 Task: Look for space in Kürten, Germany from 10th July, 2023 to 15th July, 2023 for 7 adults in price range Rs.10000 to Rs.15000. Place can be entire place or shared room with 4 bedrooms having 7 beds and 4 bathrooms. Property type can be house, flat, guest house. Amenities needed are: wifi, TV, free parkinig on premises, gym, breakfast. Booking option can be shelf check-in. Required host language is English.
Action: Mouse moved to (620, 127)
Screenshot: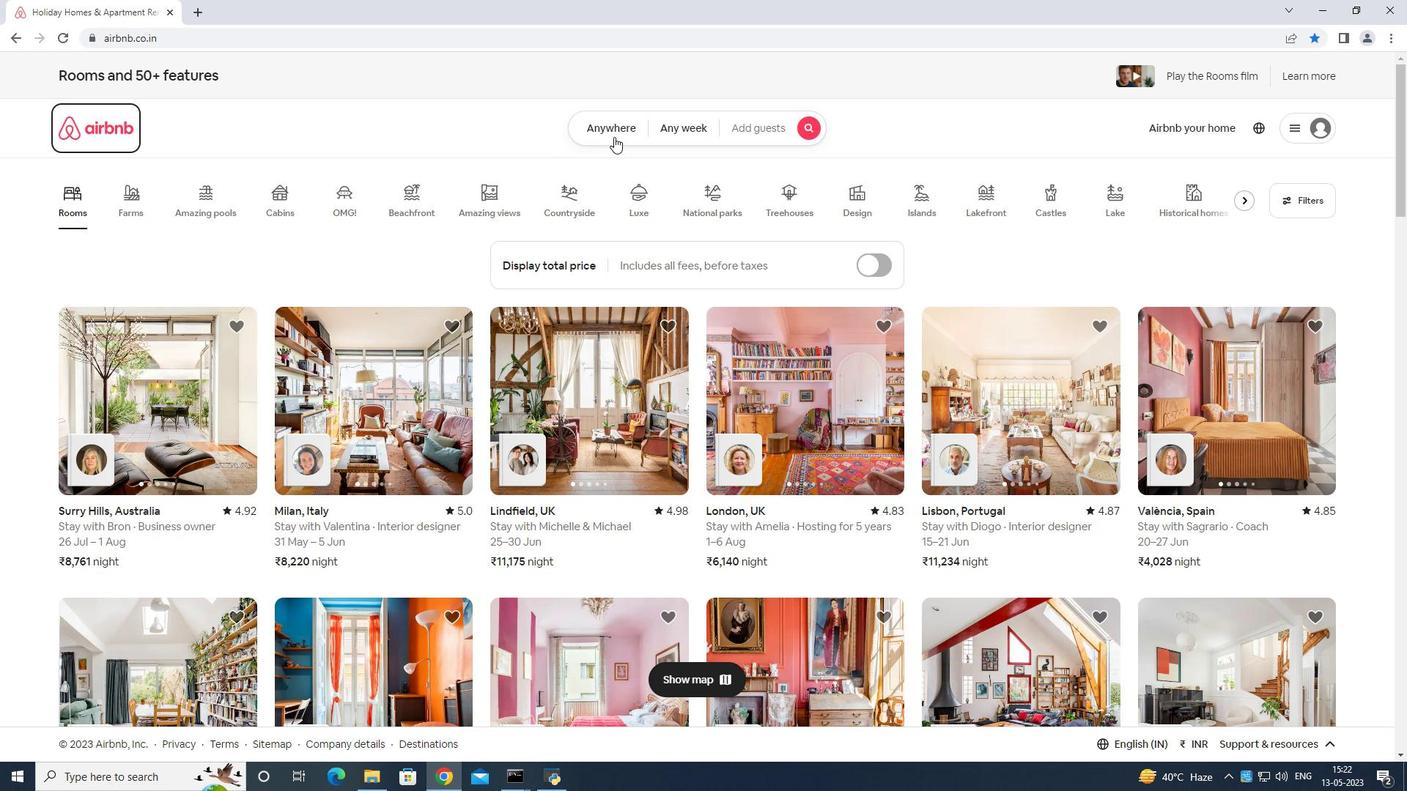 
Action: Mouse pressed left at (620, 127)
Screenshot: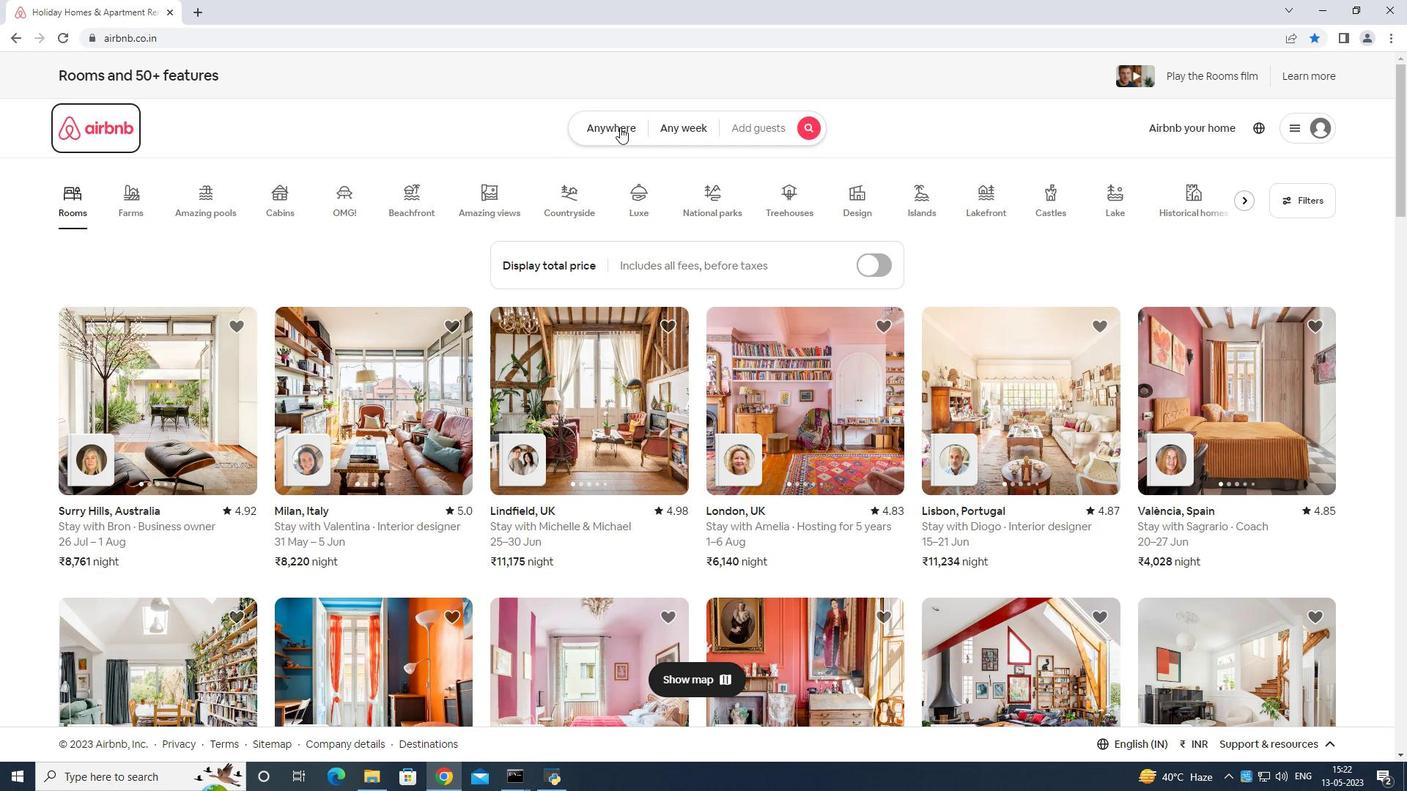 
Action: Mouse moved to (557, 168)
Screenshot: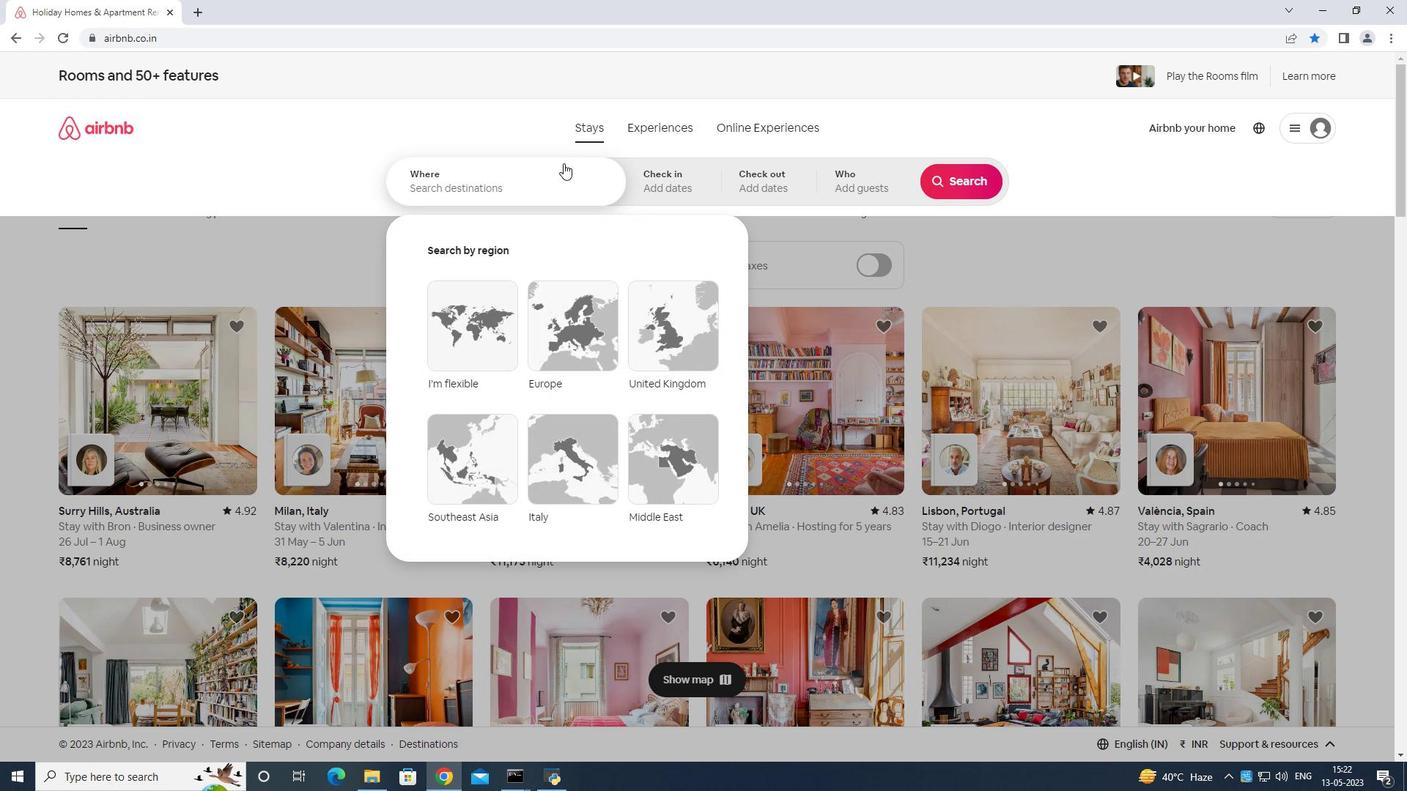 
Action: Mouse pressed left at (557, 168)
Screenshot: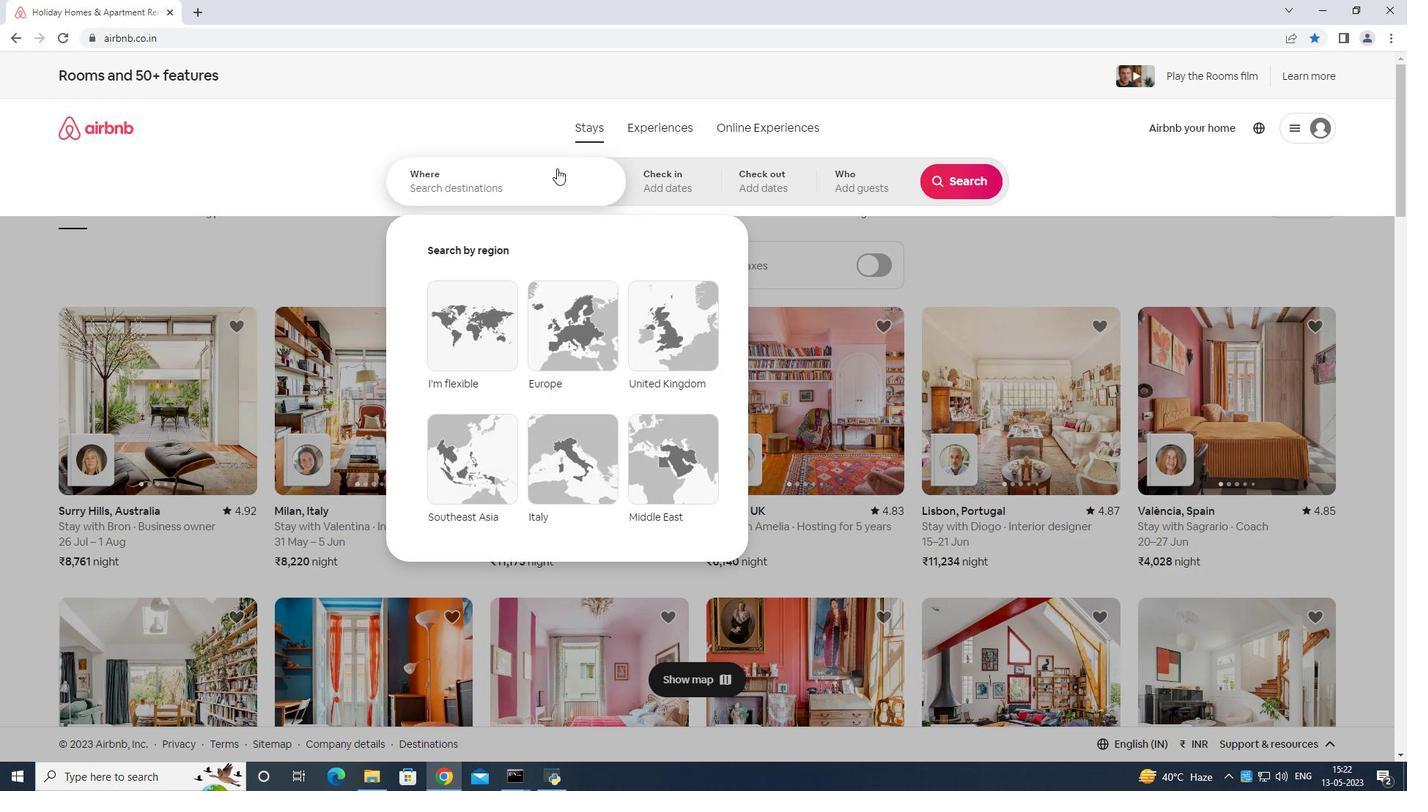 
Action: Mouse moved to (617, 216)
Screenshot: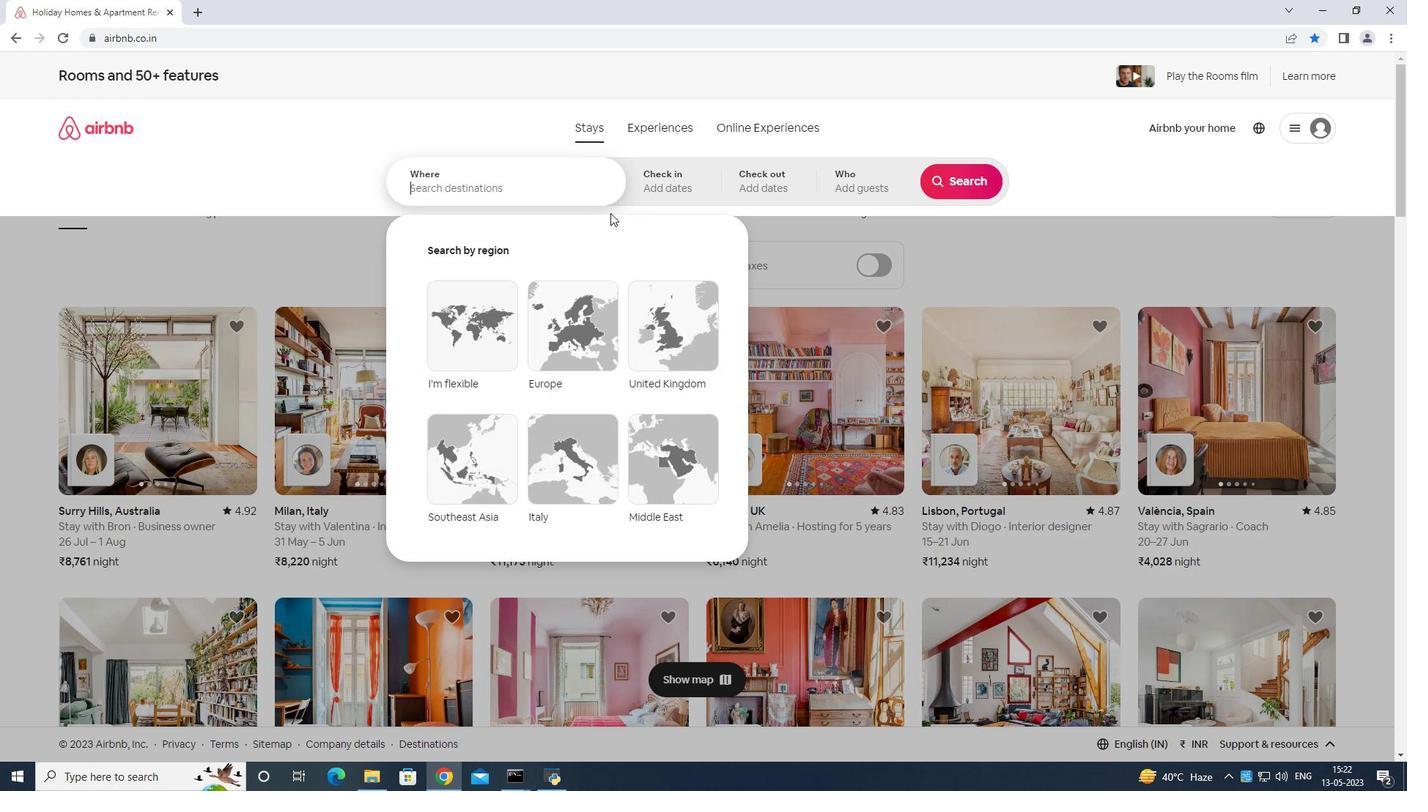 
Action: Key pressed <Key.shift>Kurten<Key.space>germany<Key.enter>
Screenshot: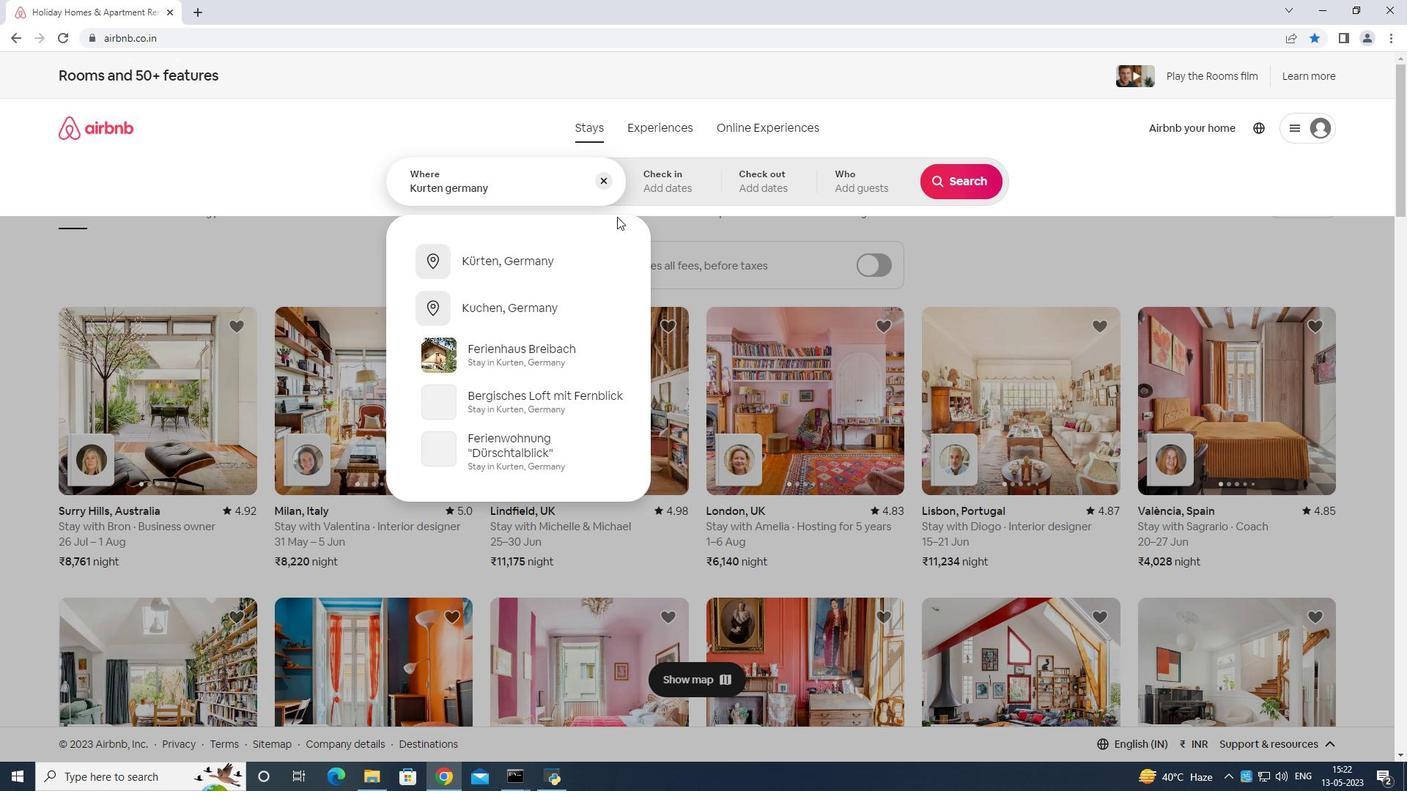 
Action: Mouse moved to (950, 307)
Screenshot: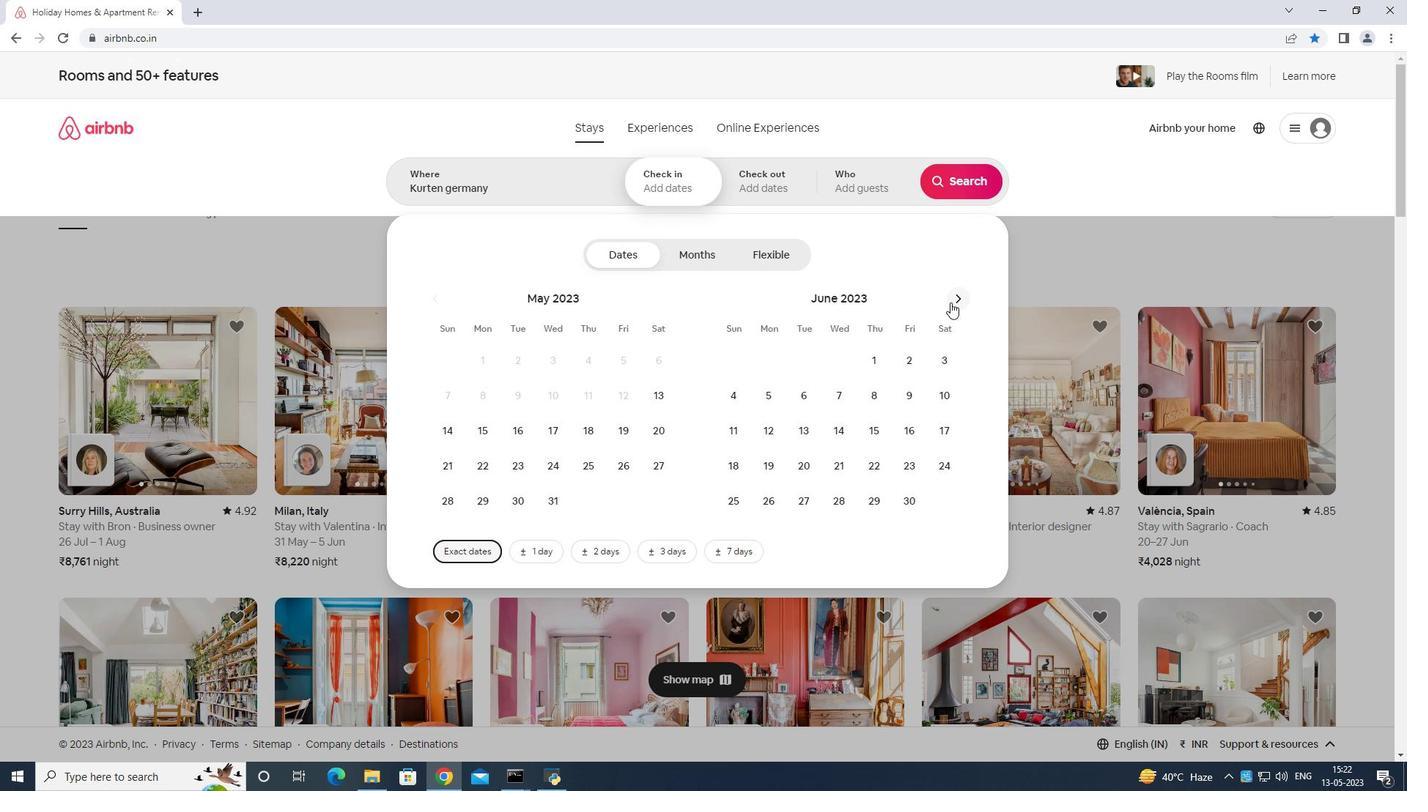 
Action: Mouse pressed left at (950, 307)
Screenshot: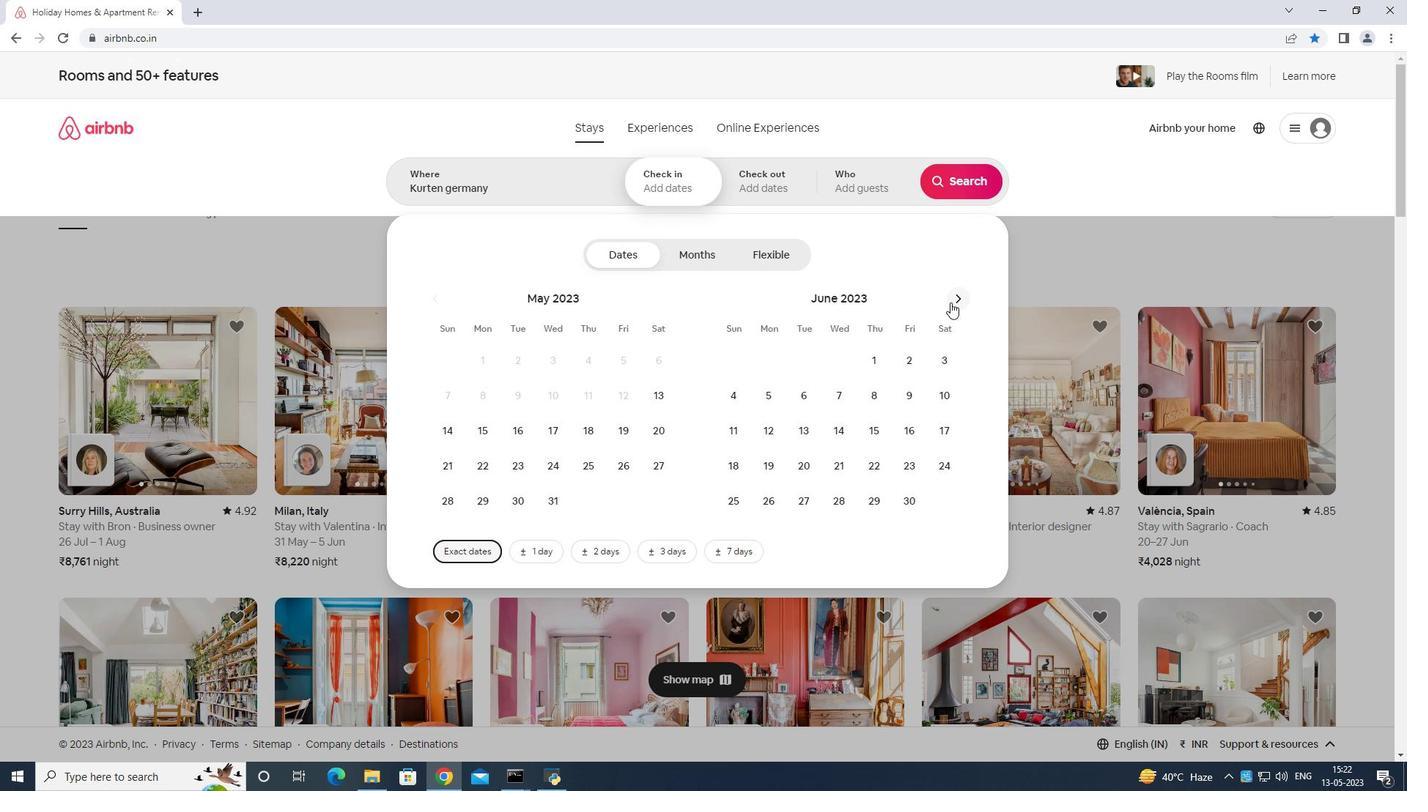 
Action: Mouse moved to (956, 301)
Screenshot: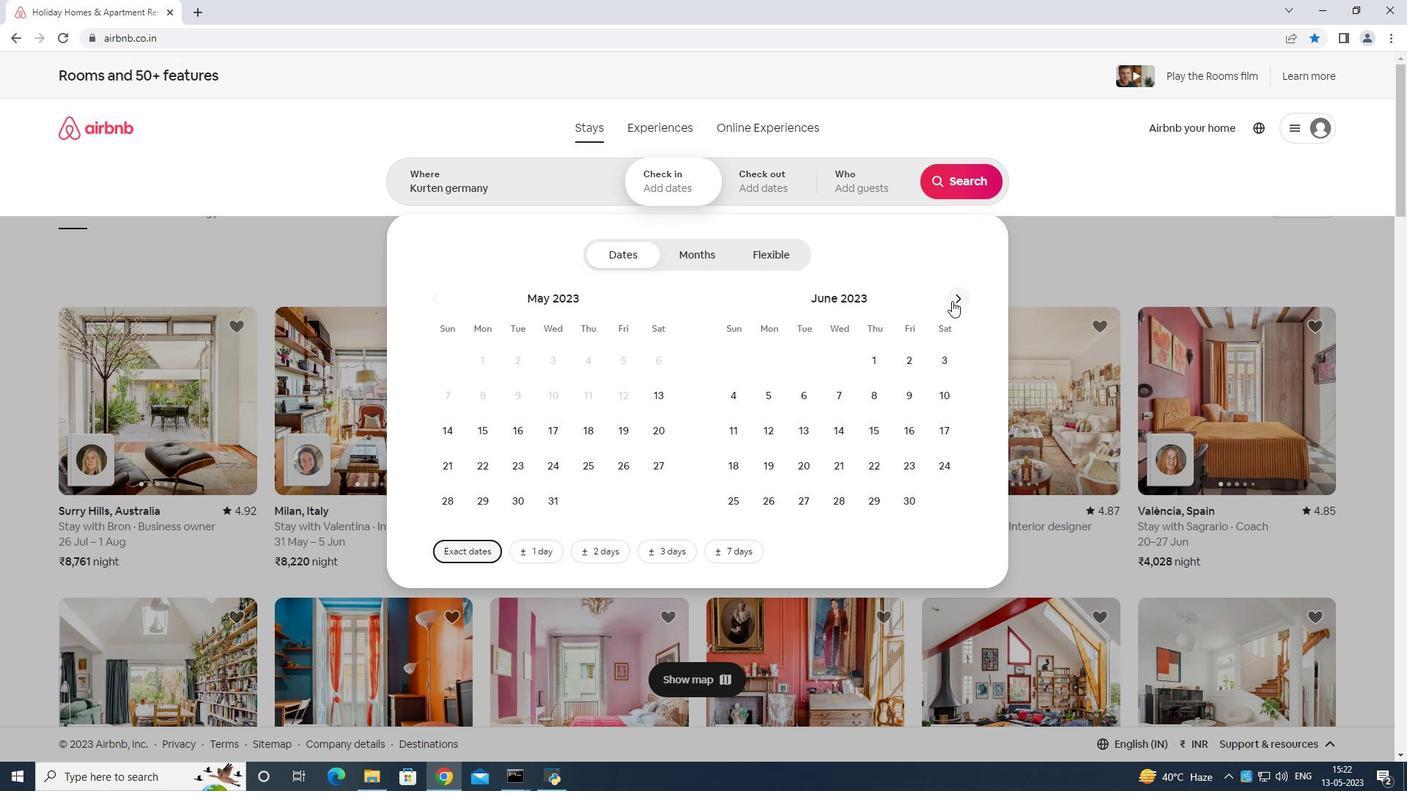 
Action: Mouse pressed left at (956, 301)
Screenshot: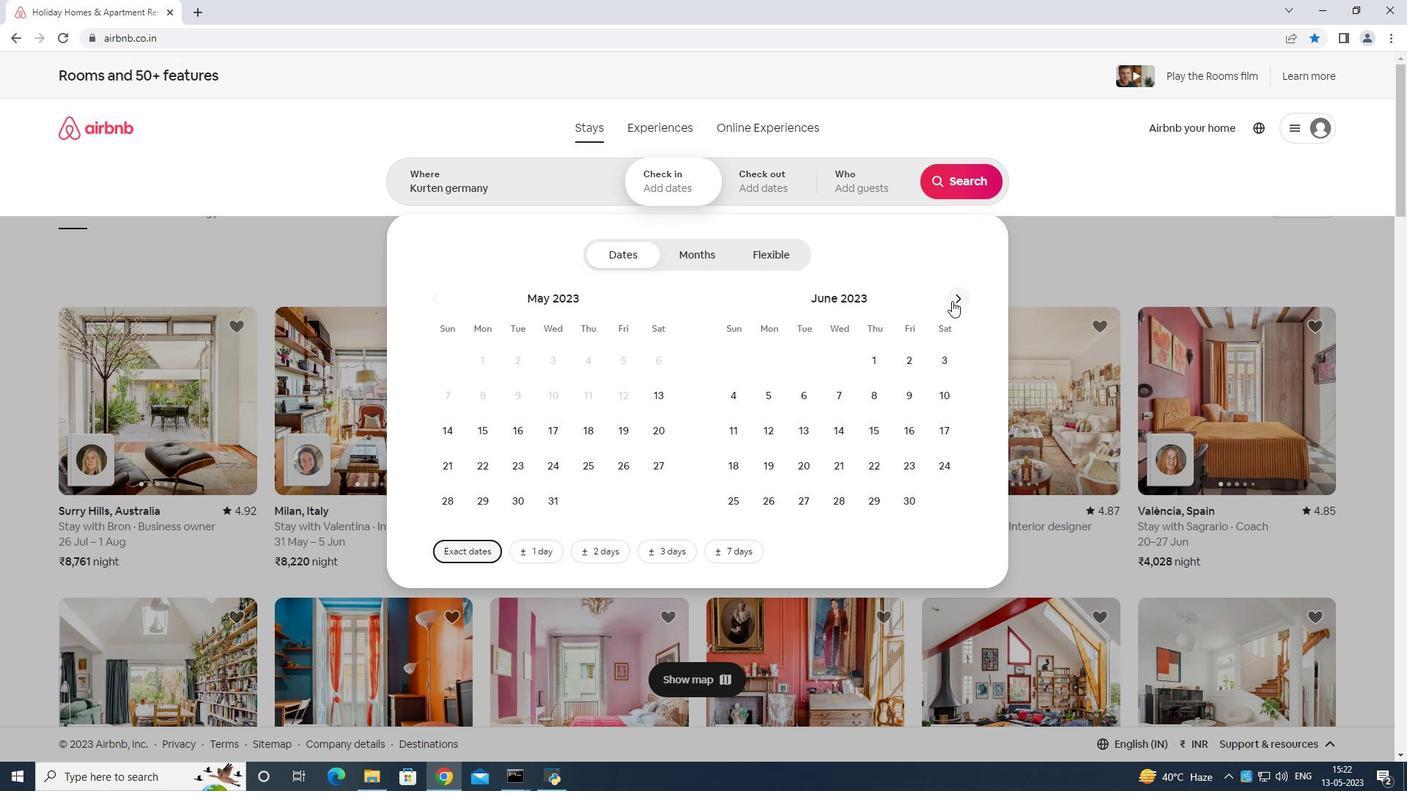 
Action: Mouse moved to (778, 428)
Screenshot: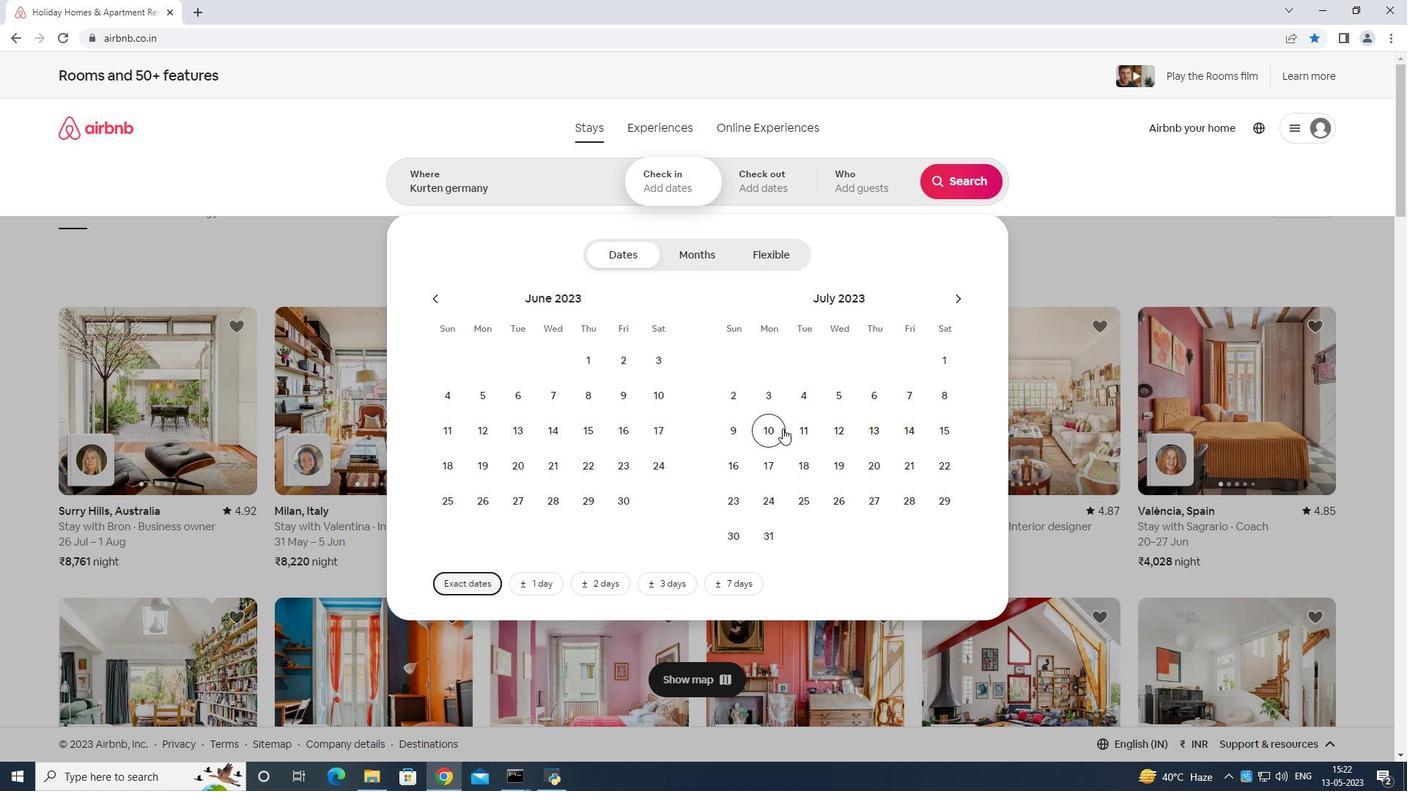 
Action: Mouse pressed left at (778, 428)
Screenshot: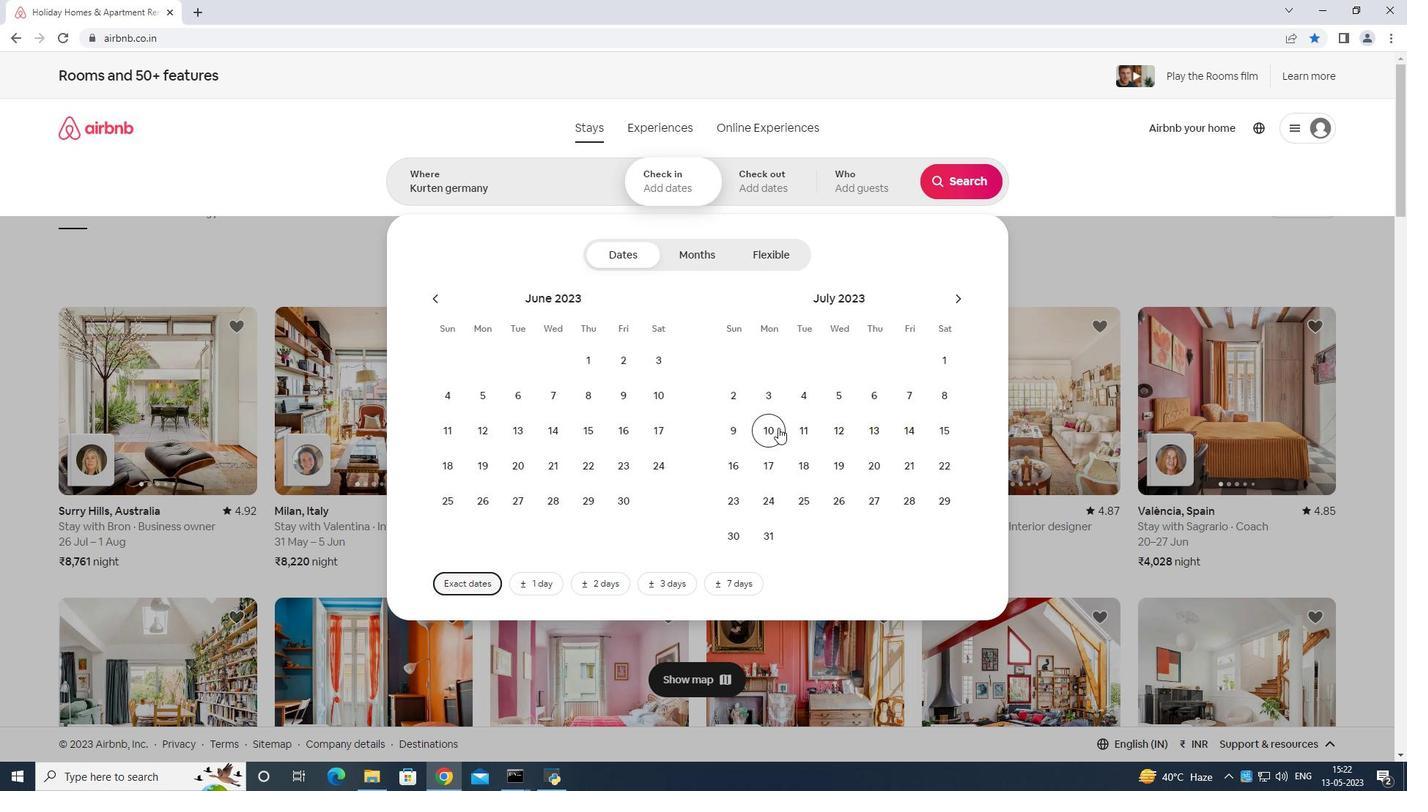 
Action: Mouse moved to (940, 434)
Screenshot: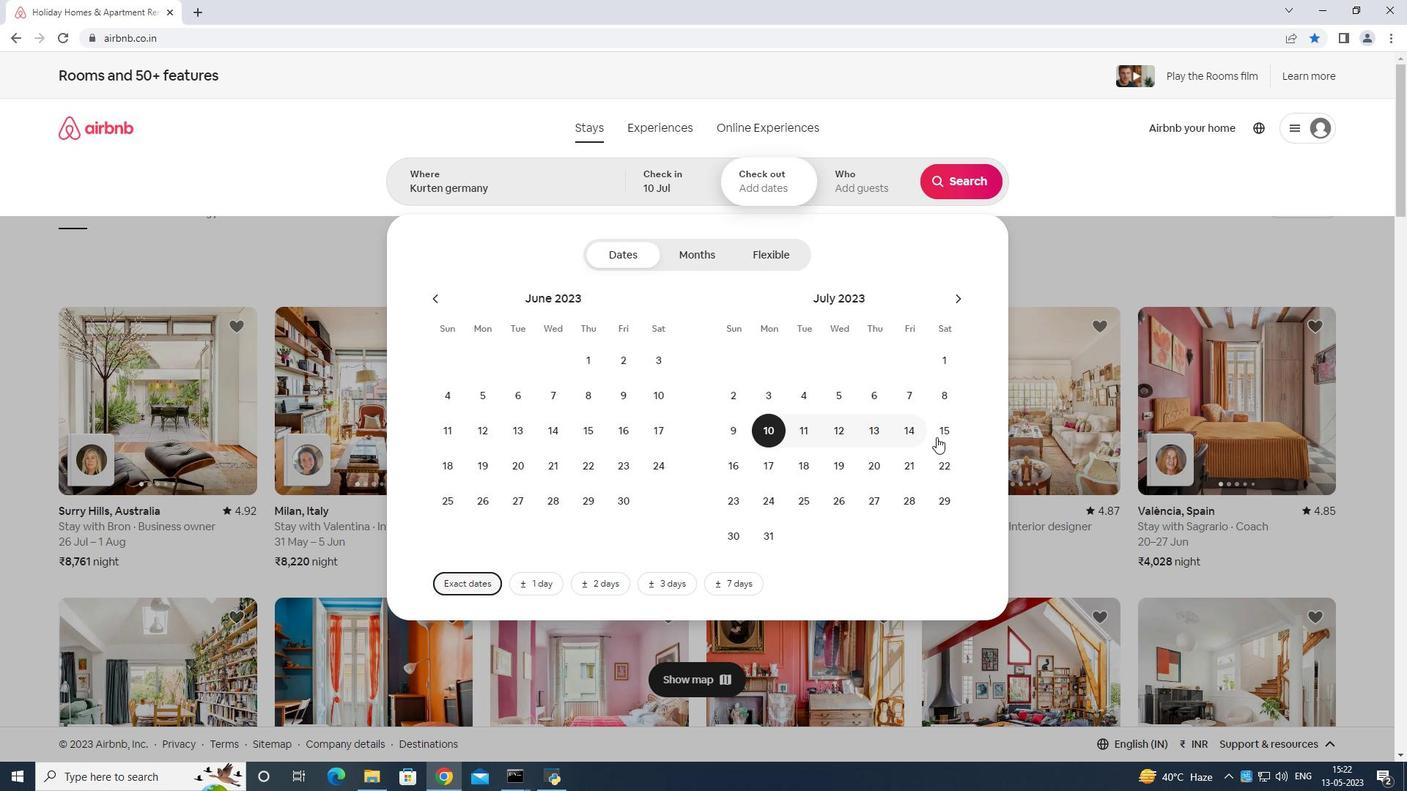 
Action: Mouse pressed left at (940, 434)
Screenshot: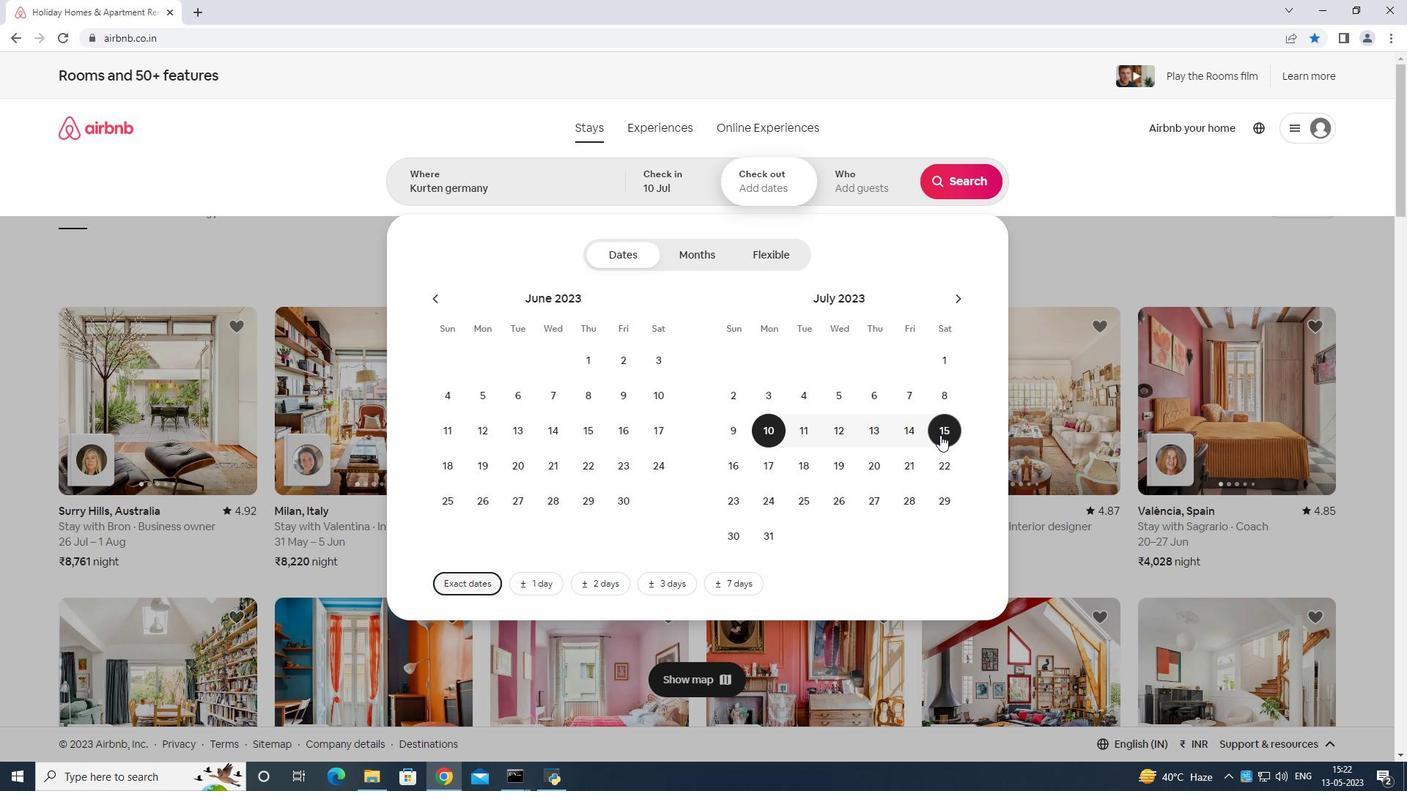 
Action: Mouse moved to (867, 180)
Screenshot: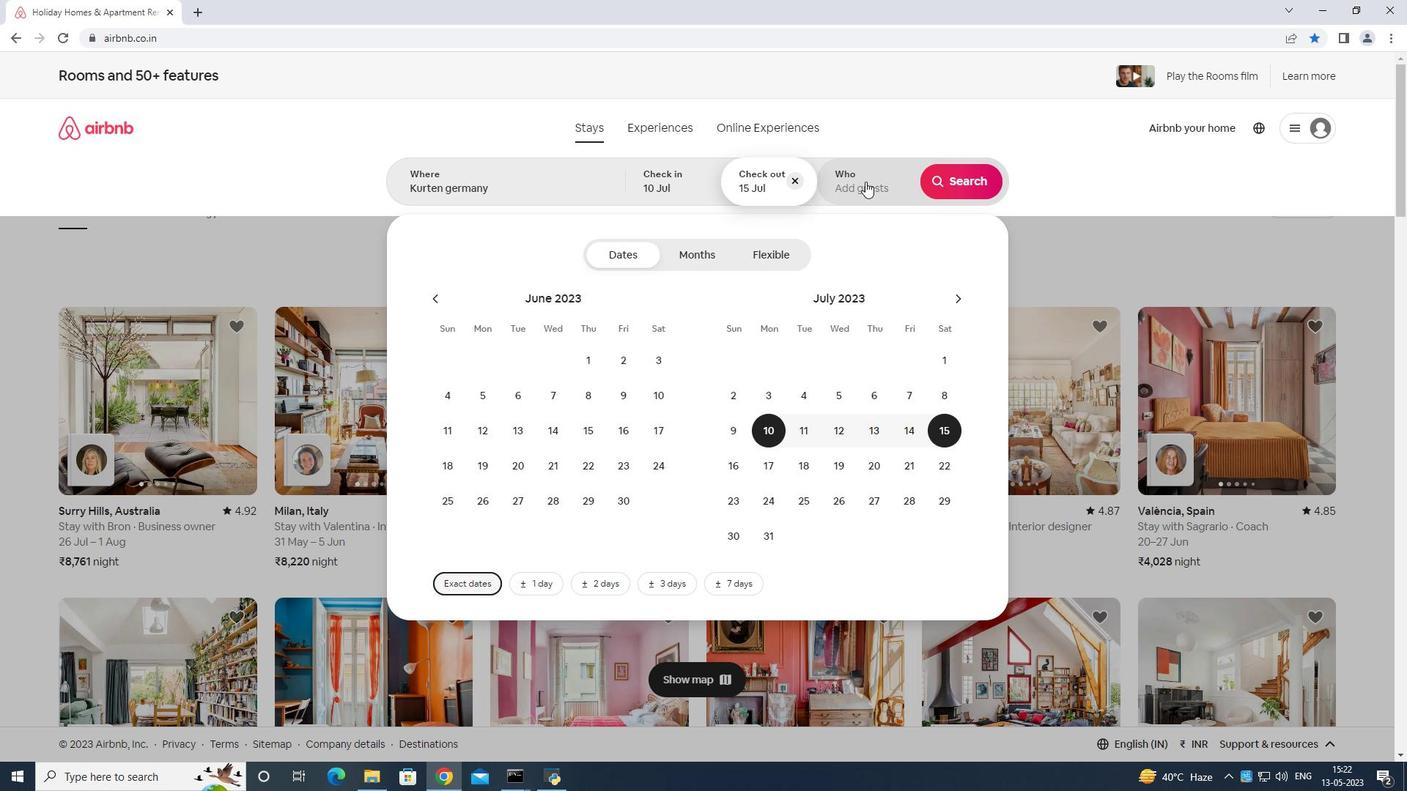 
Action: Mouse pressed left at (867, 180)
Screenshot: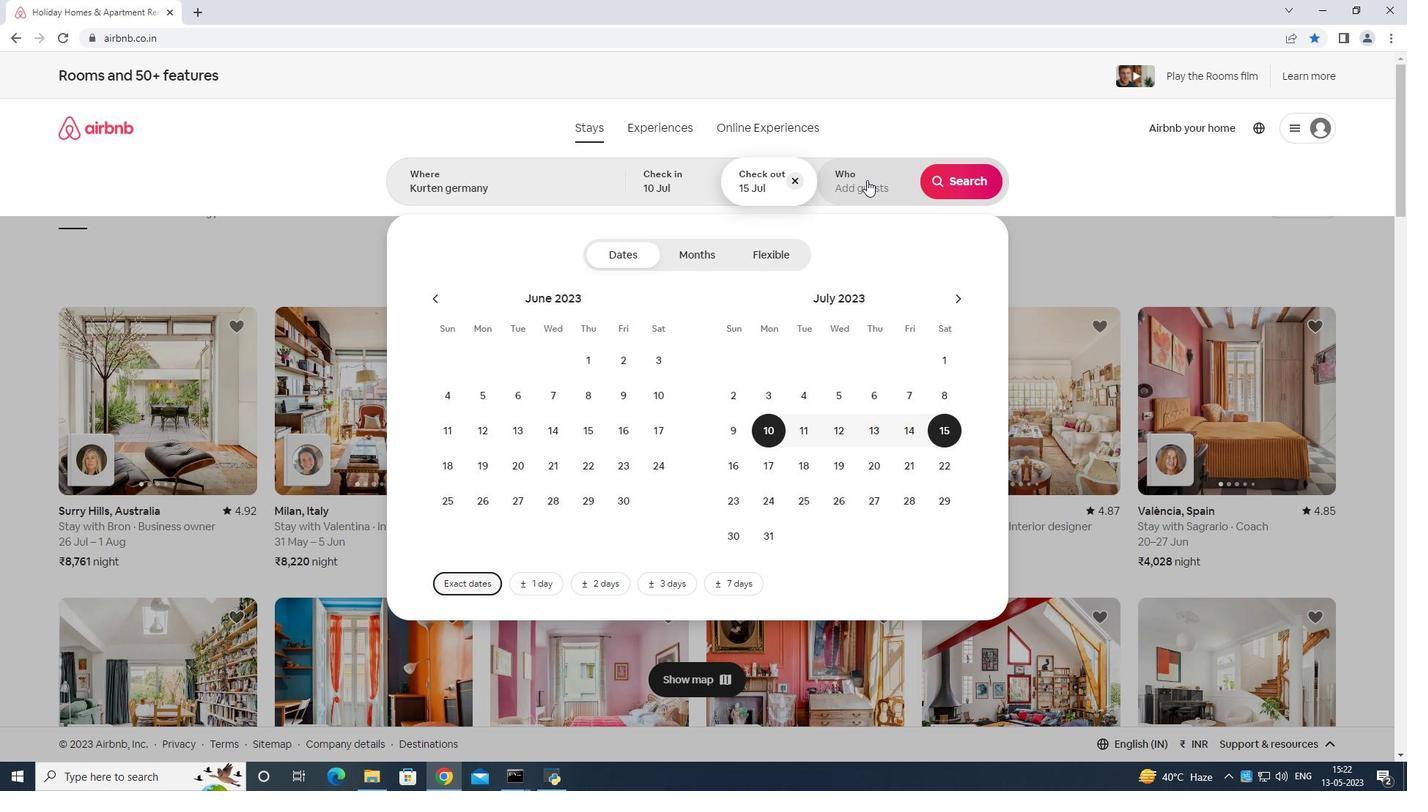 
Action: Mouse moved to (956, 269)
Screenshot: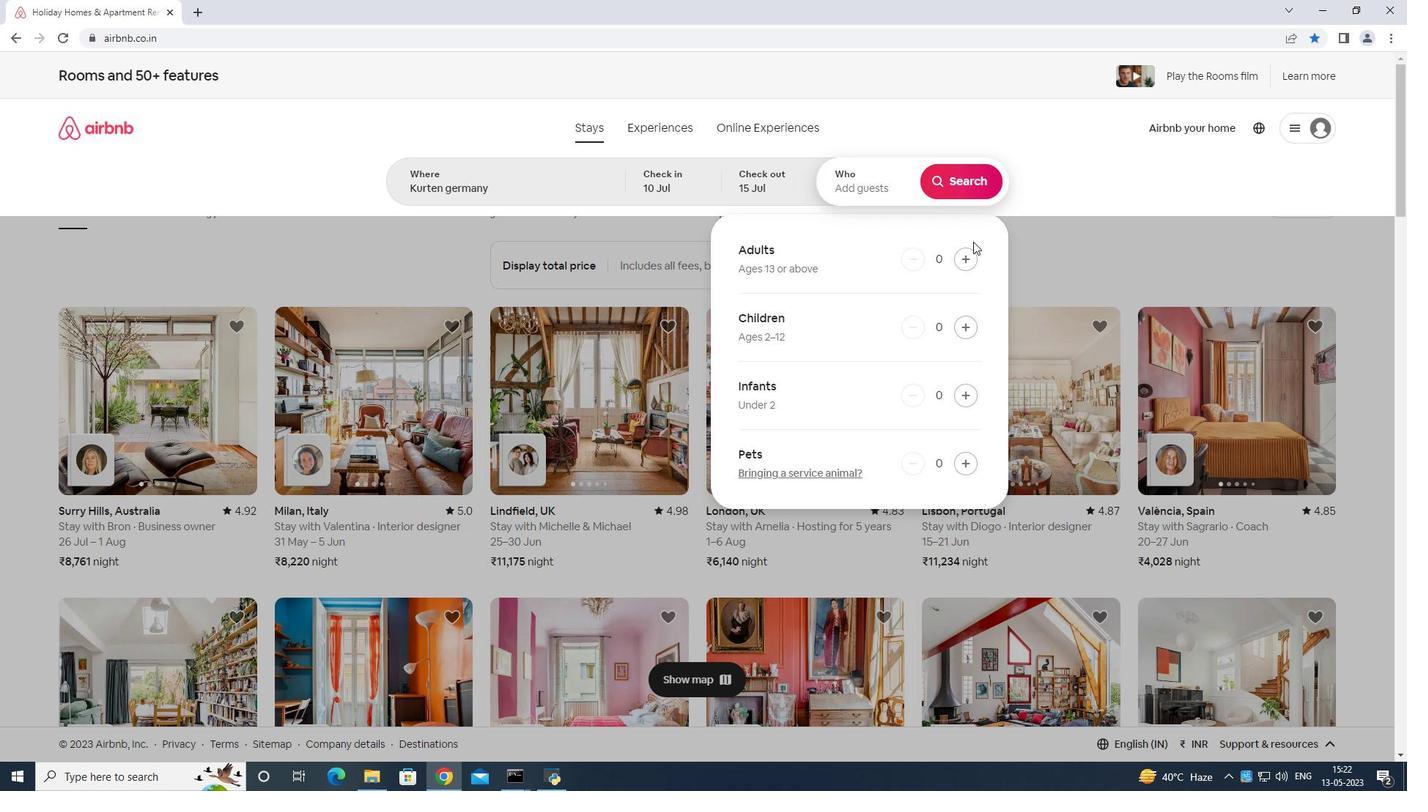 
Action: Mouse pressed left at (956, 269)
Screenshot: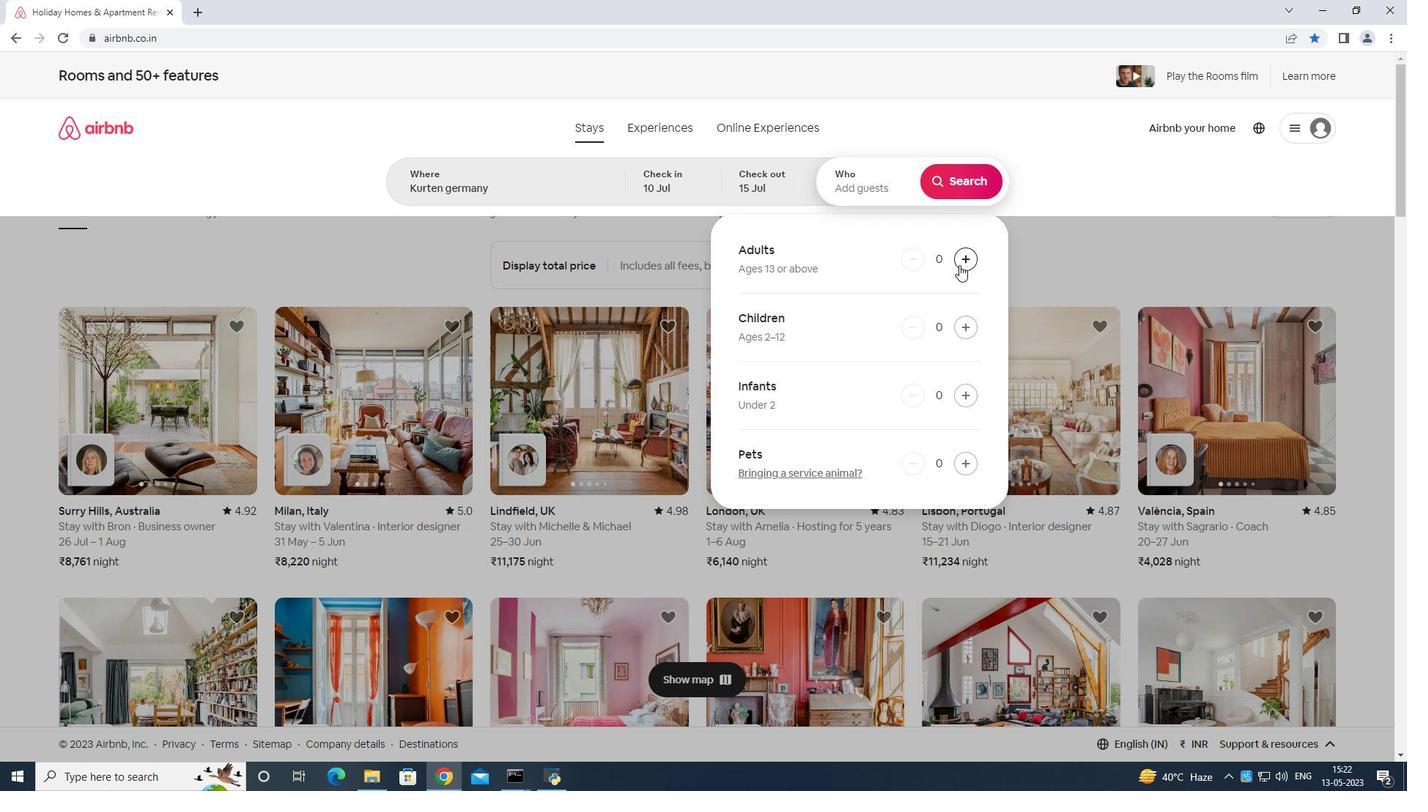 
Action: Mouse moved to (958, 257)
Screenshot: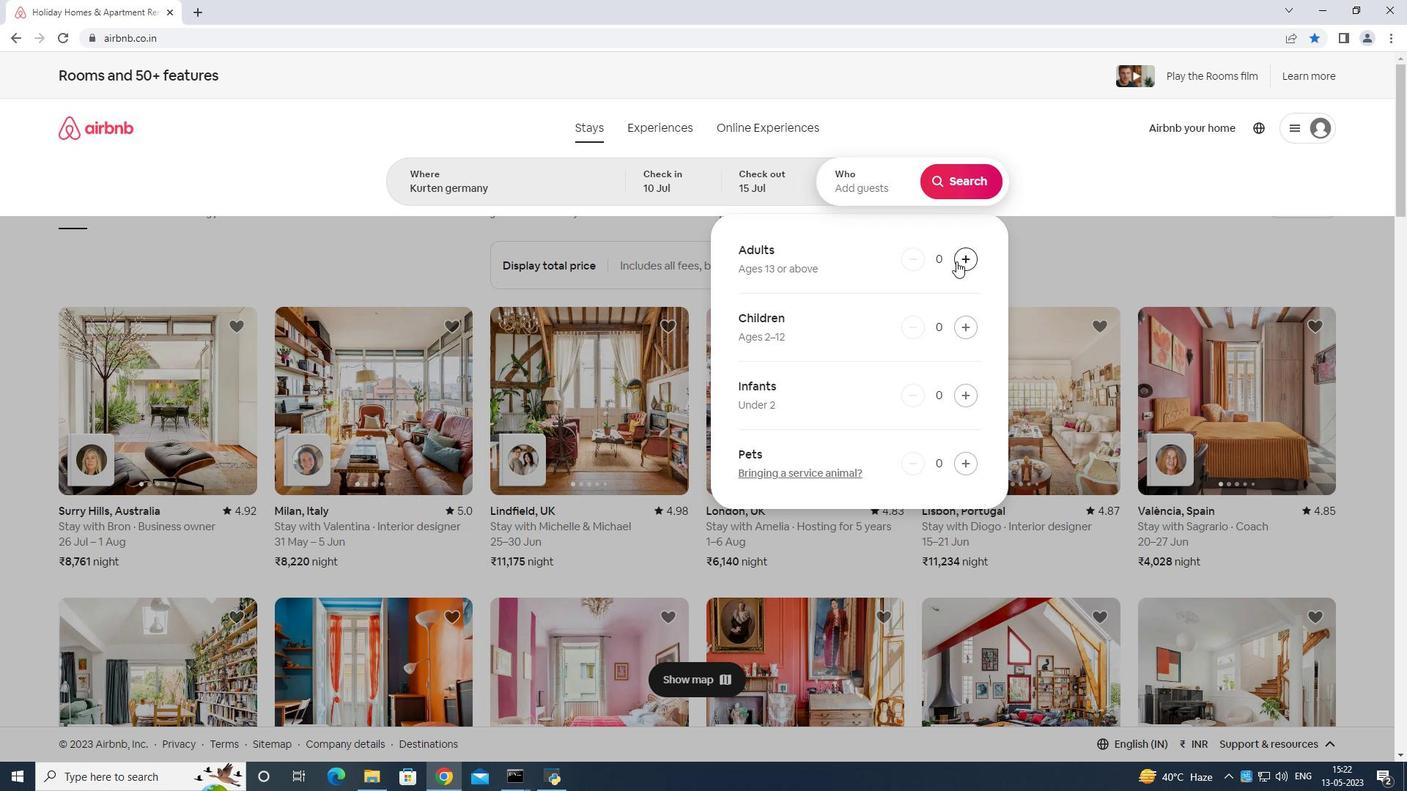 
Action: Mouse pressed left at (958, 257)
Screenshot: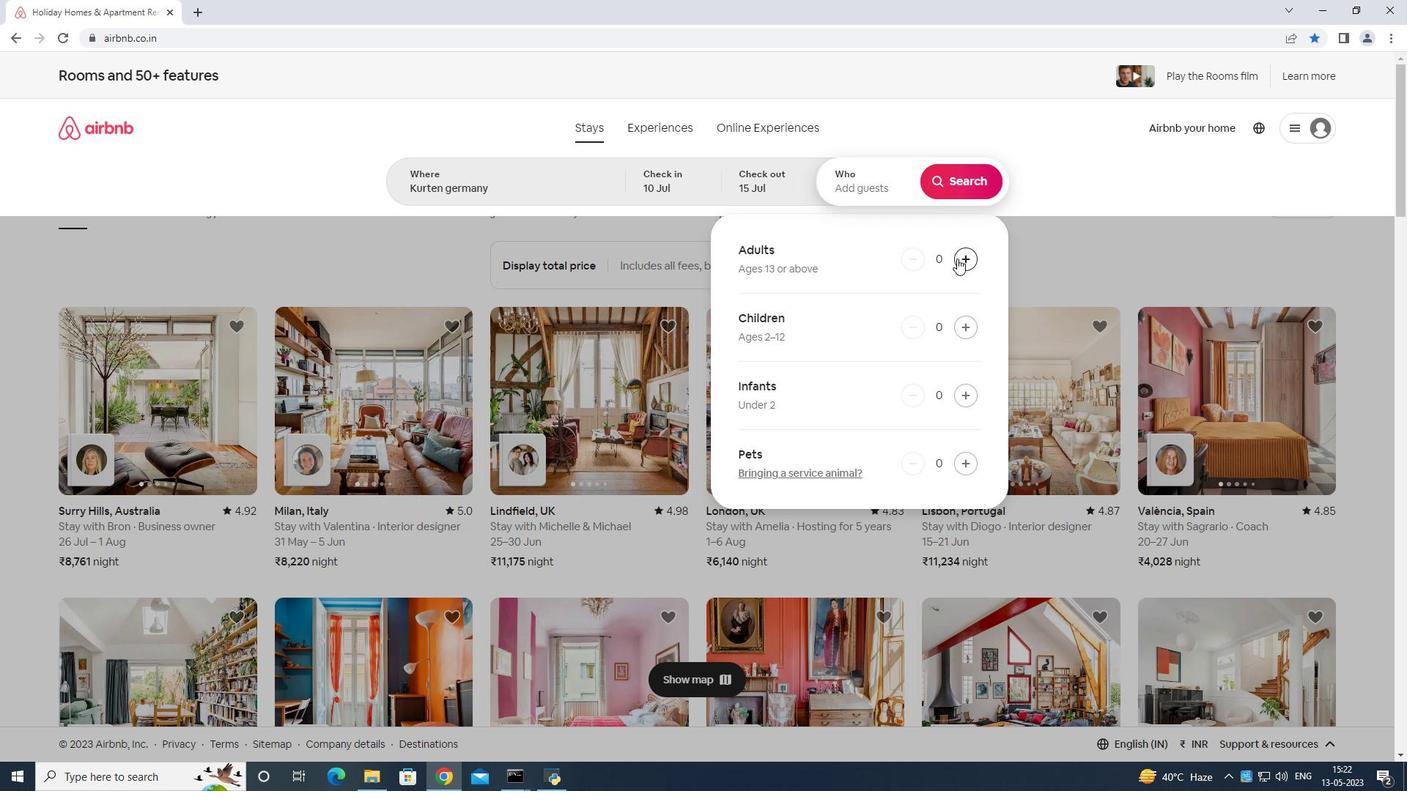 
Action: Mouse moved to (960, 257)
Screenshot: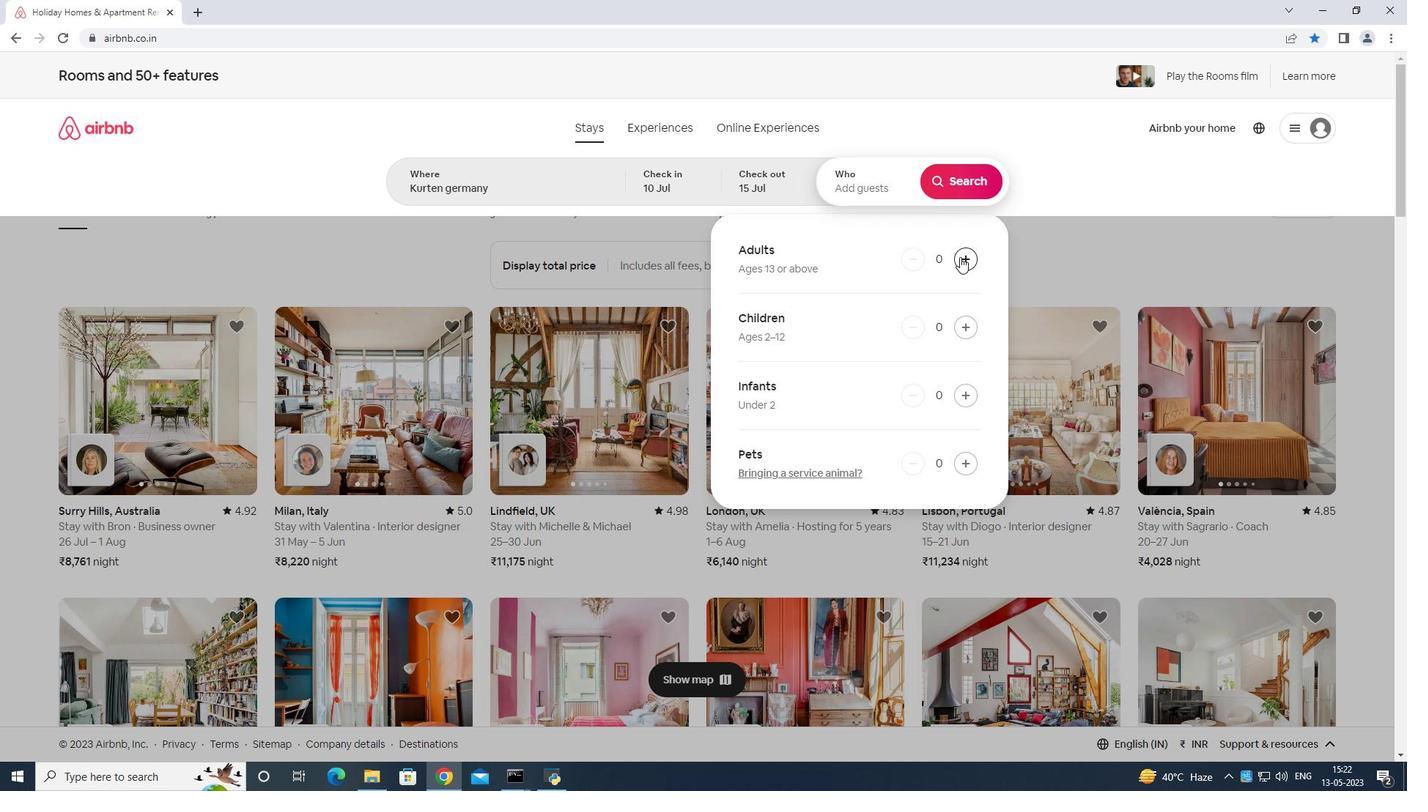 
Action: Mouse pressed left at (960, 257)
Screenshot: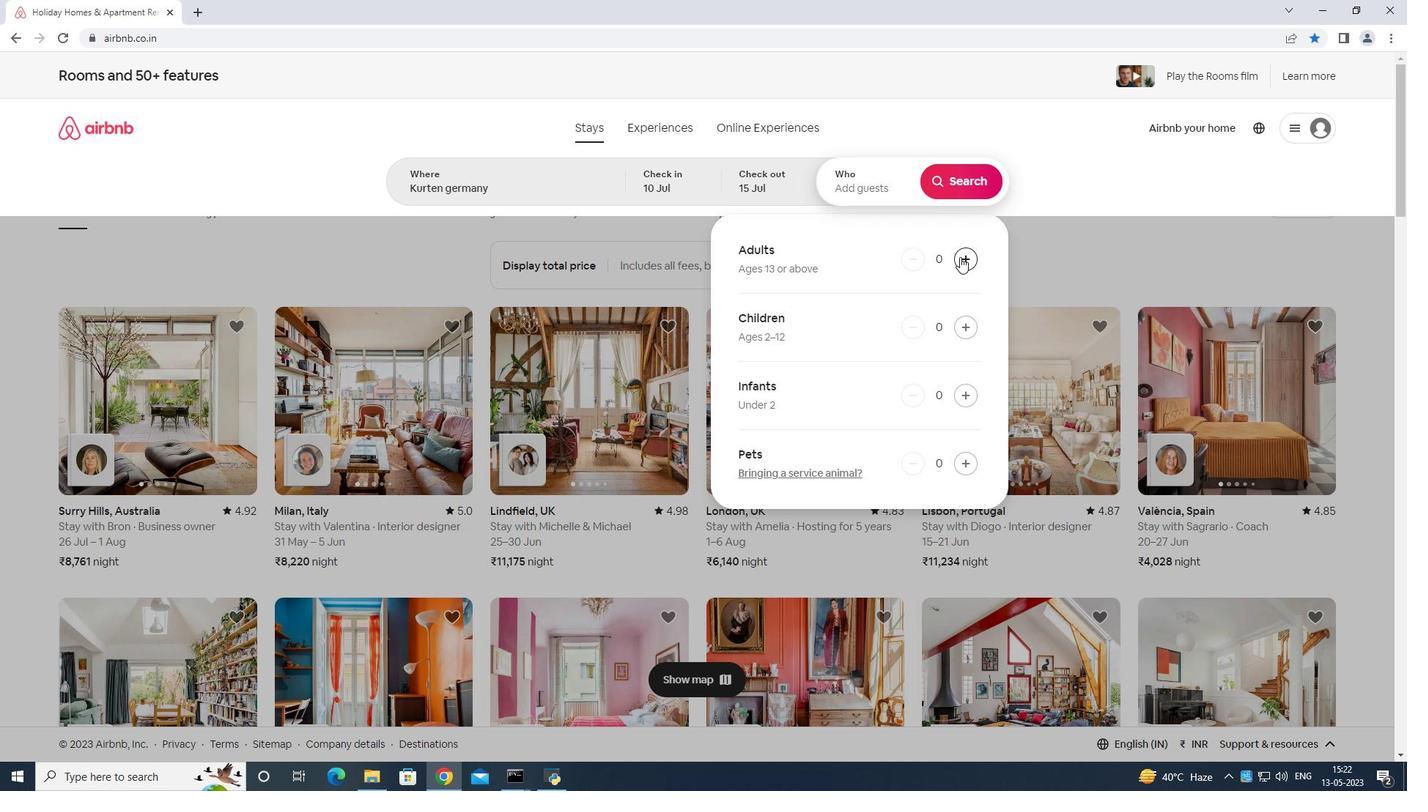 
Action: Mouse moved to (963, 257)
Screenshot: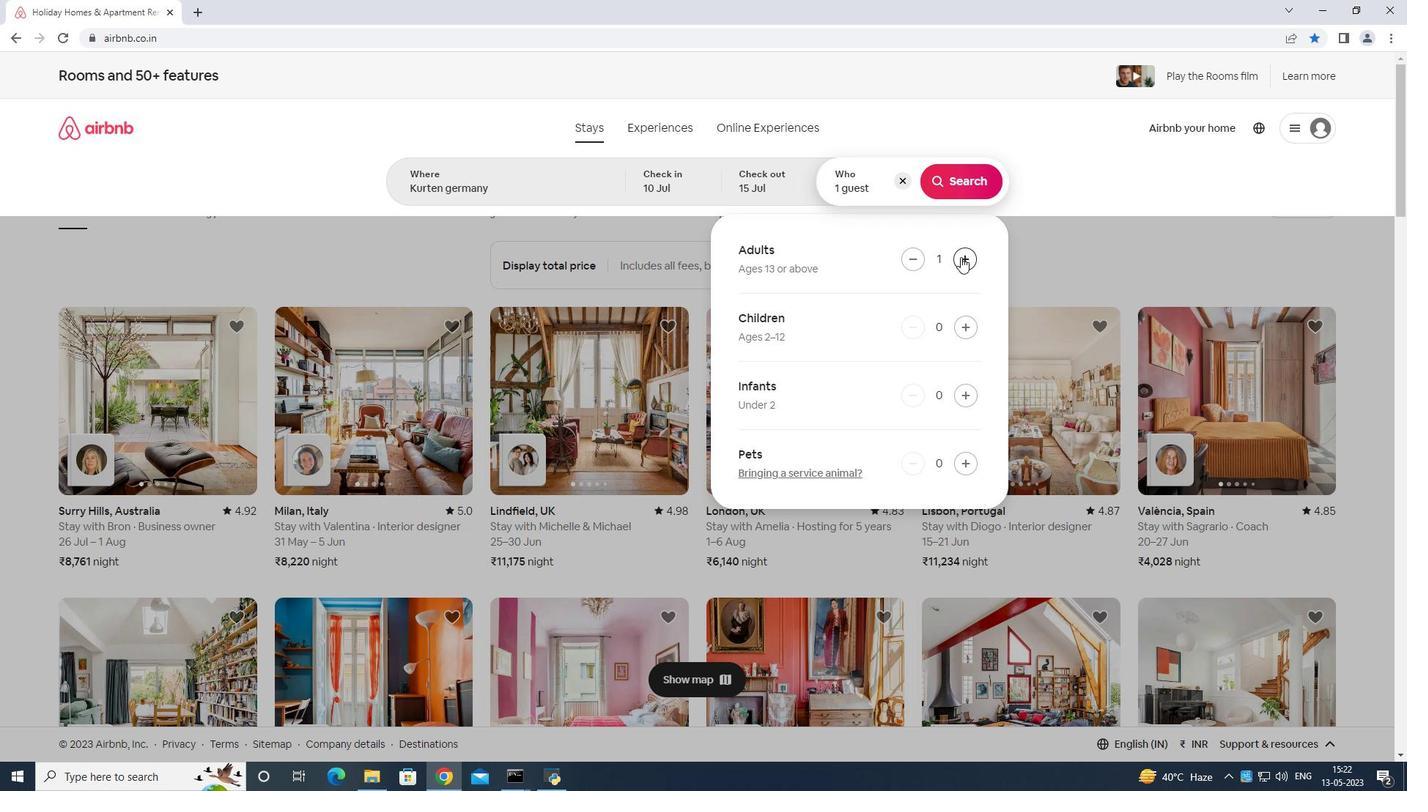 
Action: Mouse pressed left at (963, 257)
Screenshot: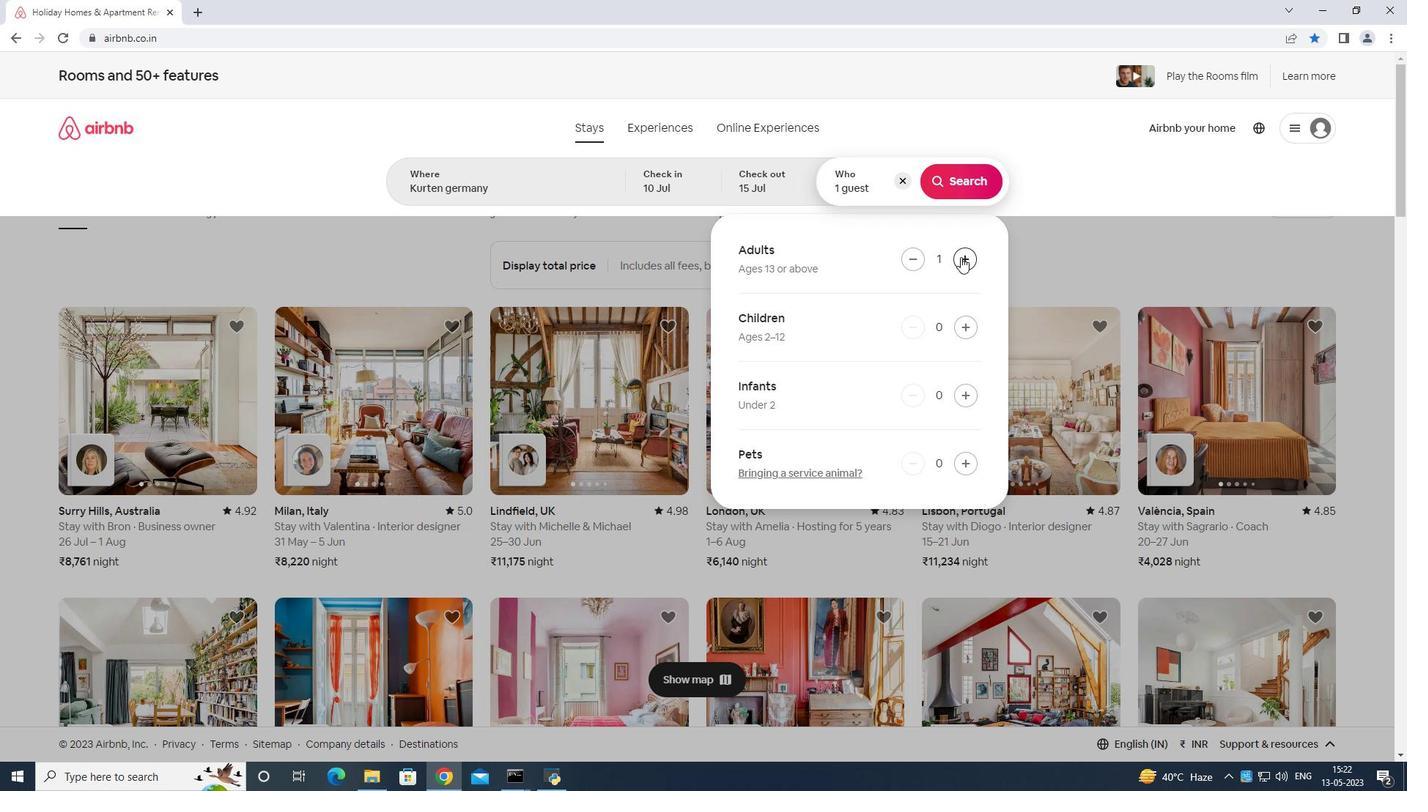 
Action: Mouse moved to (964, 257)
Screenshot: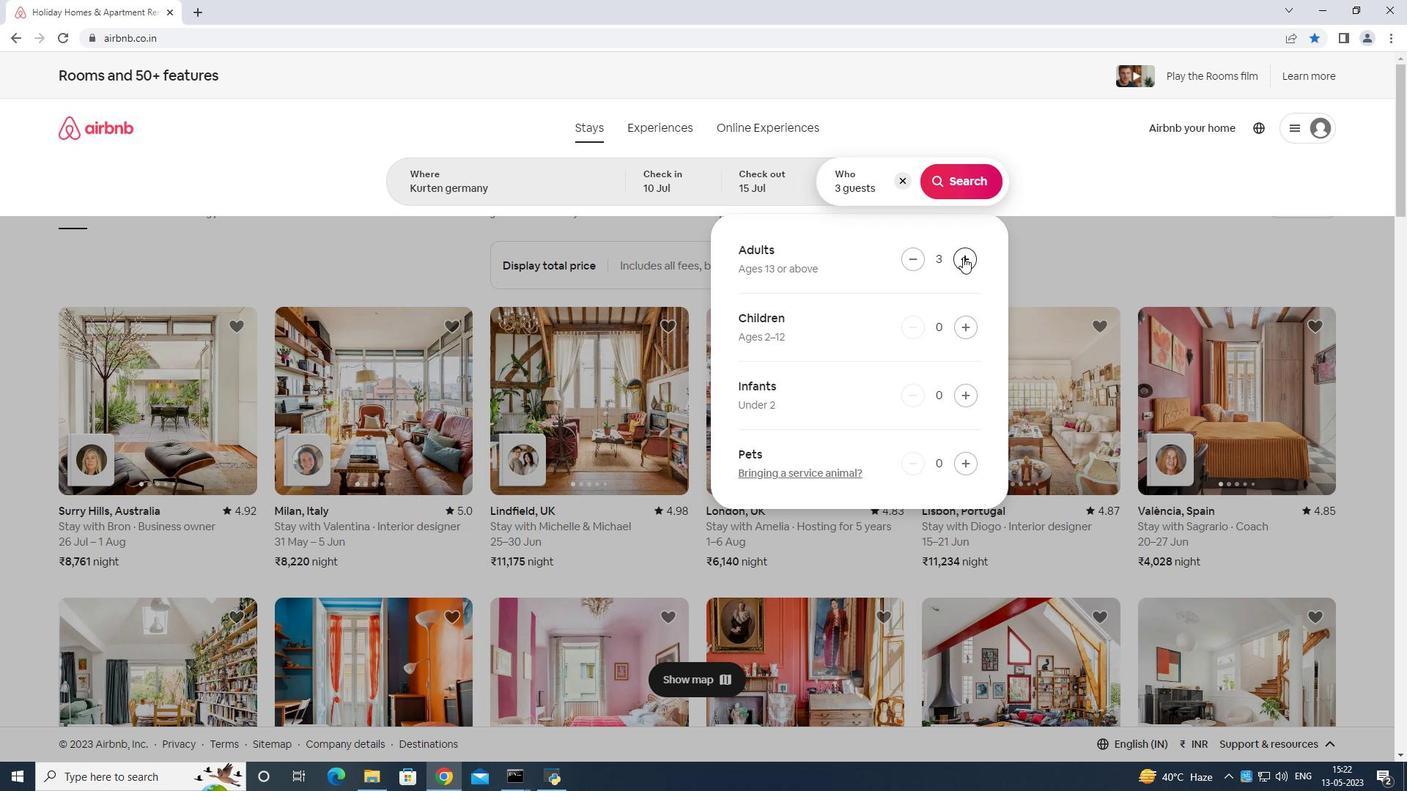 
Action: Mouse pressed left at (964, 257)
Screenshot: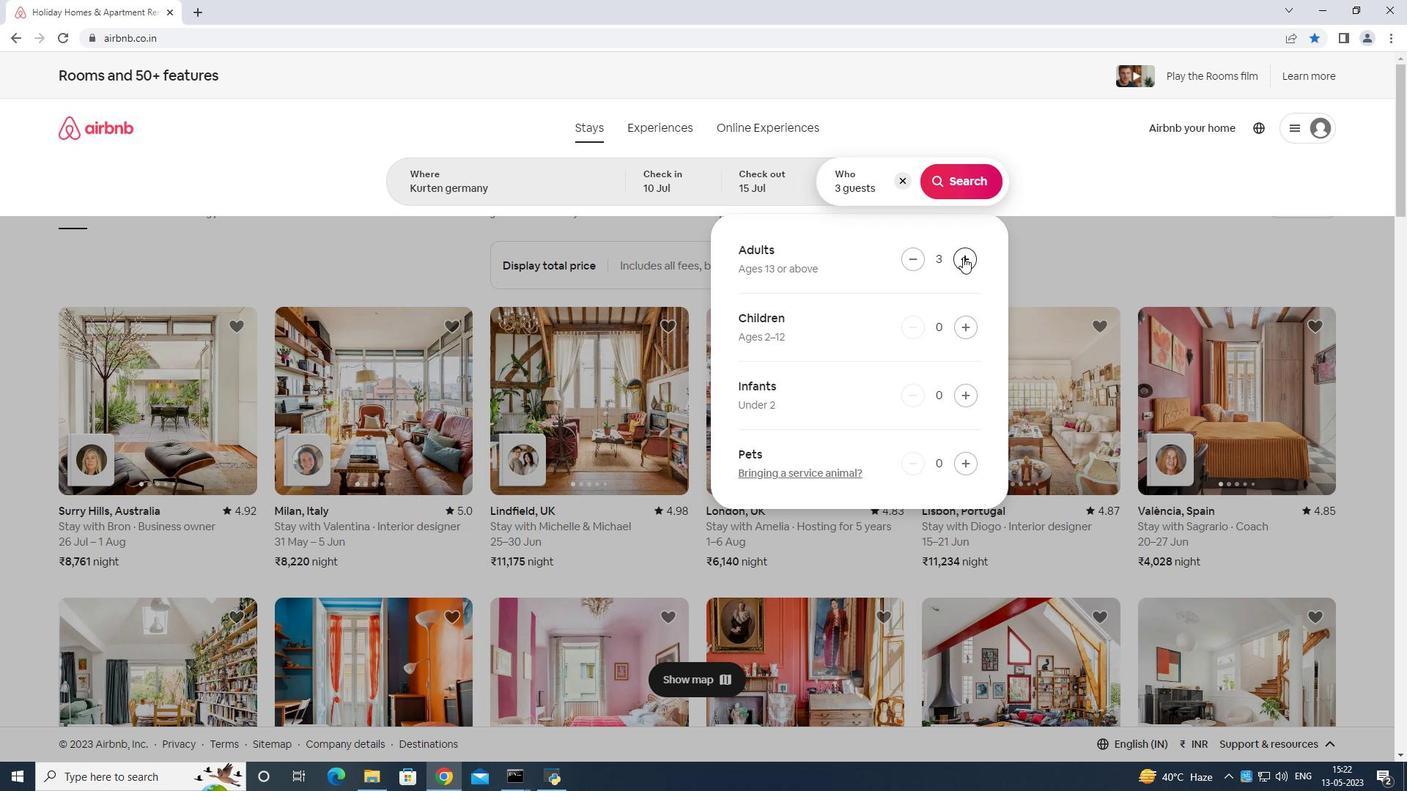 
Action: Mouse moved to (966, 258)
Screenshot: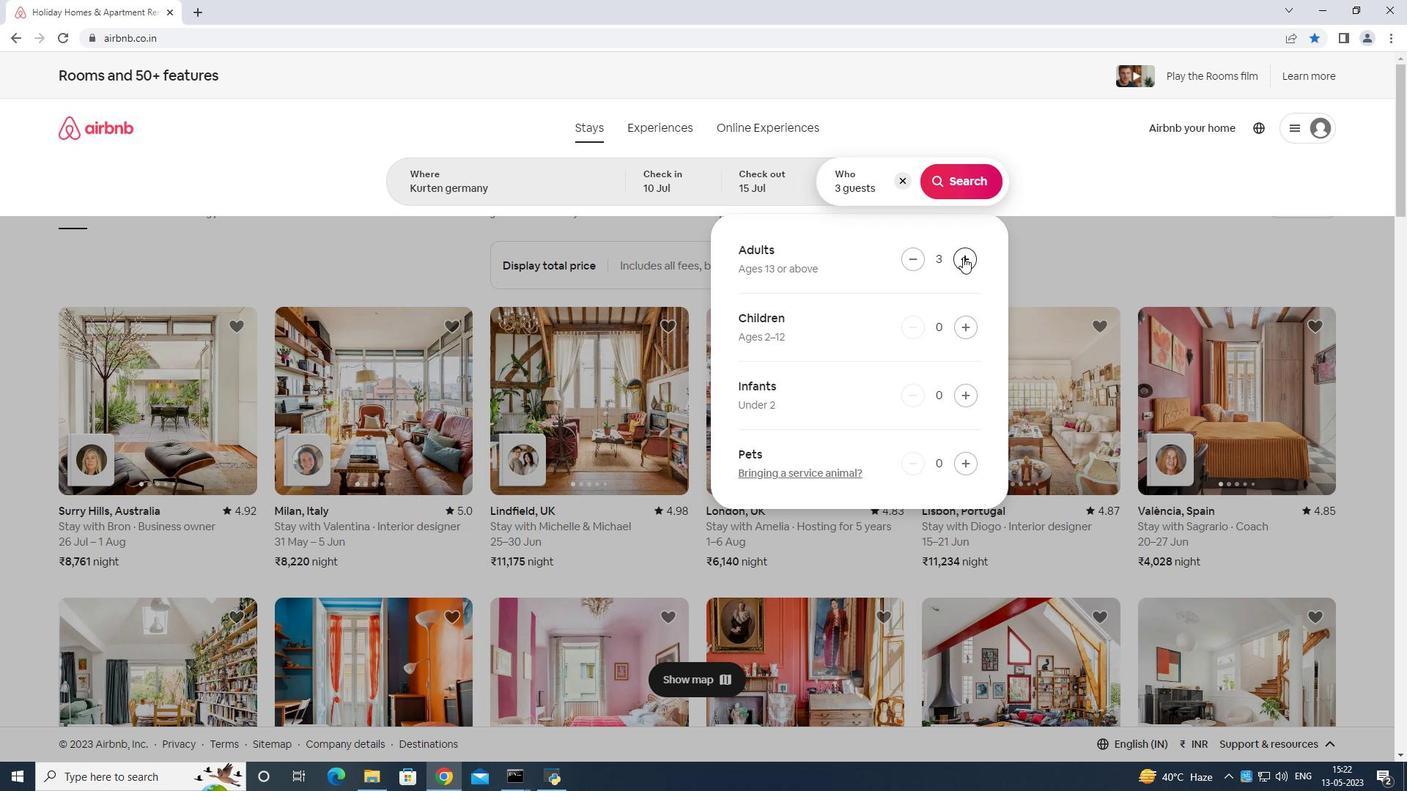 
Action: Mouse pressed left at (966, 258)
Screenshot: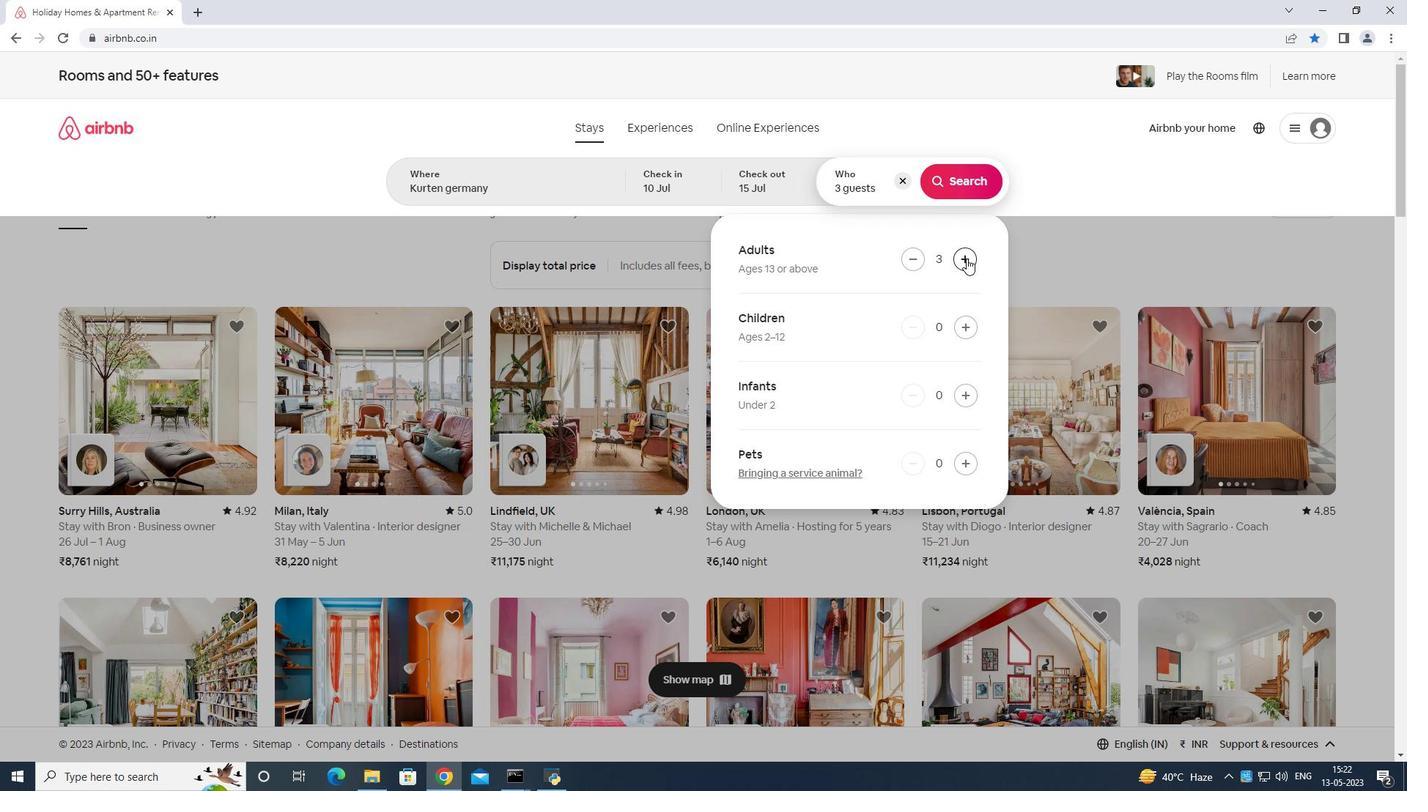 
Action: Mouse moved to (966, 258)
Screenshot: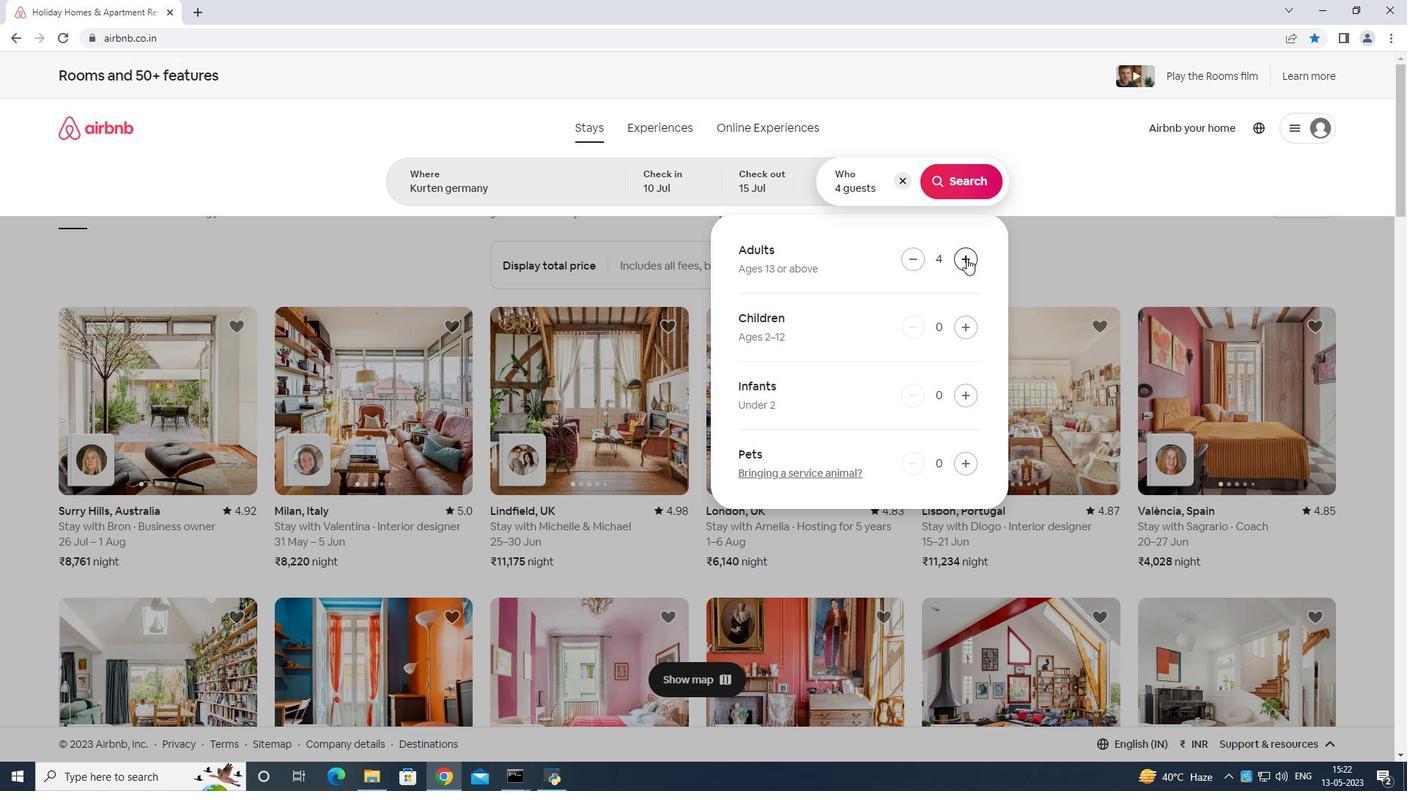 
Action: Mouse pressed left at (966, 258)
Screenshot: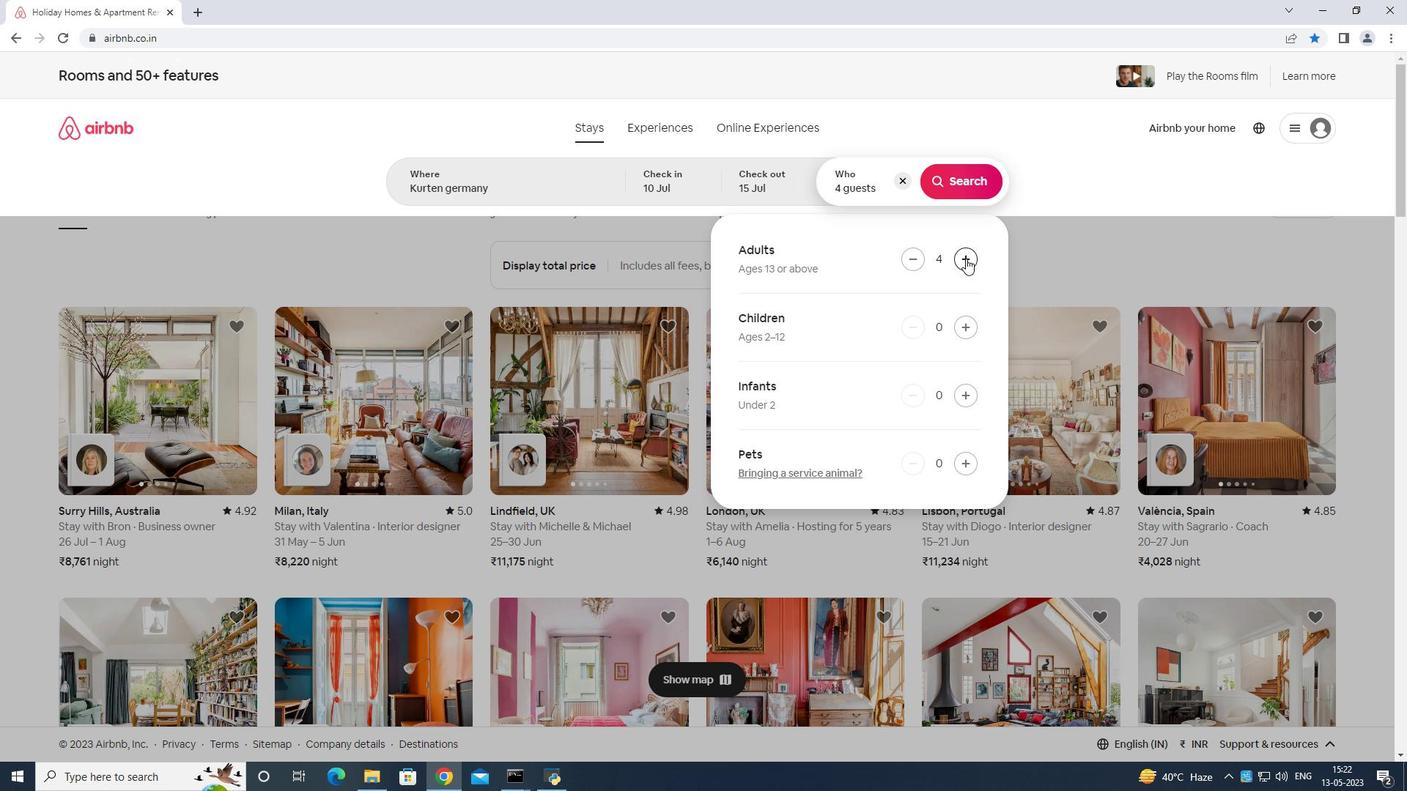 
Action: Mouse moved to (966, 258)
Screenshot: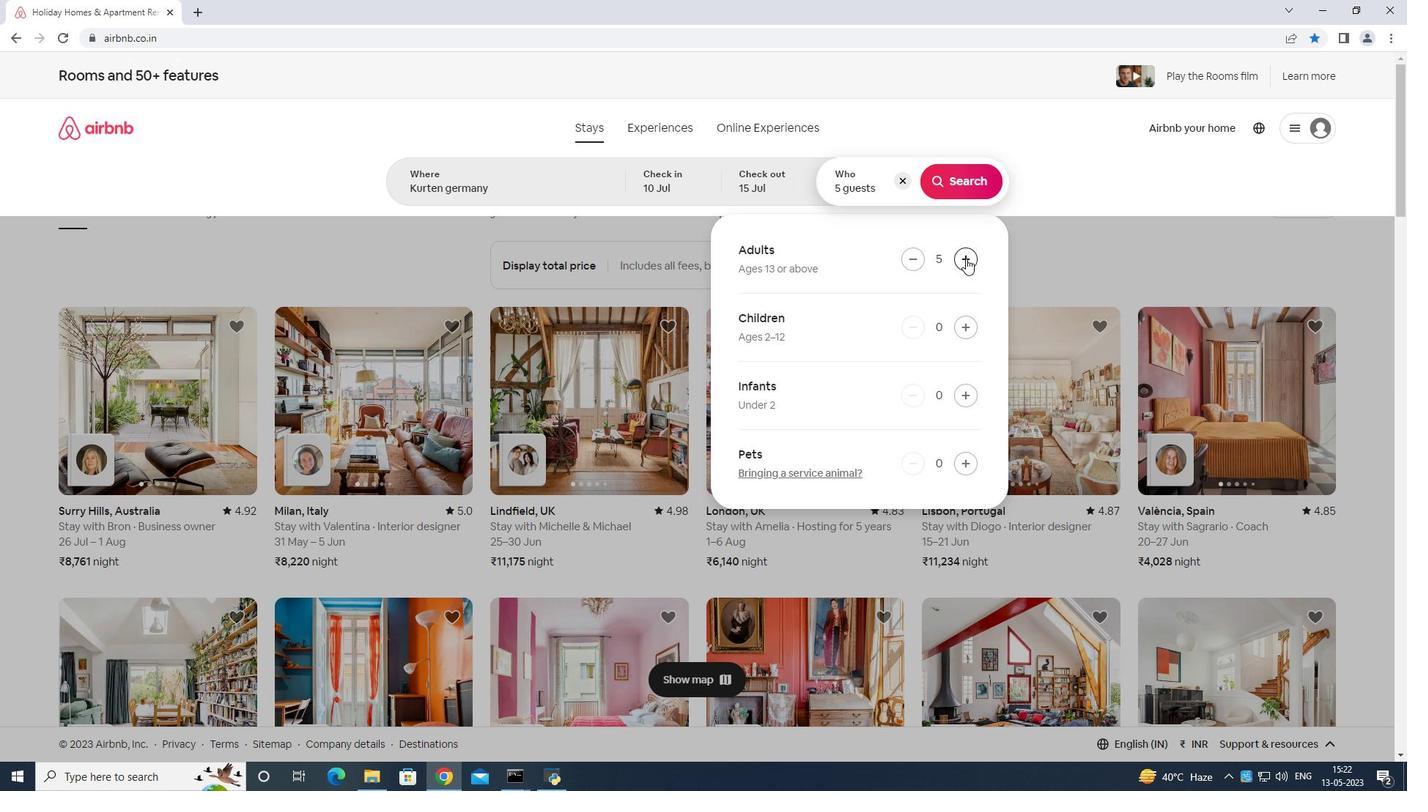 
Action: Mouse pressed left at (966, 258)
Screenshot: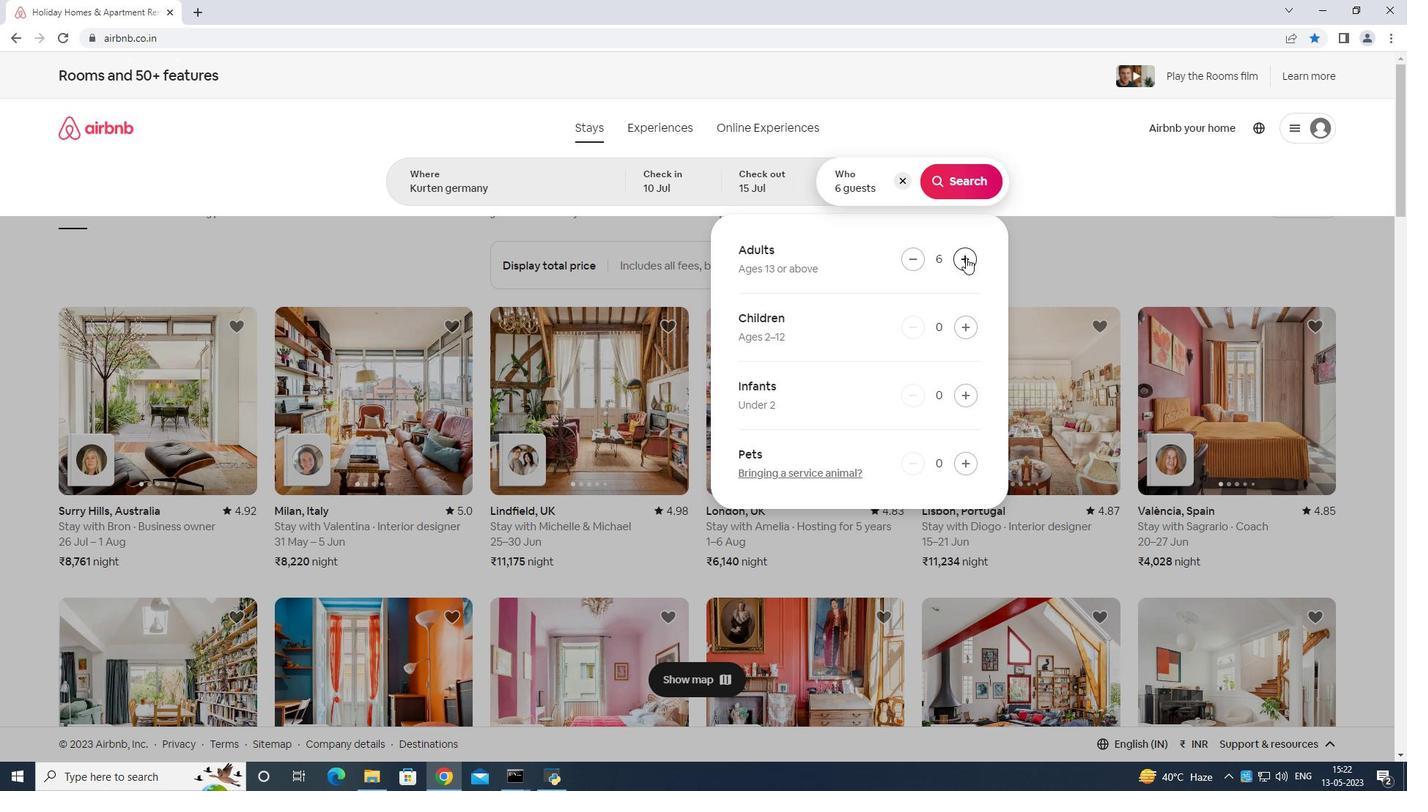 
Action: Mouse moved to (957, 180)
Screenshot: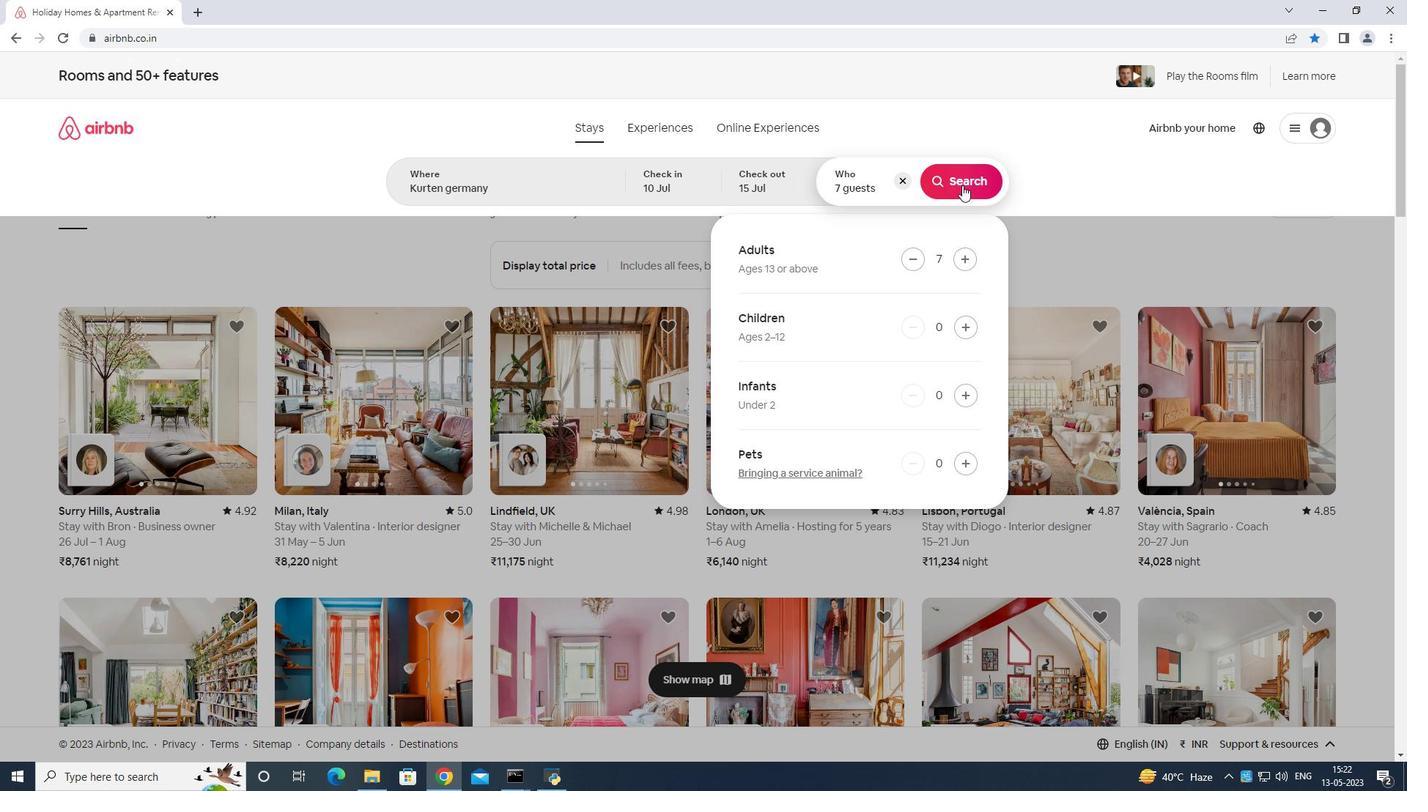 
Action: Mouse pressed left at (957, 180)
Screenshot: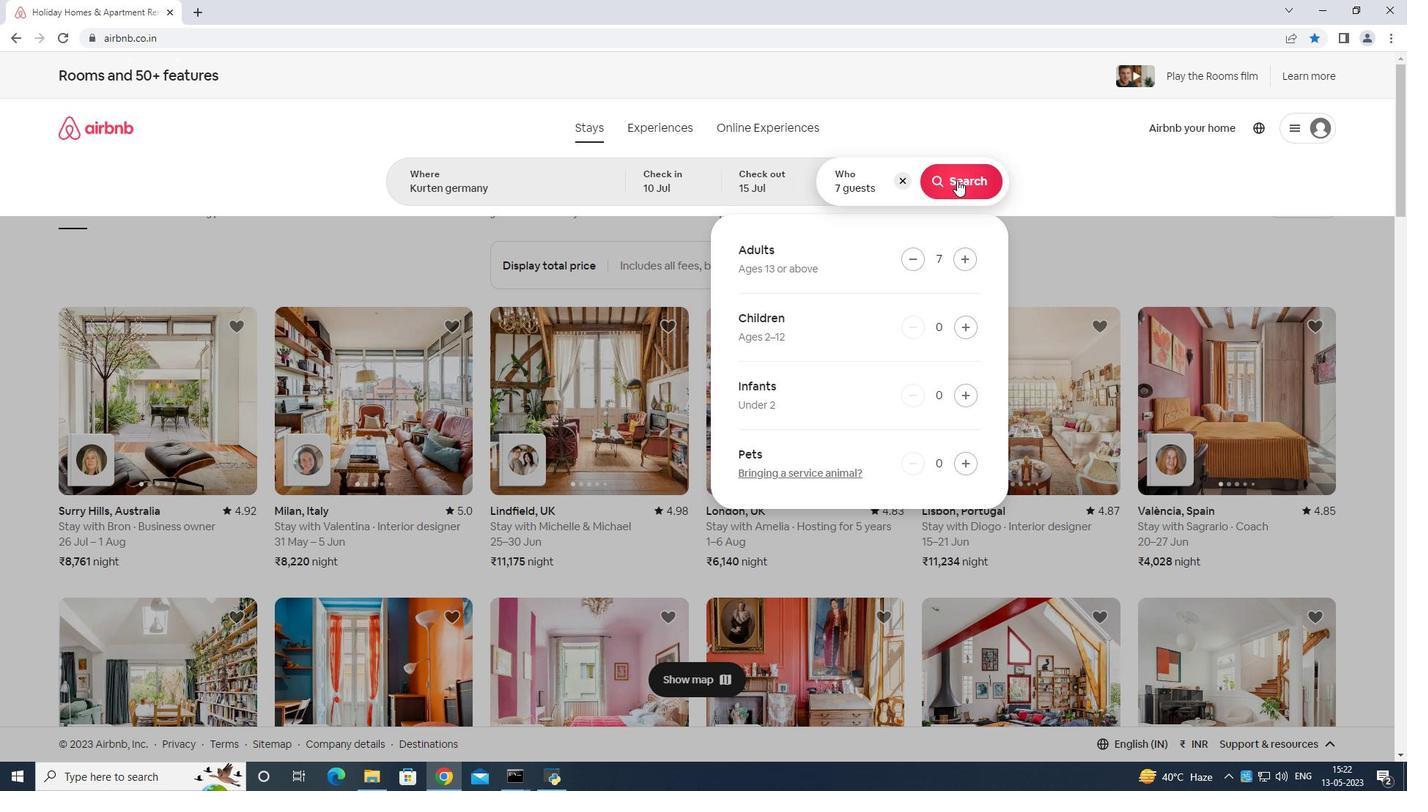 
Action: Mouse moved to (1354, 139)
Screenshot: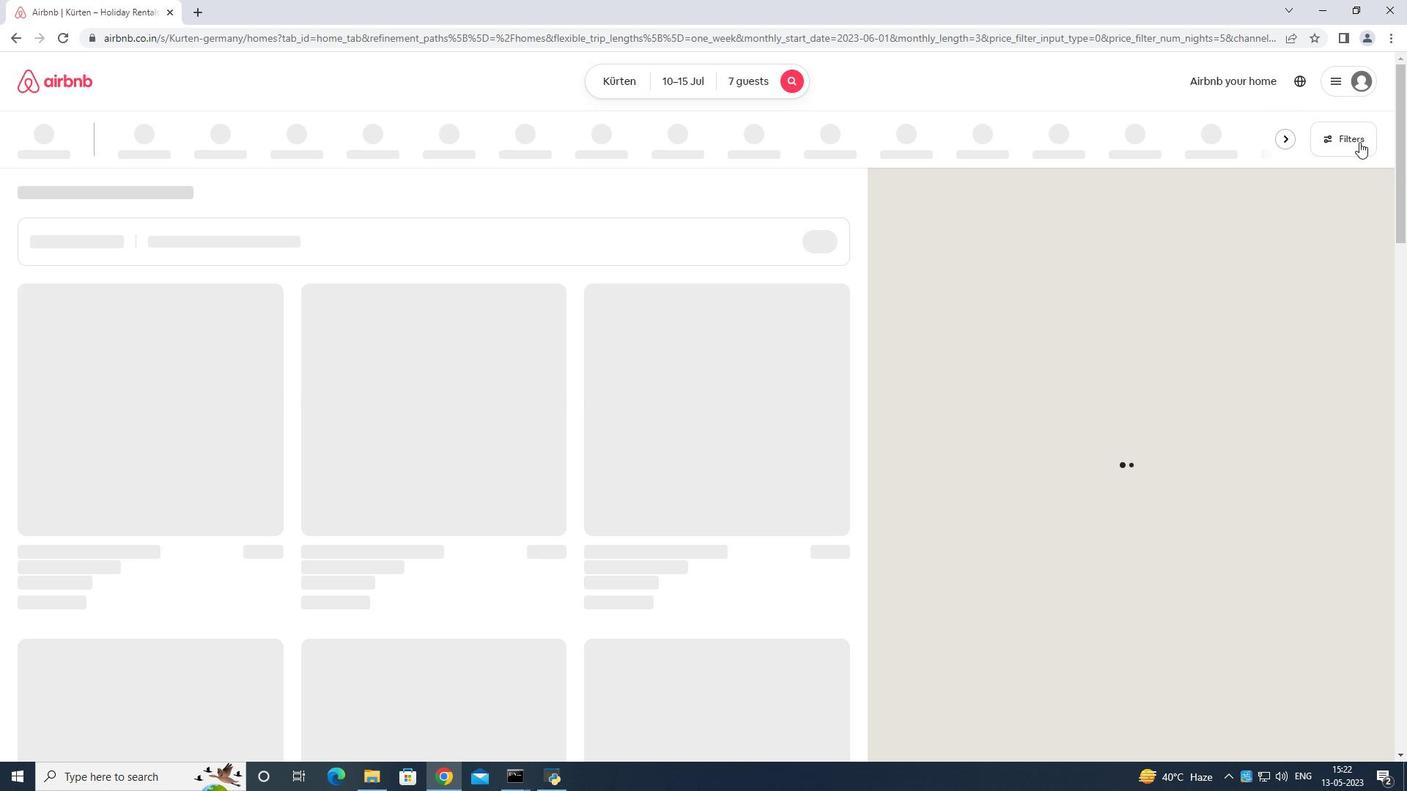 
Action: Mouse pressed left at (1354, 139)
Screenshot: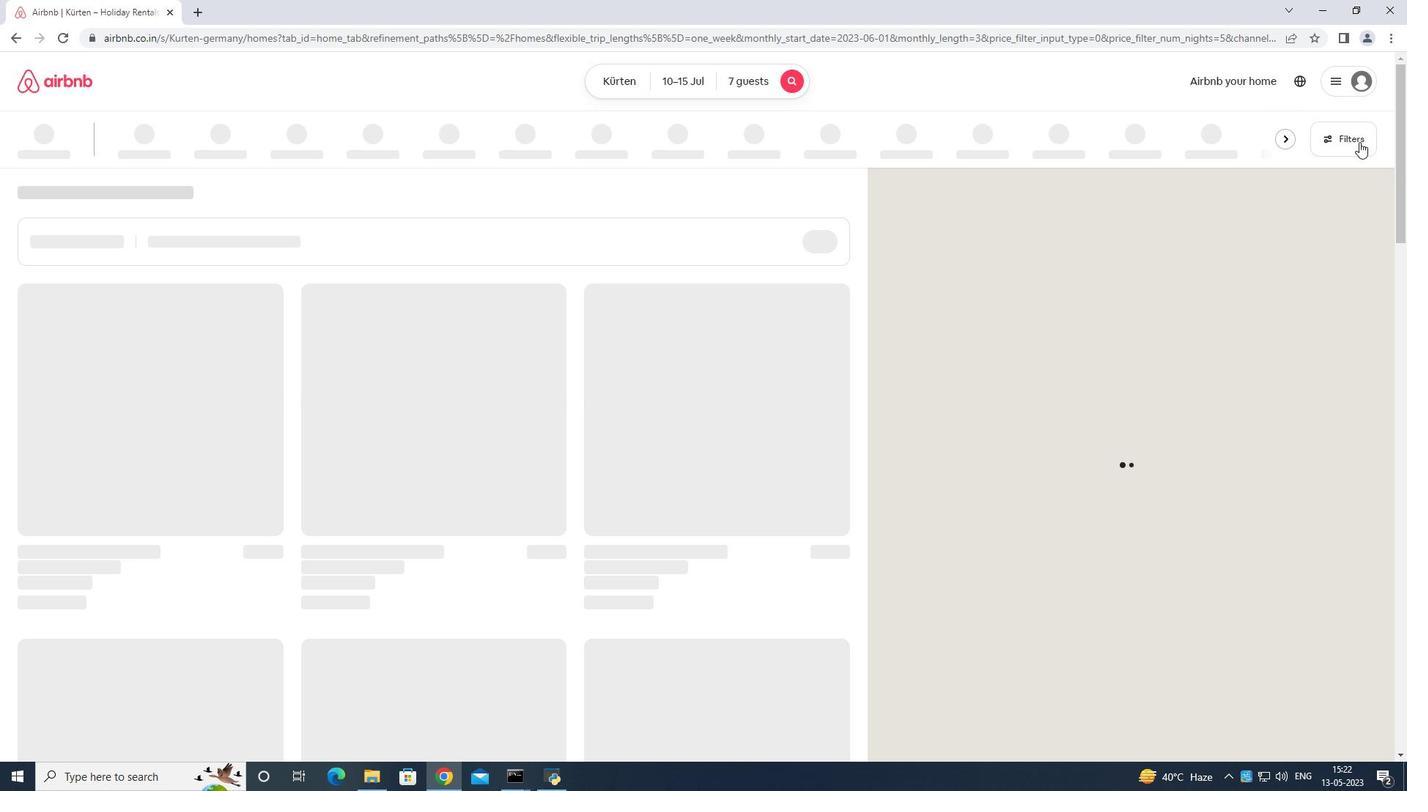 
Action: Mouse moved to (1370, 151)
Screenshot: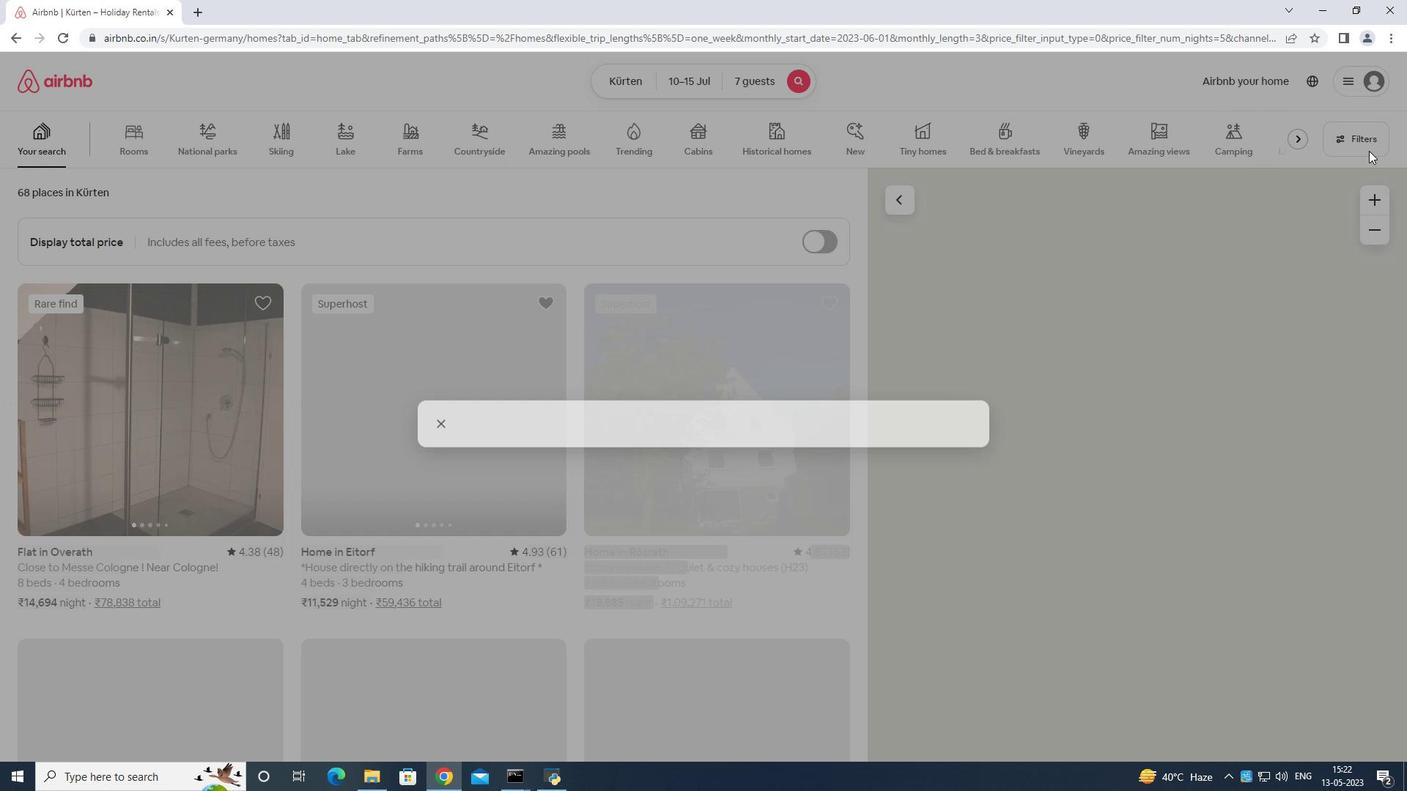 
Action: Key pressed <Key.backspace>
Screenshot: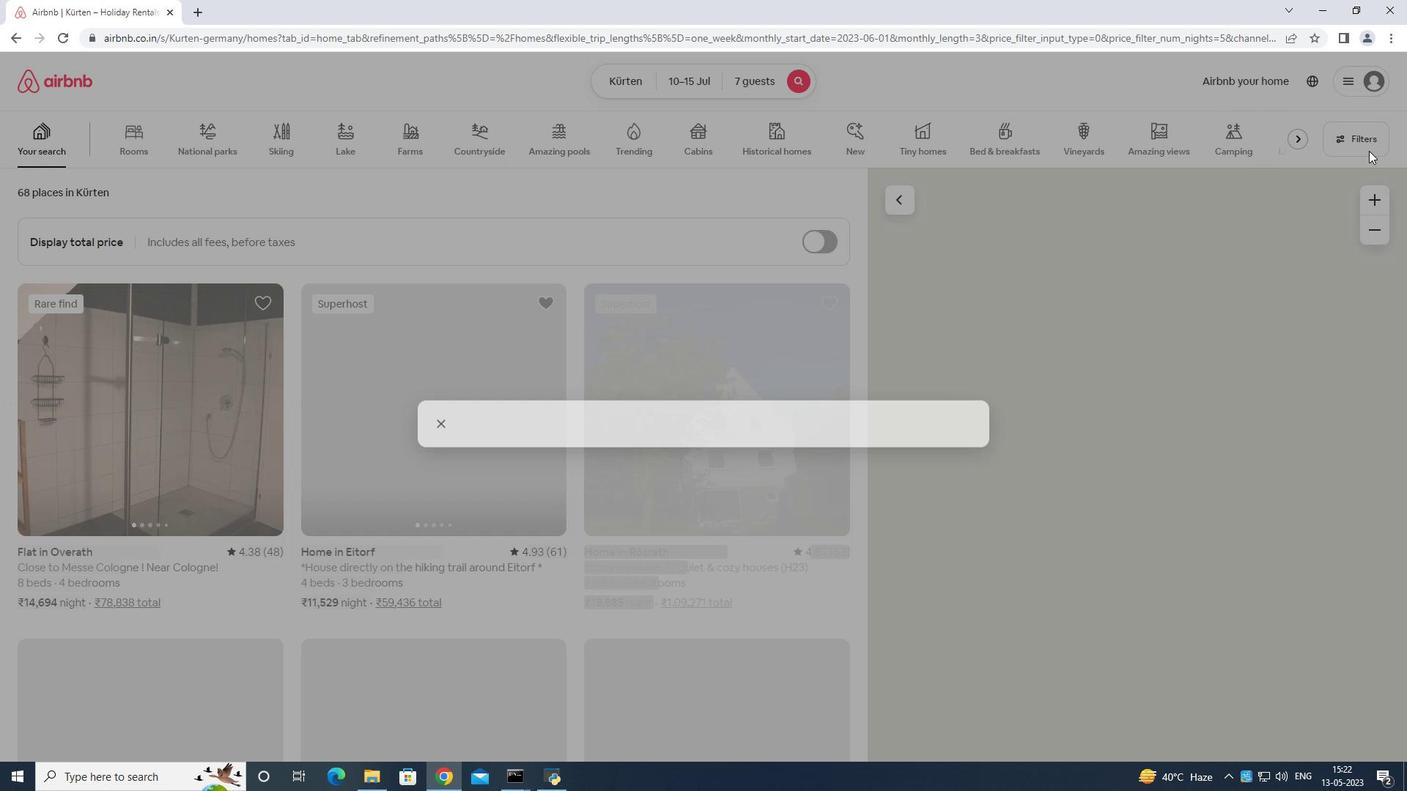 
Action: Mouse moved to (634, 496)
Screenshot: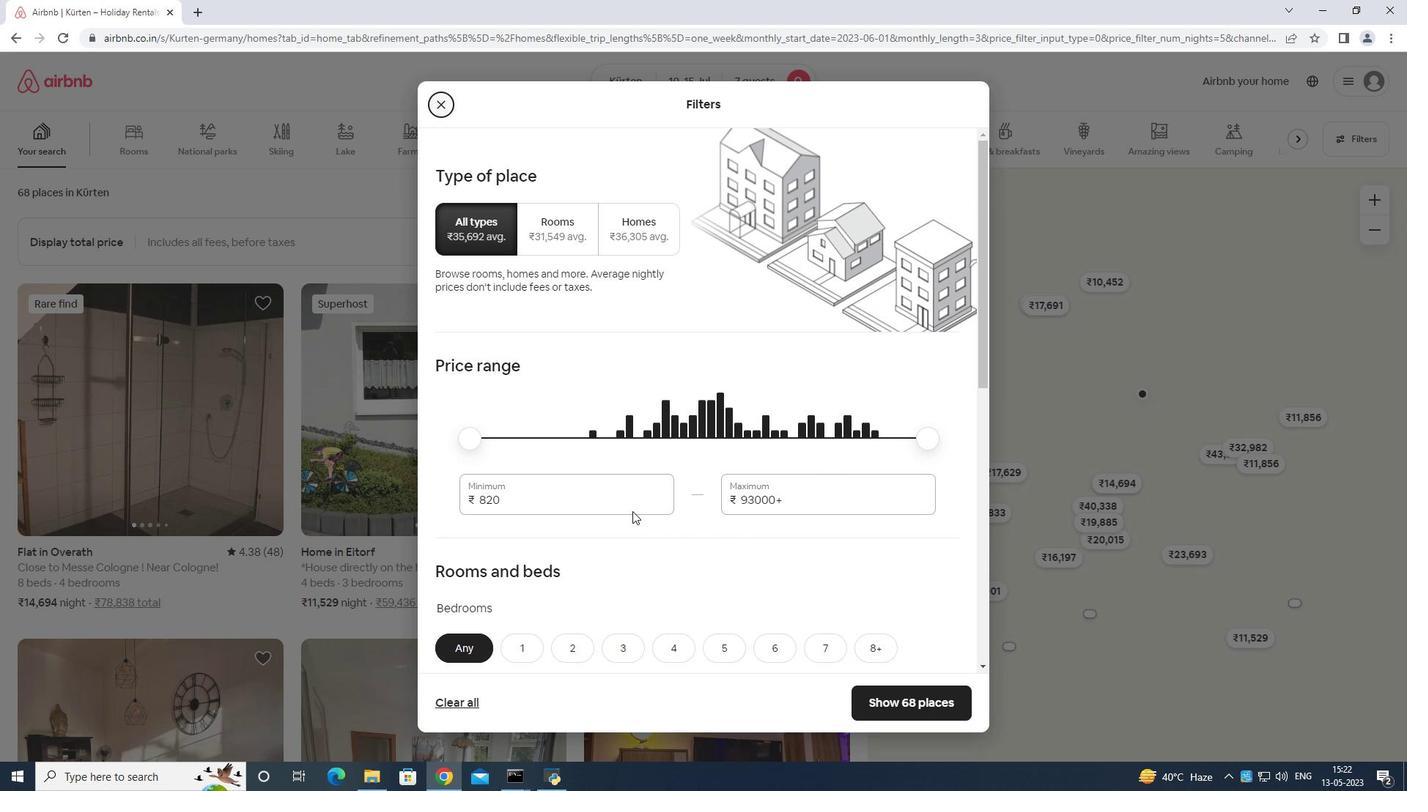 
Action: Mouse pressed left at (634, 496)
Screenshot: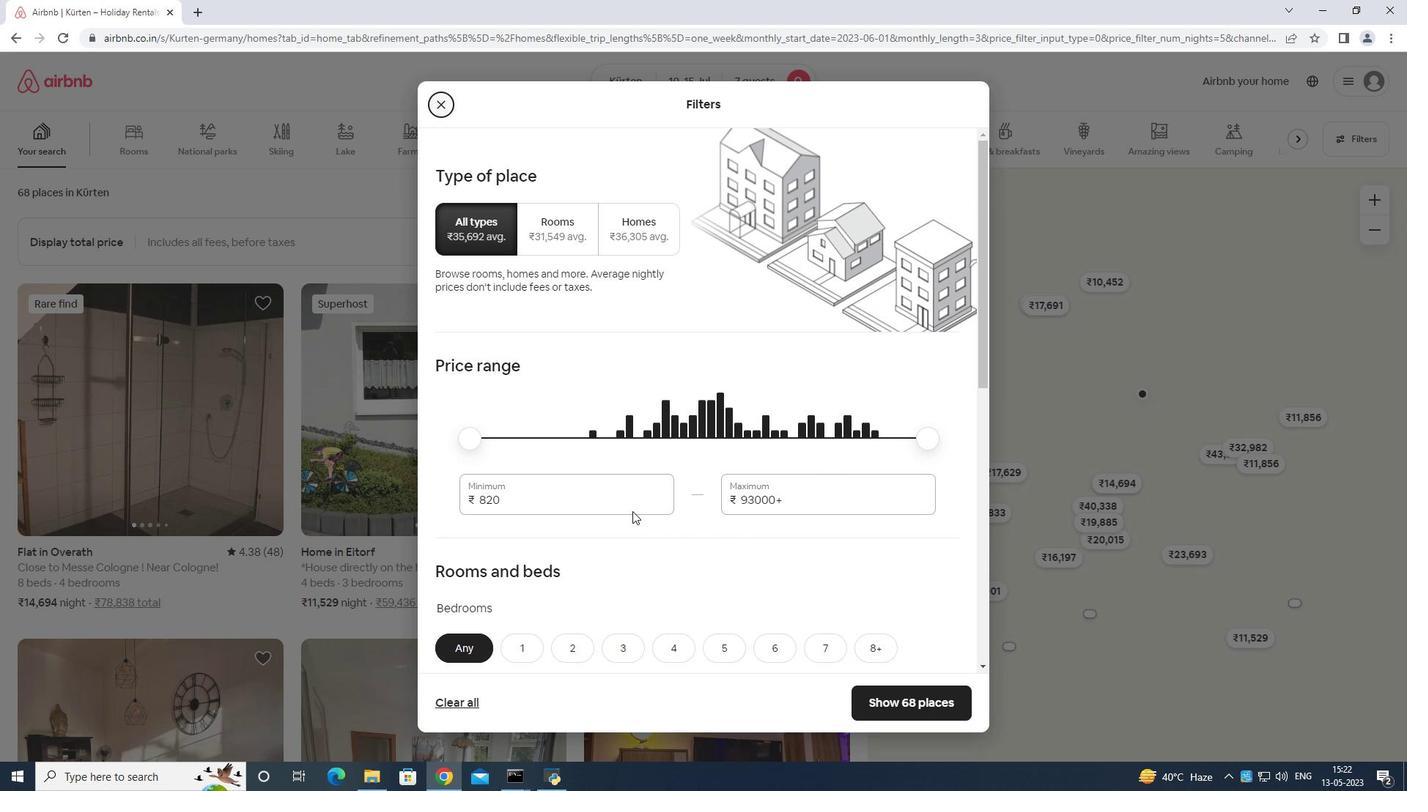 
Action: Mouse moved to (635, 494)
Screenshot: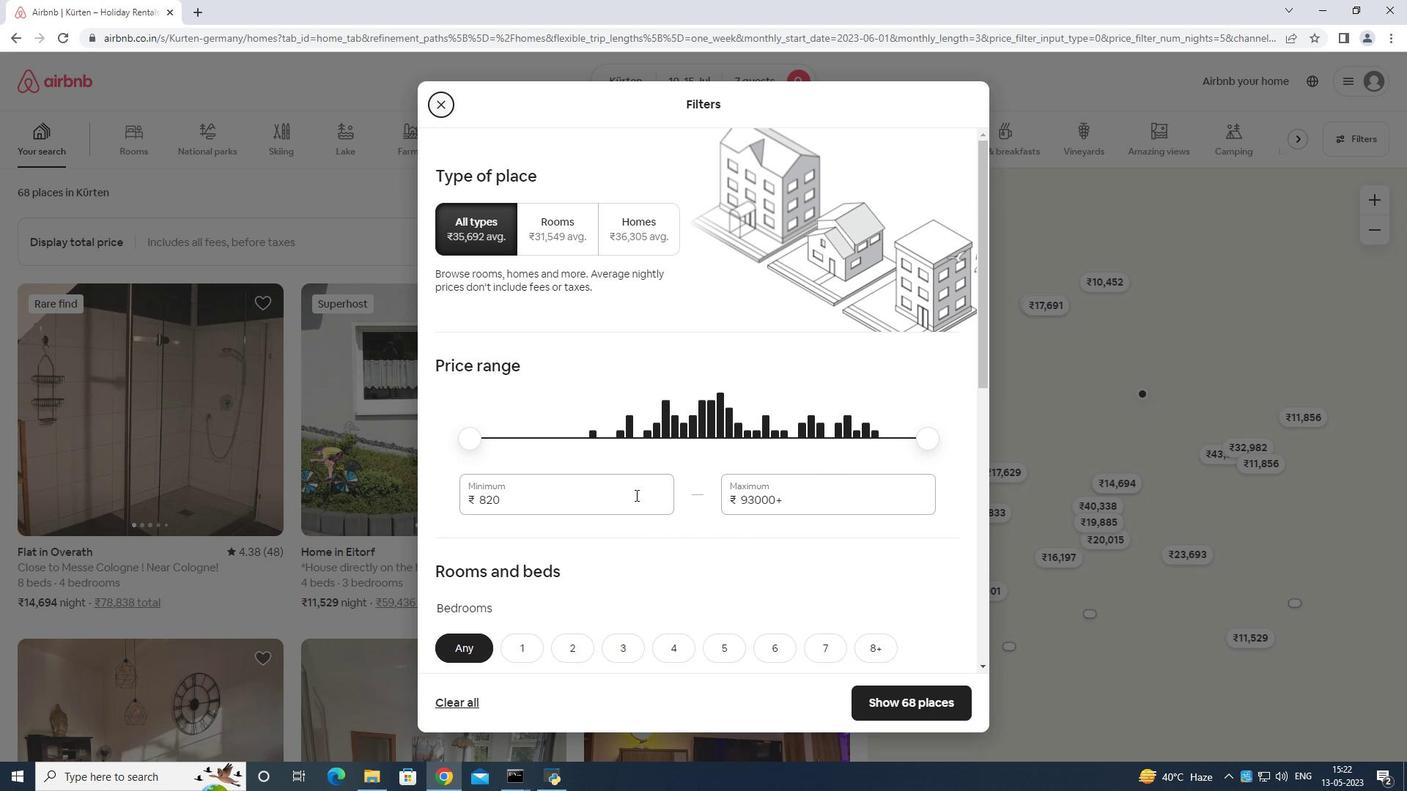
Action: Key pressed <Key.backspace><Key.backspace><Key.backspace><Key.backspace><Key.backspace><Key.backspace><Key.backspace><Key.backspace><Key.backspace><Key.backspace><Key.backspace><Key.backspace>
Screenshot: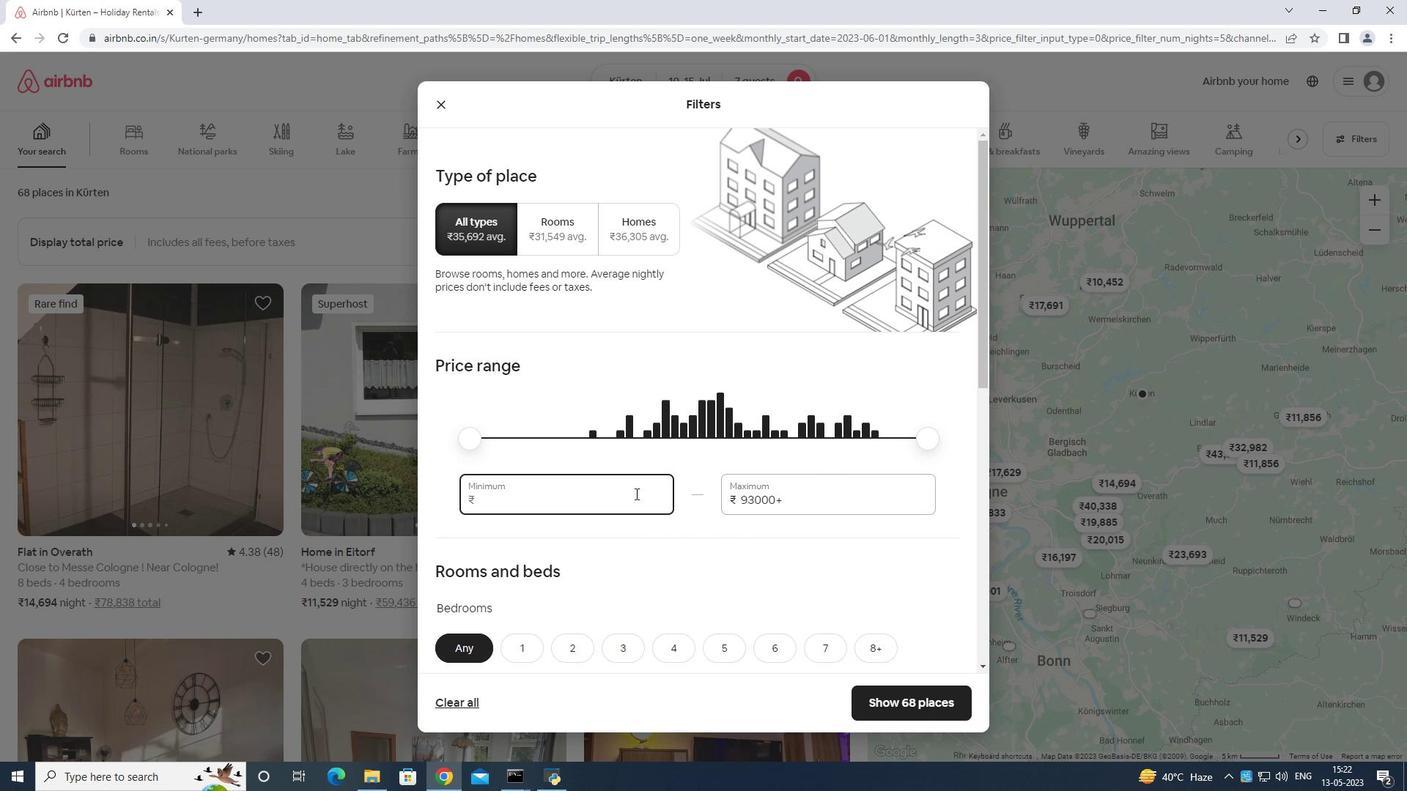 
Action: Mouse moved to (635, 493)
Screenshot: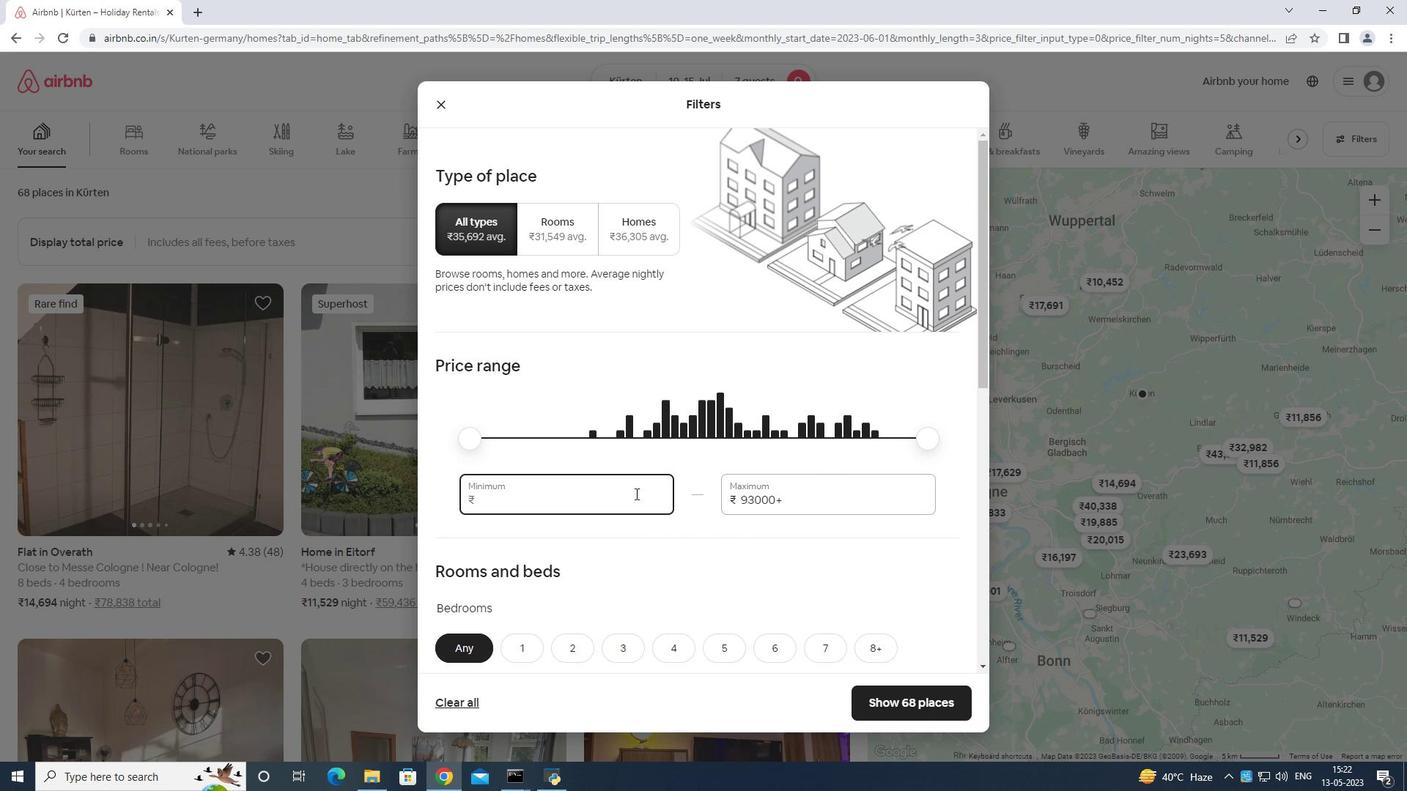
Action: Key pressed <Key.backspace>
Screenshot: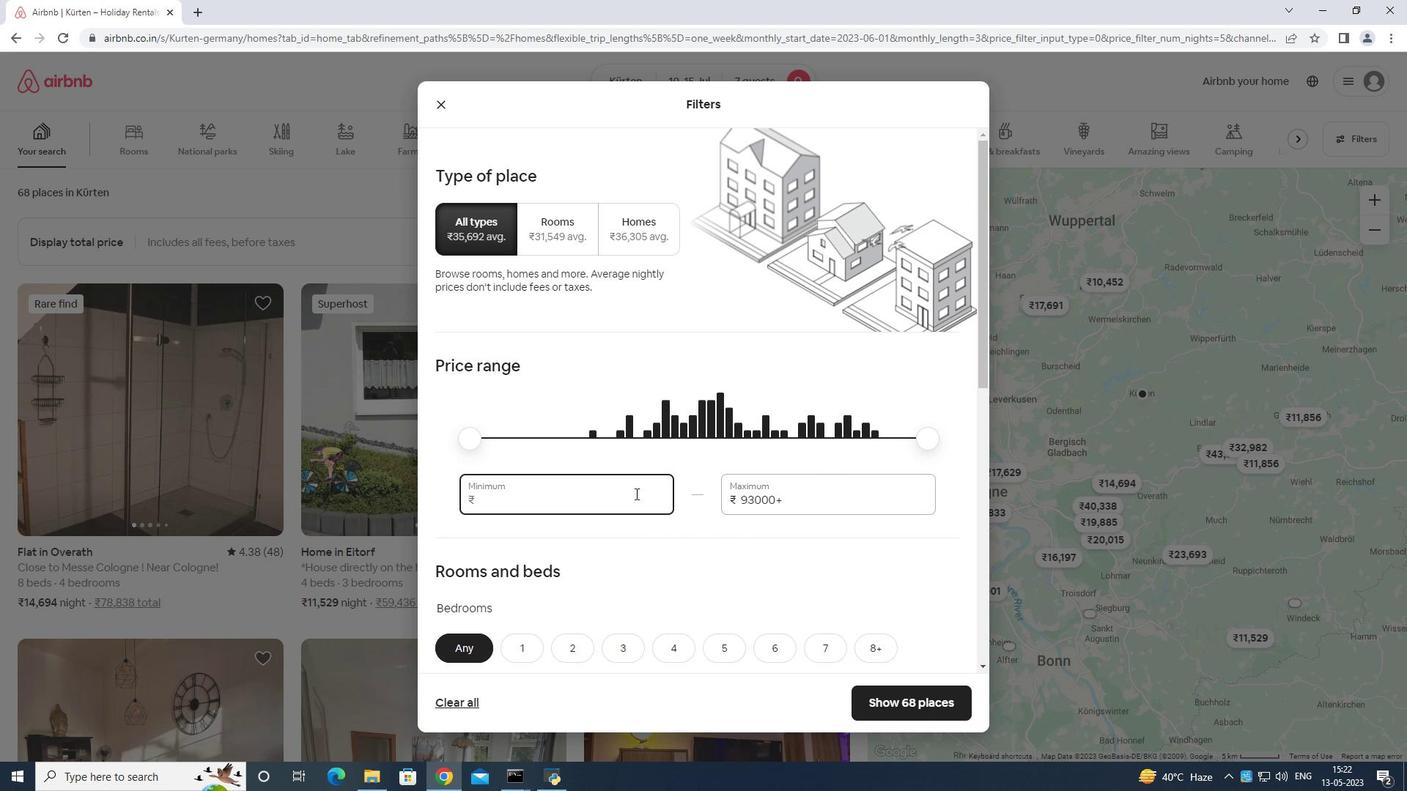 
Action: Mouse moved to (635, 492)
Screenshot: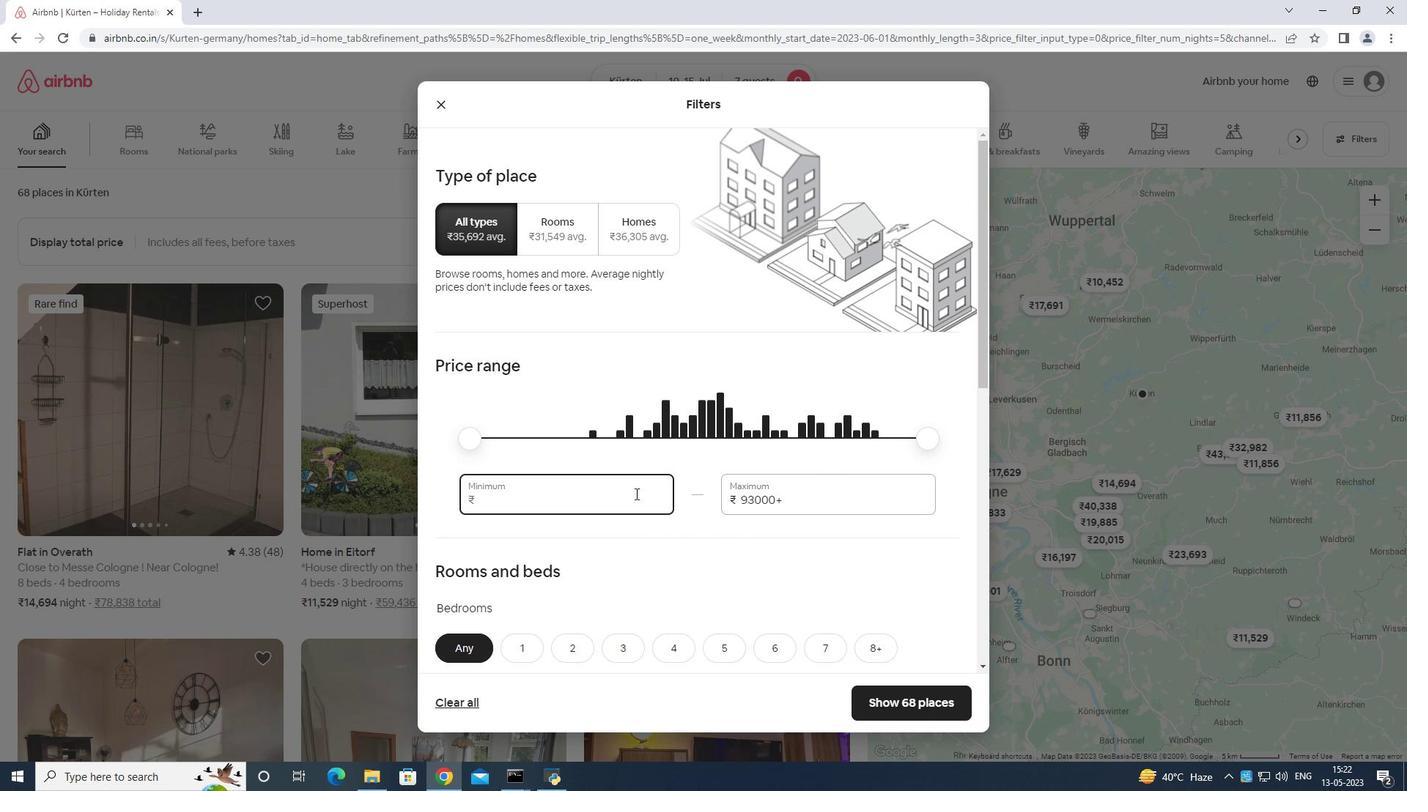 
Action: Key pressed <Key.backspace><Key.backspace>
Screenshot: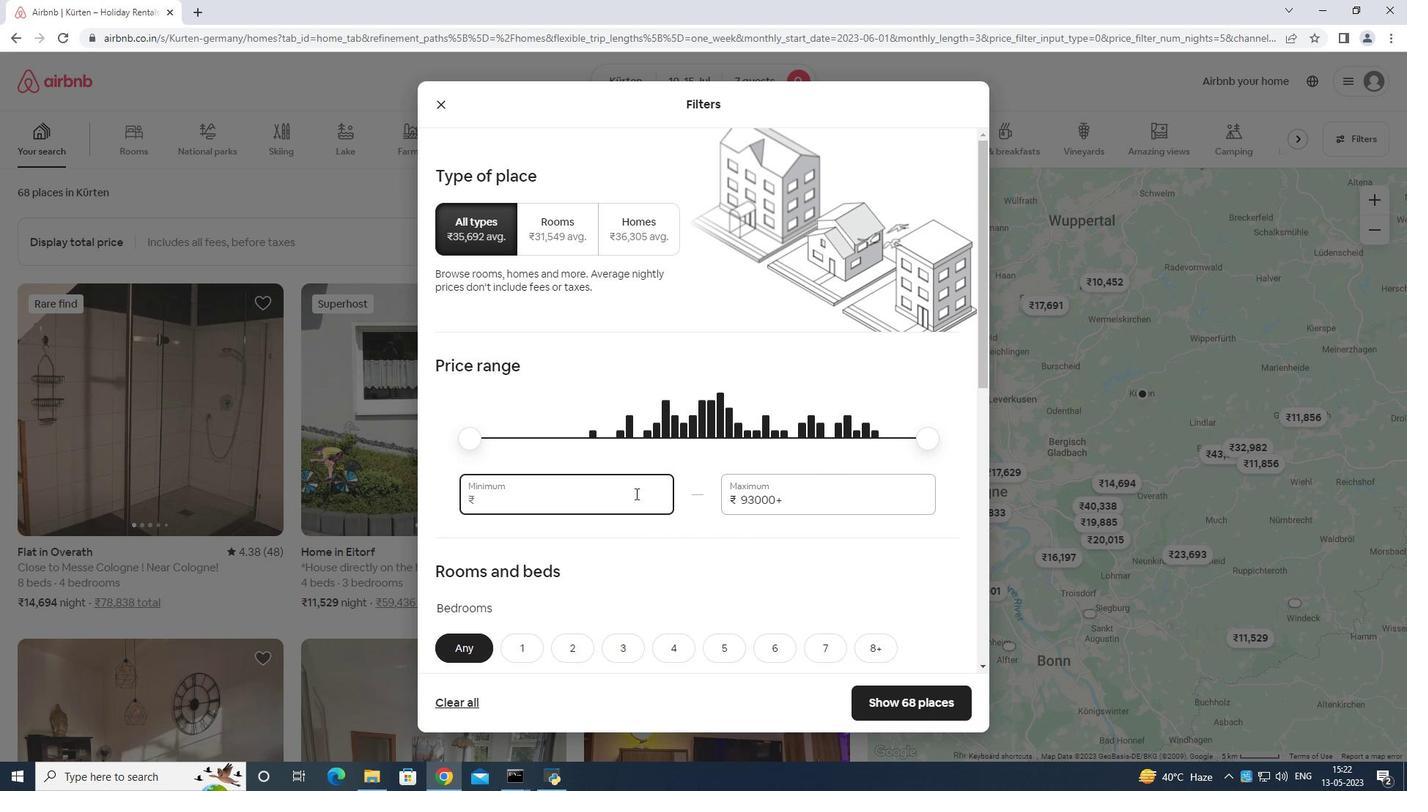 
Action: Mouse moved to (736, 580)
Screenshot: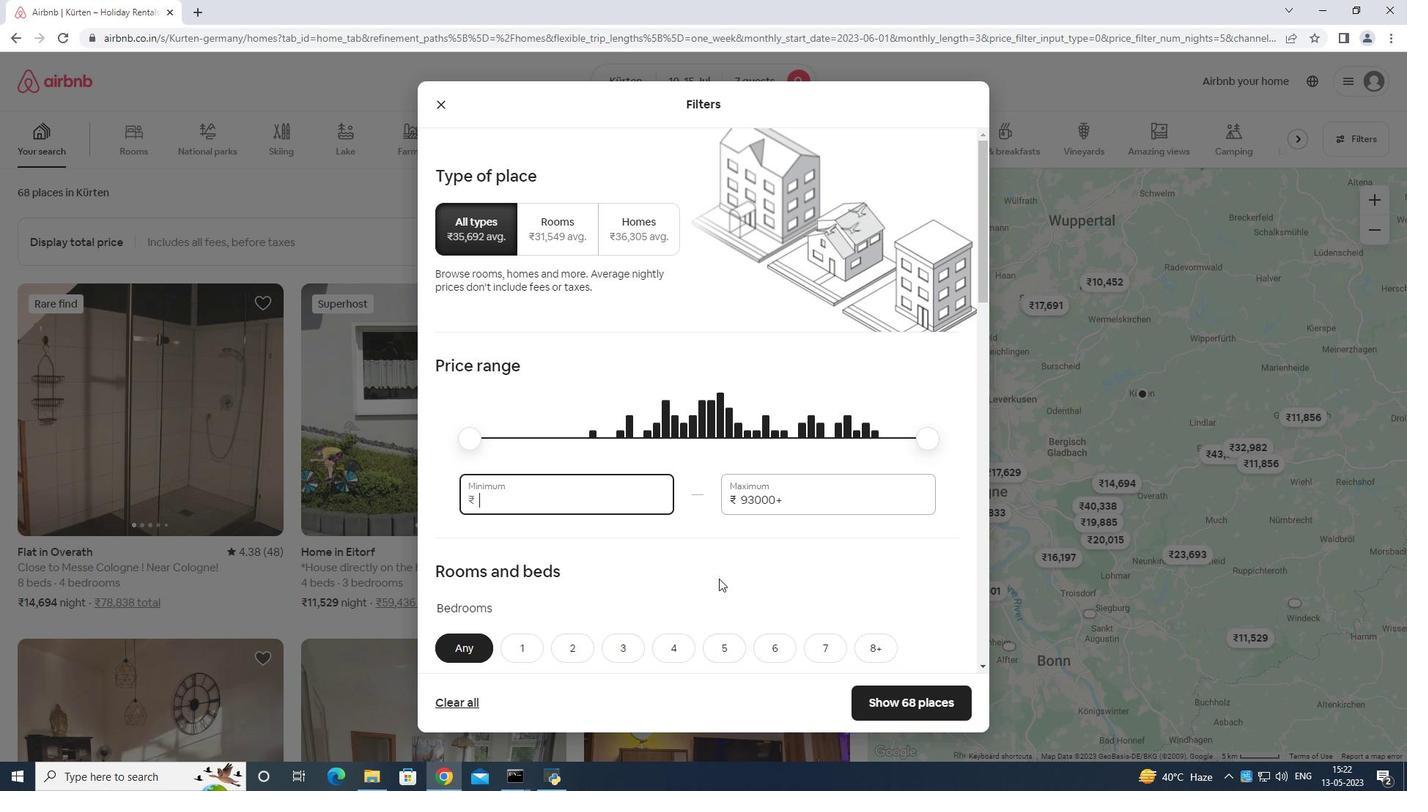 
Action: Key pressed 1
Screenshot: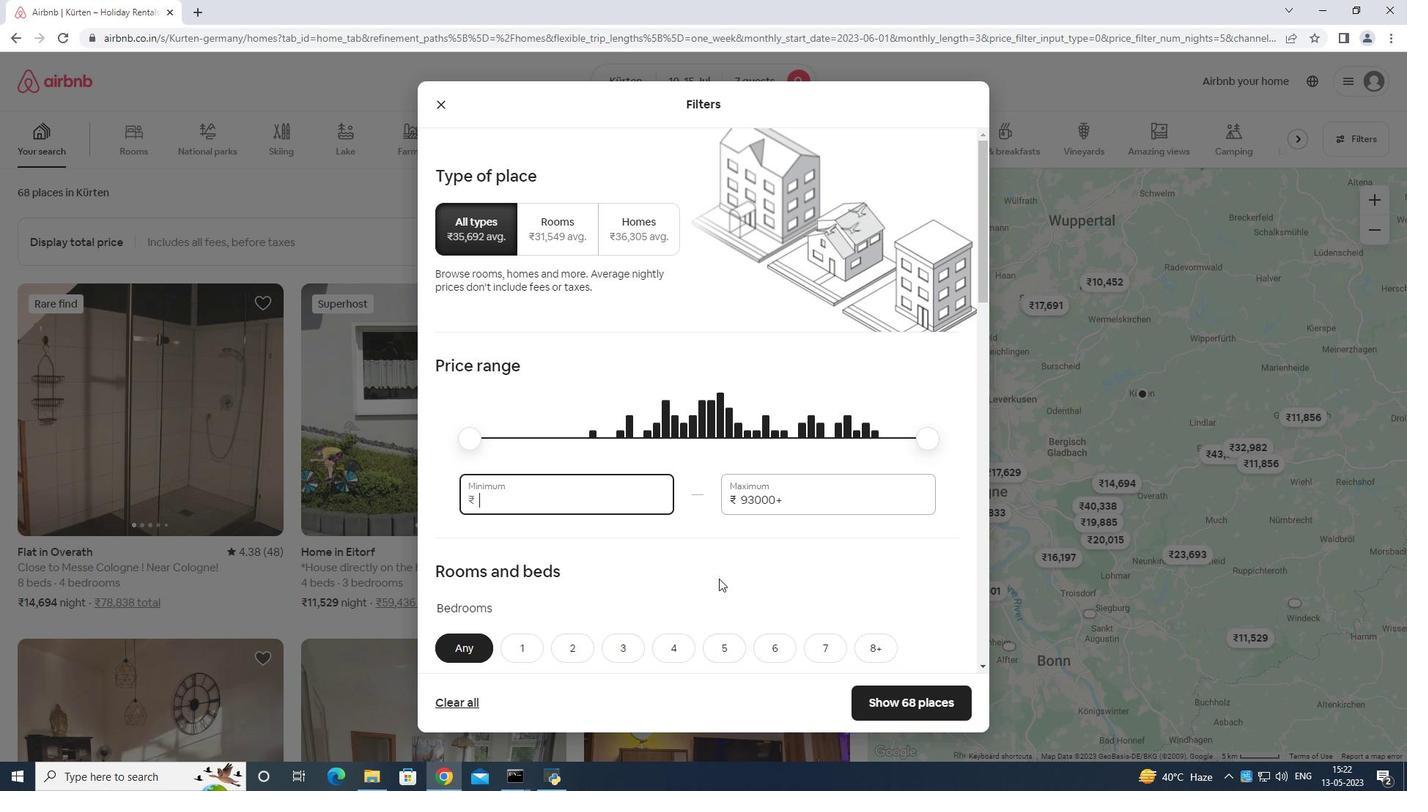 
Action: Mouse moved to (738, 580)
Screenshot: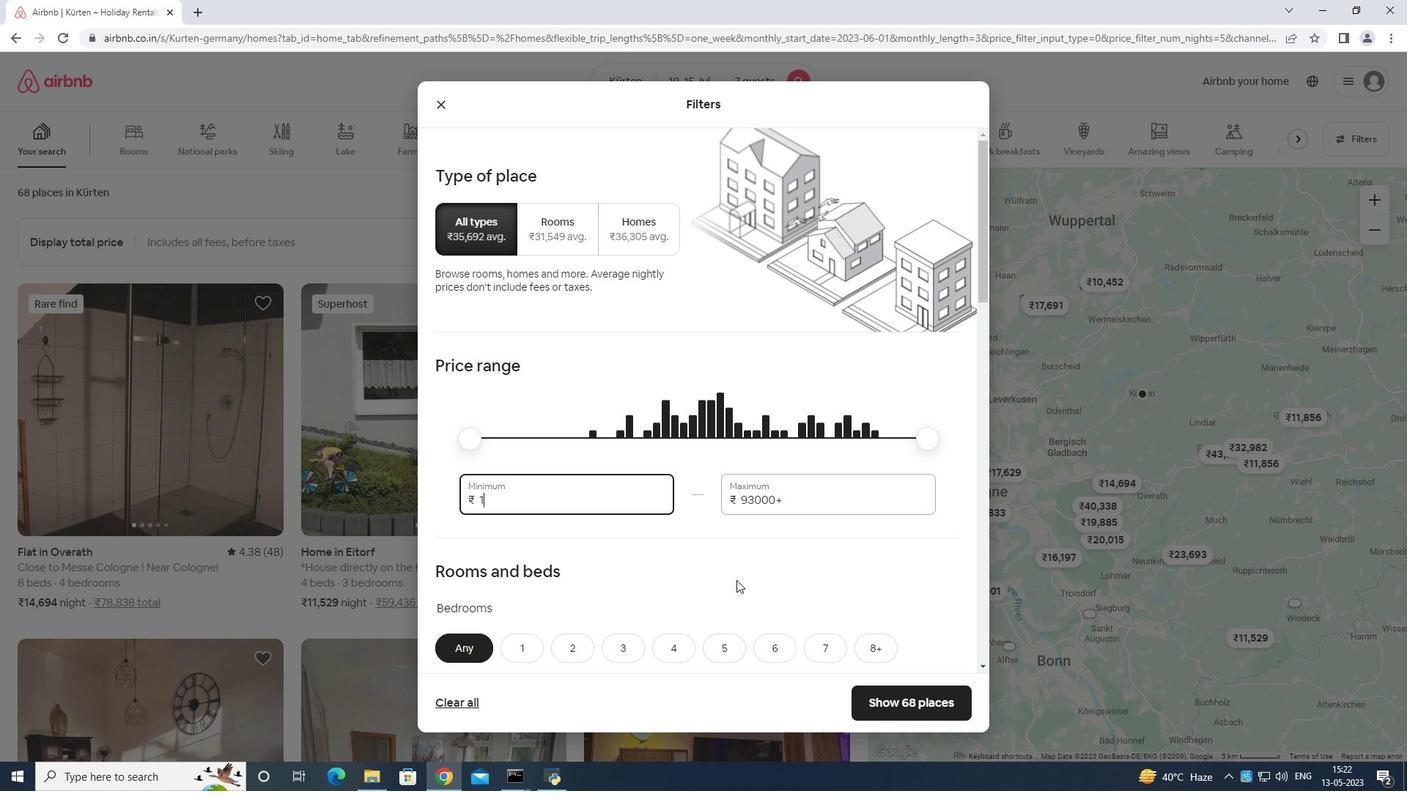 
Action: Key pressed 0
Screenshot: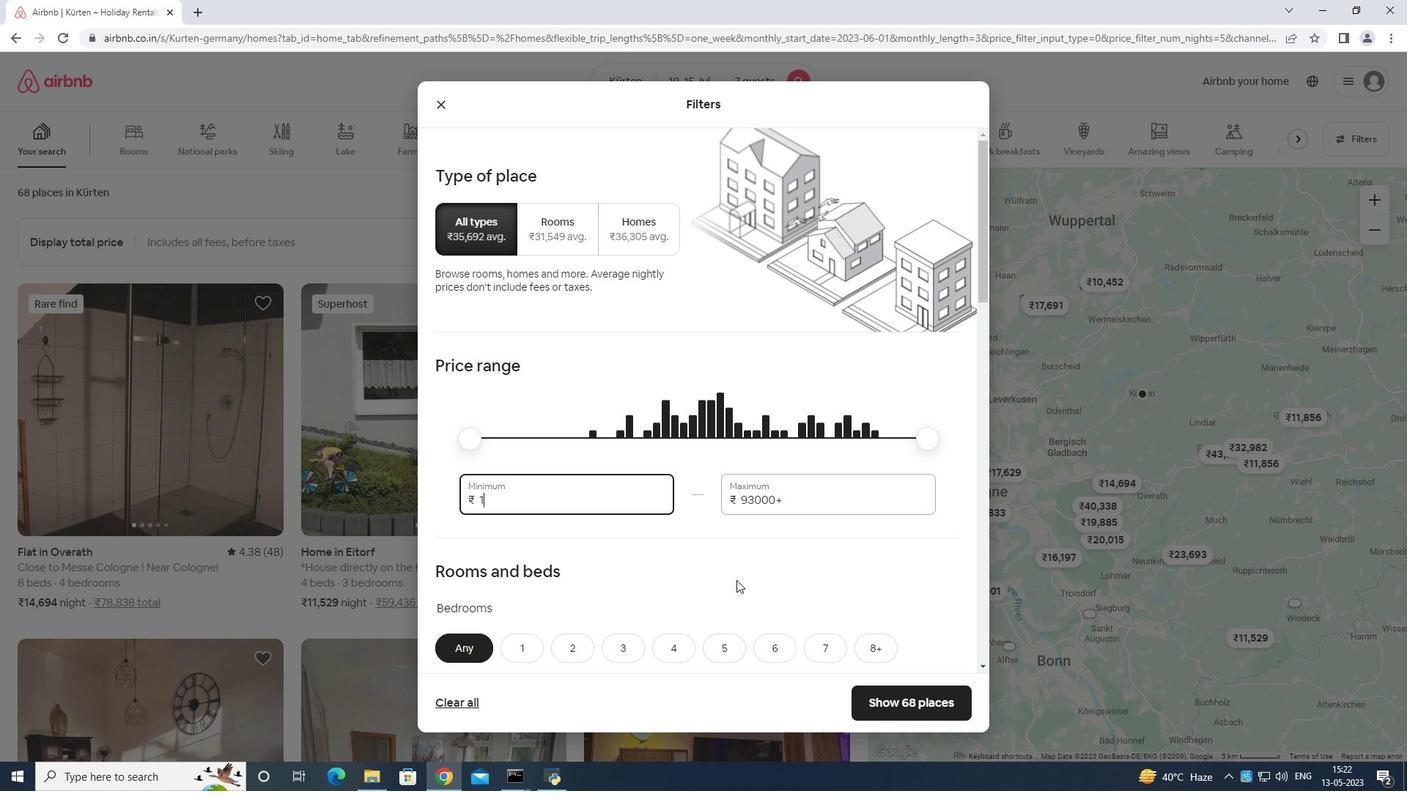 
Action: Mouse moved to (738, 579)
Screenshot: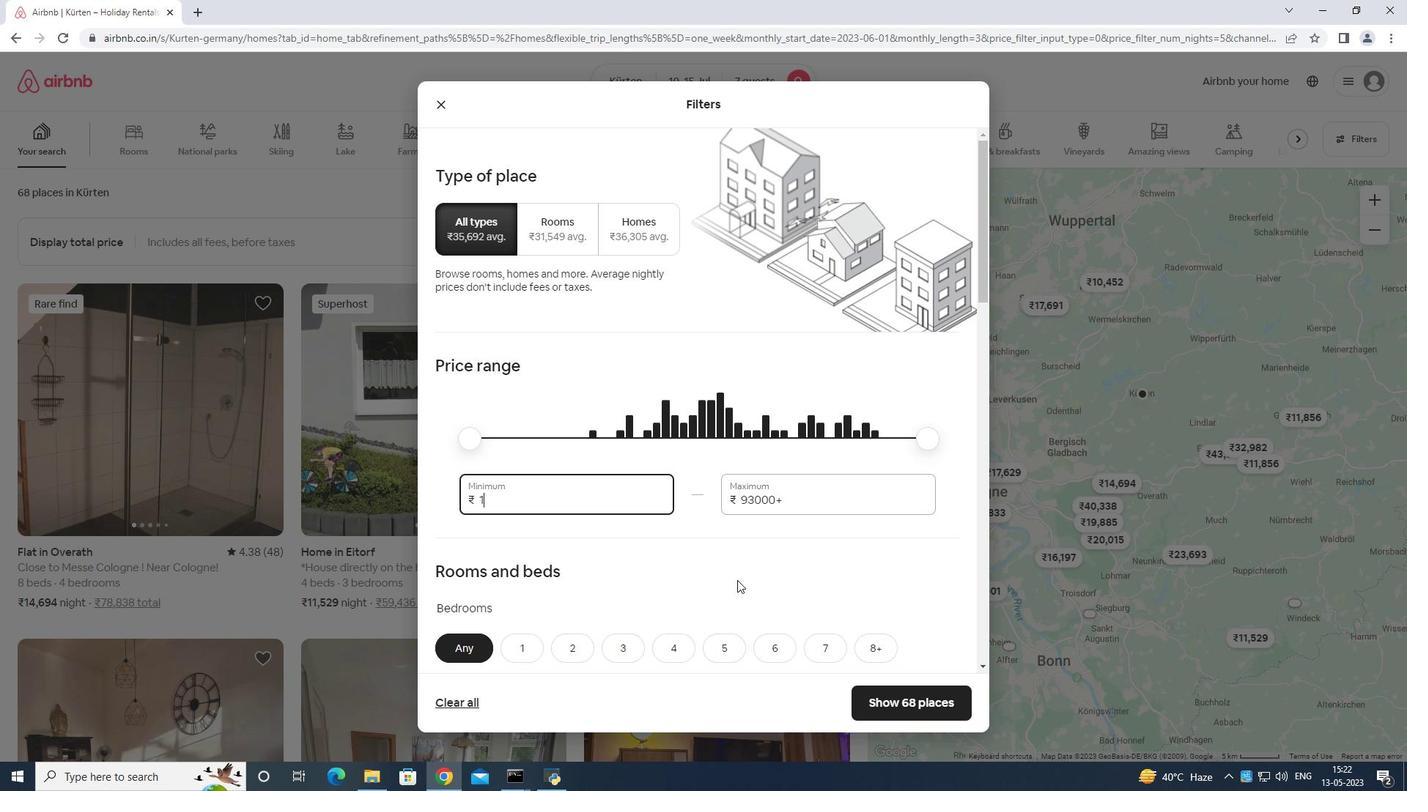 
Action: Key pressed 0
Screenshot: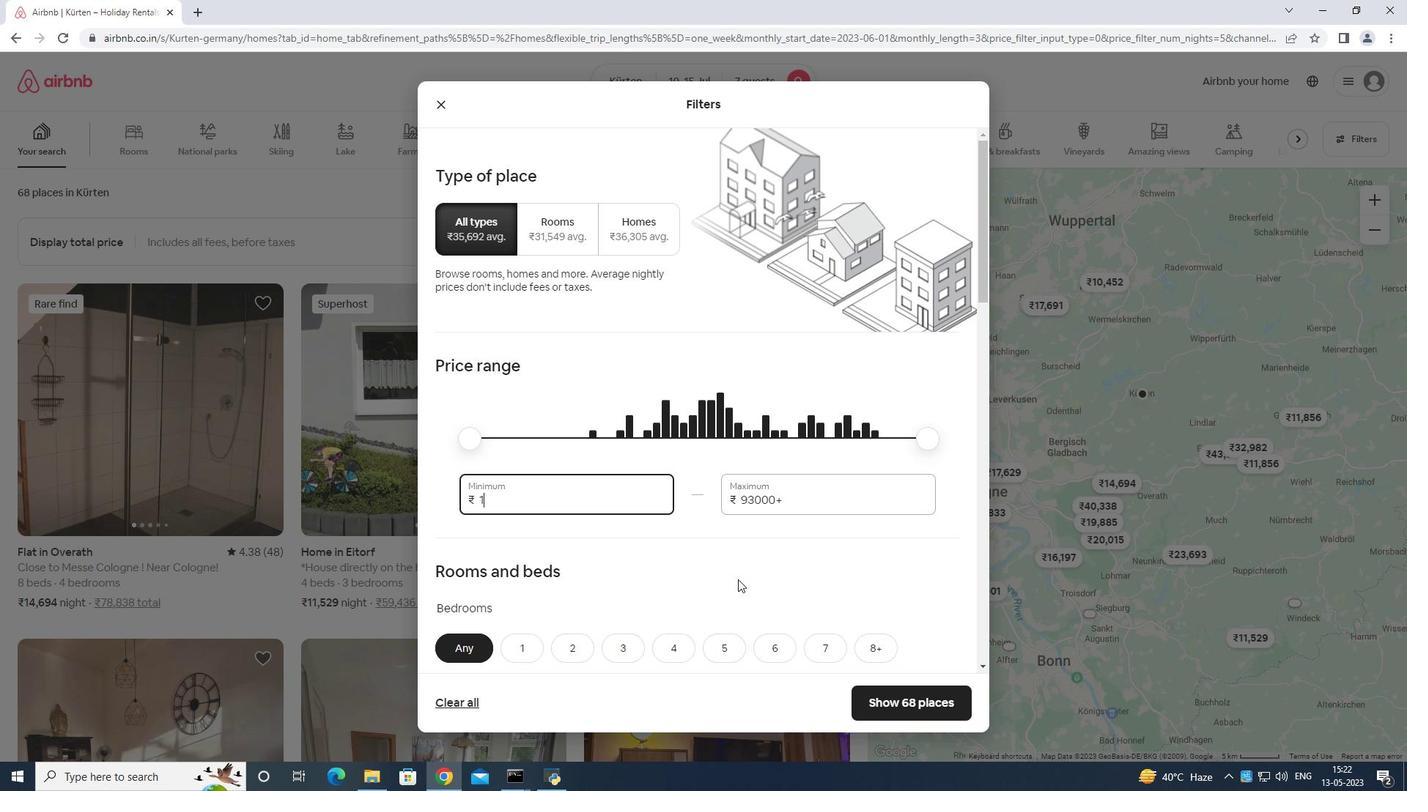 
Action: Mouse moved to (737, 577)
Screenshot: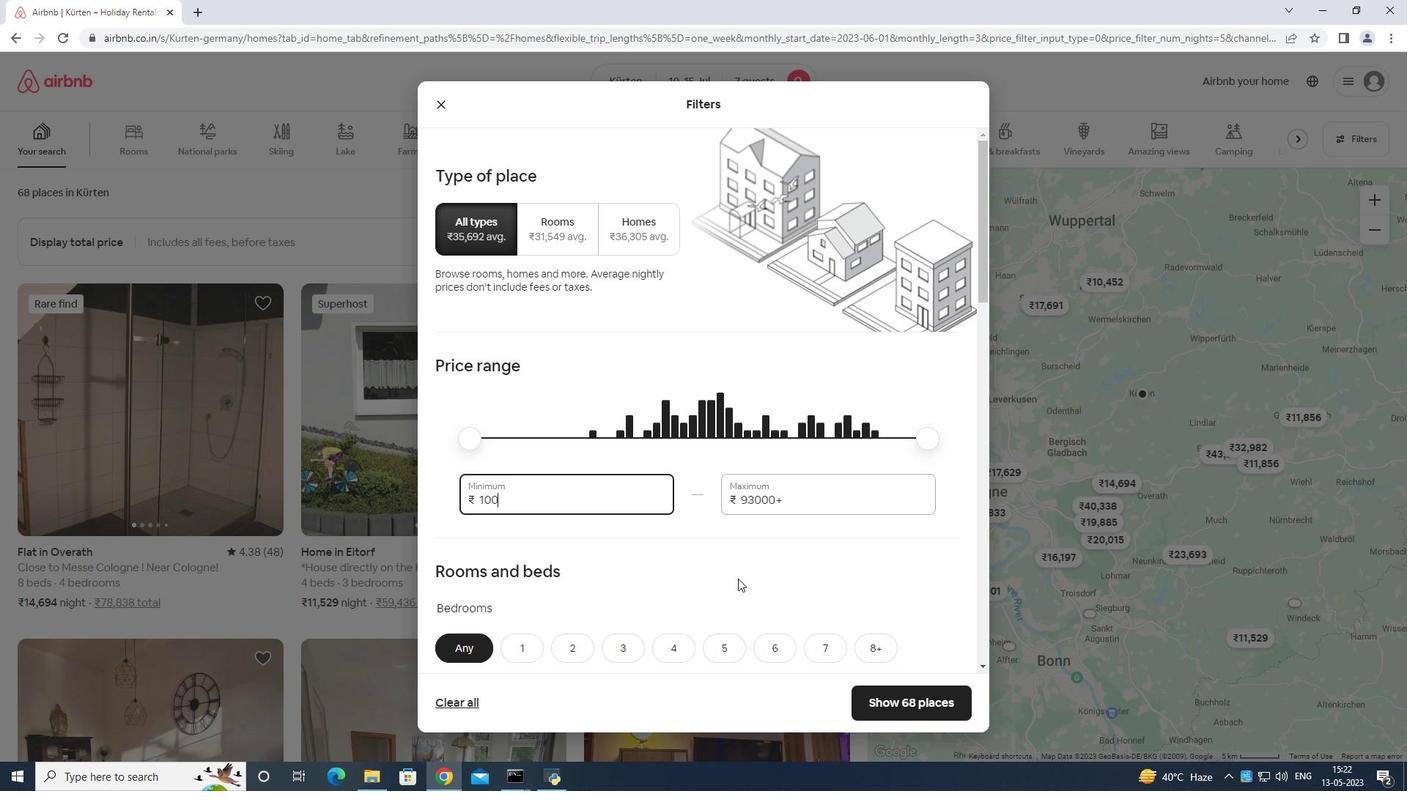 
Action: Key pressed 0
Screenshot: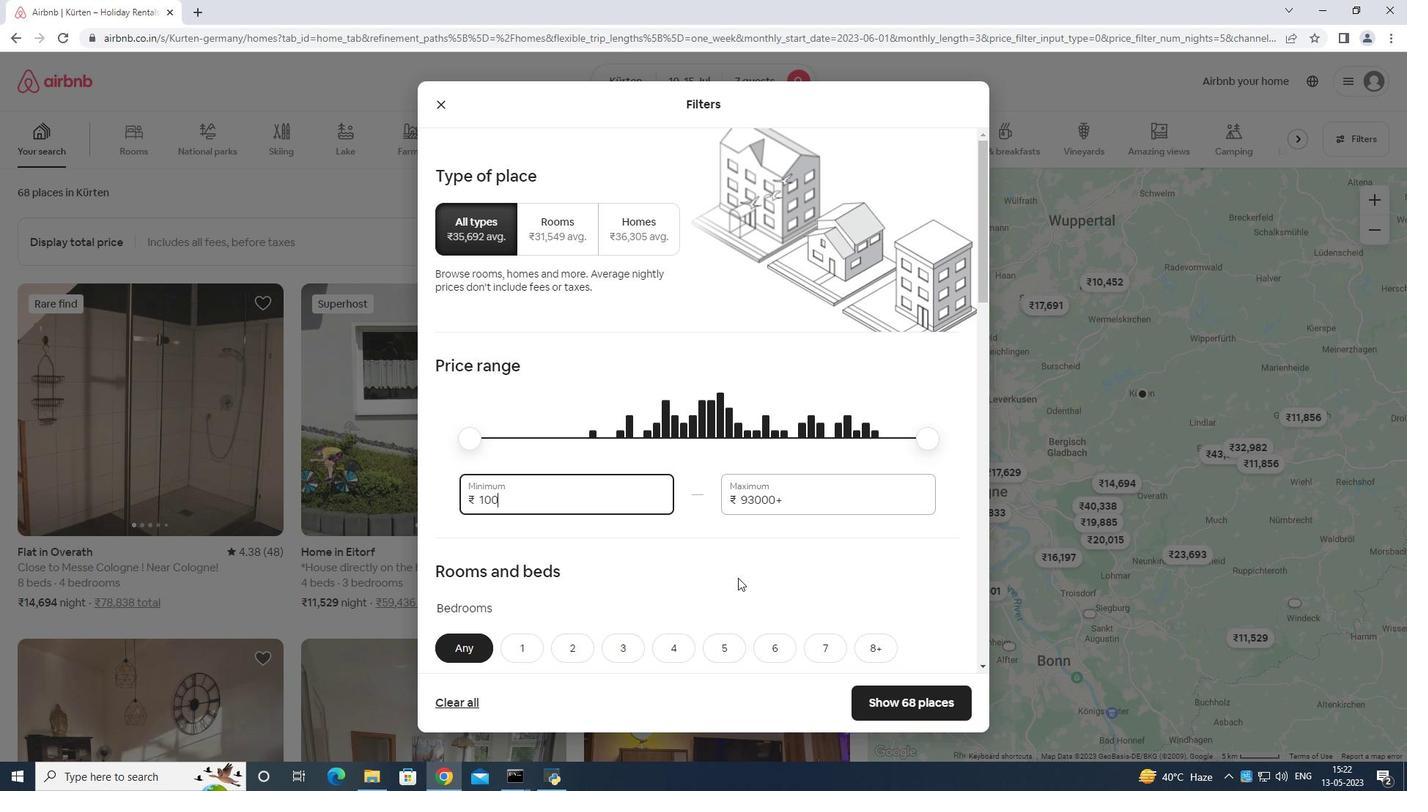 
Action: Mouse moved to (736, 576)
Screenshot: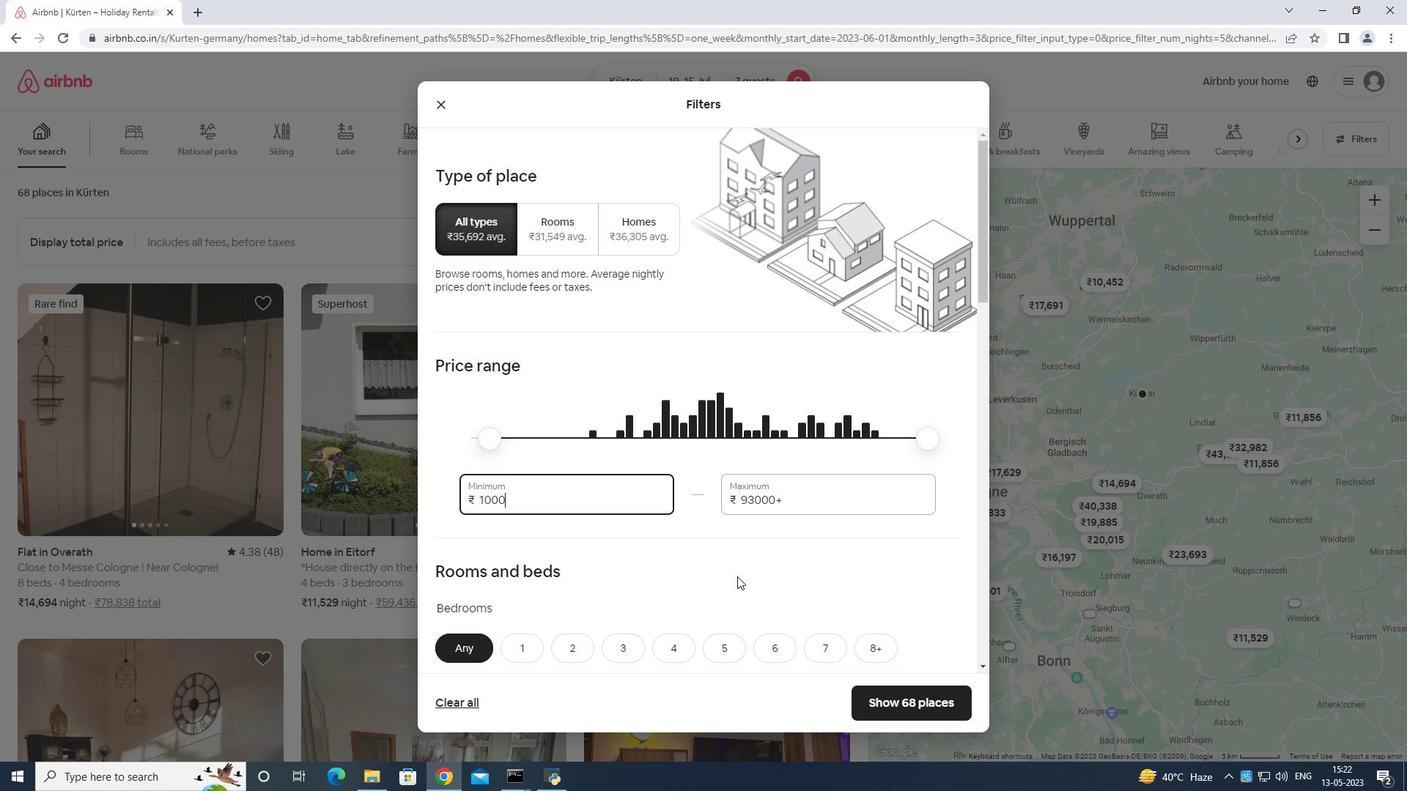 
Action: Key pressed 0
Screenshot: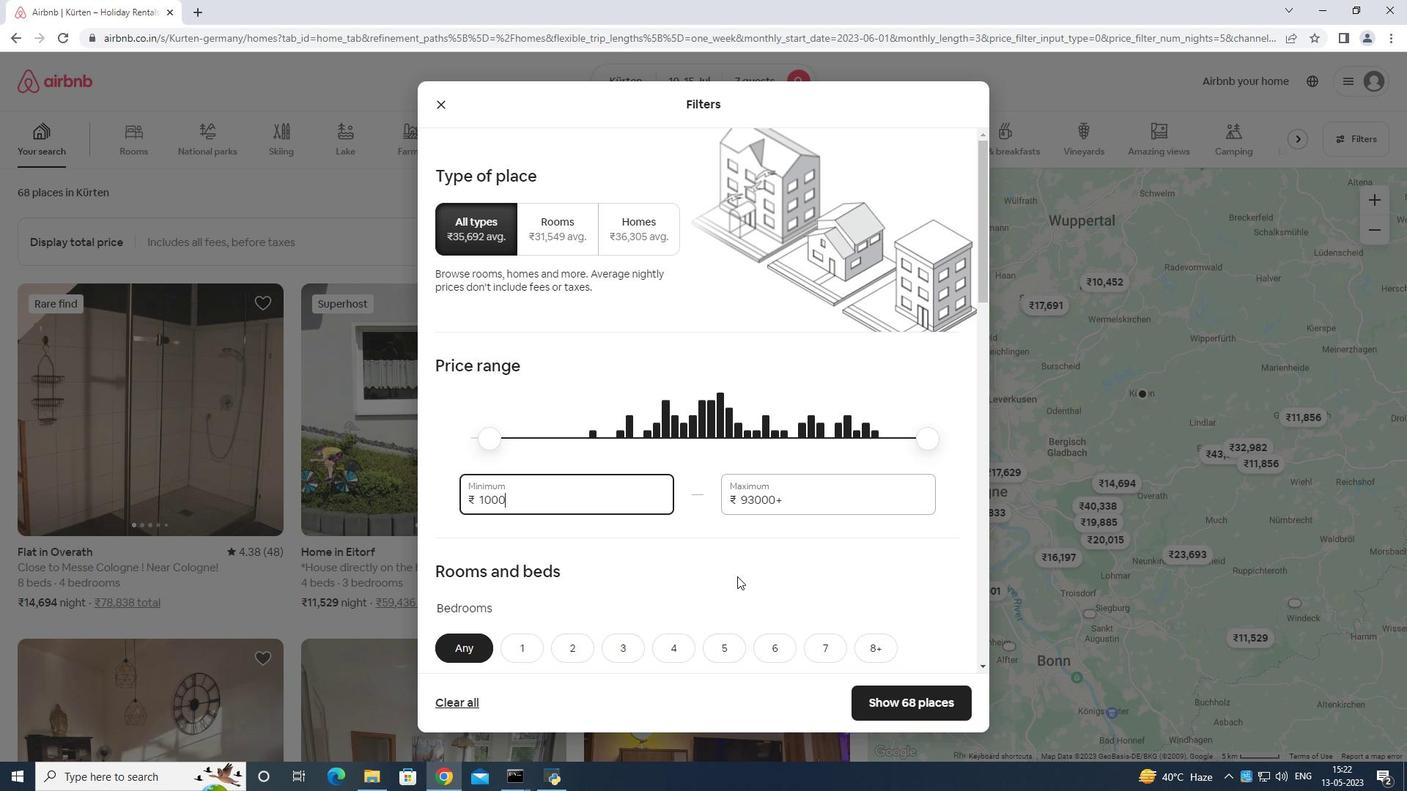 
Action: Mouse moved to (836, 486)
Screenshot: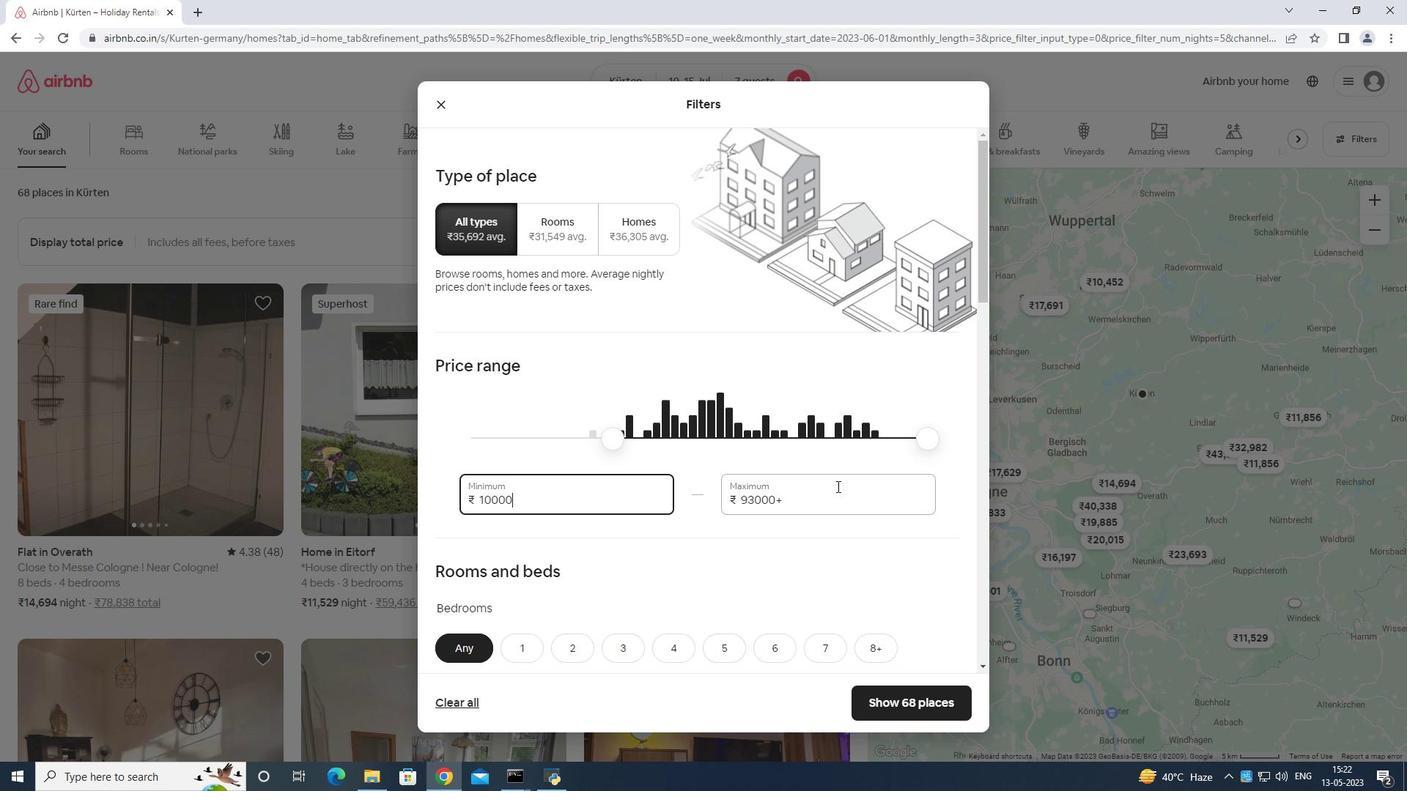 
Action: Mouse pressed left at (836, 486)
Screenshot: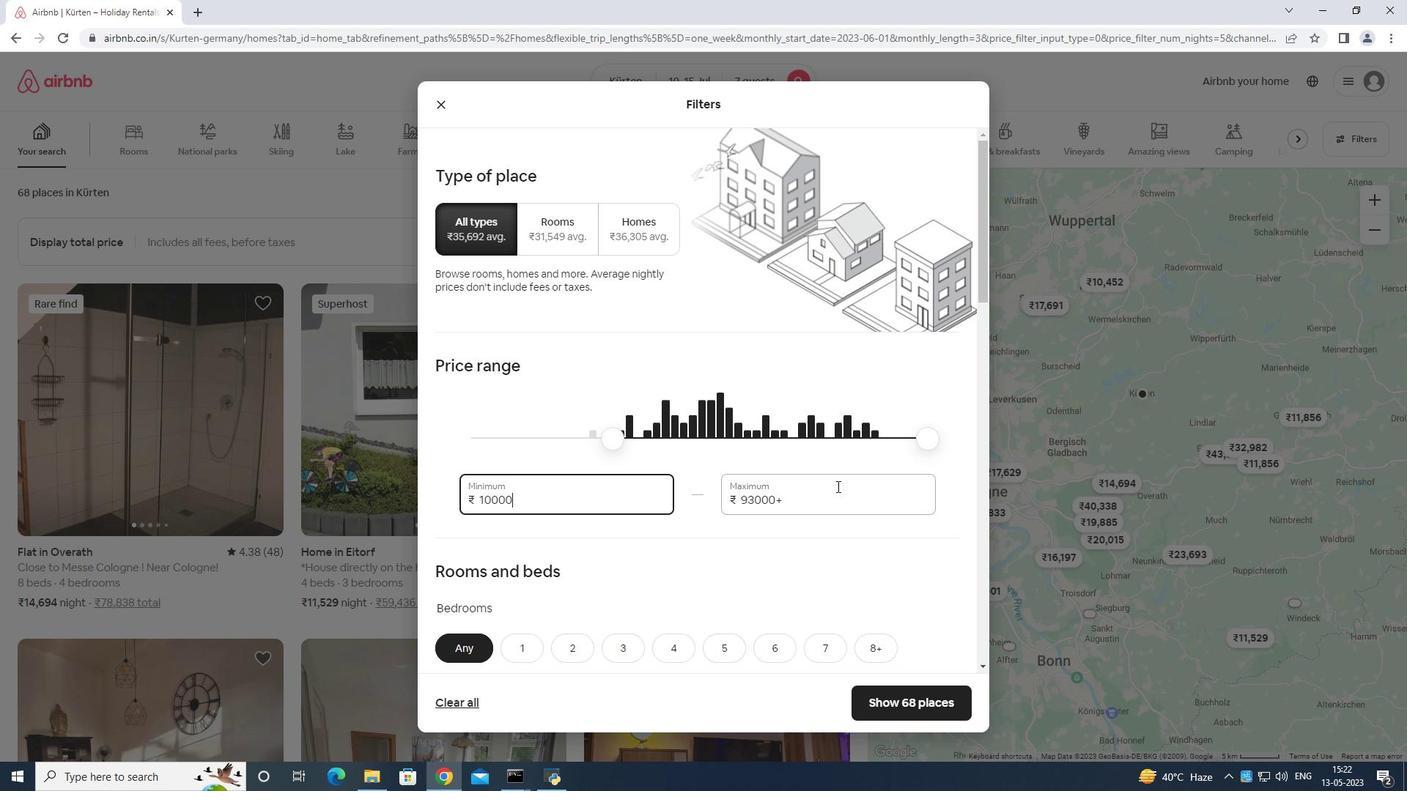 
Action: Mouse moved to (840, 479)
Screenshot: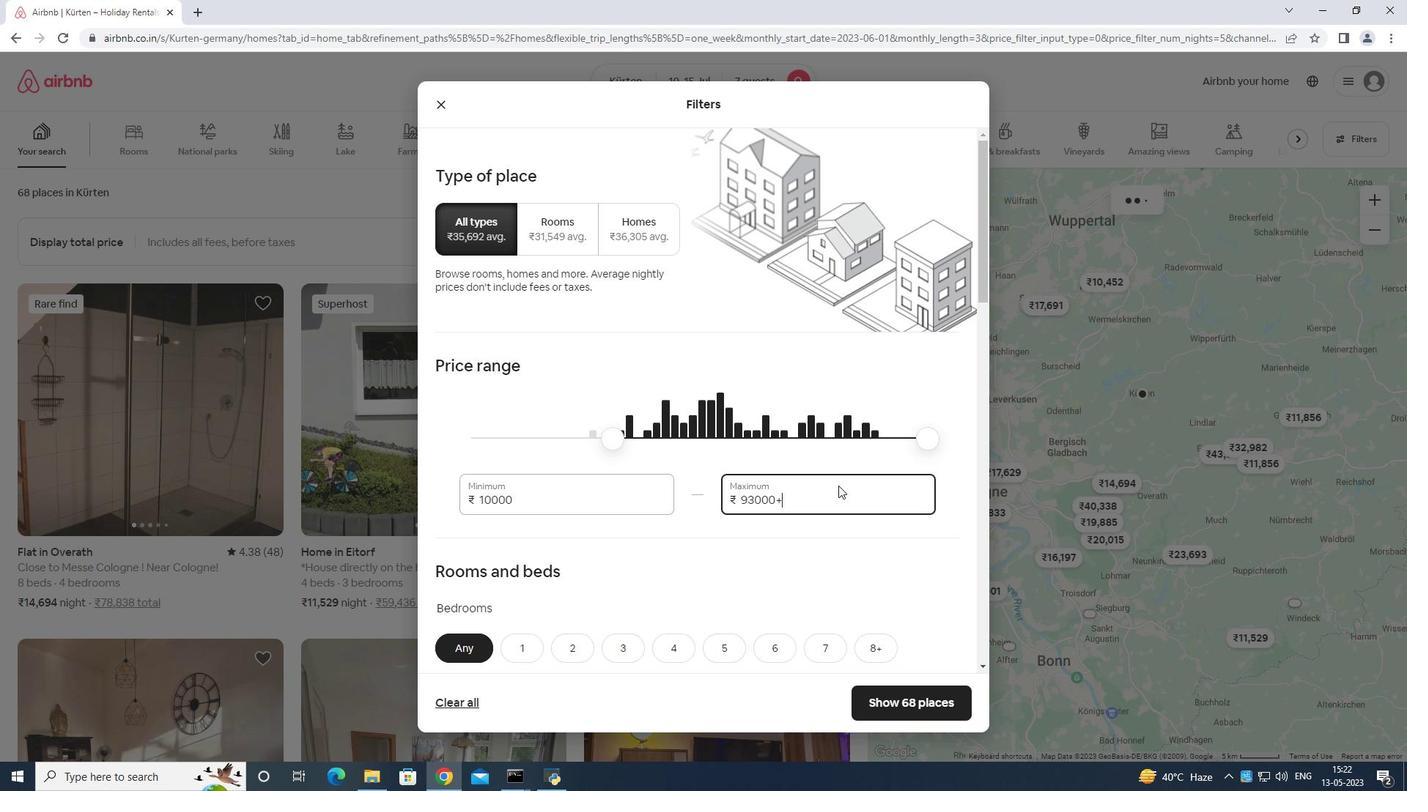 
Action: Key pressed <Key.backspace><Key.backspace><Key.backspace><Key.backspace><Key.backspace><Key.backspace><Key.backspace>
Screenshot: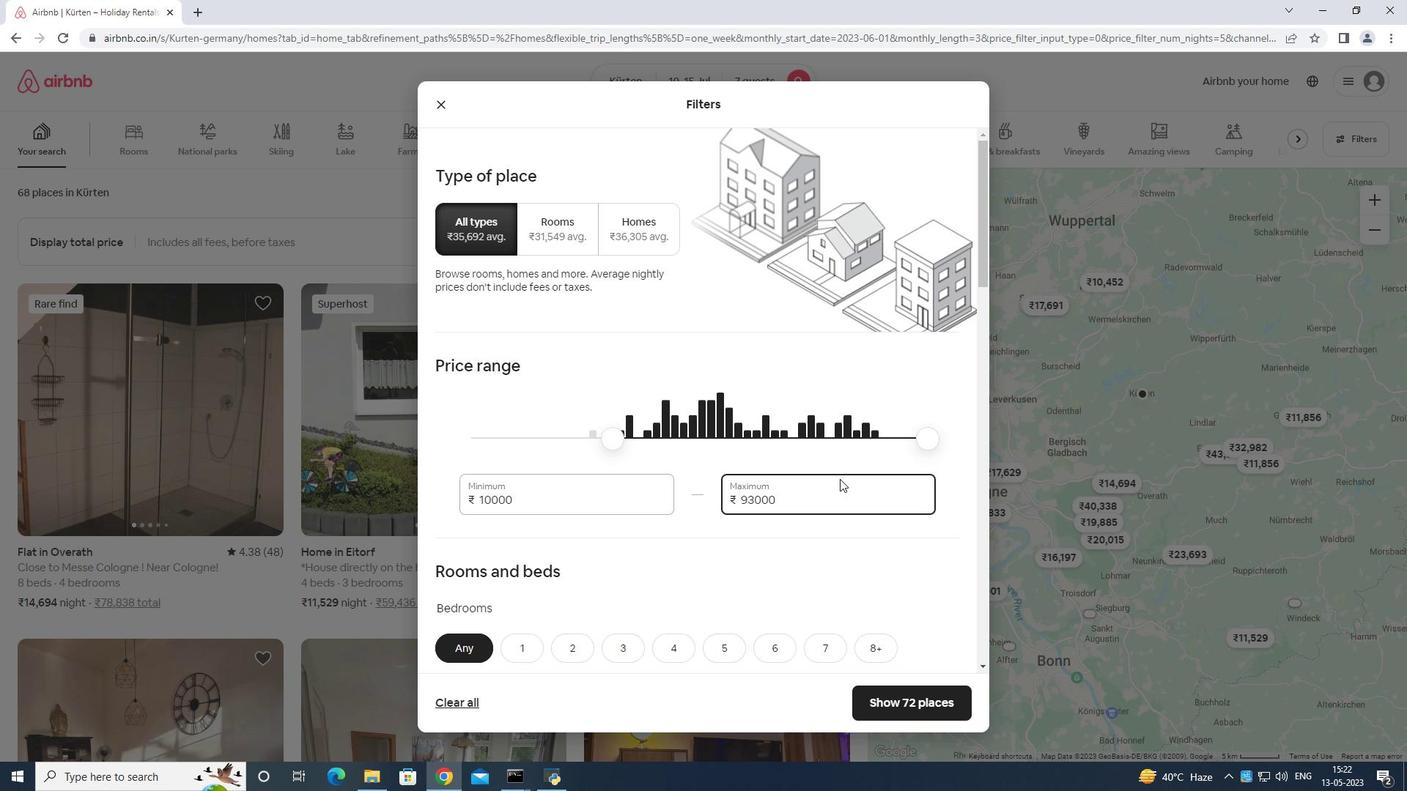 
Action: Mouse moved to (840, 478)
Screenshot: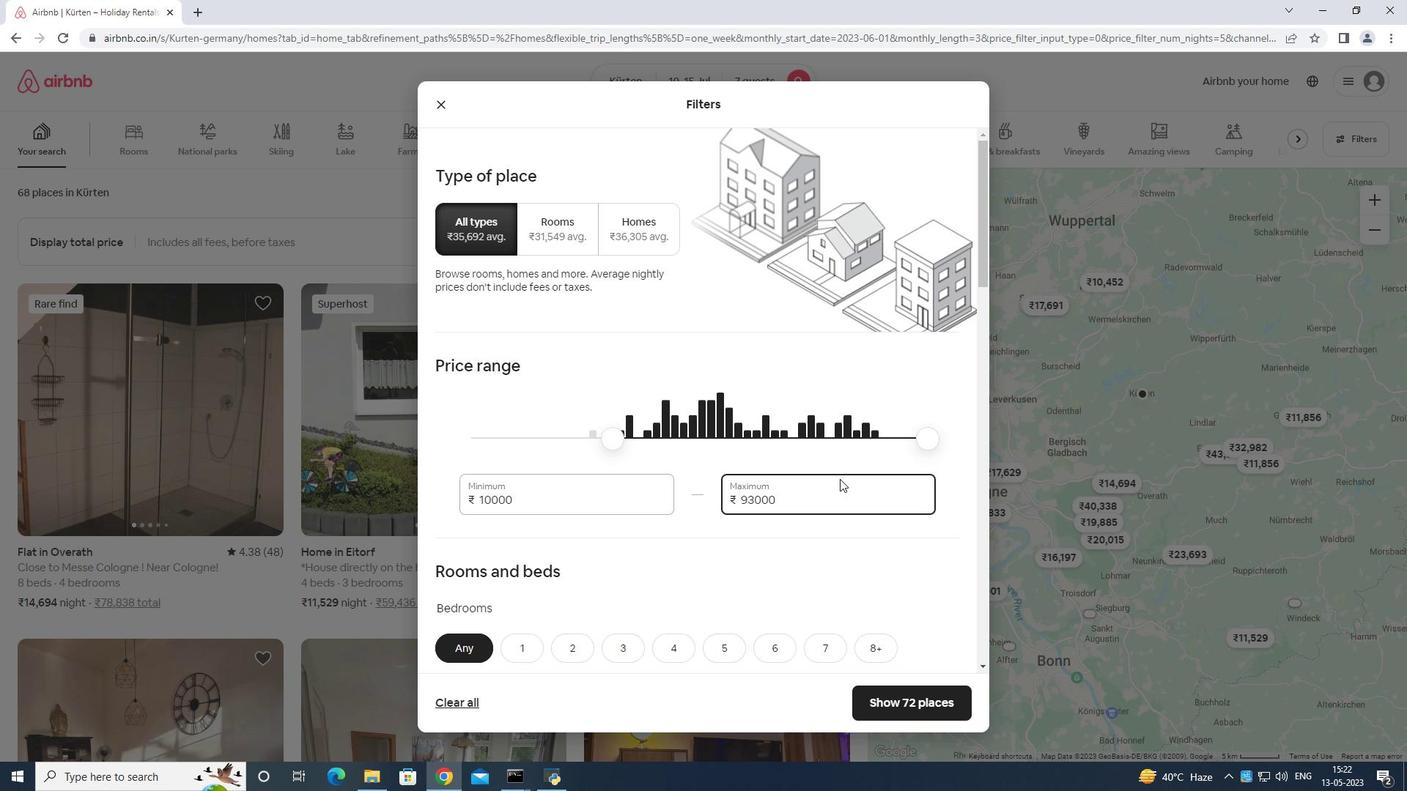 
Action: Key pressed <Key.backspace>
Screenshot: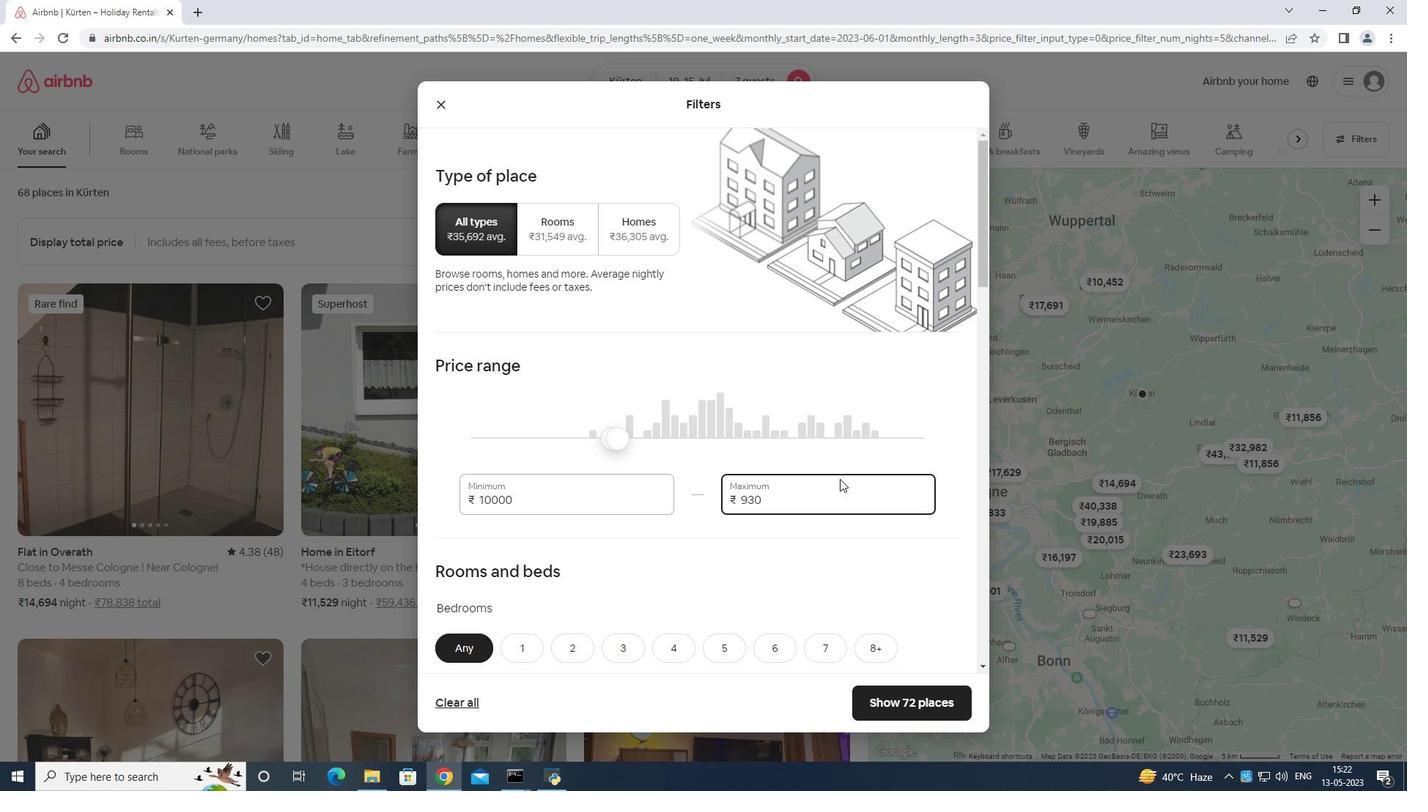 
Action: Mouse moved to (840, 477)
Screenshot: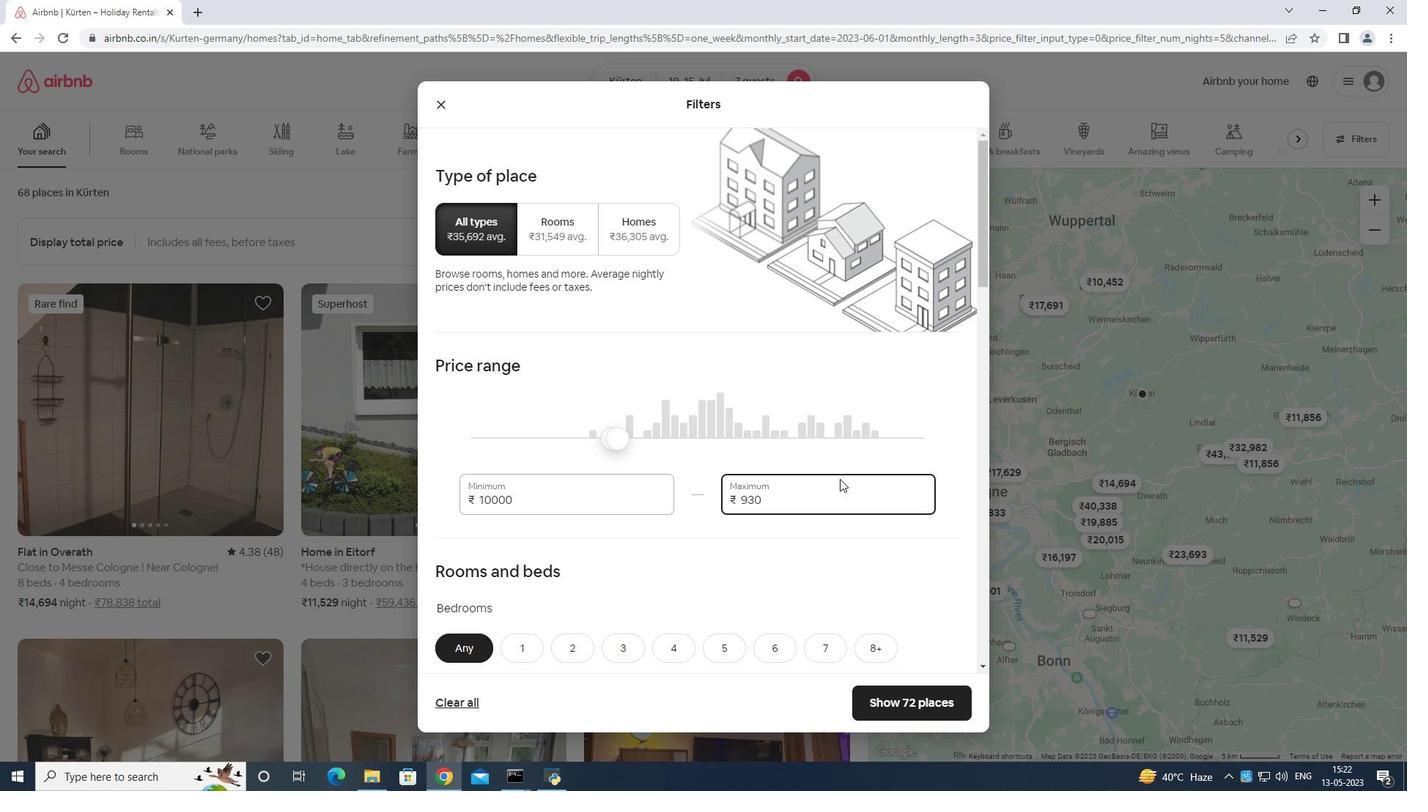 
Action: Key pressed <Key.backspace><Key.backspace>1
Screenshot: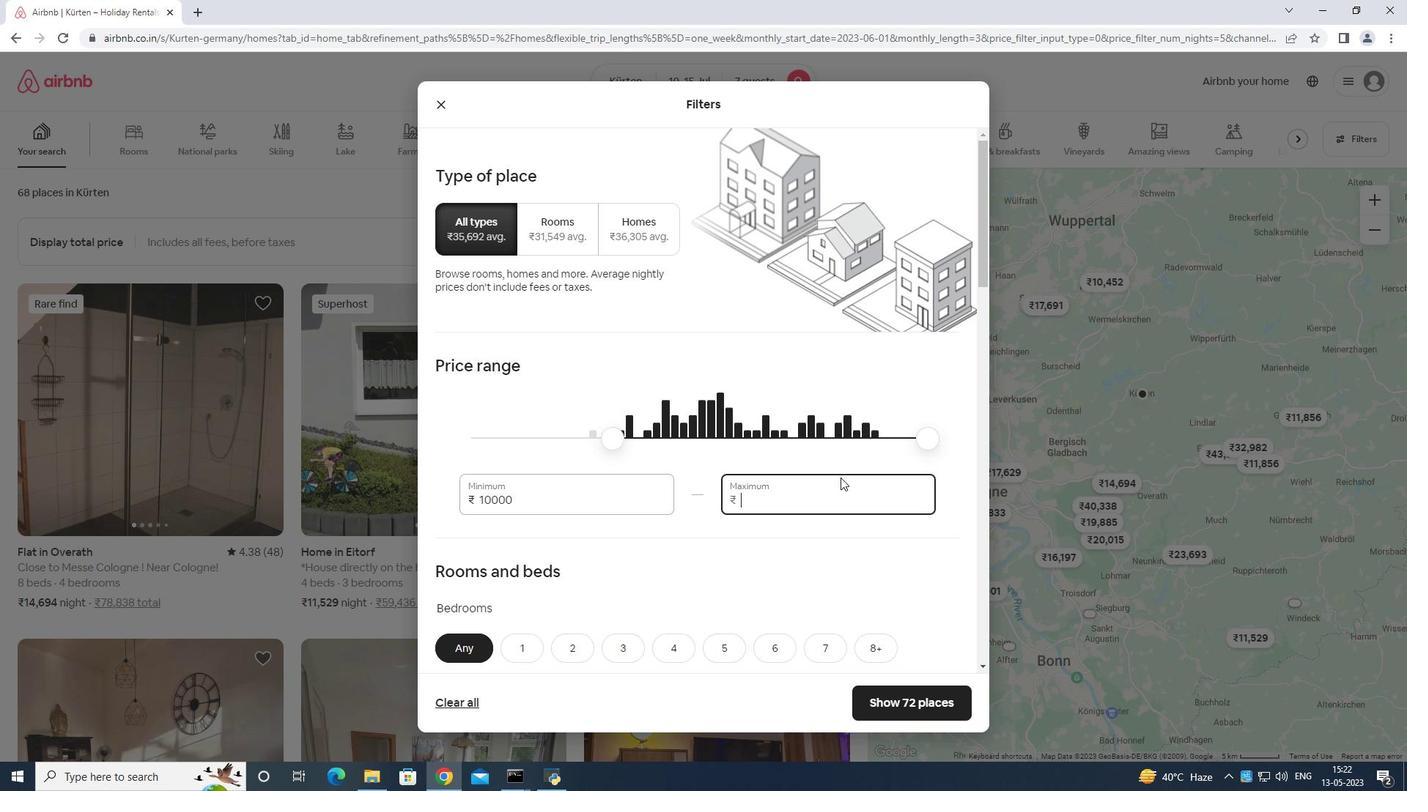
Action: Mouse moved to (841, 476)
Screenshot: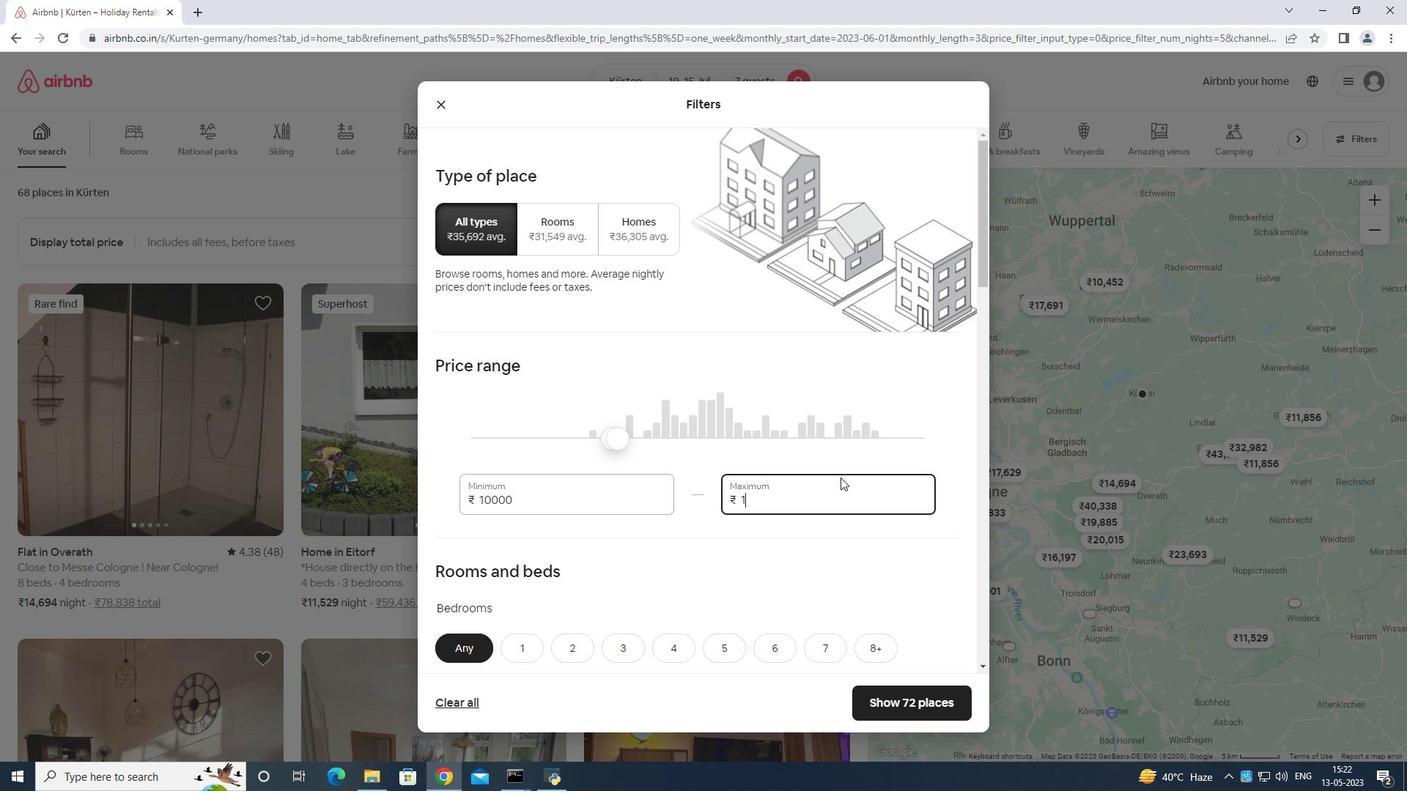 
Action: Key pressed 5
Screenshot: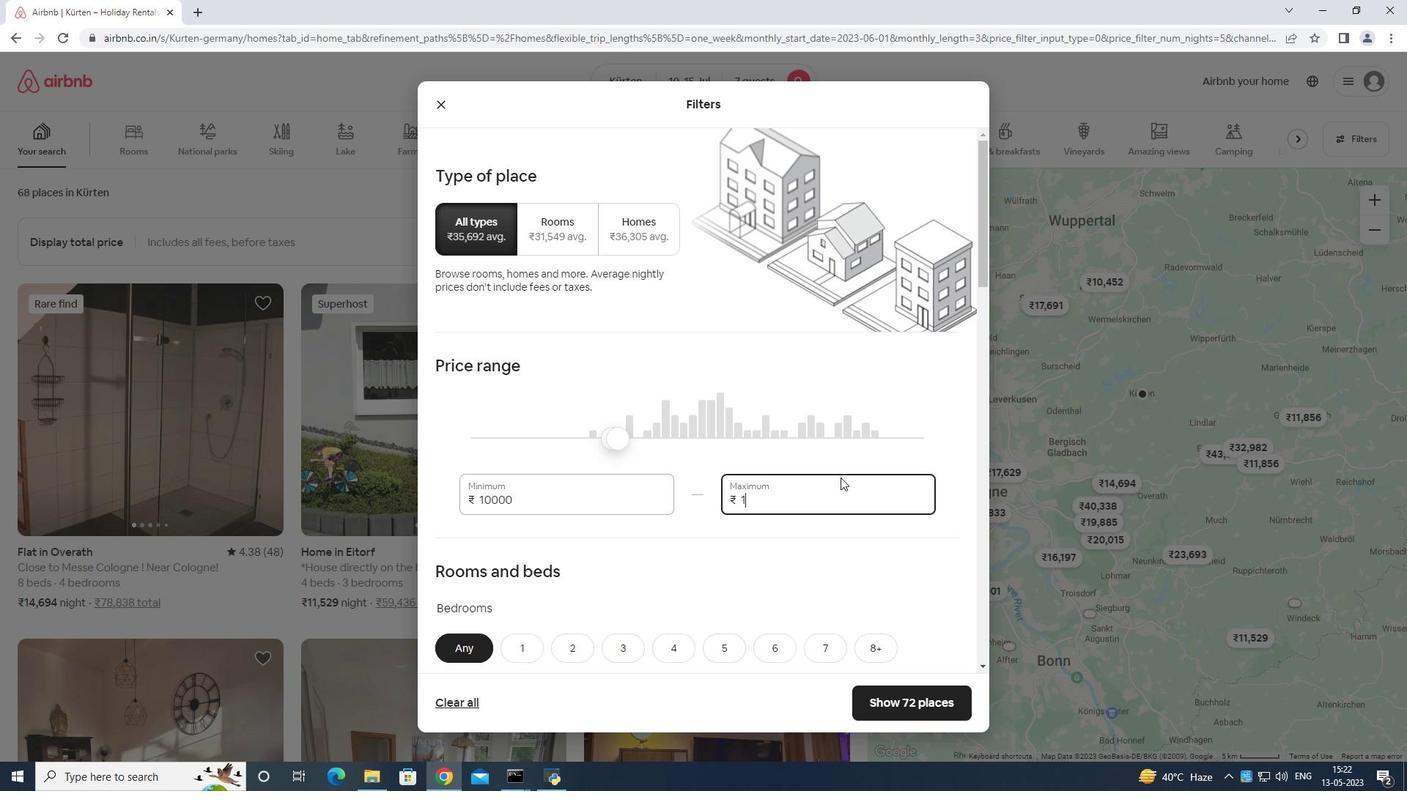 
Action: Mouse moved to (845, 473)
Screenshot: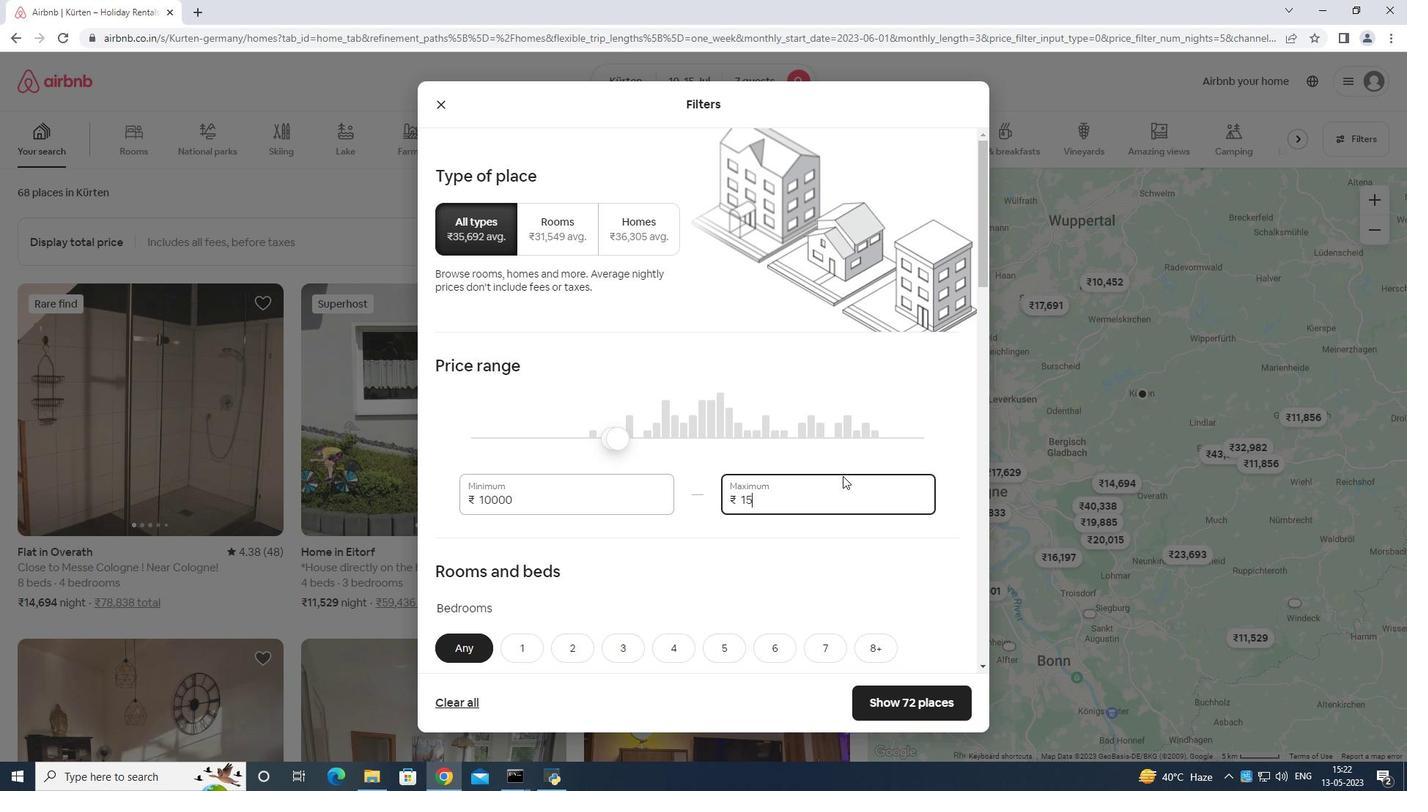 
Action: Key pressed 0
Screenshot: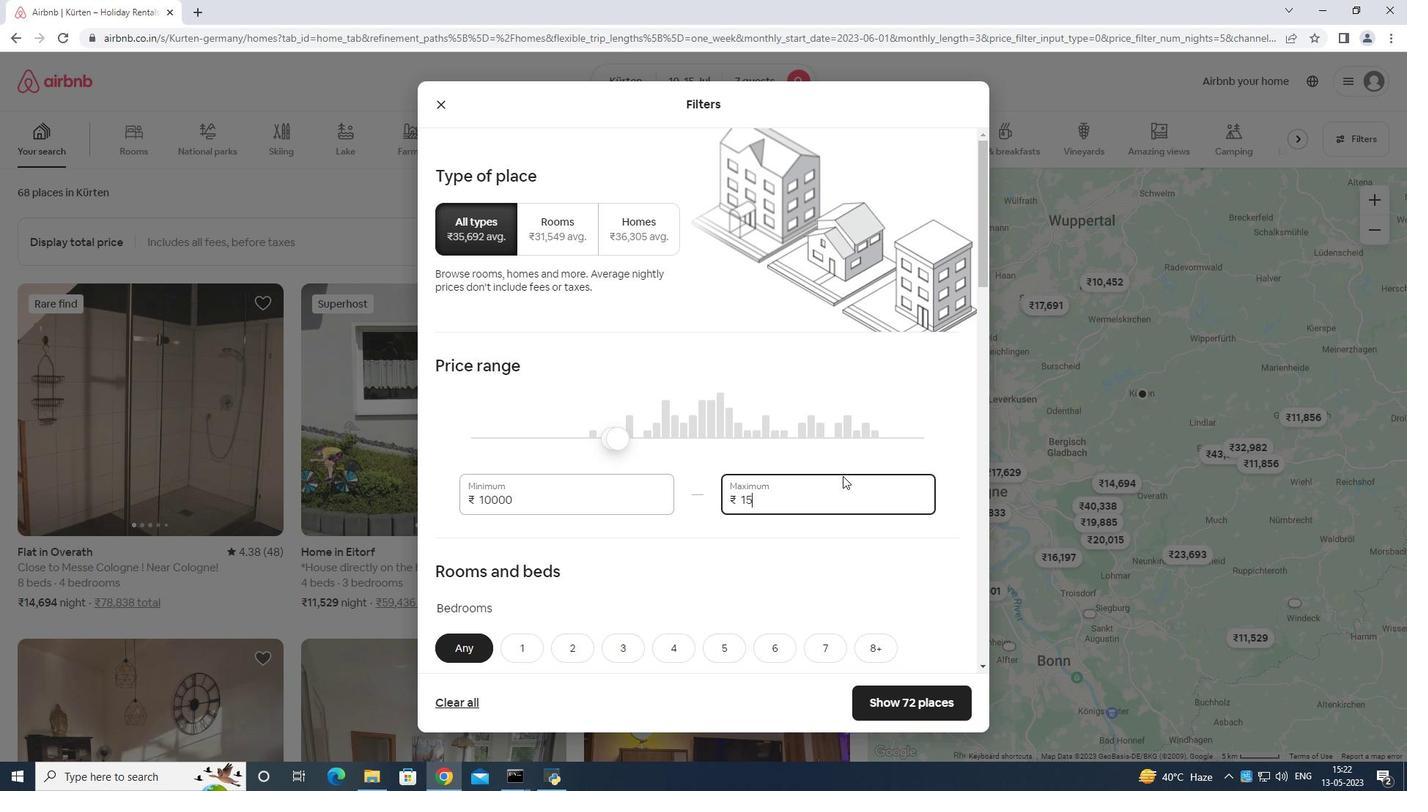 
Action: Mouse moved to (846, 473)
Screenshot: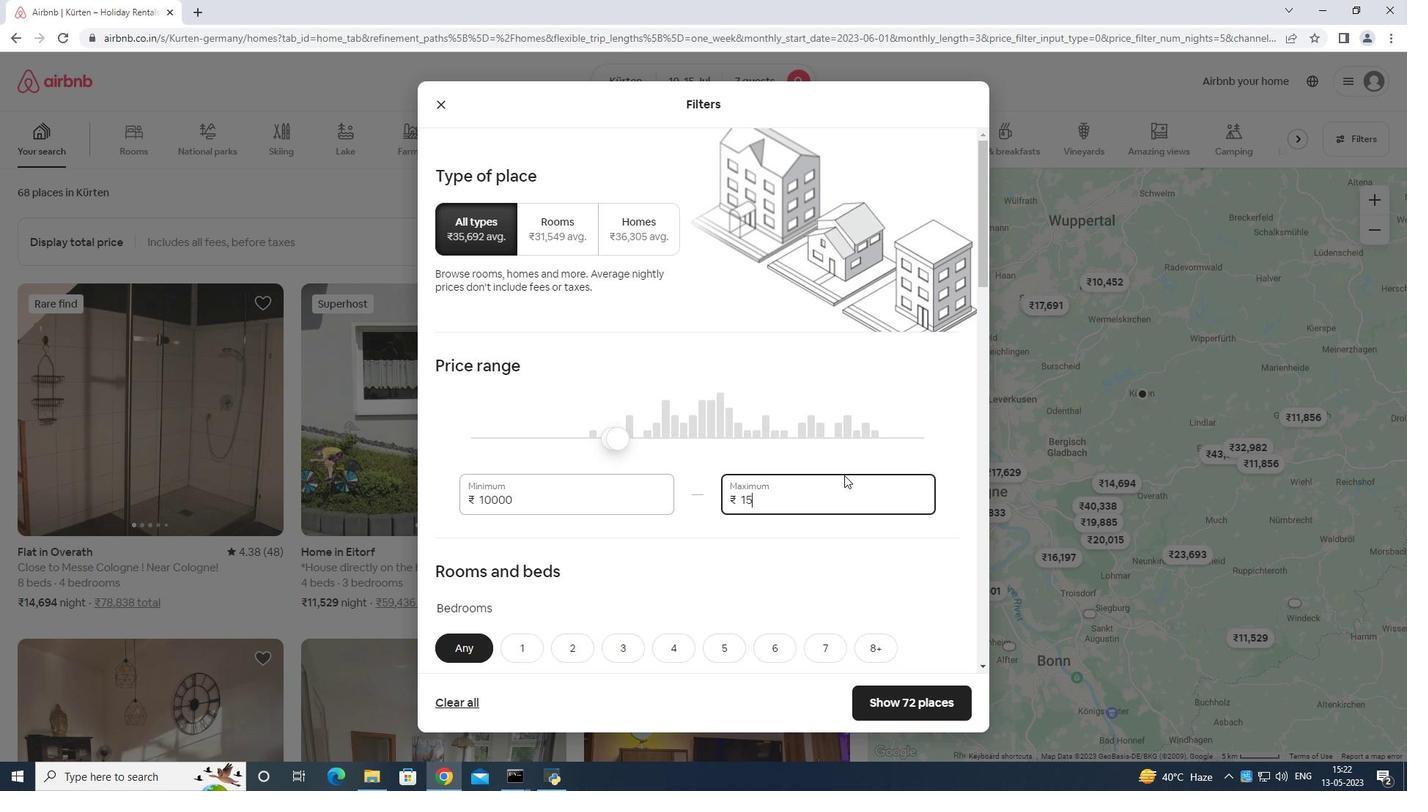 
Action: Key pressed 00
Screenshot: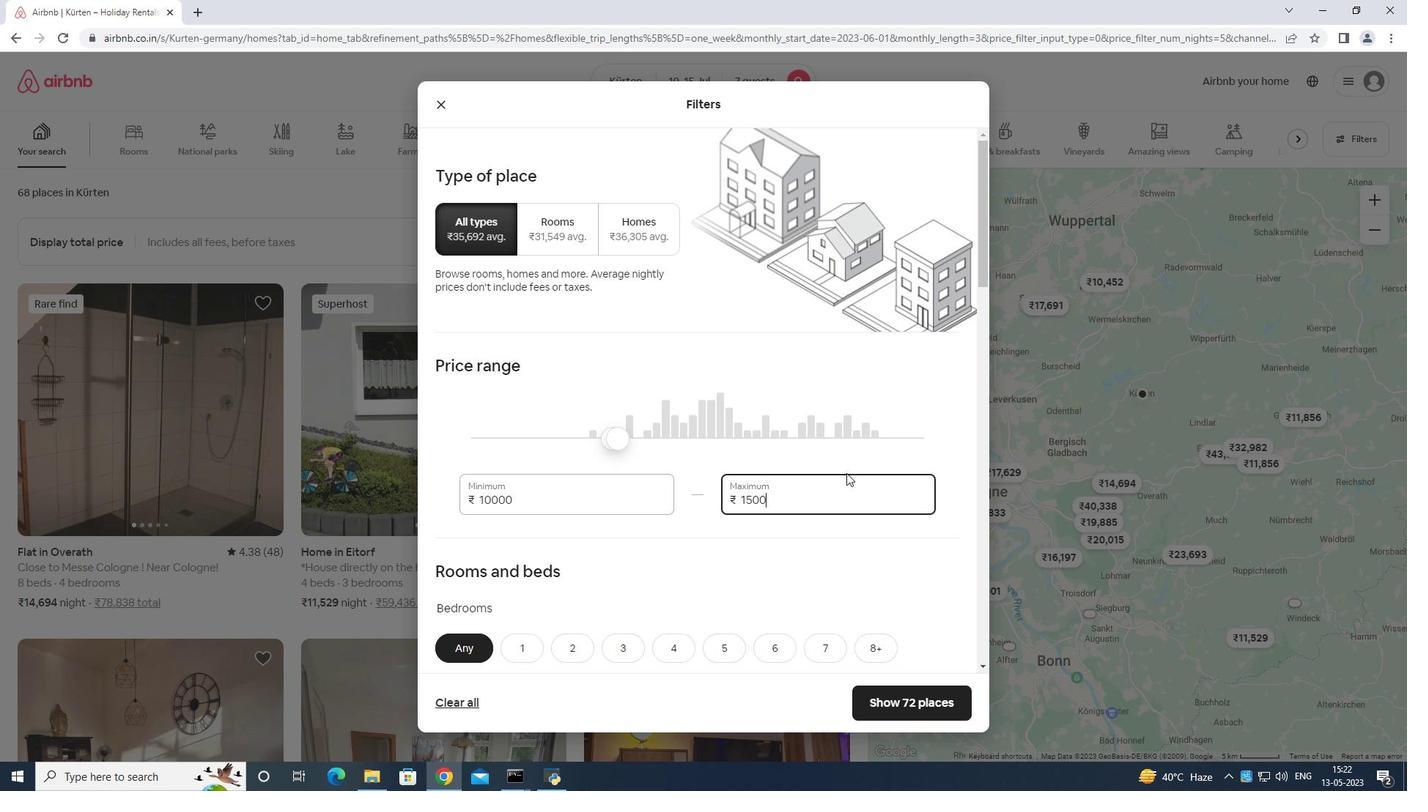 
Action: Mouse moved to (847, 470)
Screenshot: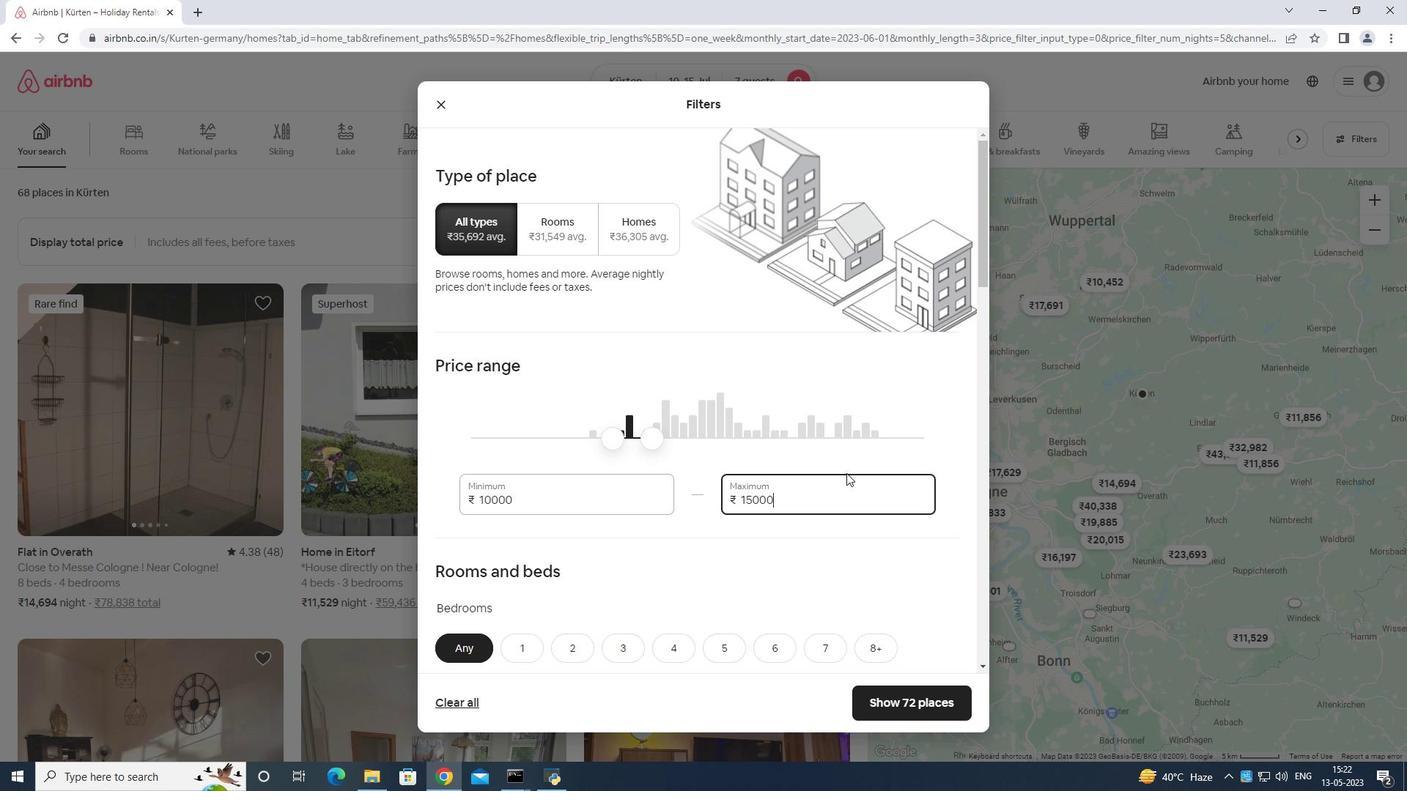 
Action: Mouse scrolled (847, 469) with delta (0, 0)
Screenshot: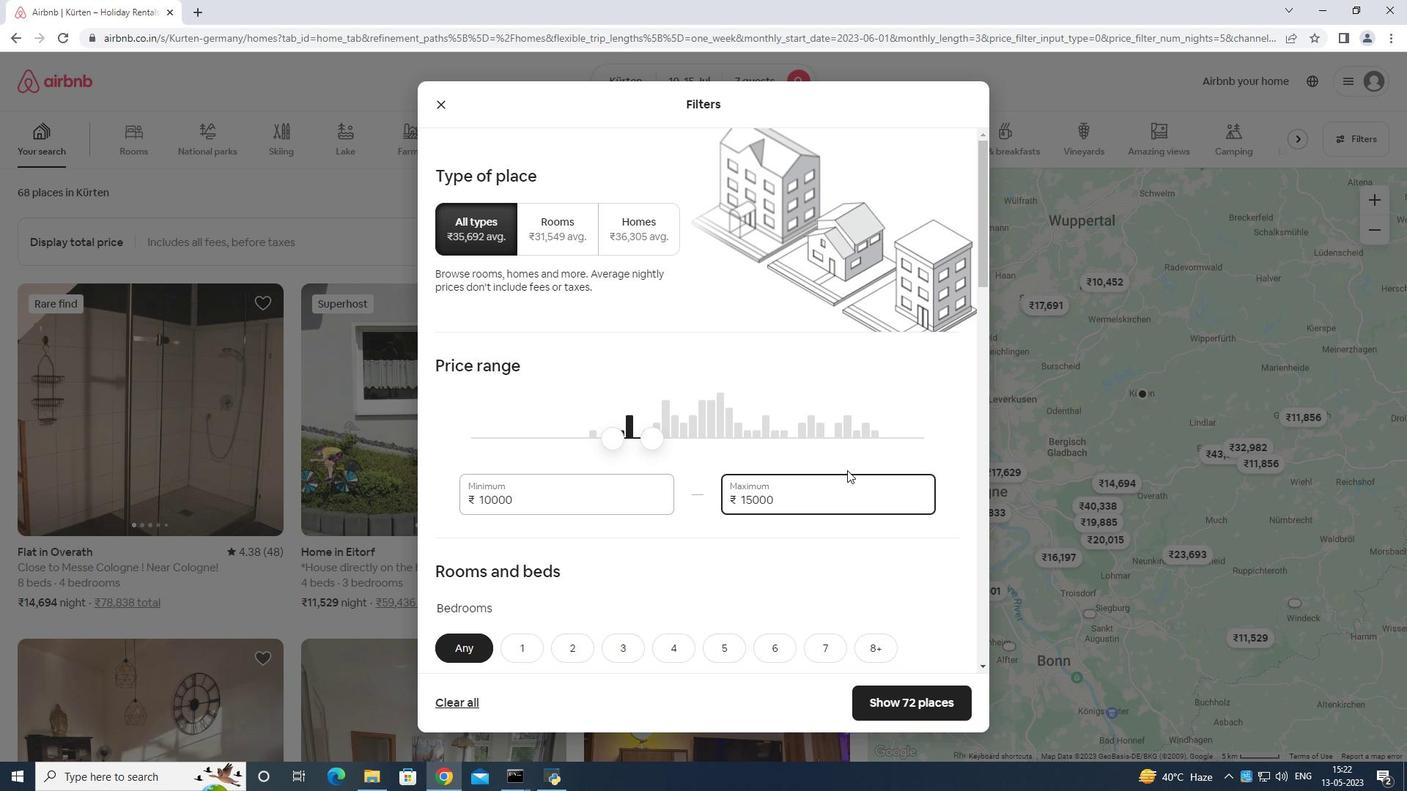 
Action: Mouse moved to (847, 472)
Screenshot: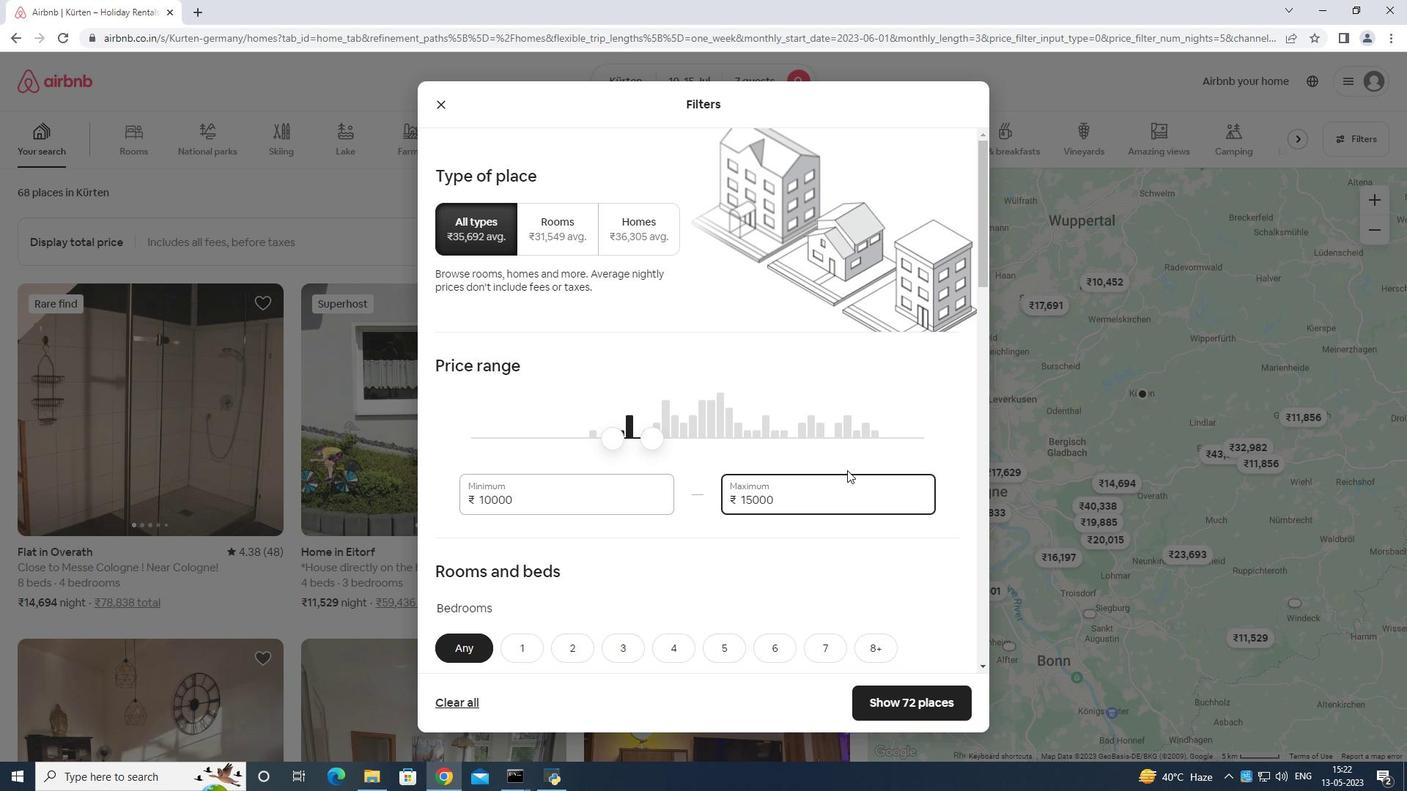 
Action: Mouse scrolled (847, 472) with delta (0, 0)
Screenshot: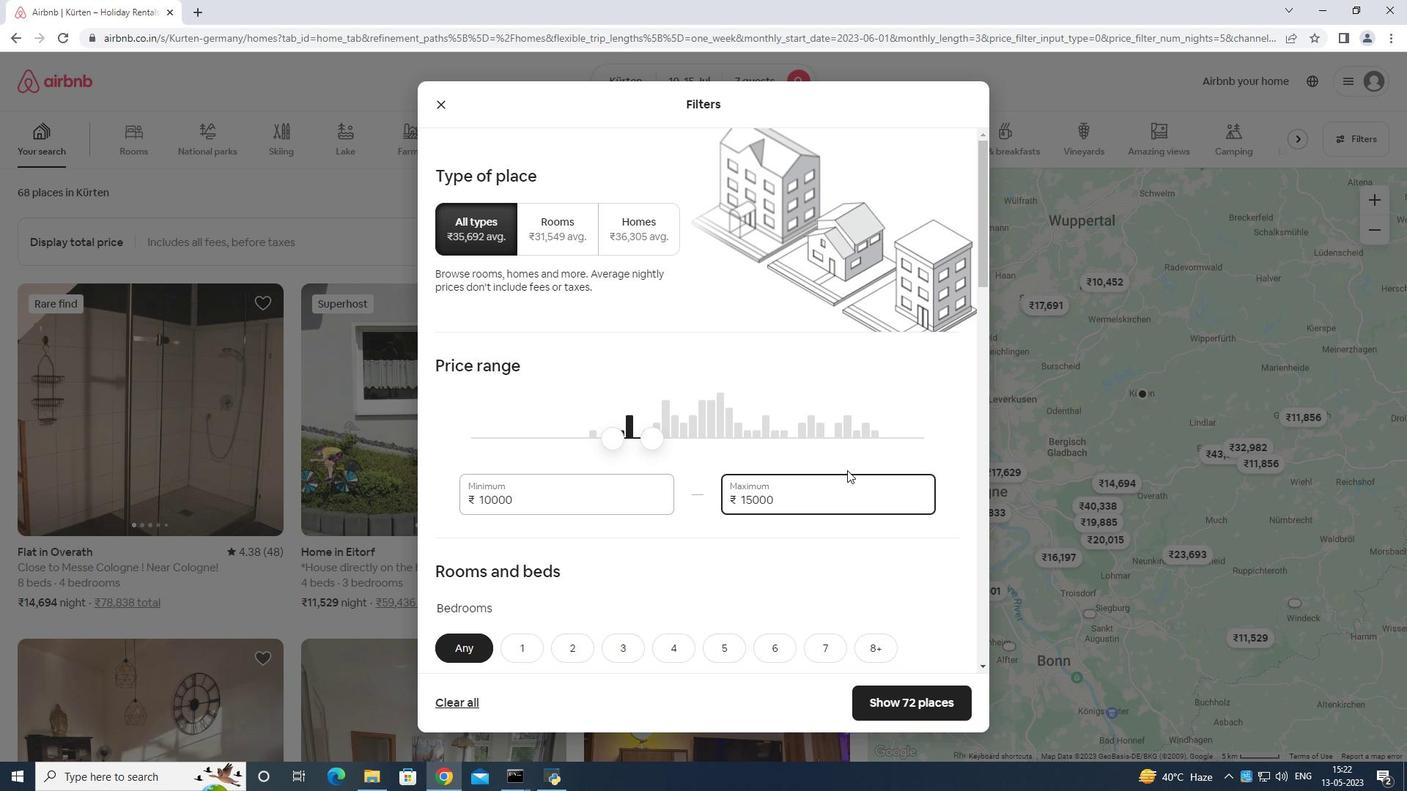 
Action: Mouse moved to (847, 474)
Screenshot: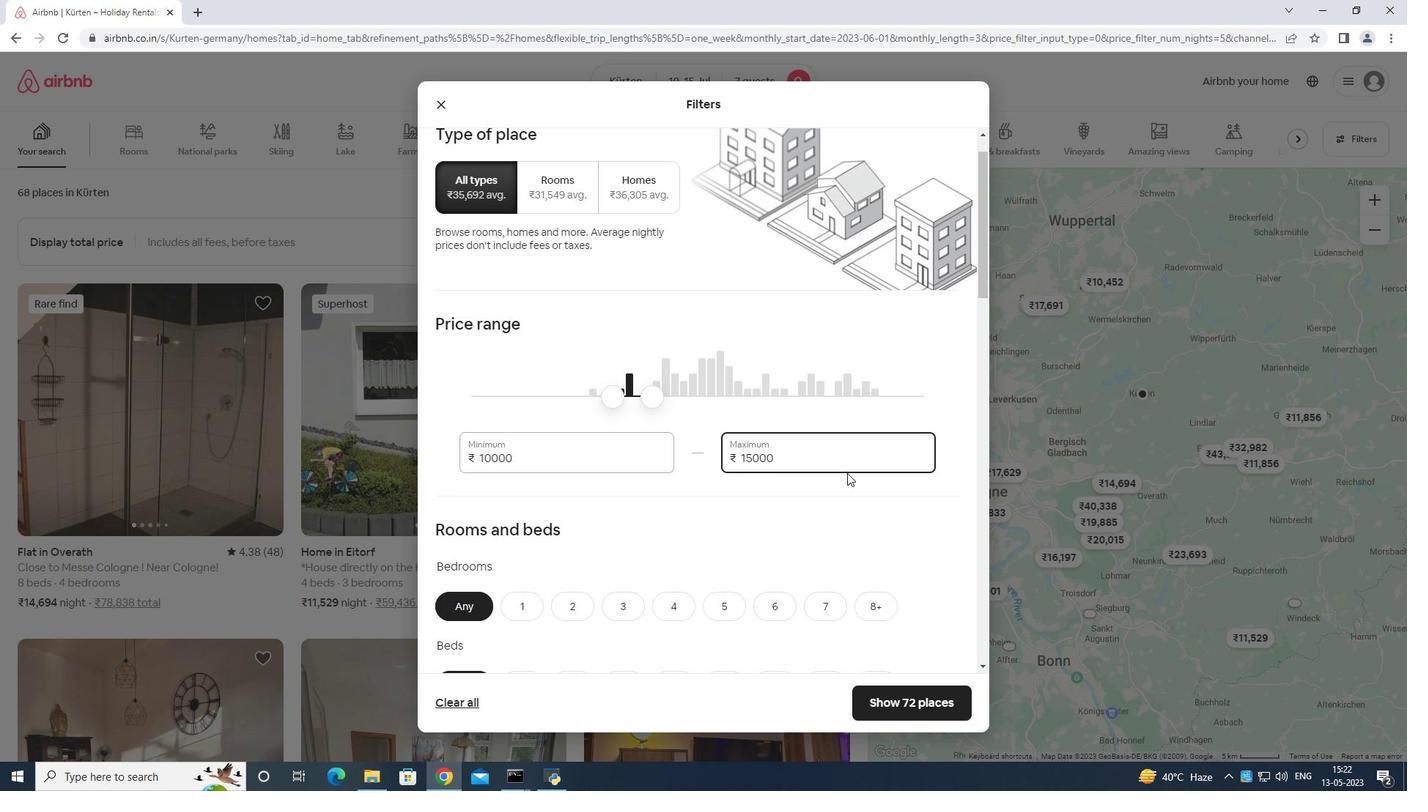 
Action: Mouse scrolled (847, 473) with delta (0, 0)
Screenshot: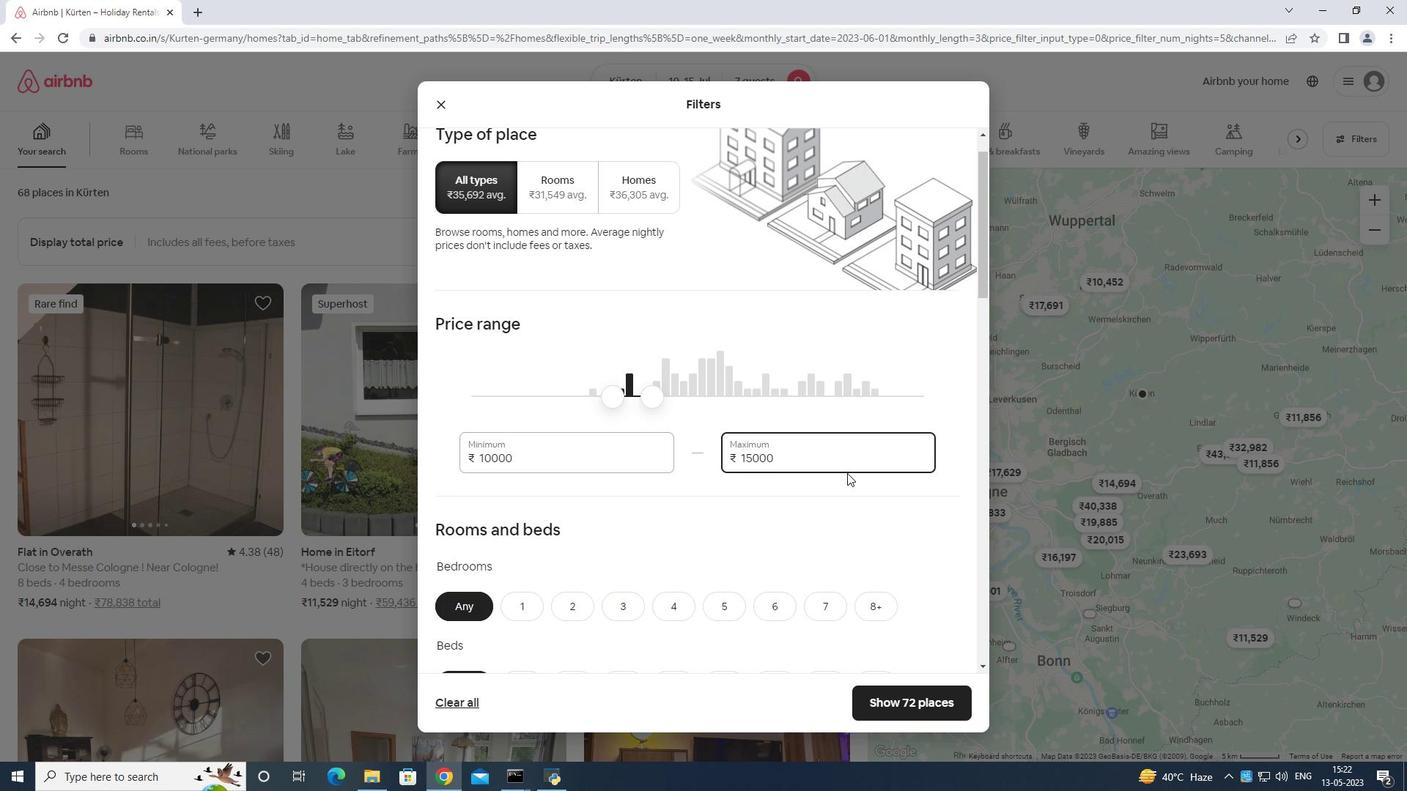
Action: Mouse moved to (679, 418)
Screenshot: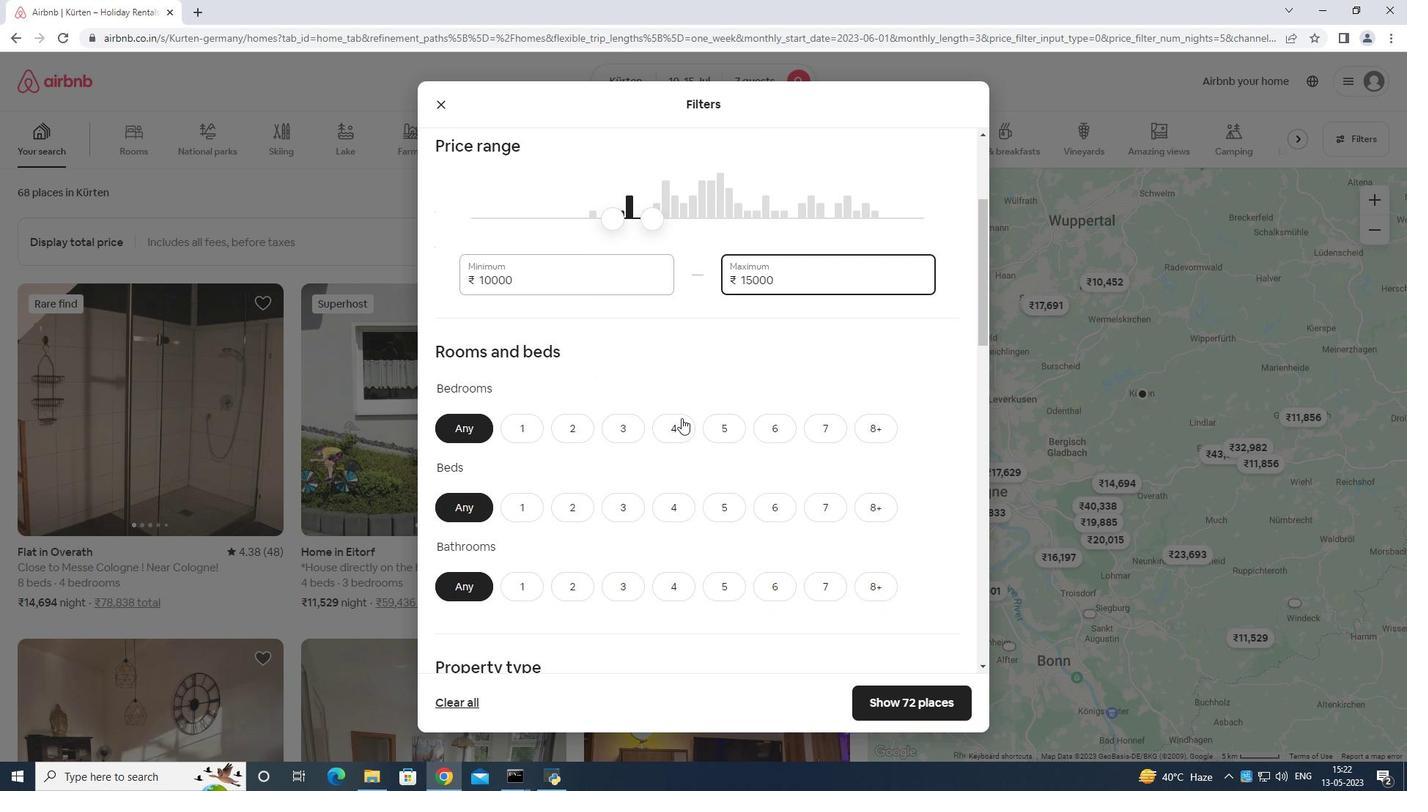 
Action: Mouse pressed left at (679, 418)
Screenshot: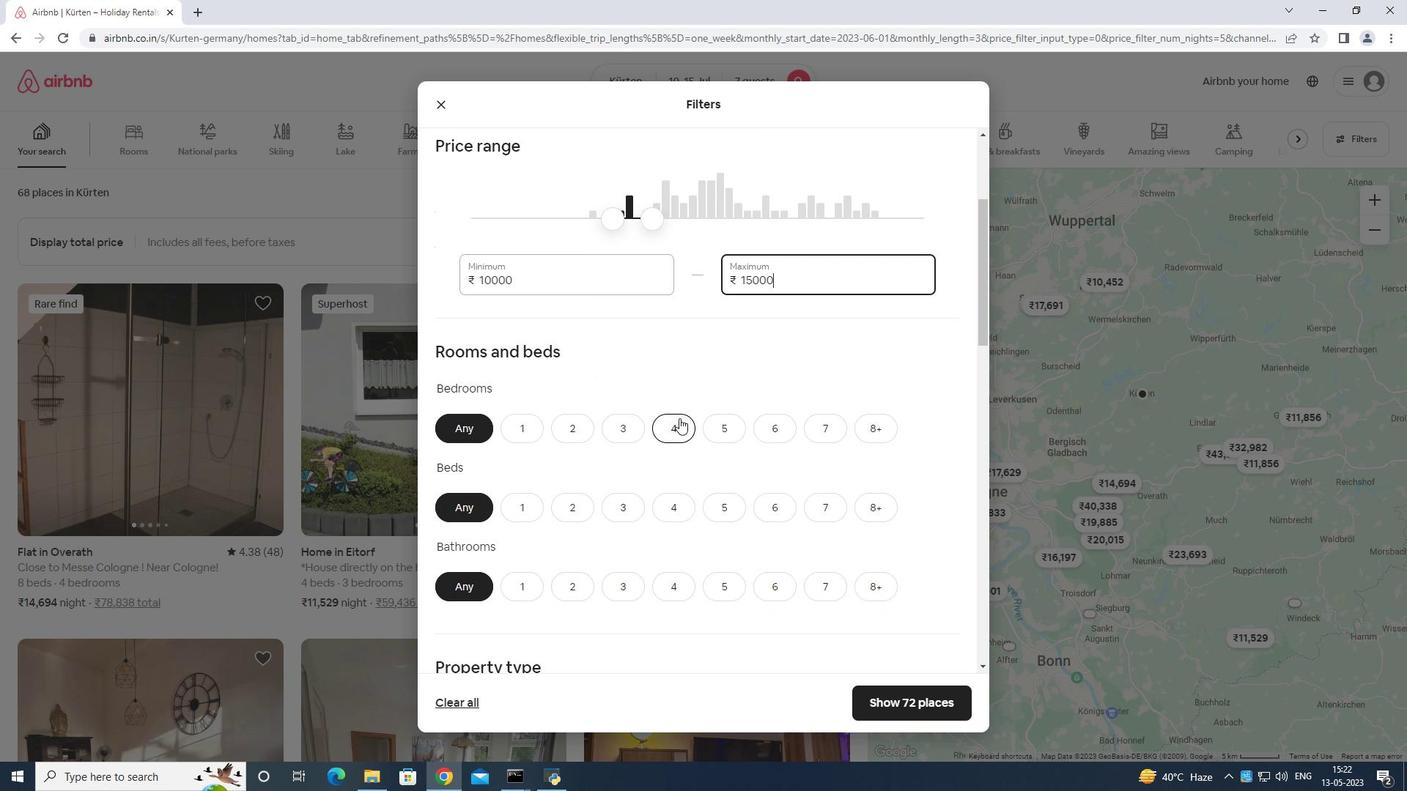 
Action: Mouse moved to (820, 505)
Screenshot: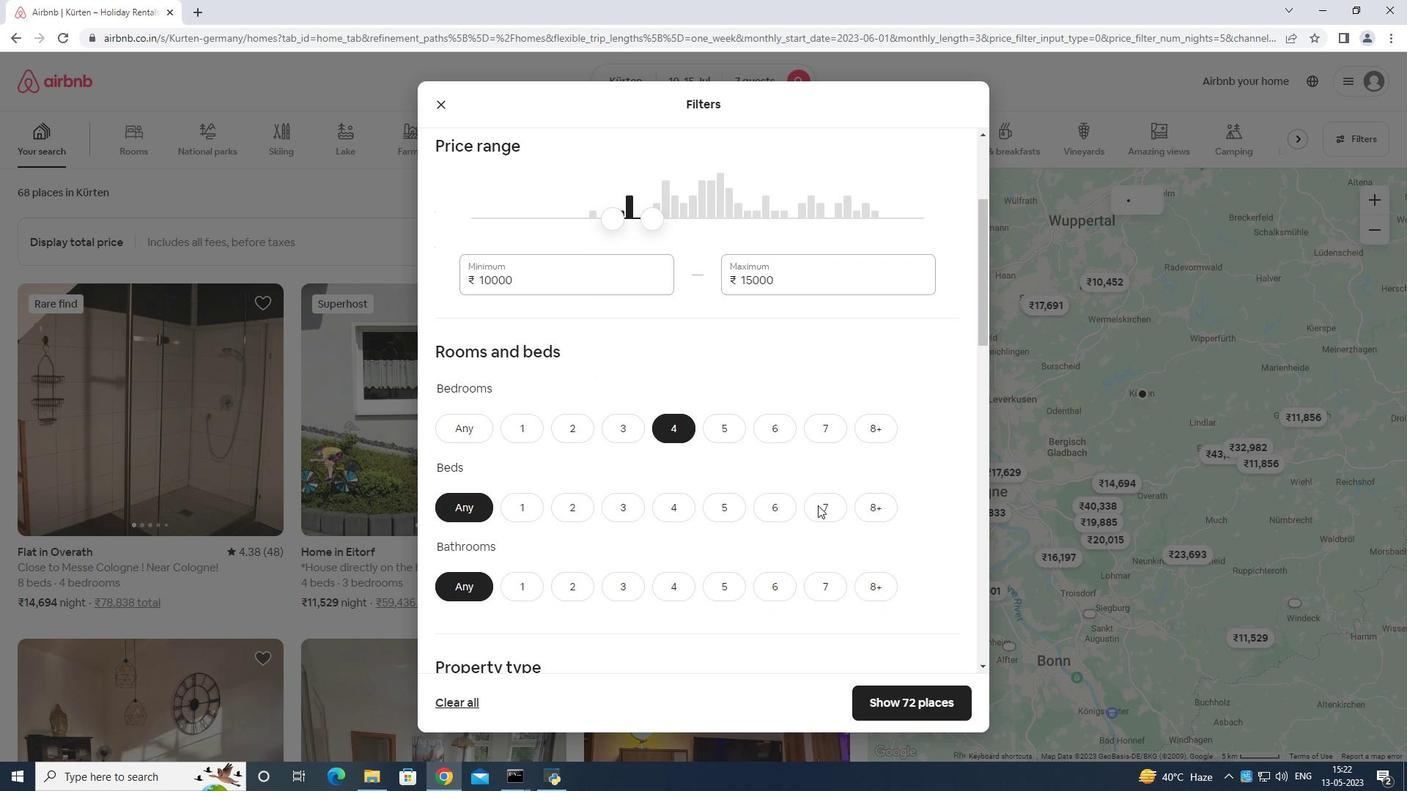 
Action: Mouse pressed left at (820, 505)
Screenshot: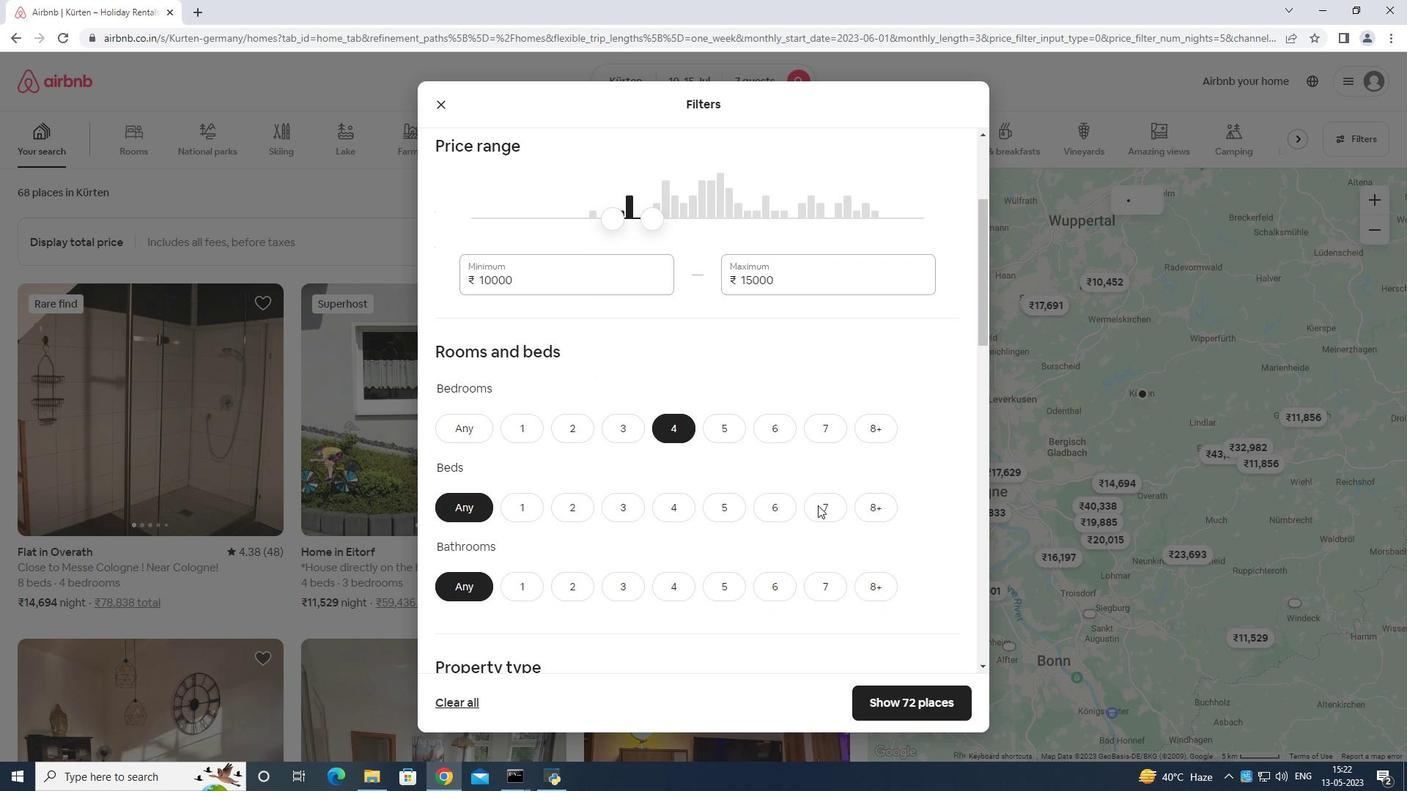 
Action: Mouse moved to (678, 580)
Screenshot: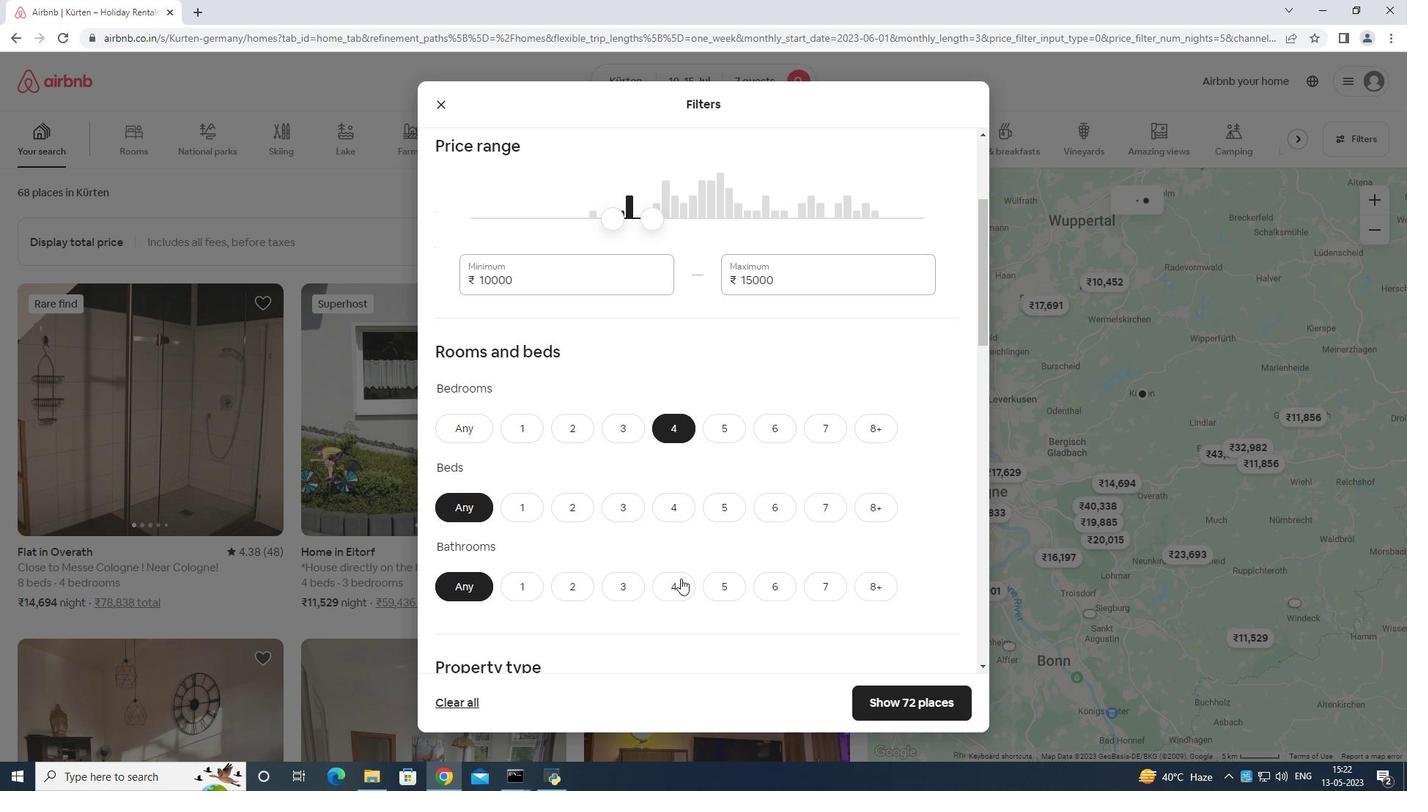 
Action: Mouse pressed left at (678, 580)
Screenshot: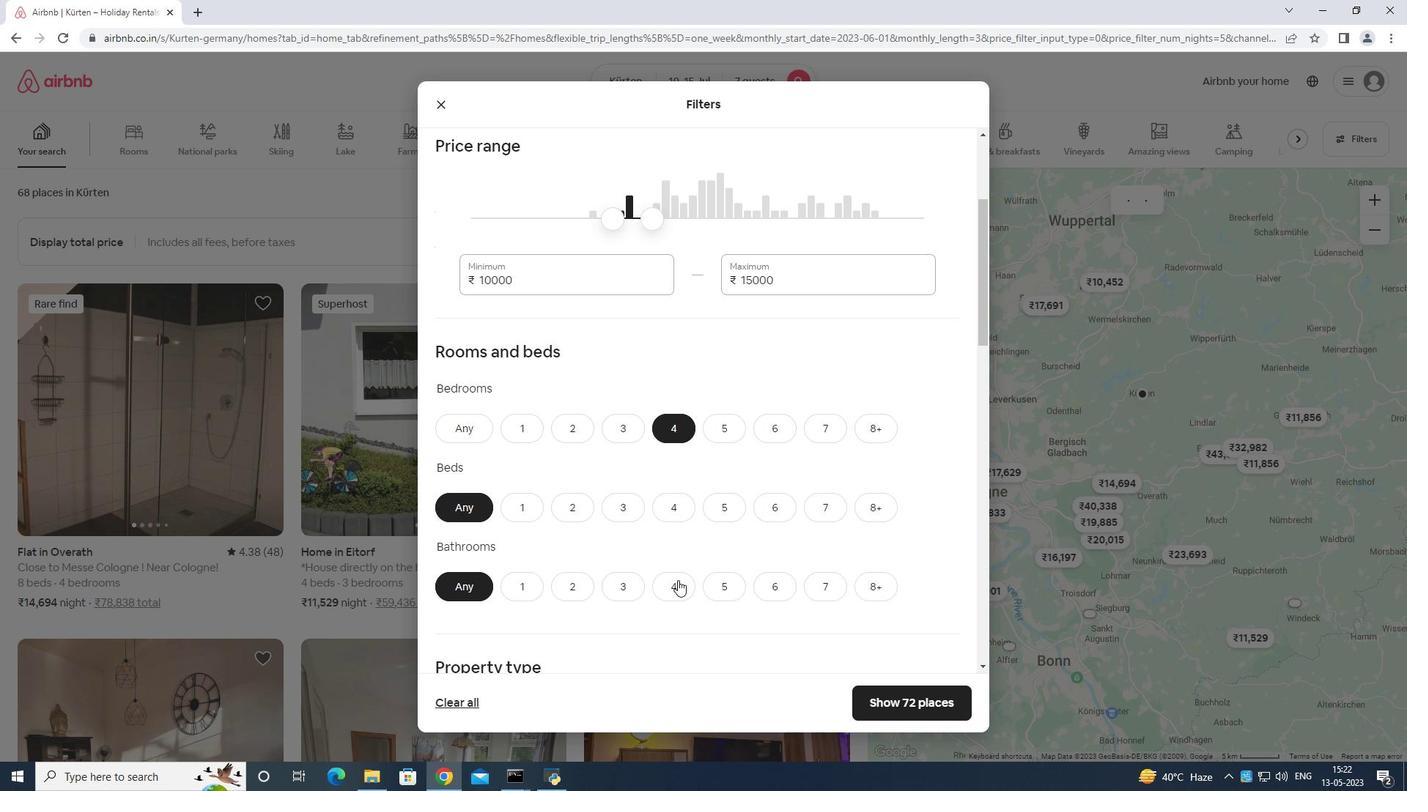 
Action: Mouse moved to (684, 564)
Screenshot: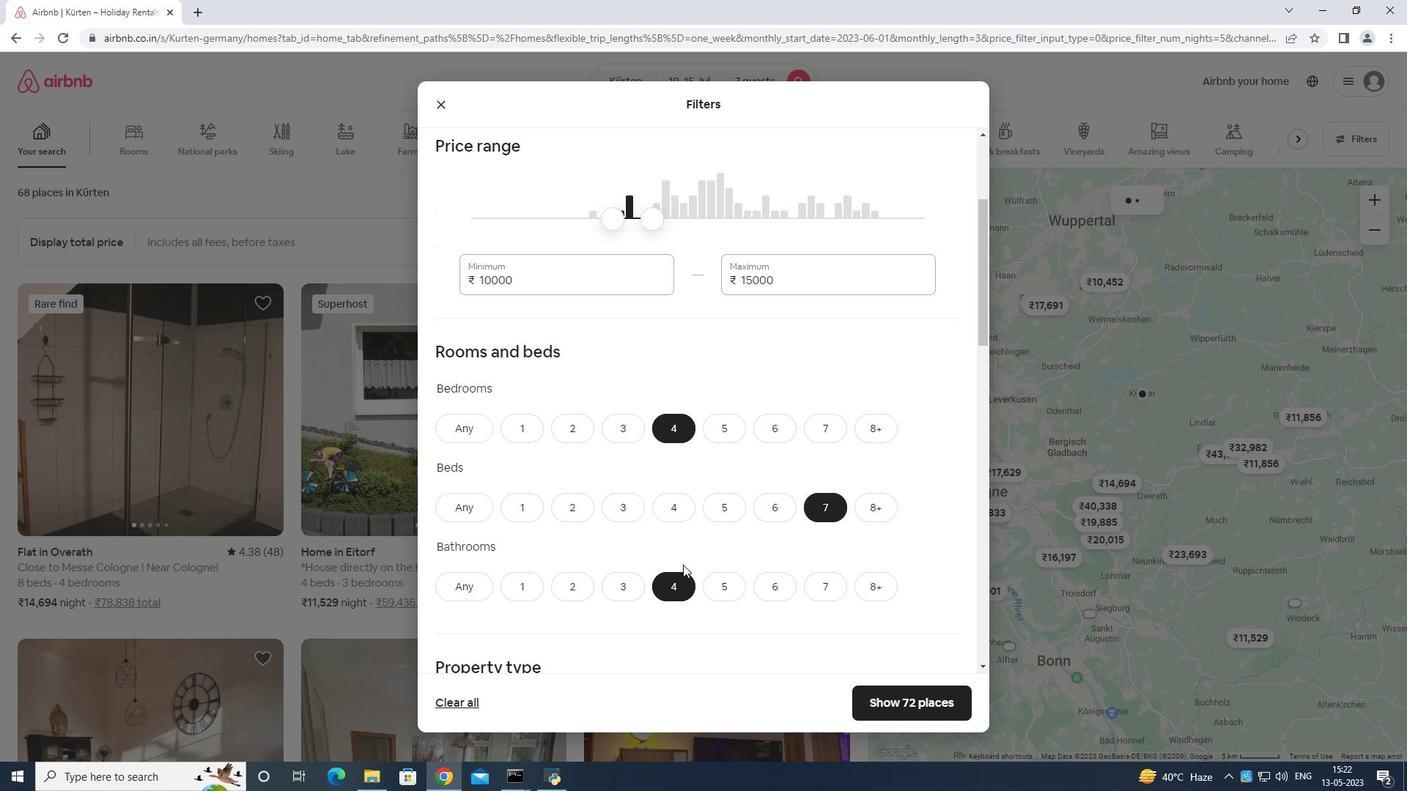 
Action: Mouse scrolled (684, 563) with delta (0, 0)
Screenshot: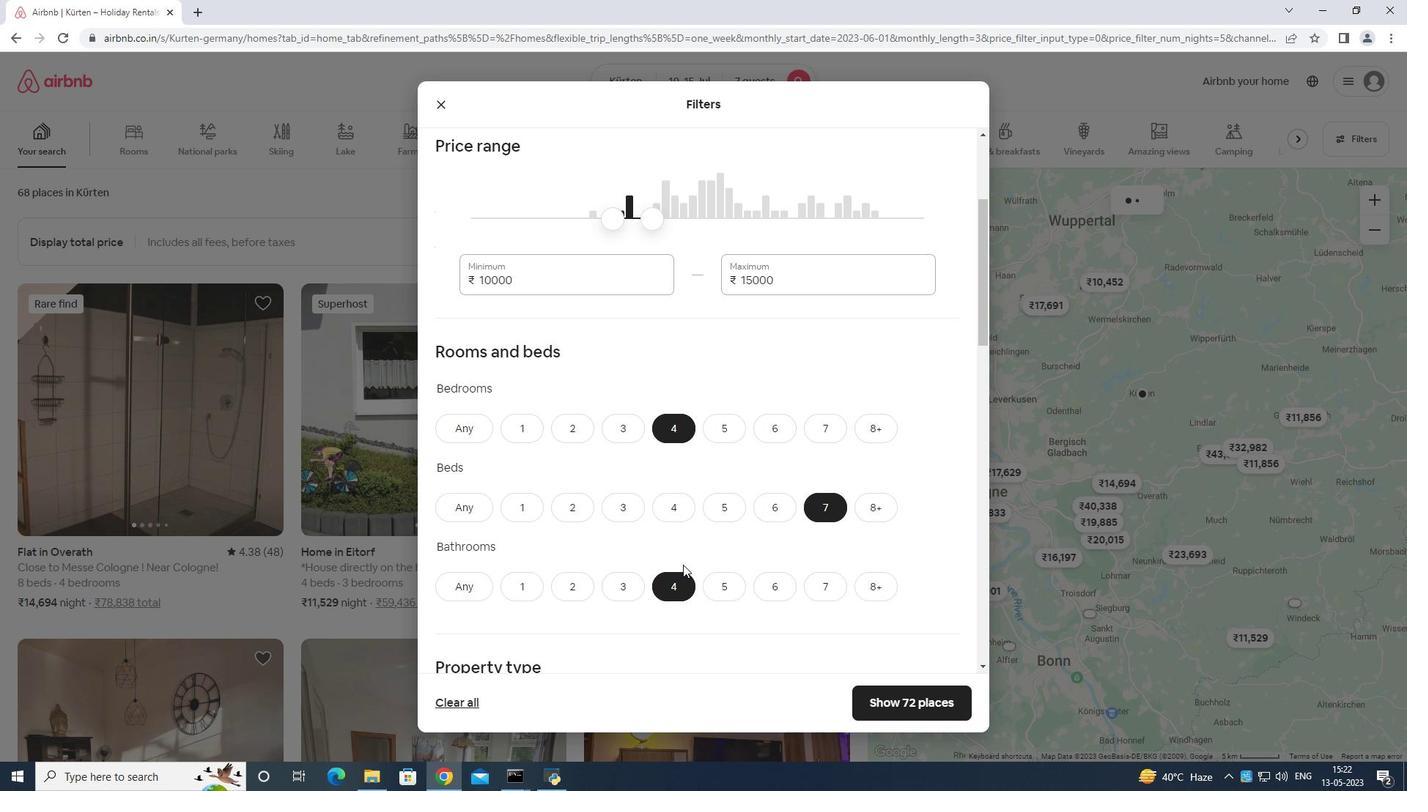 
Action: Mouse scrolled (684, 563) with delta (0, 0)
Screenshot: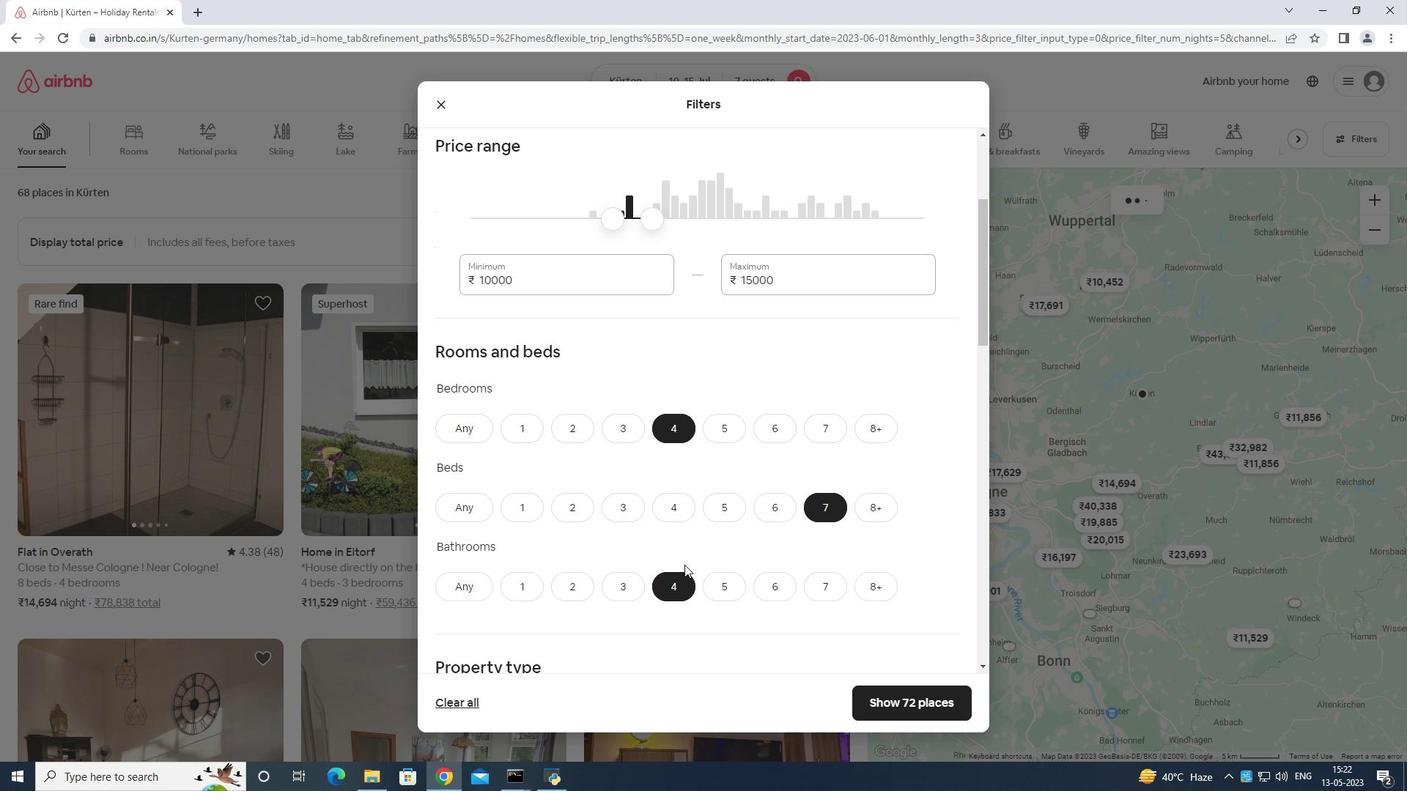 
Action: Mouse moved to (685, 564)
Screenshot: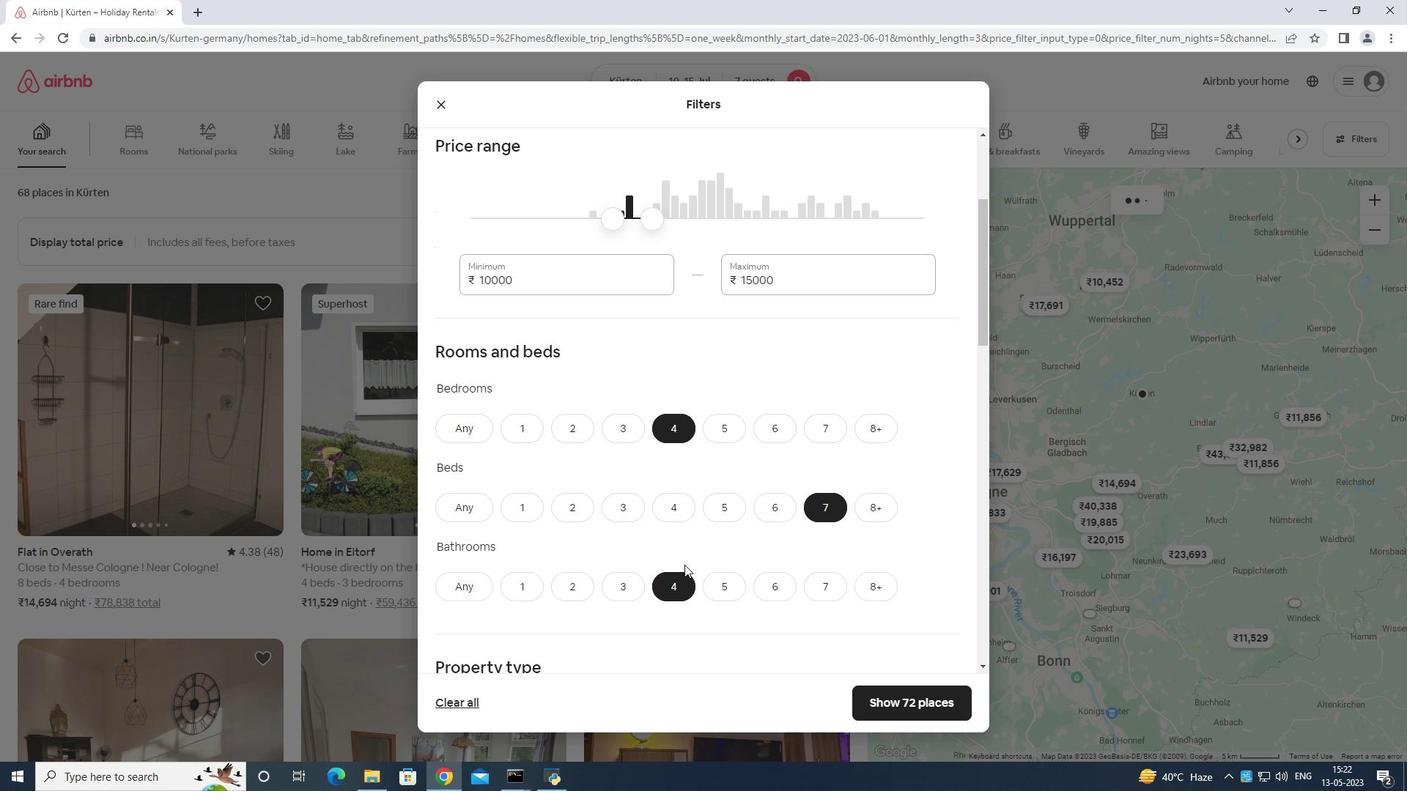 
Action: Mouse scrolled (685, 563) with delta (0, 0)
Screenshot: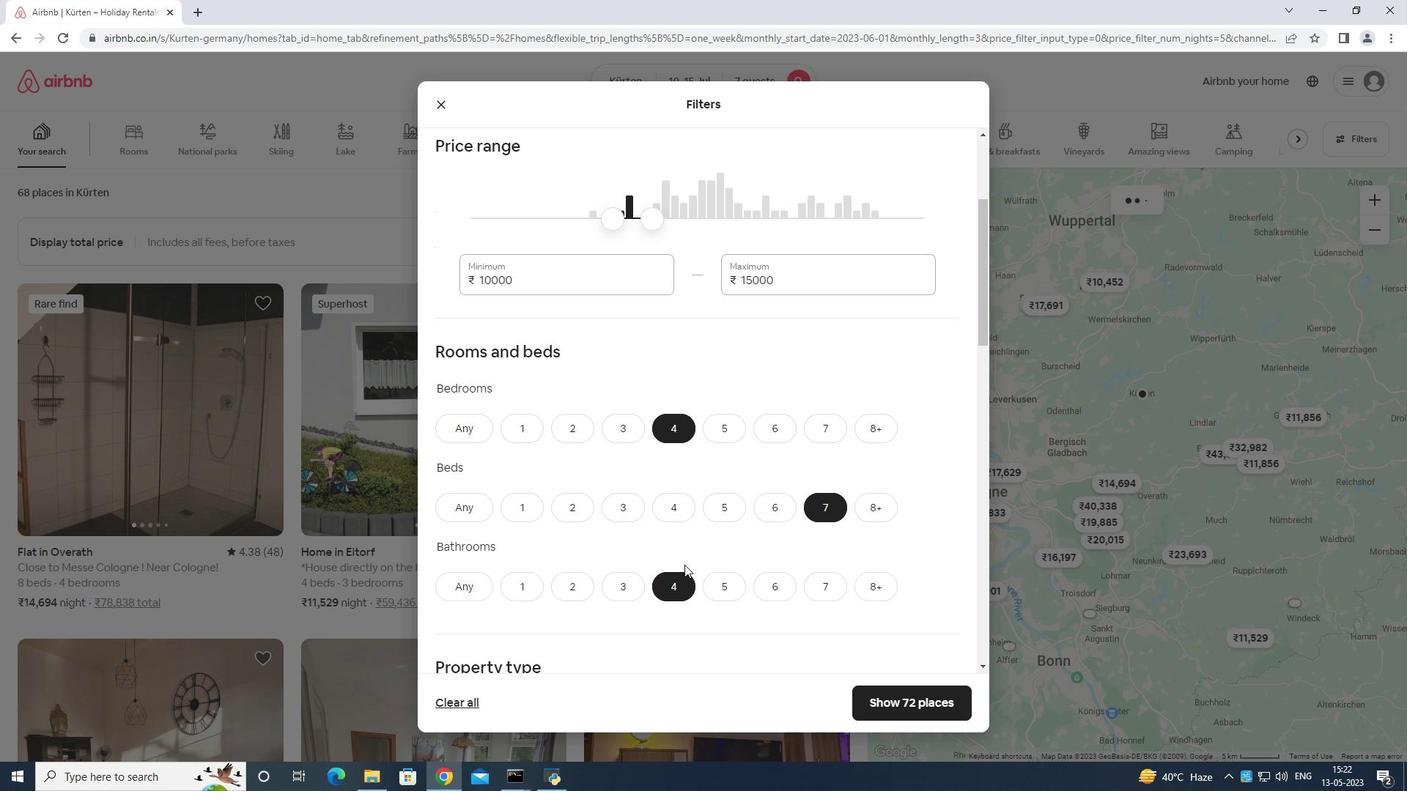 
Action: Mouse scrolled (685, 563) with delta (0, 0)
Screenshot: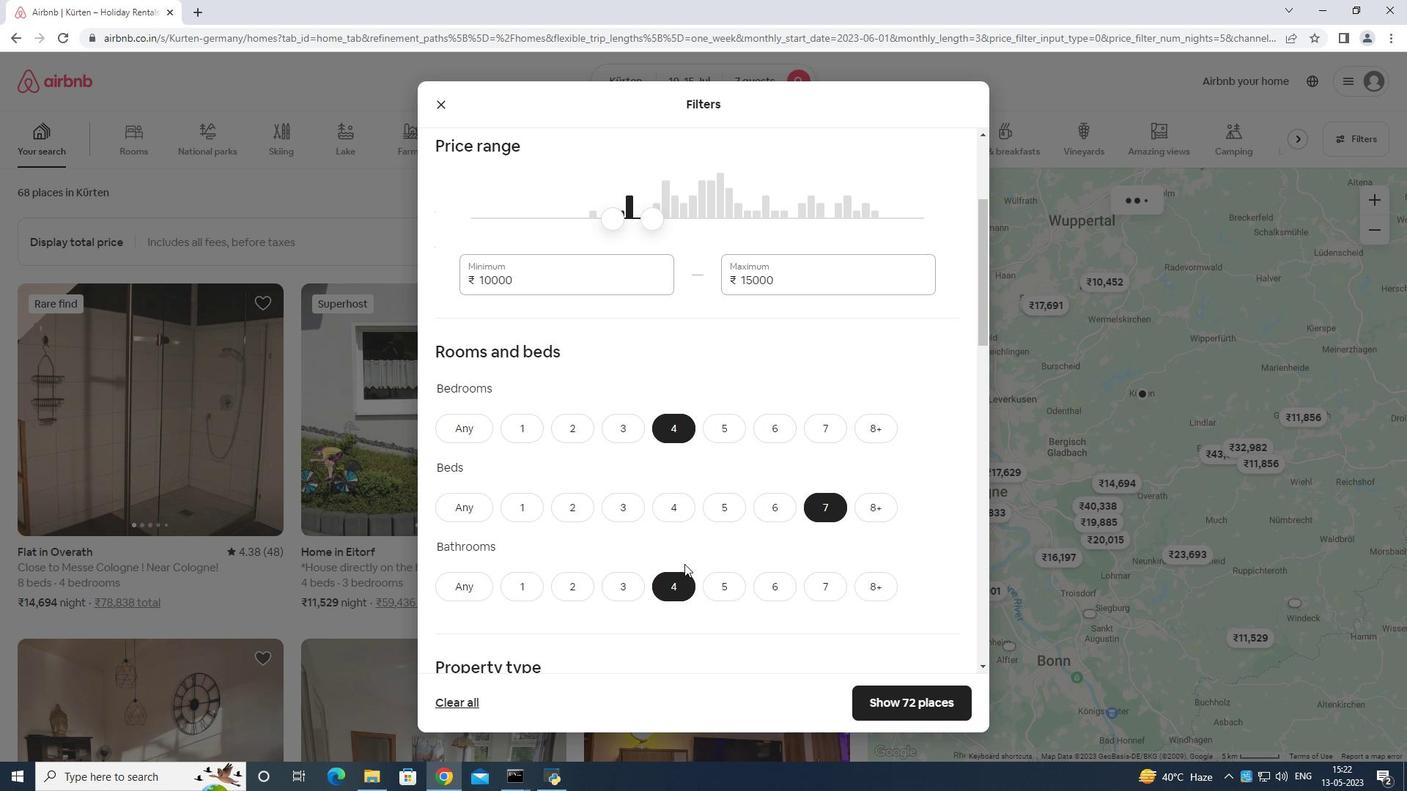 
Action: Mouse scrolled (685, 563) with delta (0, 0)
Screenshot: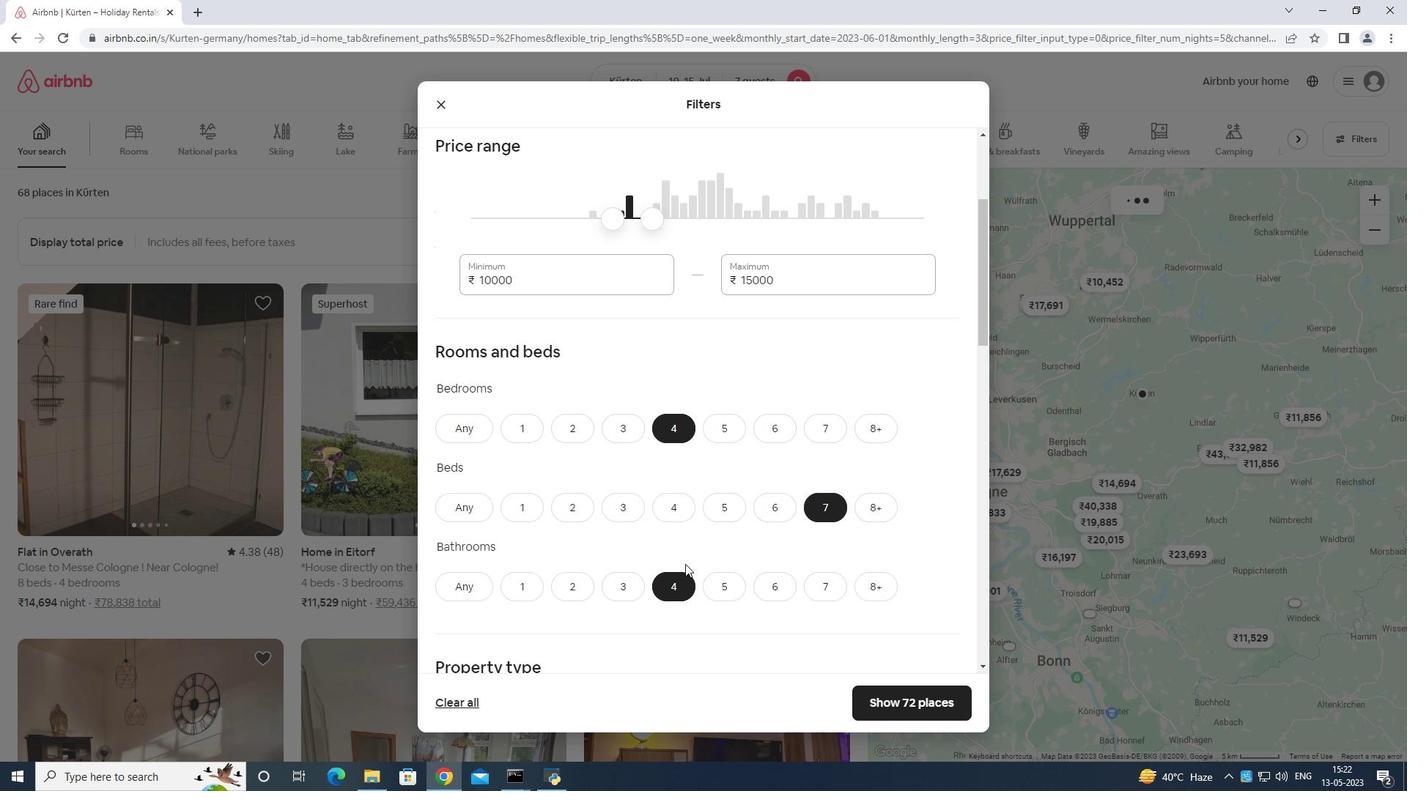
Action: Mouse moved to (526, 401)
Screenshot: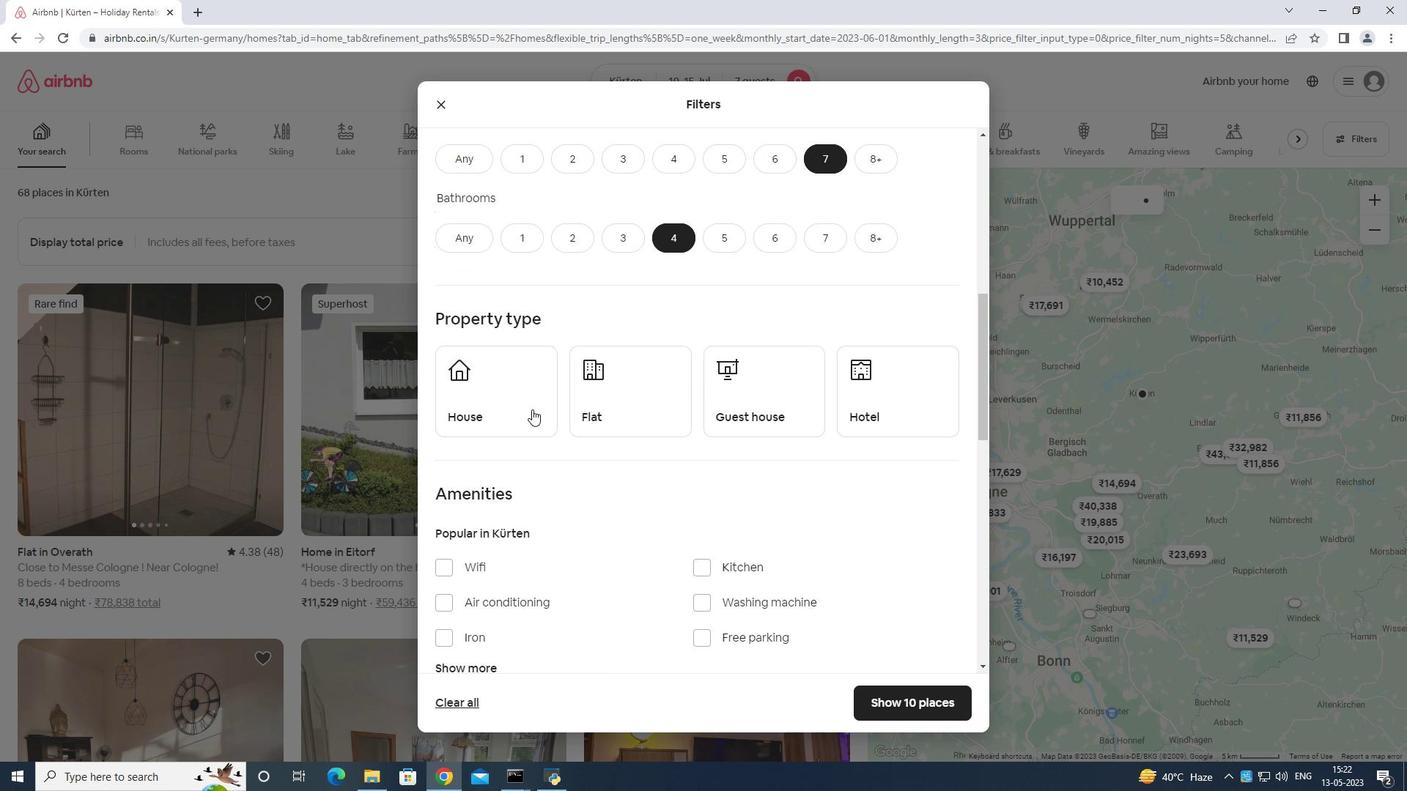 
Action: Mouse pressed left at (526, 401)
Screenshot: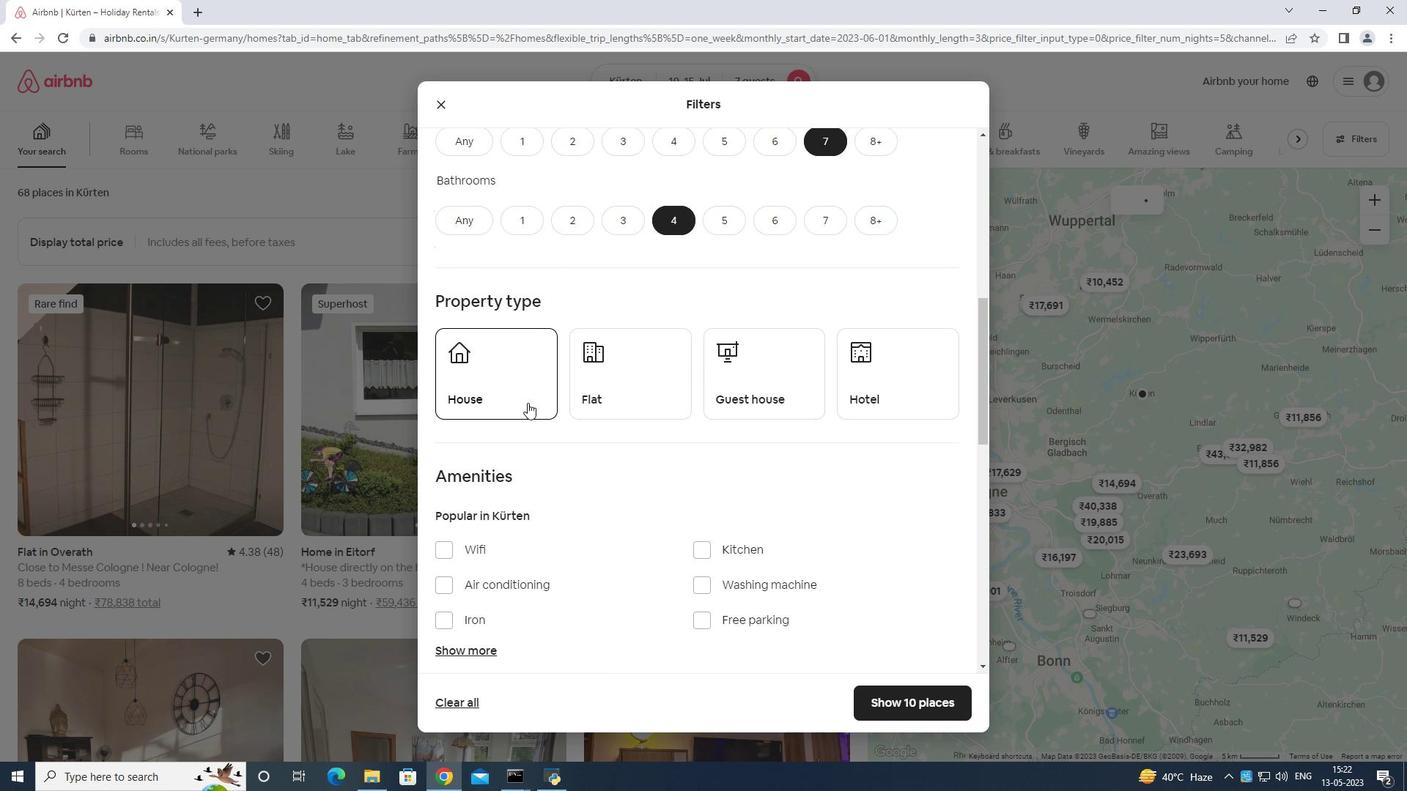 
Action: Mouse moved to (617, 383)
Screenshot: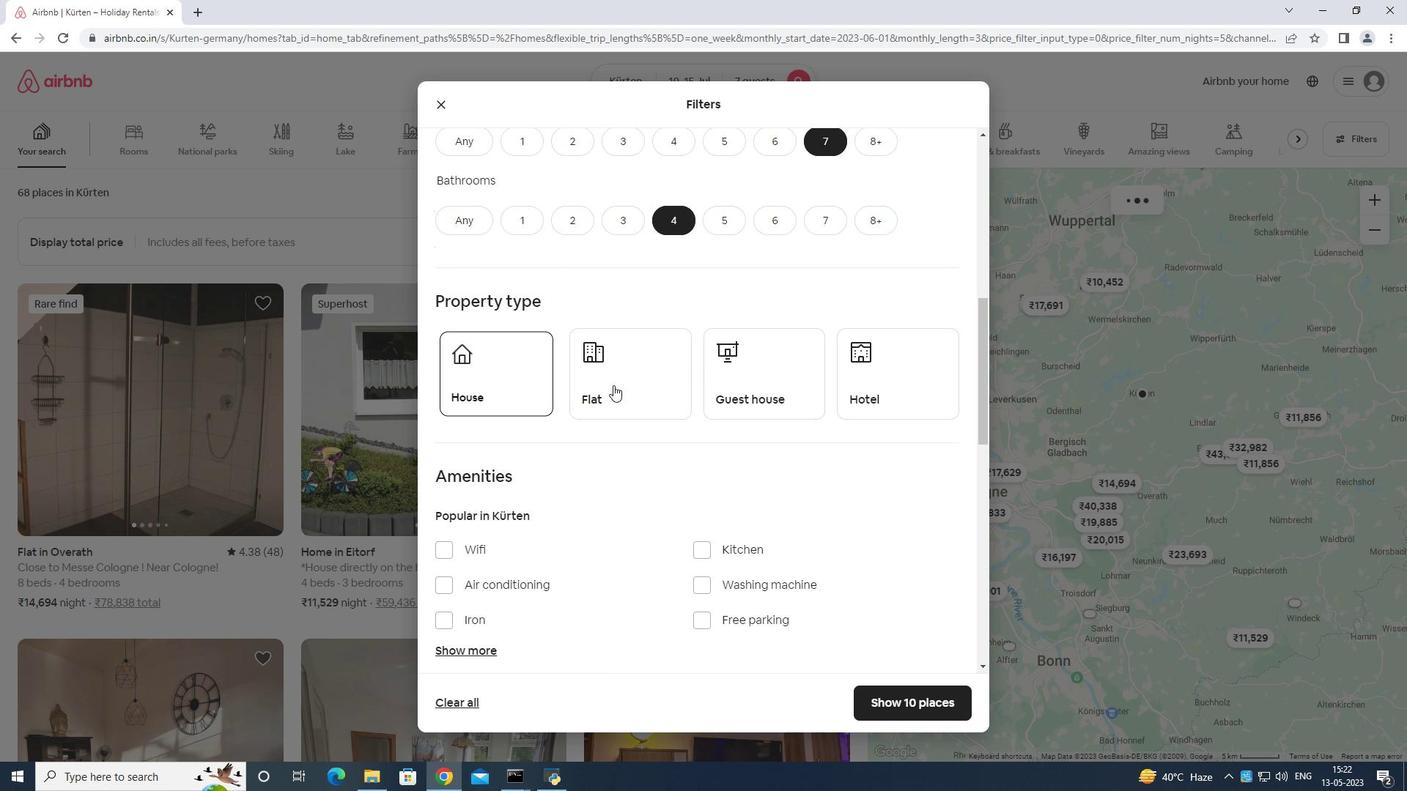 
Action: Mouse pressed left at (617, 383)
Screenshot: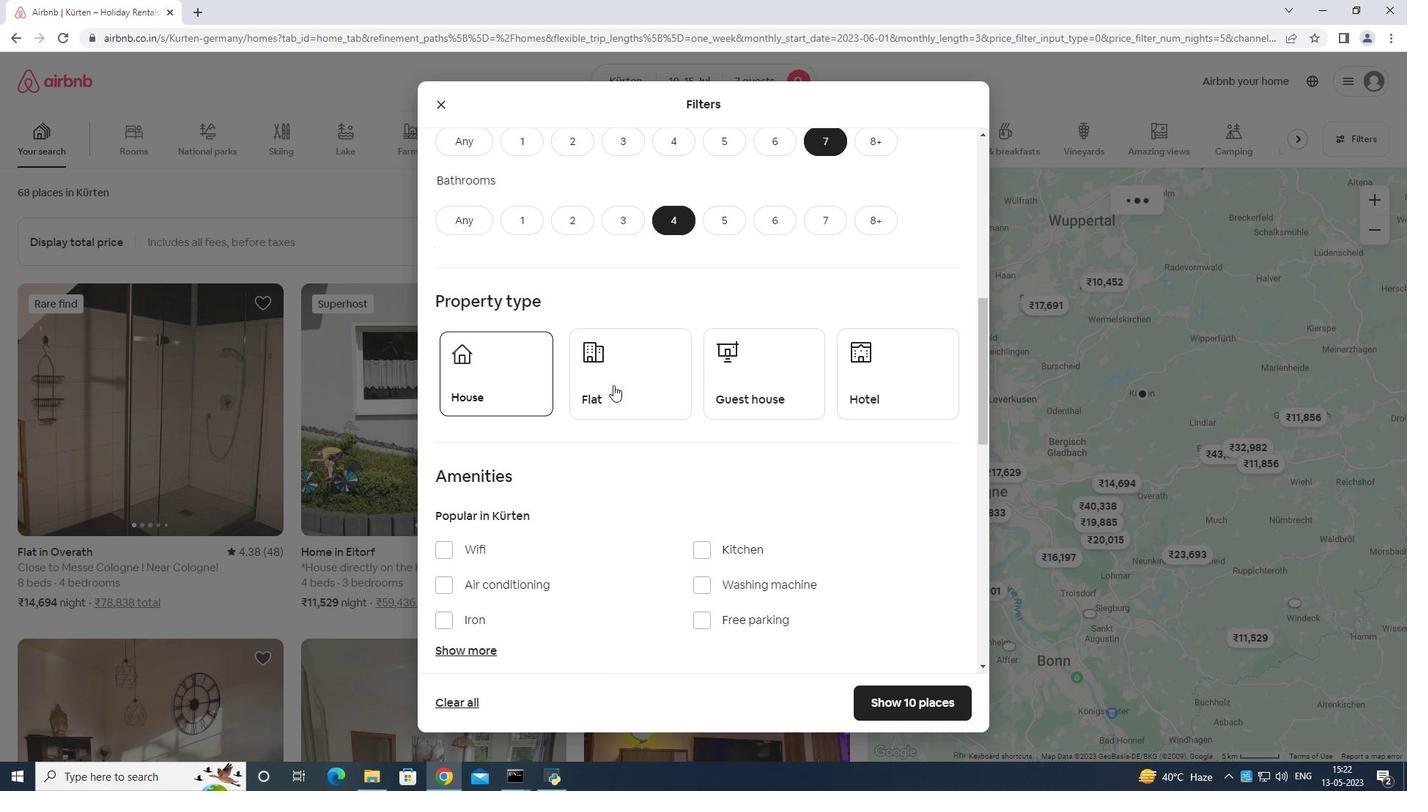 
Action: Mouse moved to (697, 374)
Screenshot: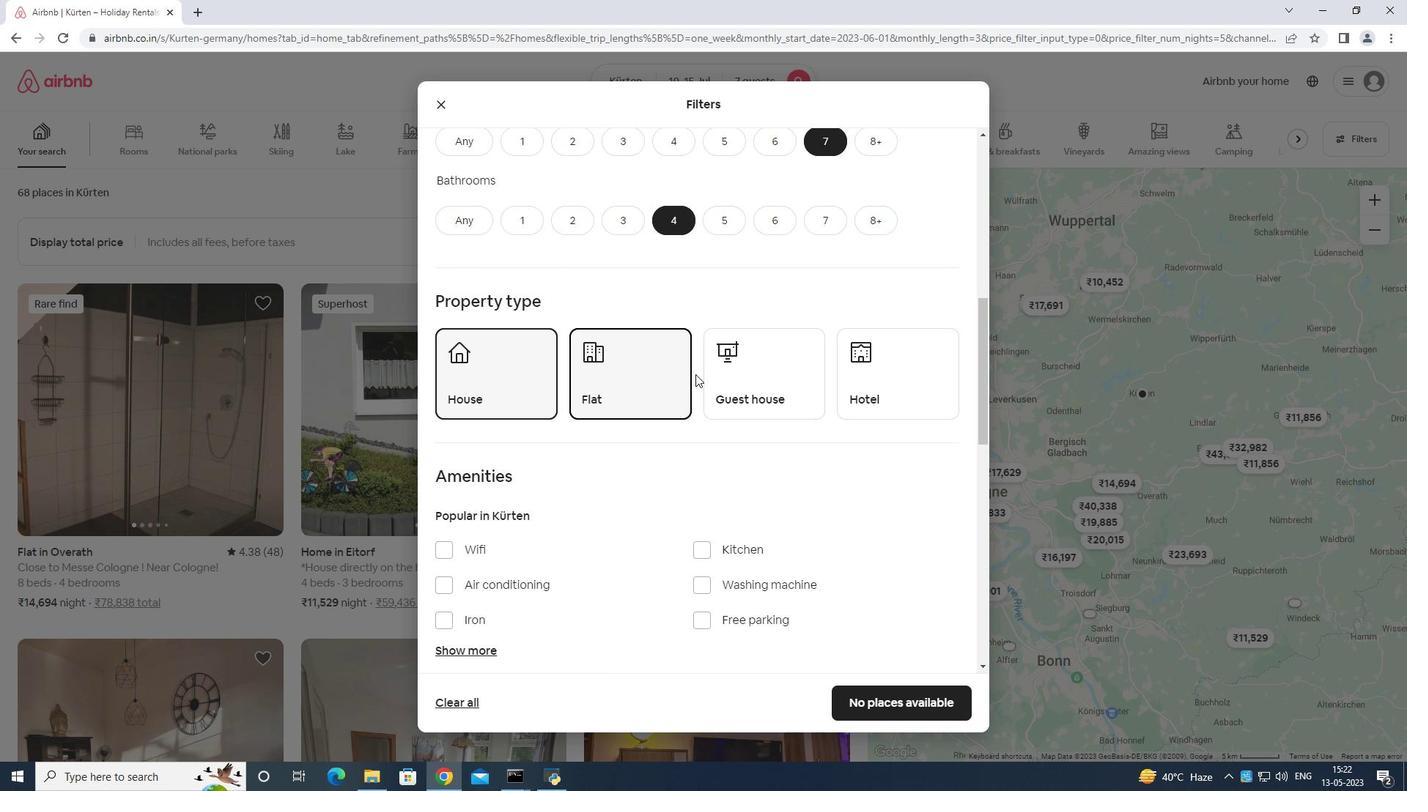 
Action: Mouse pressed left at (697, 374)
Screenshot: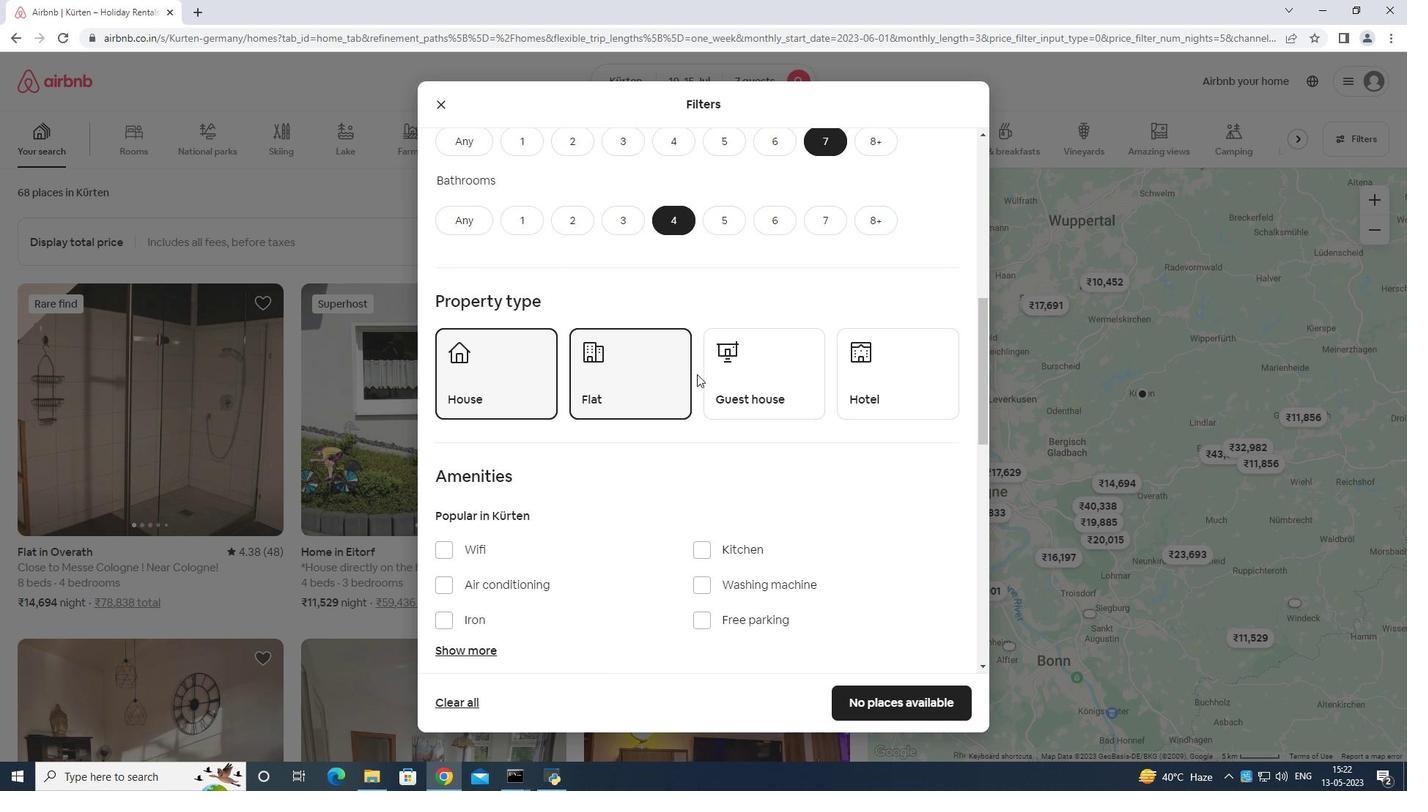 
Action: Mouse moved to (770, 386)
Screenshot: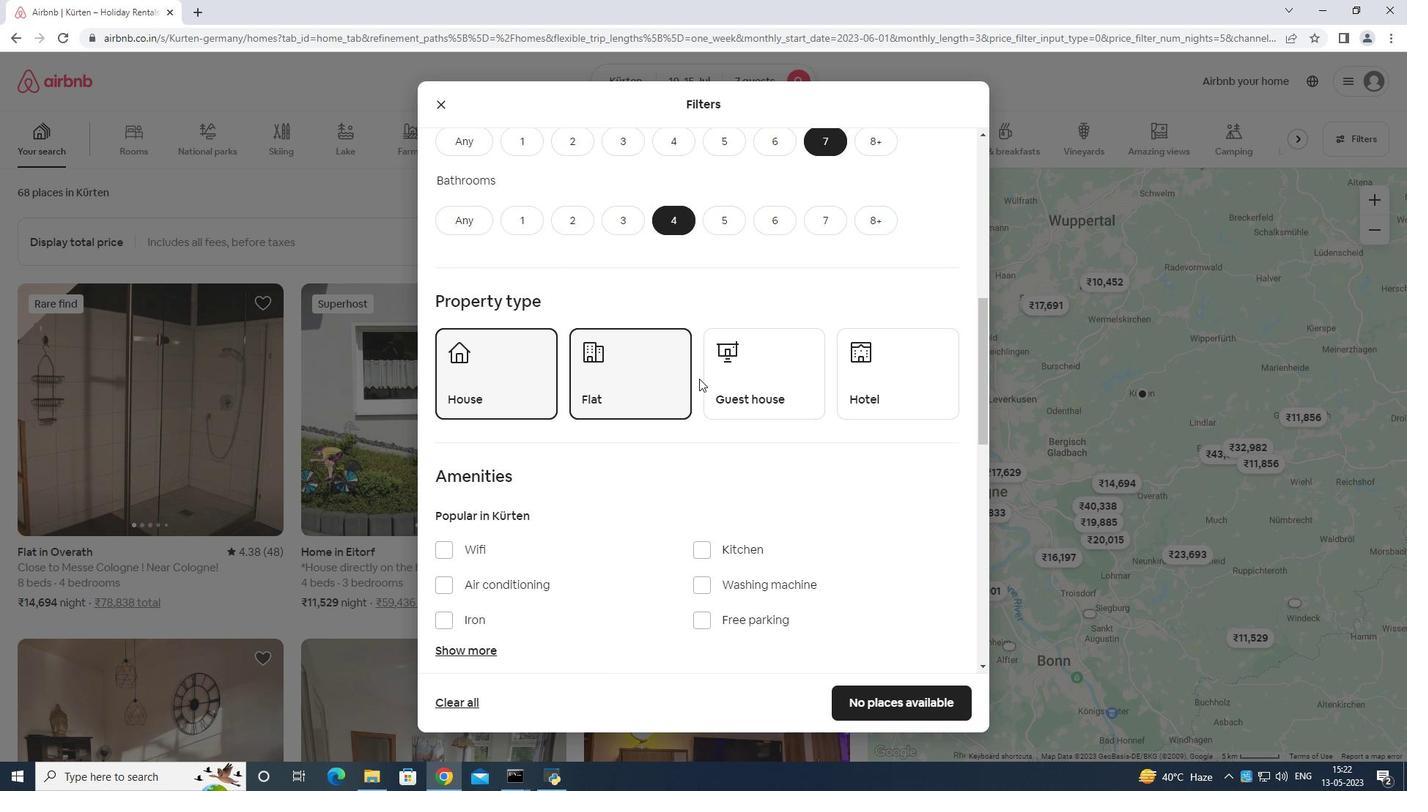 
Action: Mouse pressed left at (770, 386)
Screenshot: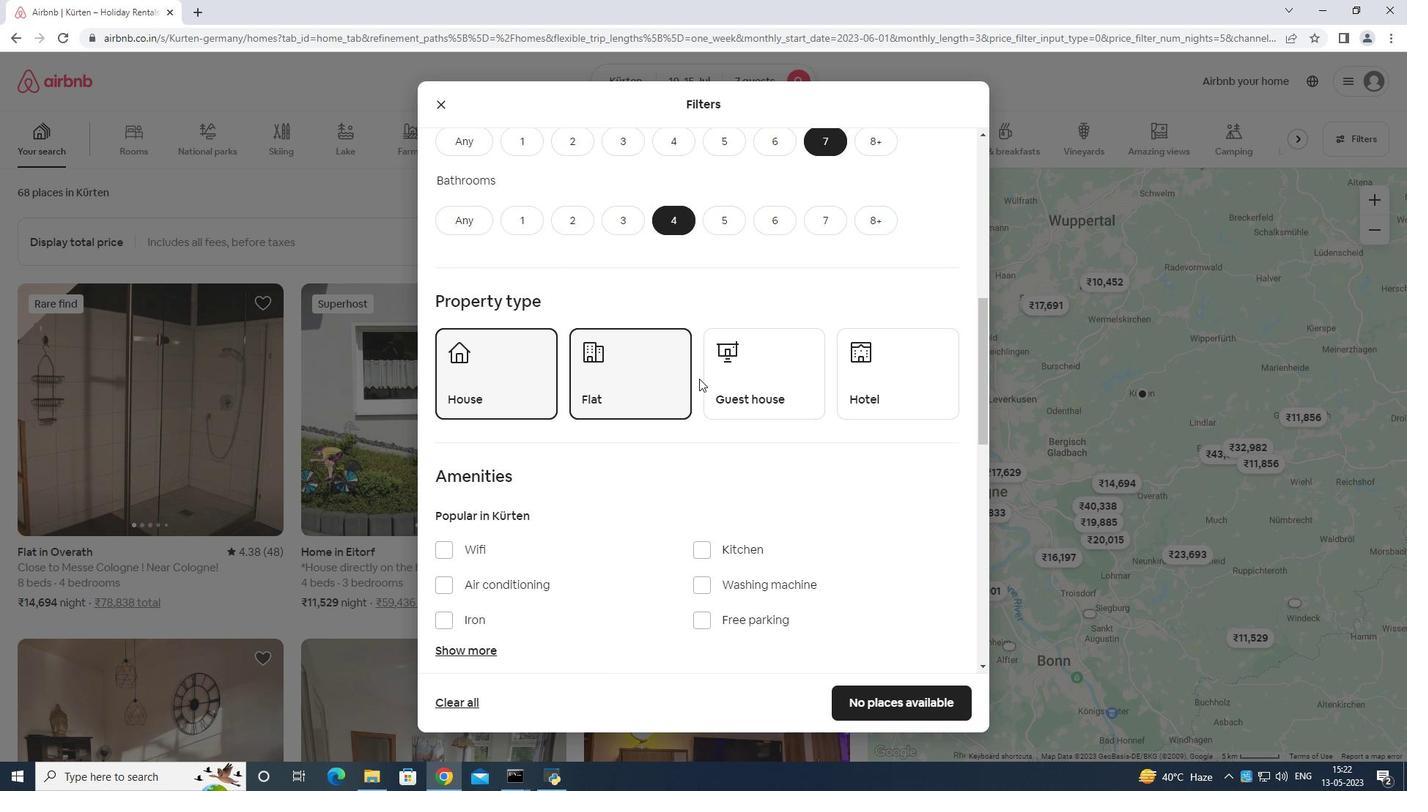 
Action: Mouse moved to (495, 537)
Screenshot: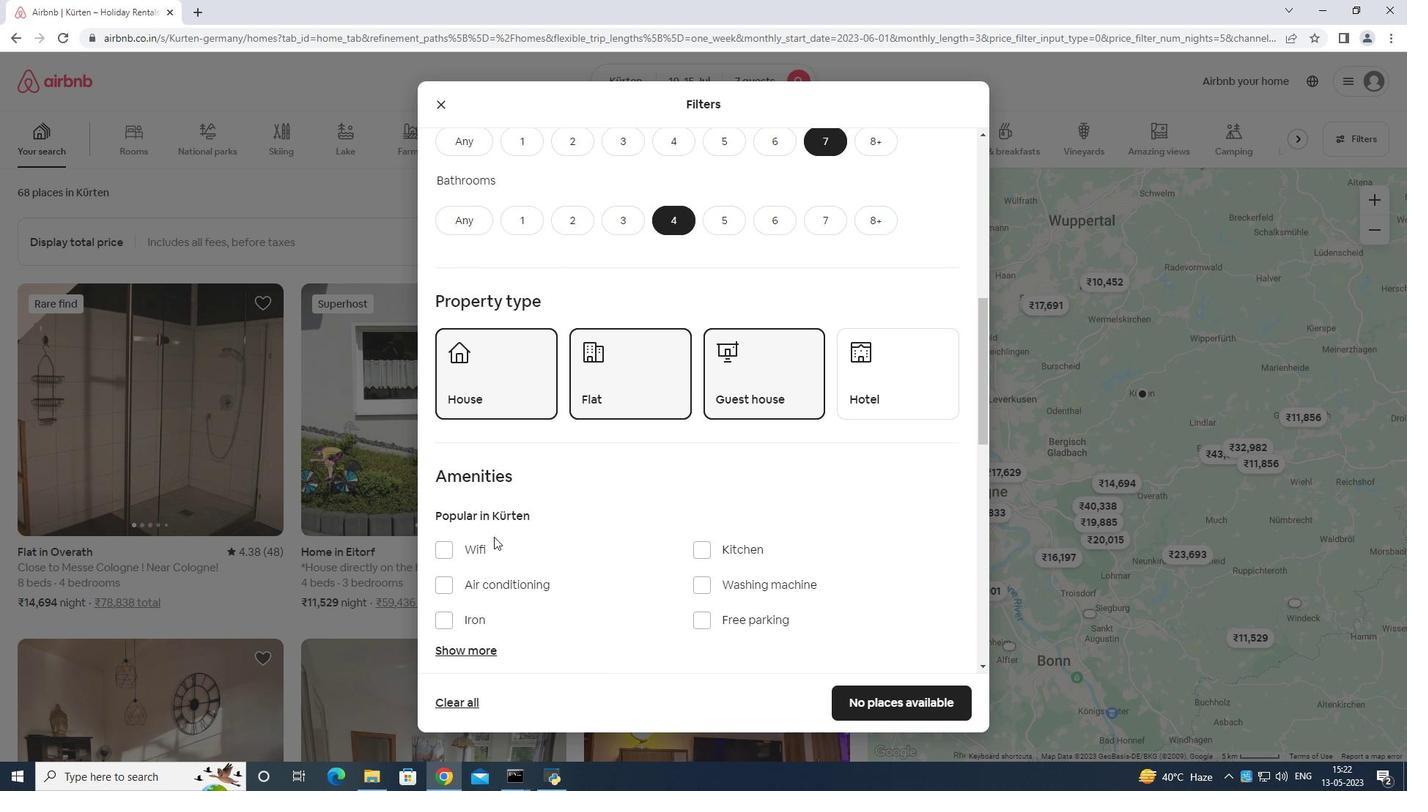 
Action: Mouse scrolled (495, 536) with delta (0, 0)
Screenshot: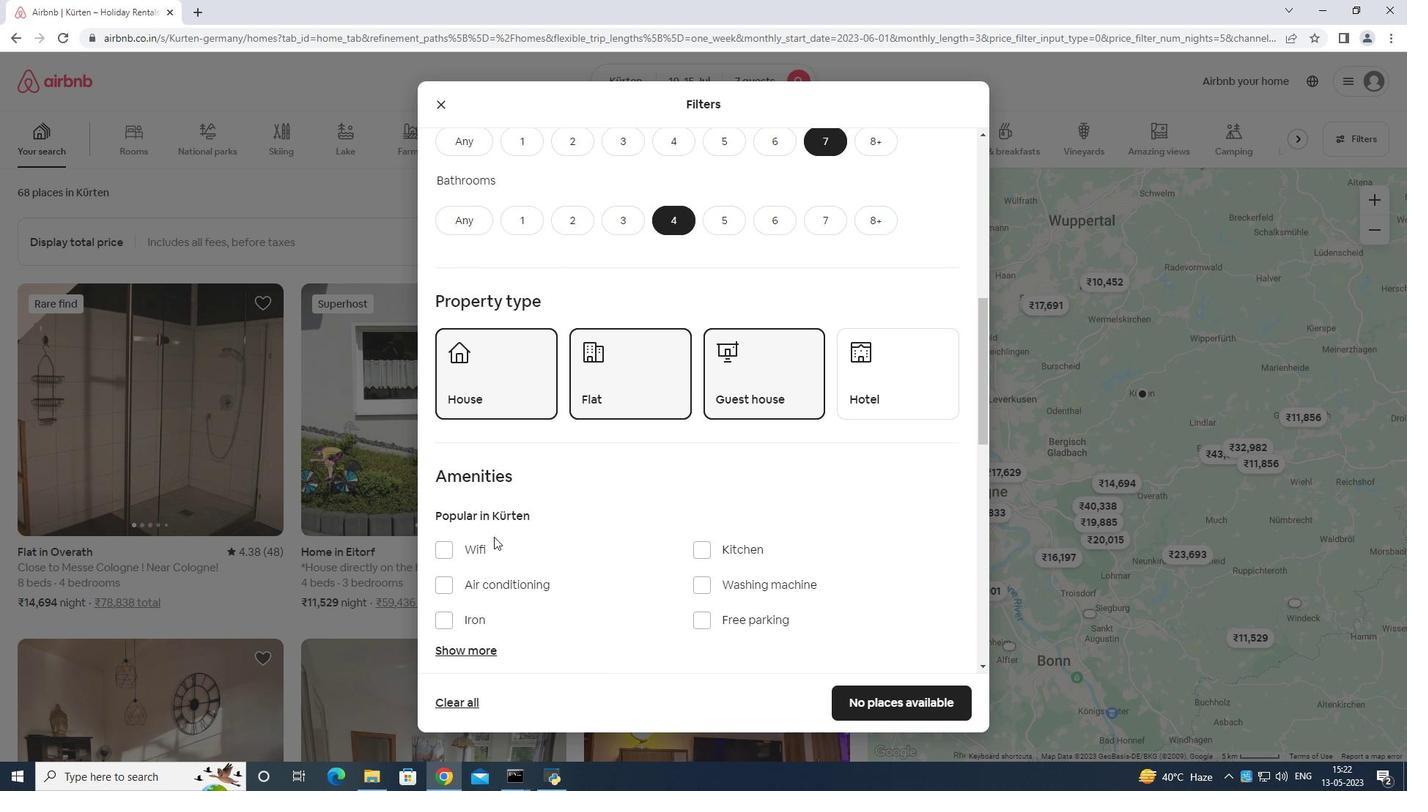 
Action: Mouse moved to (437, 475)
Screenshot: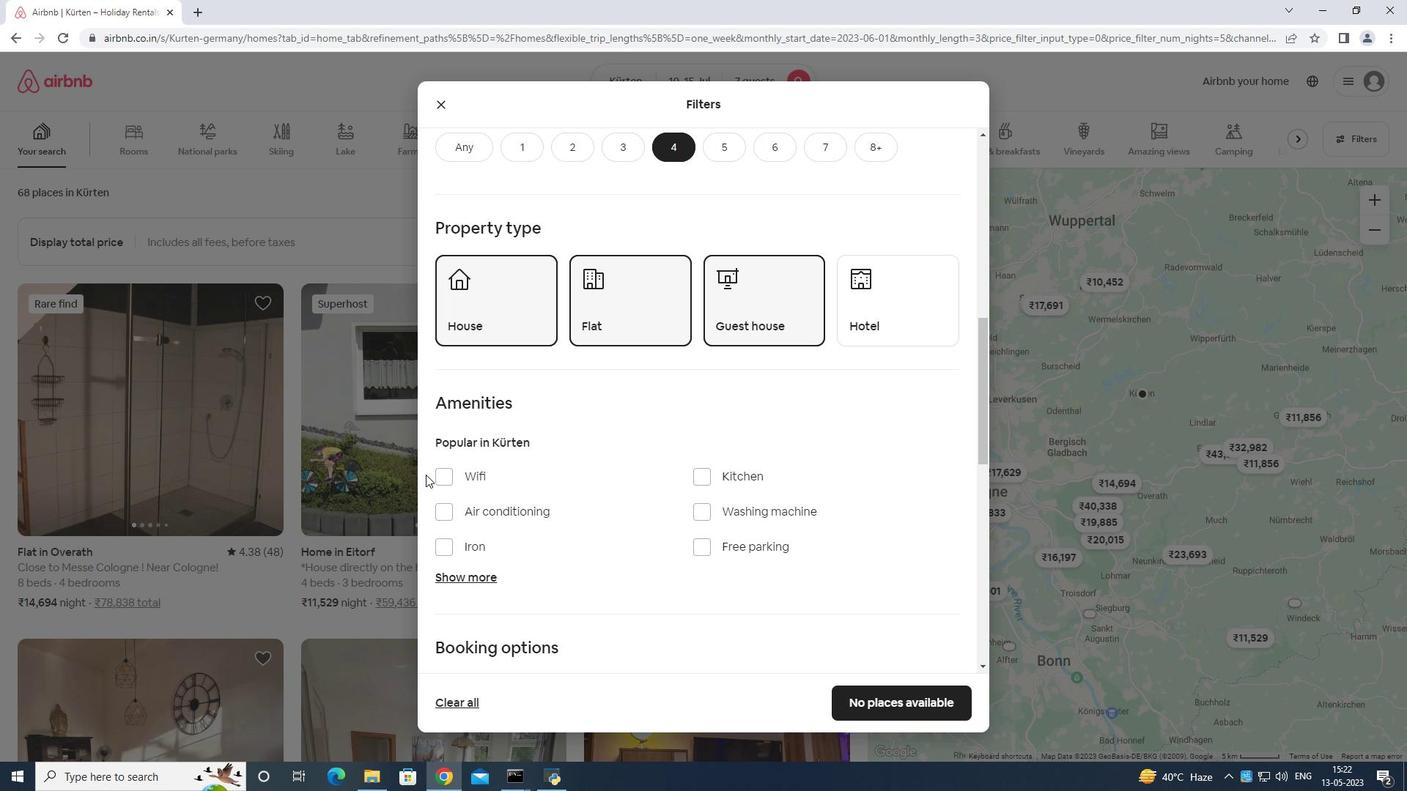 
Action: Mouse pressed left at (437, 475)
Screenshot: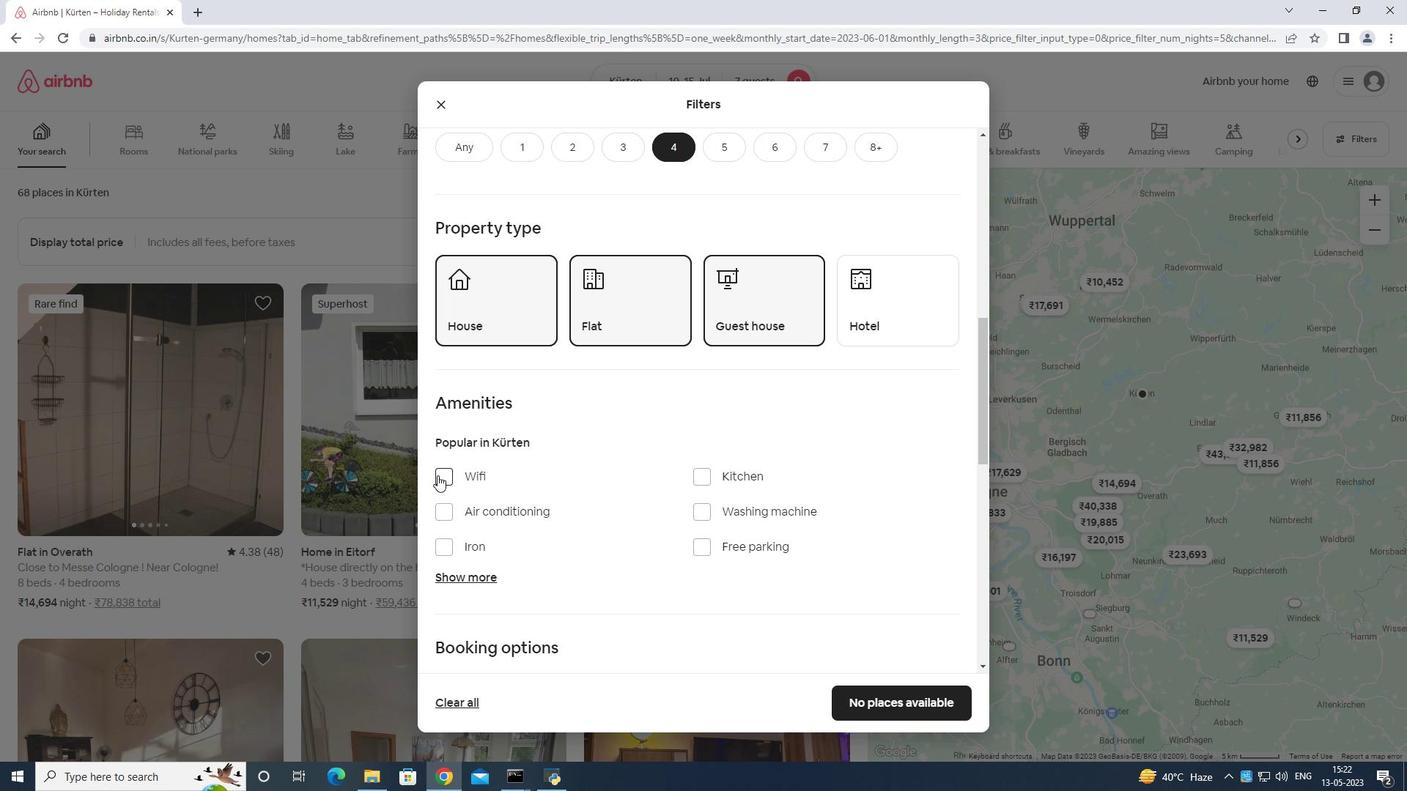 
Action: Mouse moved to (700, 549)
Screenshot: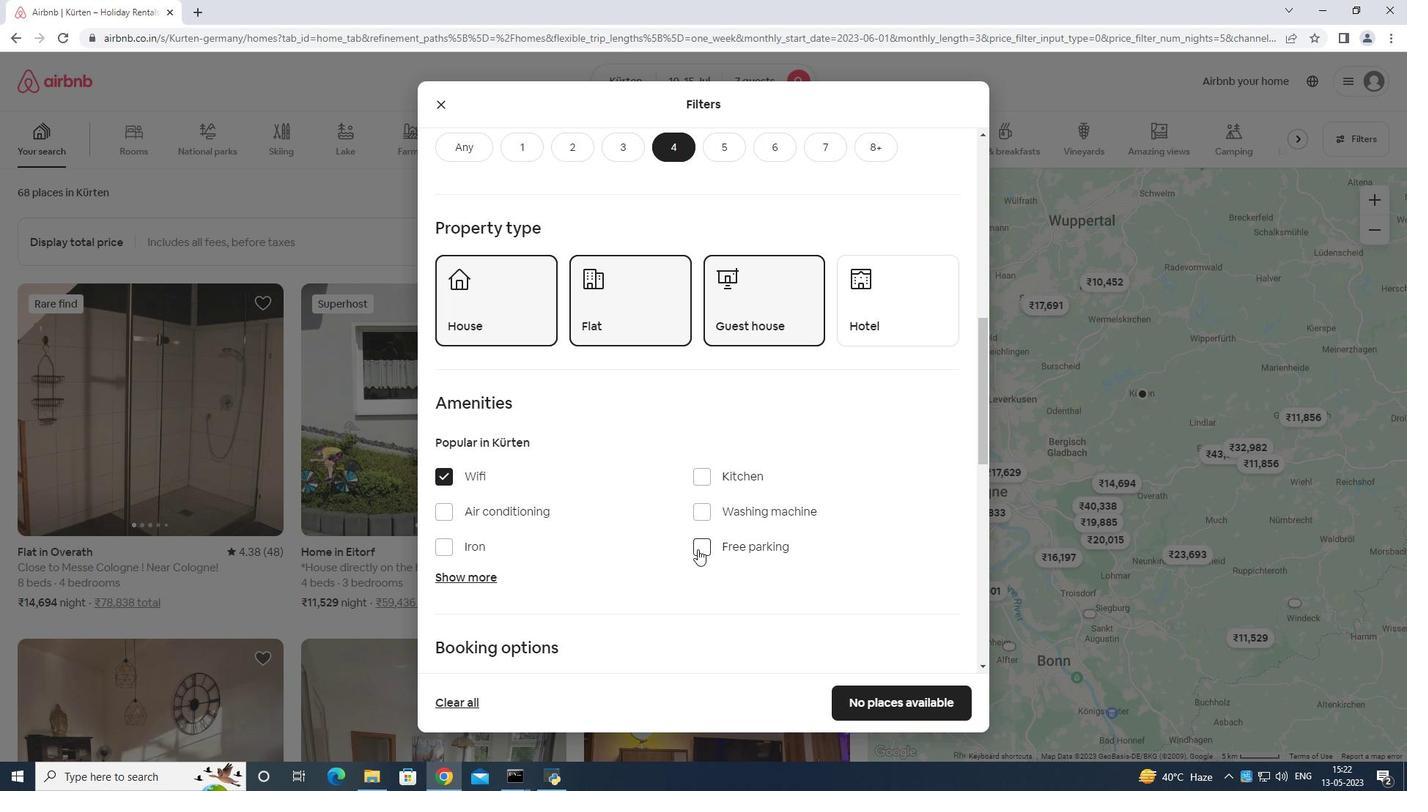 
Action: Mouse pressed left at (700, 549)
Screenshot: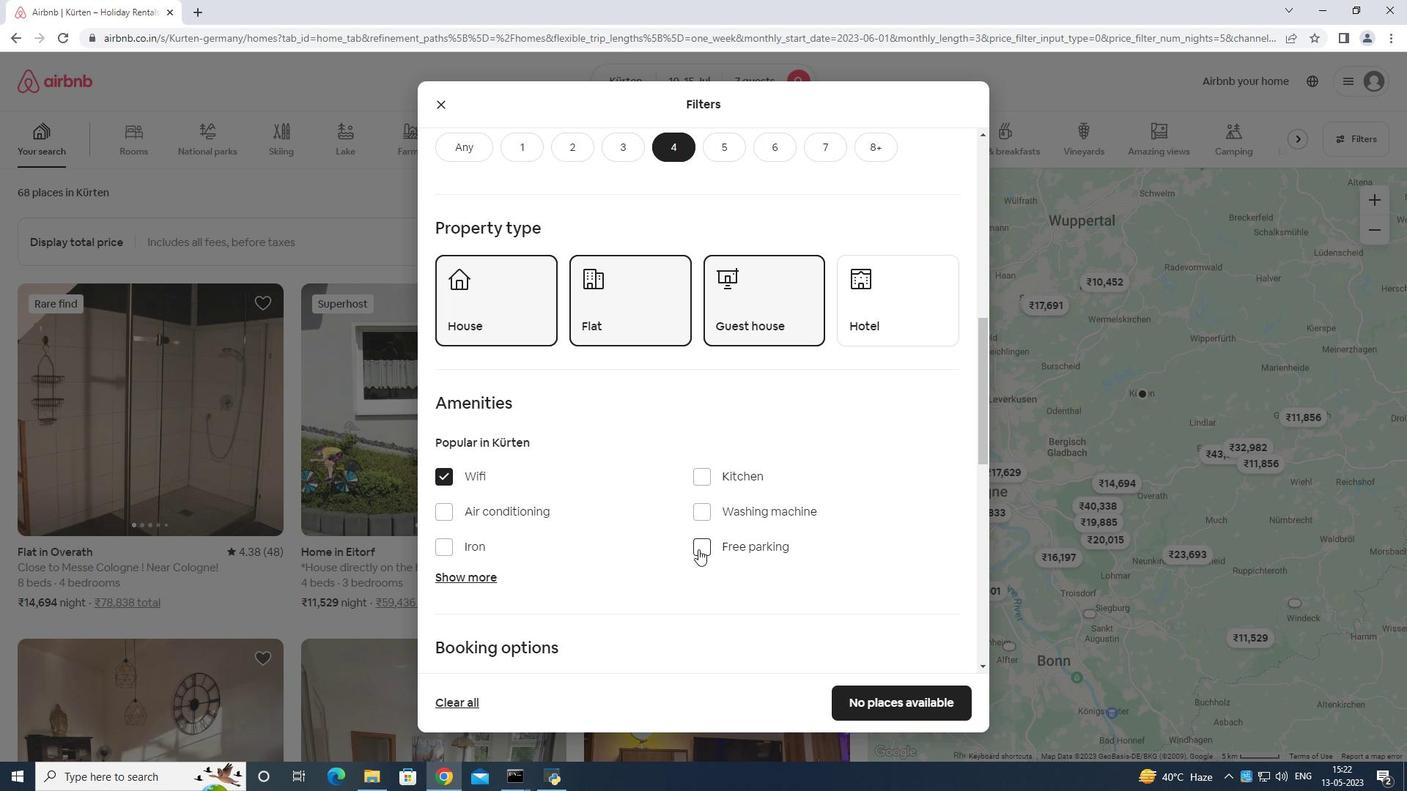 
Action: Mouse moved to (465, 576)
Screenshot: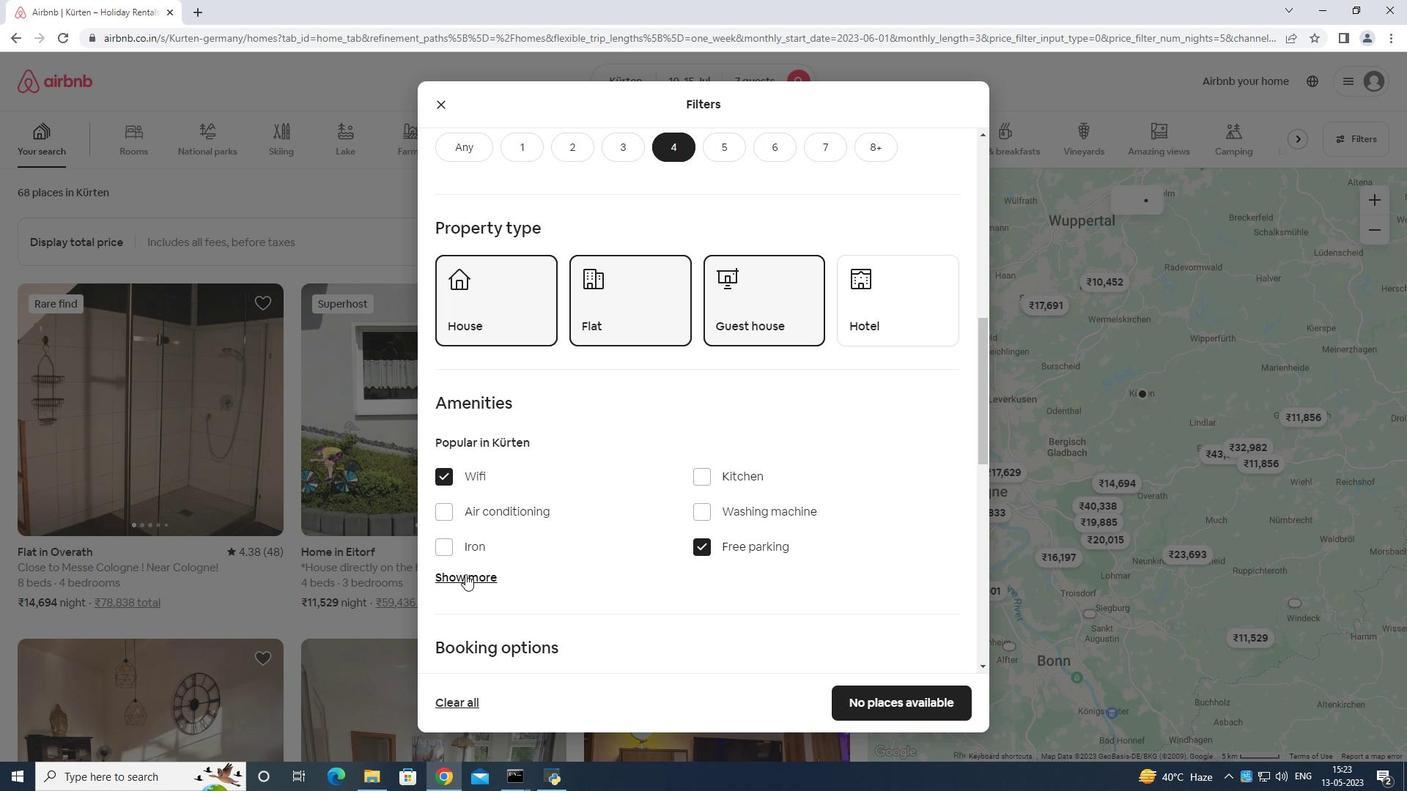
Action: Mouse pressed left at (465, 576)
Screenshot: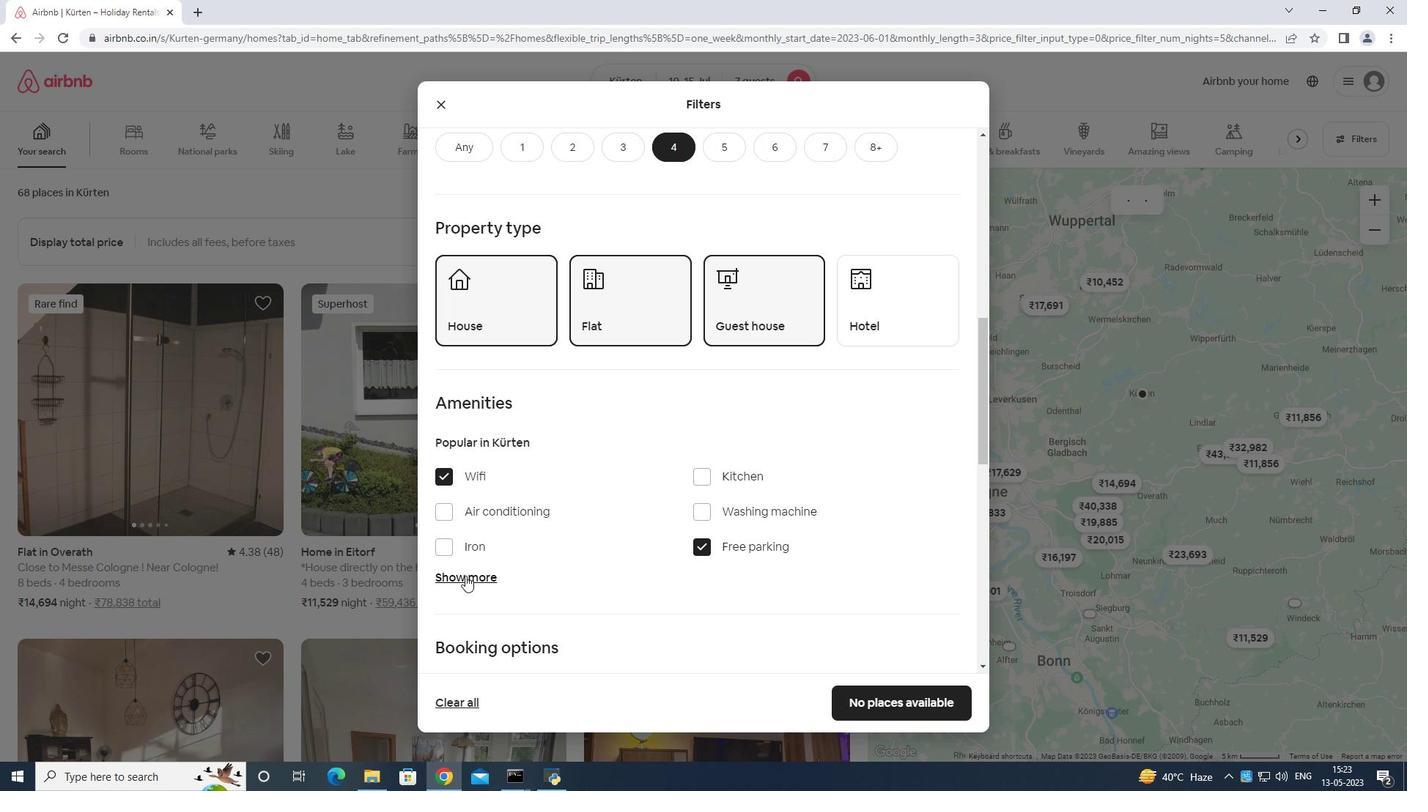 
Action: Mouse moved to (486, 554)
Screenshot: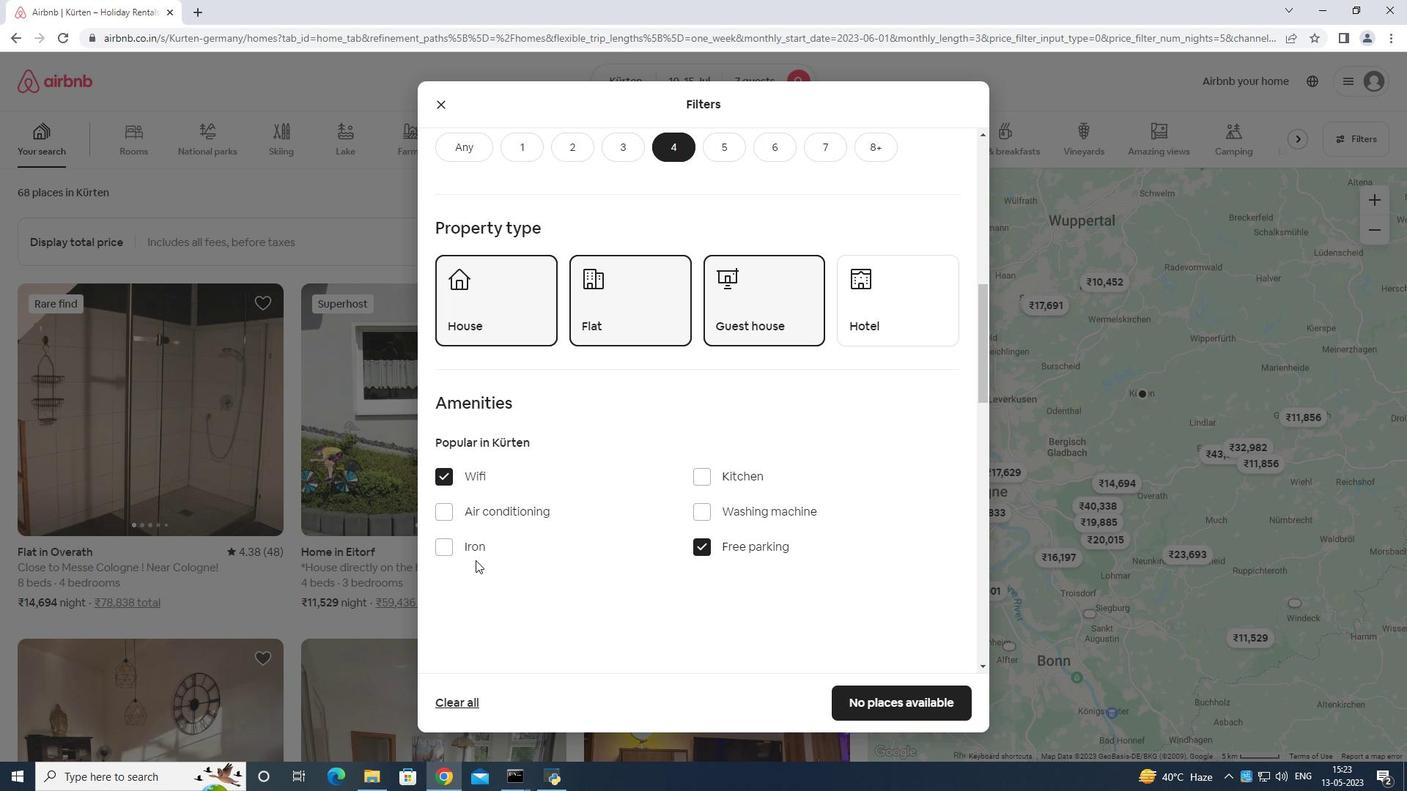 
Action: Mouse scrolled (486, 553) with delta (0, 0)
Screenshot: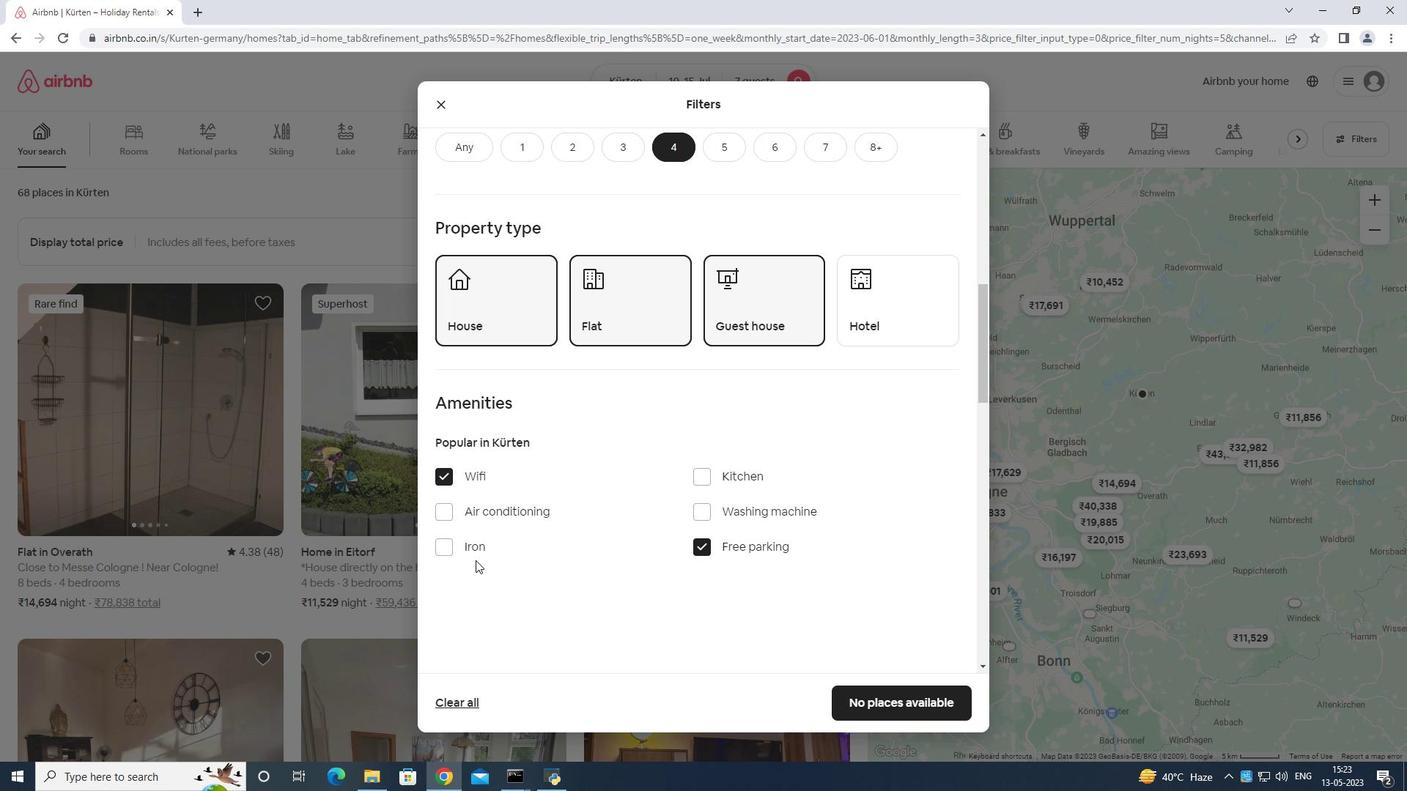 
Action: Mouse moved to (486, 554)
Screenshot: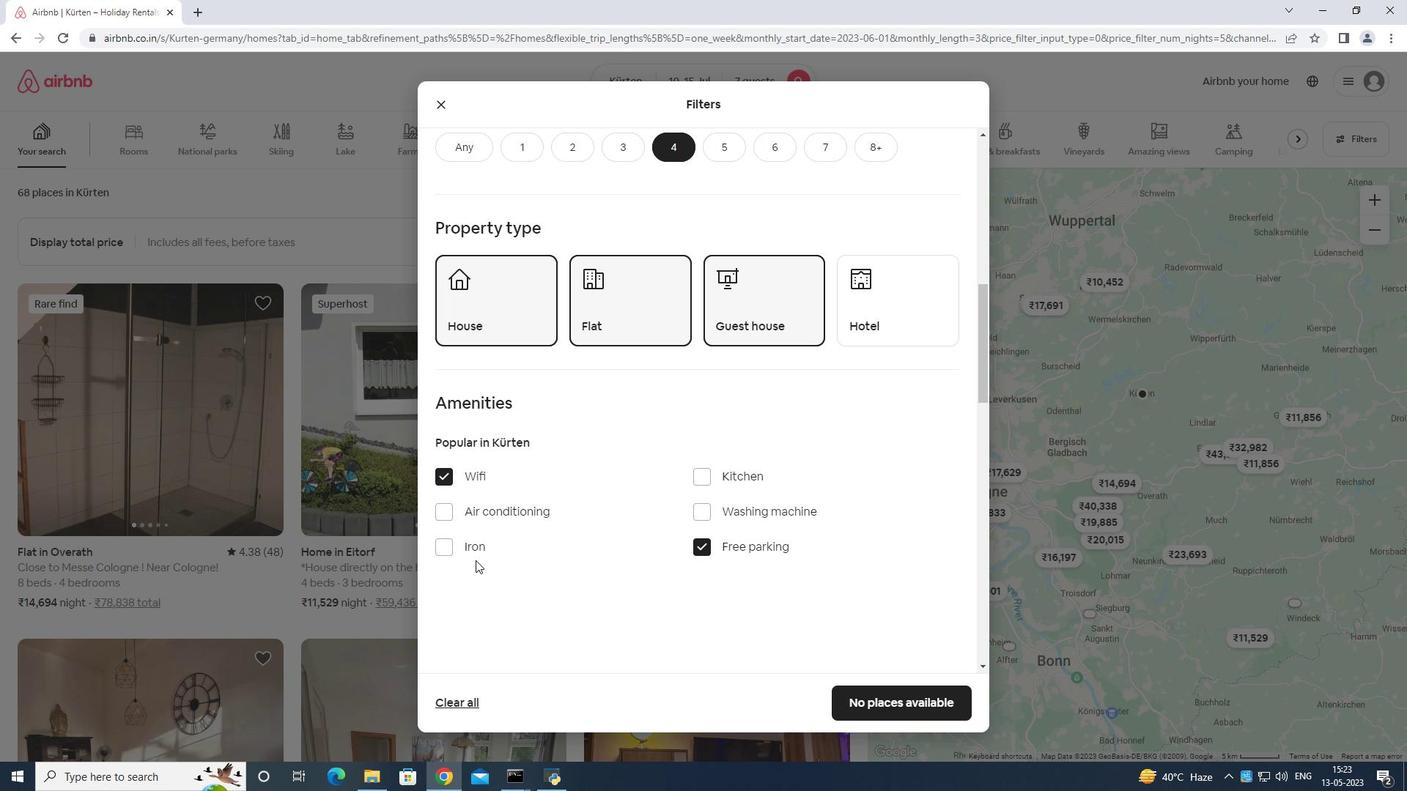 
Action: Mouse scrolled (486, 553) with delta (0, 0)
Screenshot: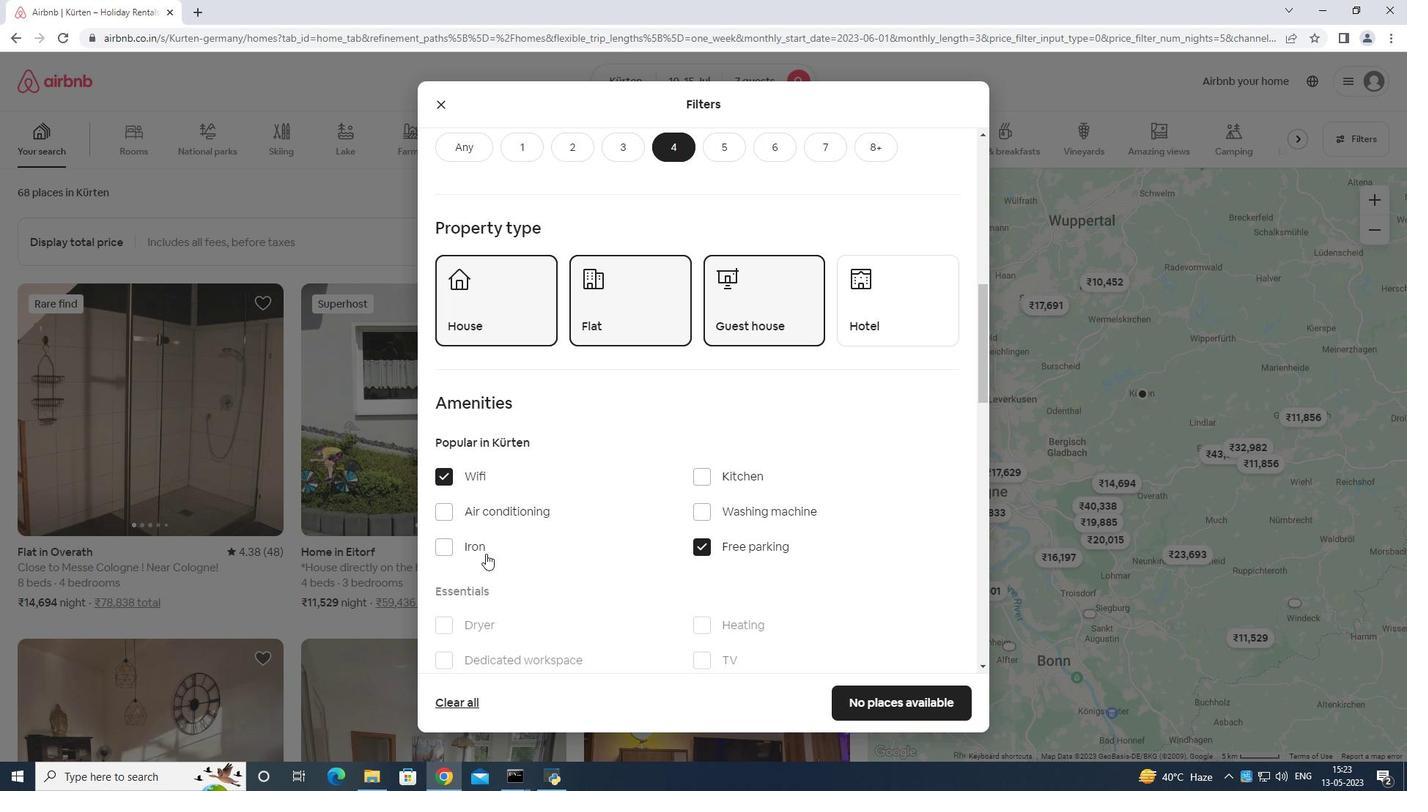 
Action: Mouse moved to (693, 511)
Screenshot: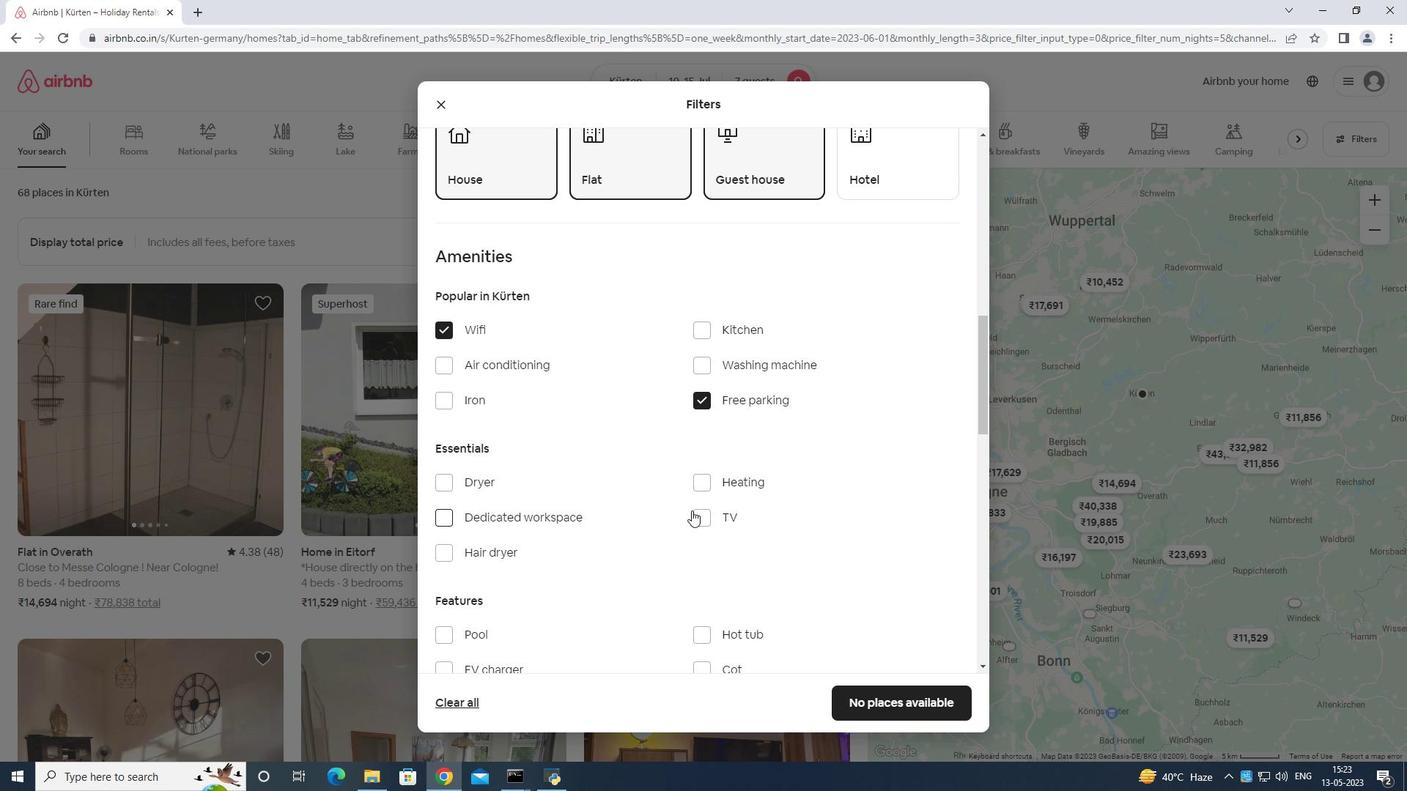 
Action: Mouse pressed left at (693, 511)
Screenshot: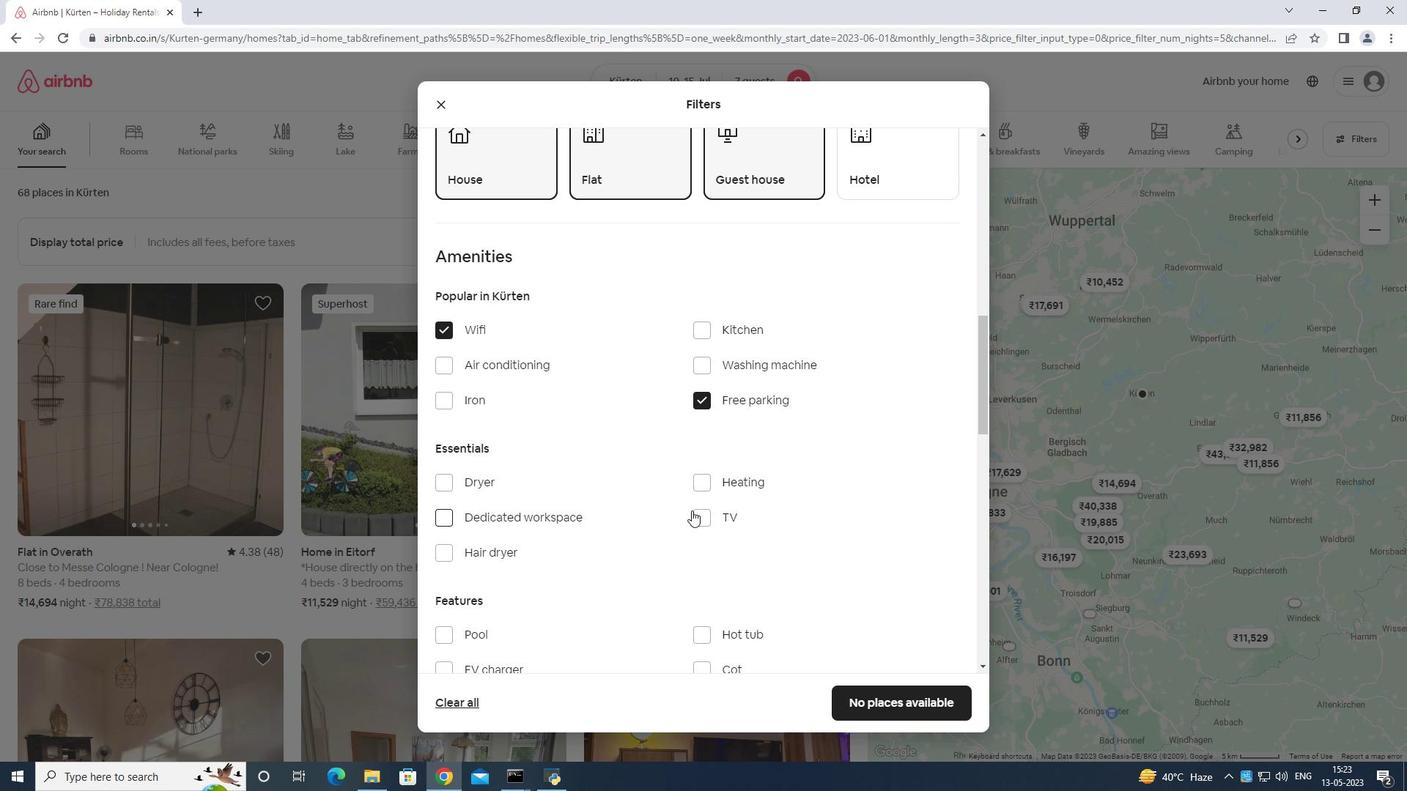 
Action: Mouse moved to (696, 513)
Screenshot: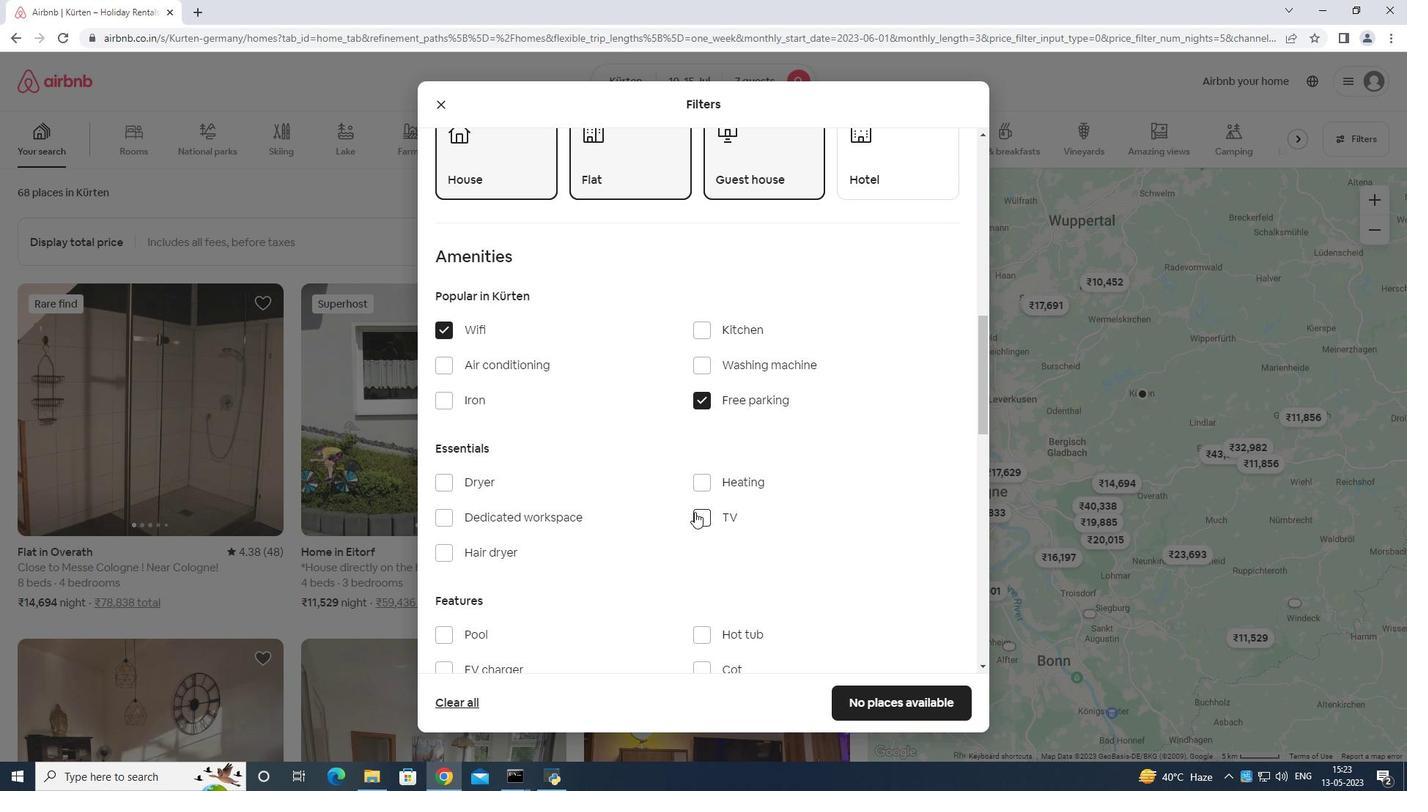 
Action: Mouse scrolled (696, 513) with delta (0, 0)
Screenshot: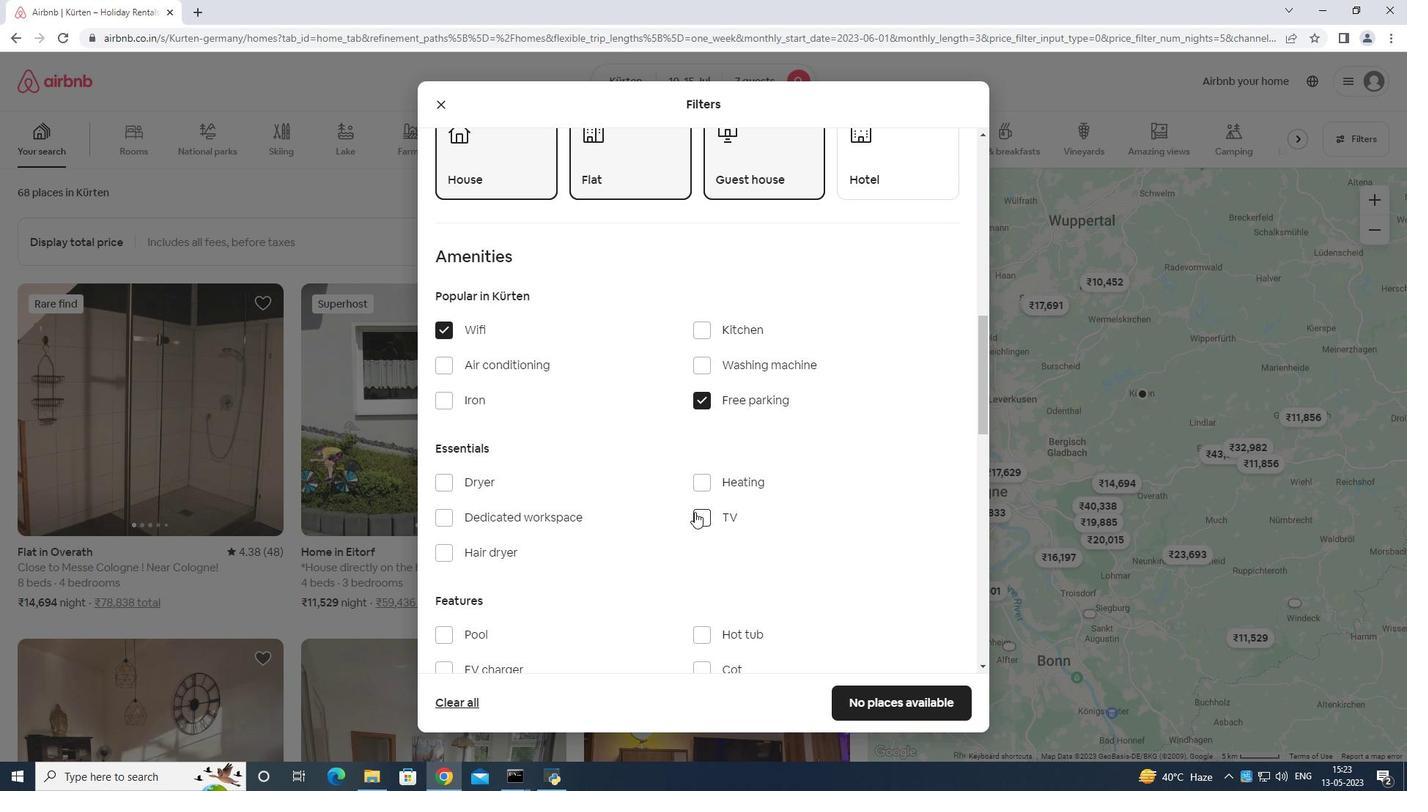 
Action: Mouse moved to (696, 514)
Screenshot: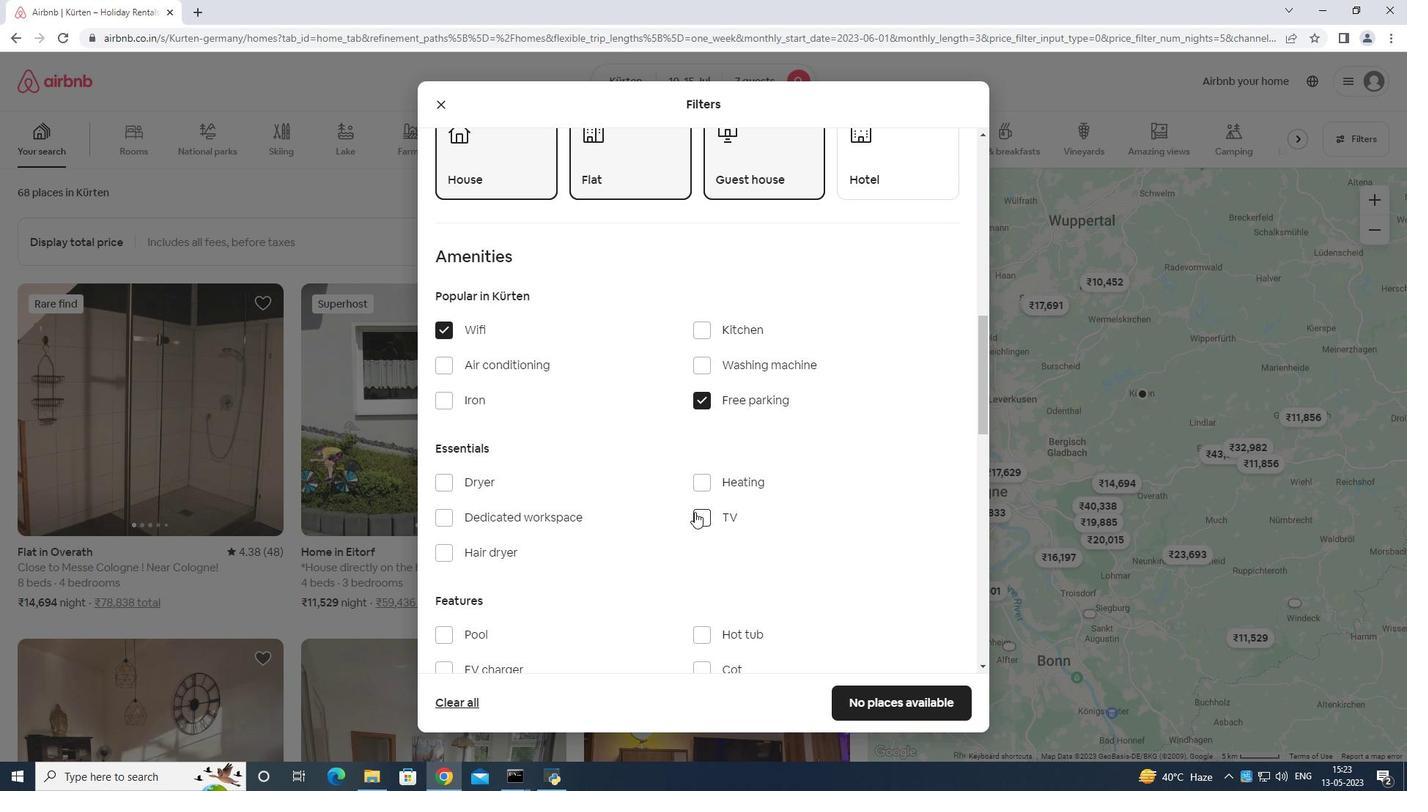 
Action: Mouse scrolled (696, 513) with delta (0, 0)
Screenshot: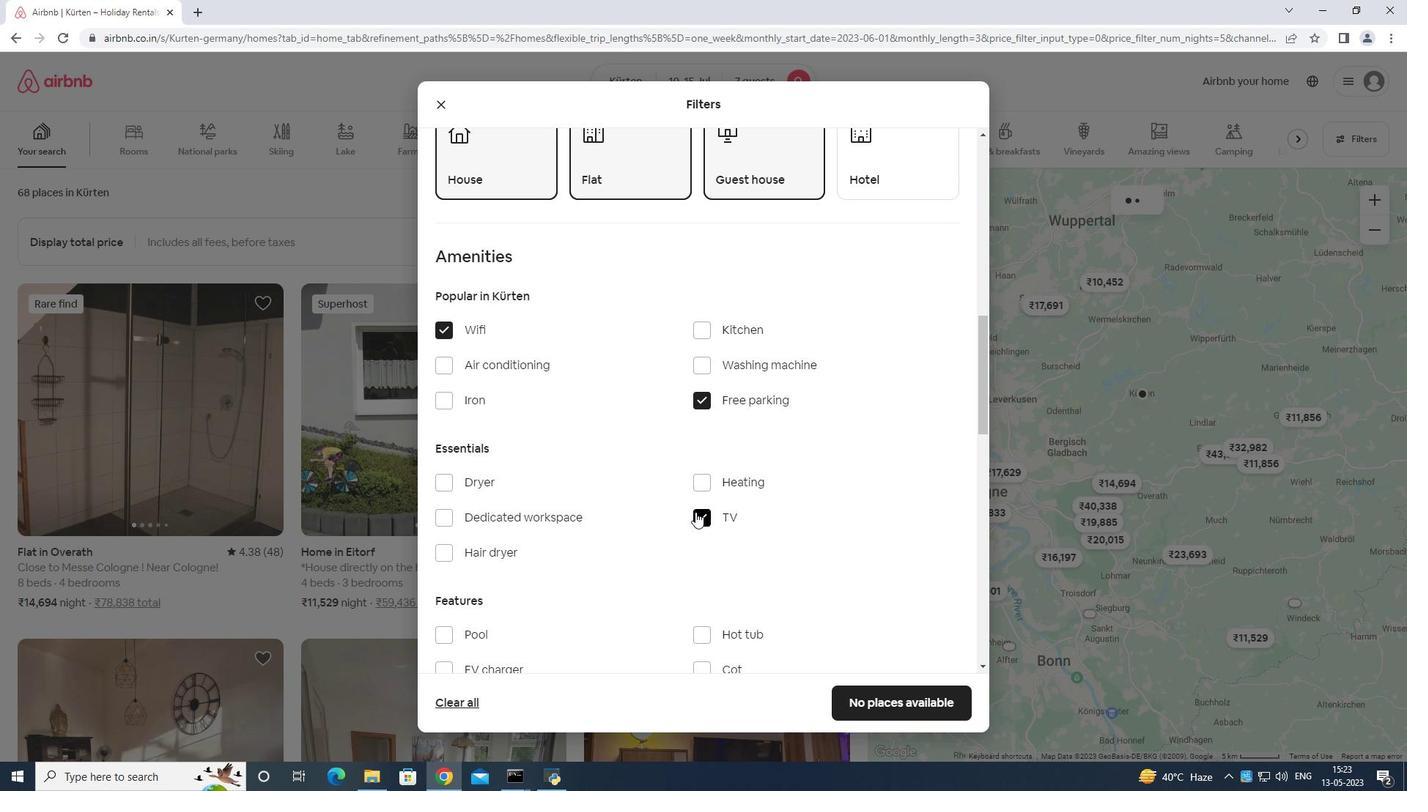 
Action: Mouse moved to (439, 552)
Screenshot: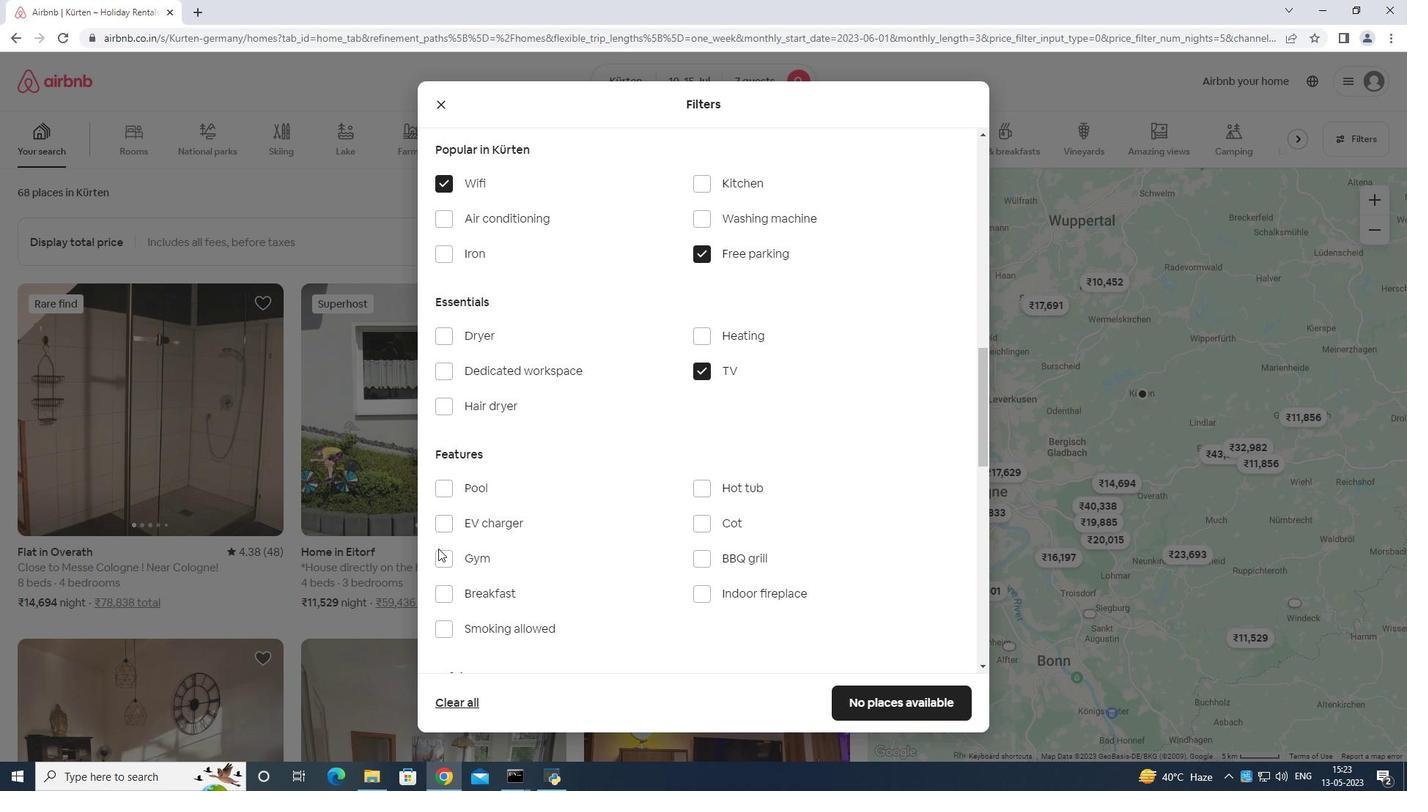 
Action: Mouse pressed left at (439, 552)
Screenshot: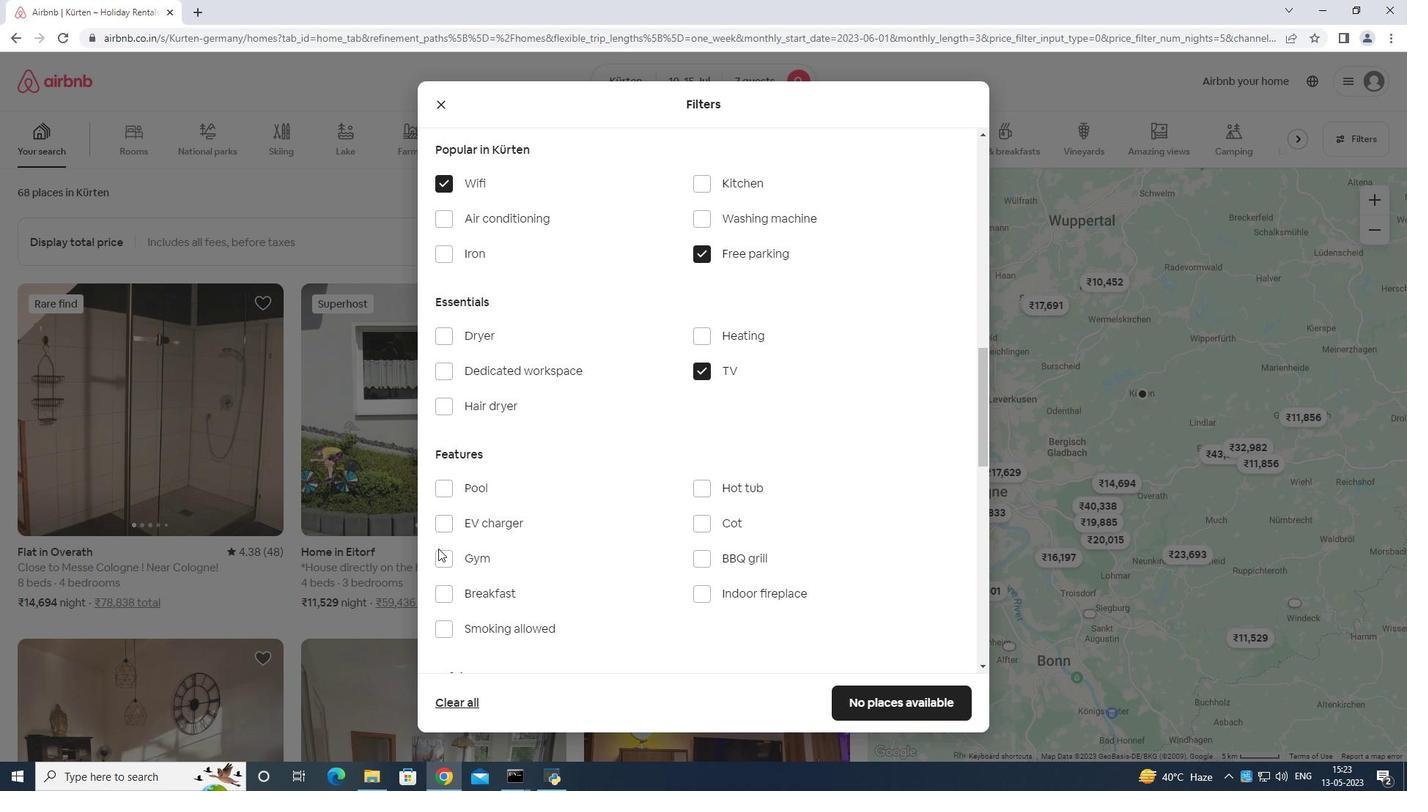 
Action: Mouse moved to (442, 588)
Screenshot: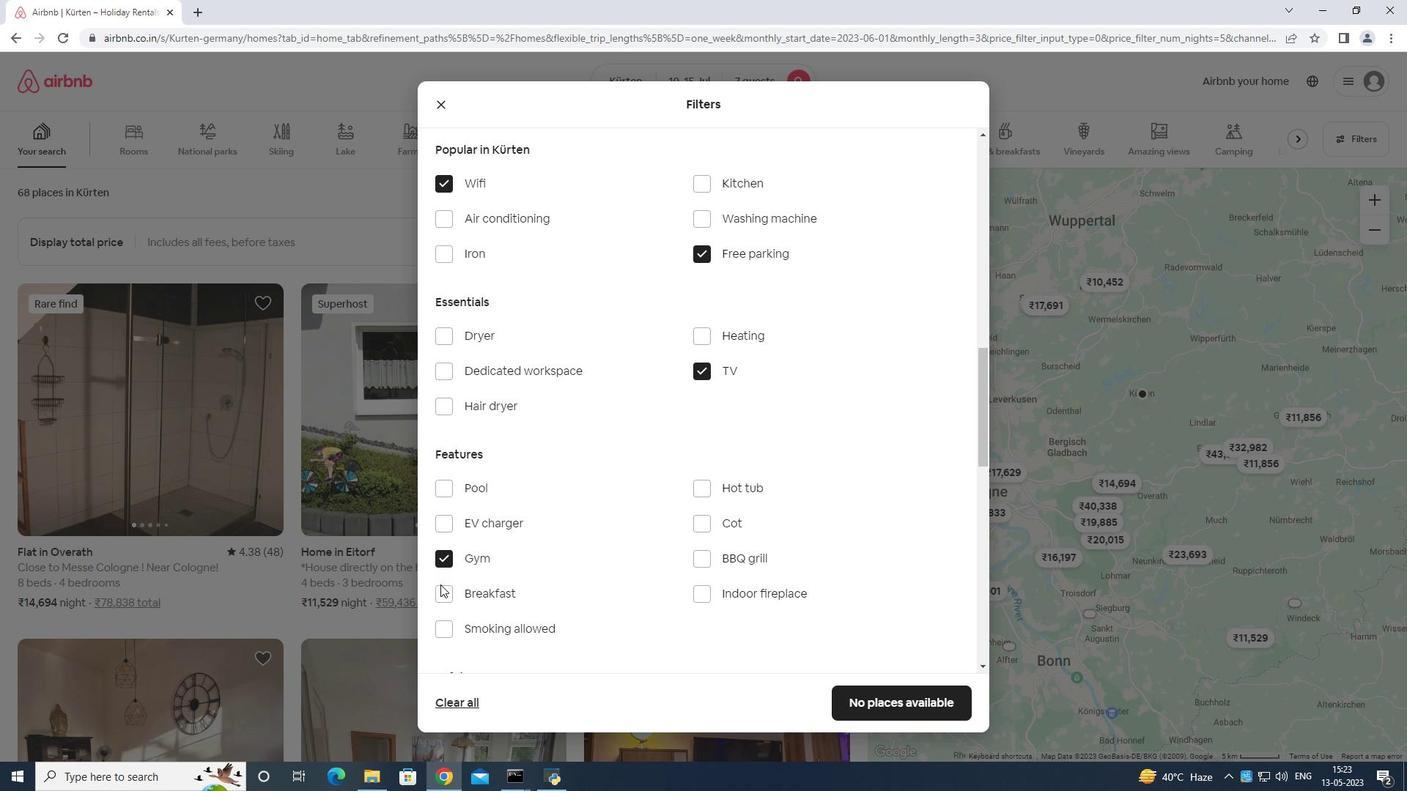 
Action: Mouse pressed left at (442, 588)
Screenshot: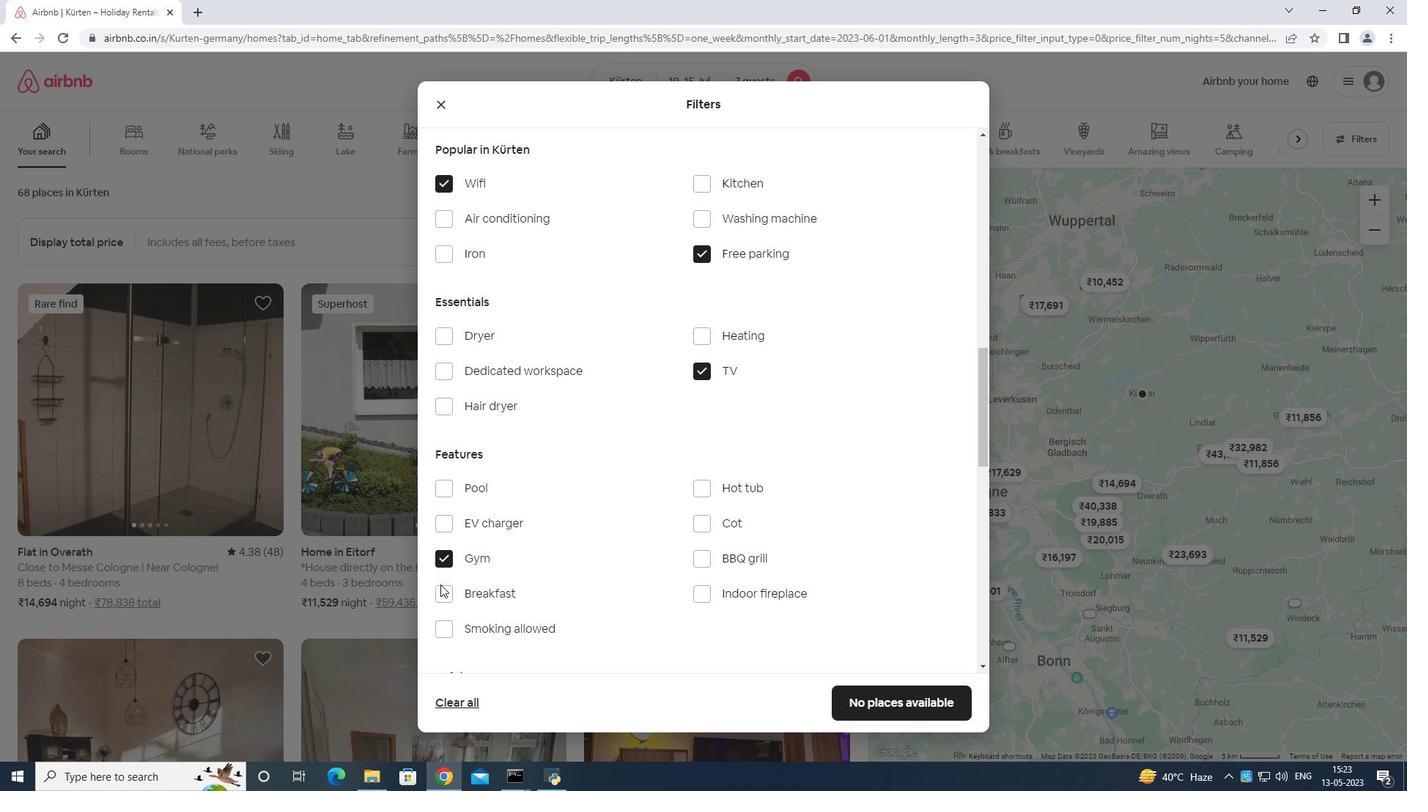 
Action: Mouse moved to (479, 564)
Screenshot: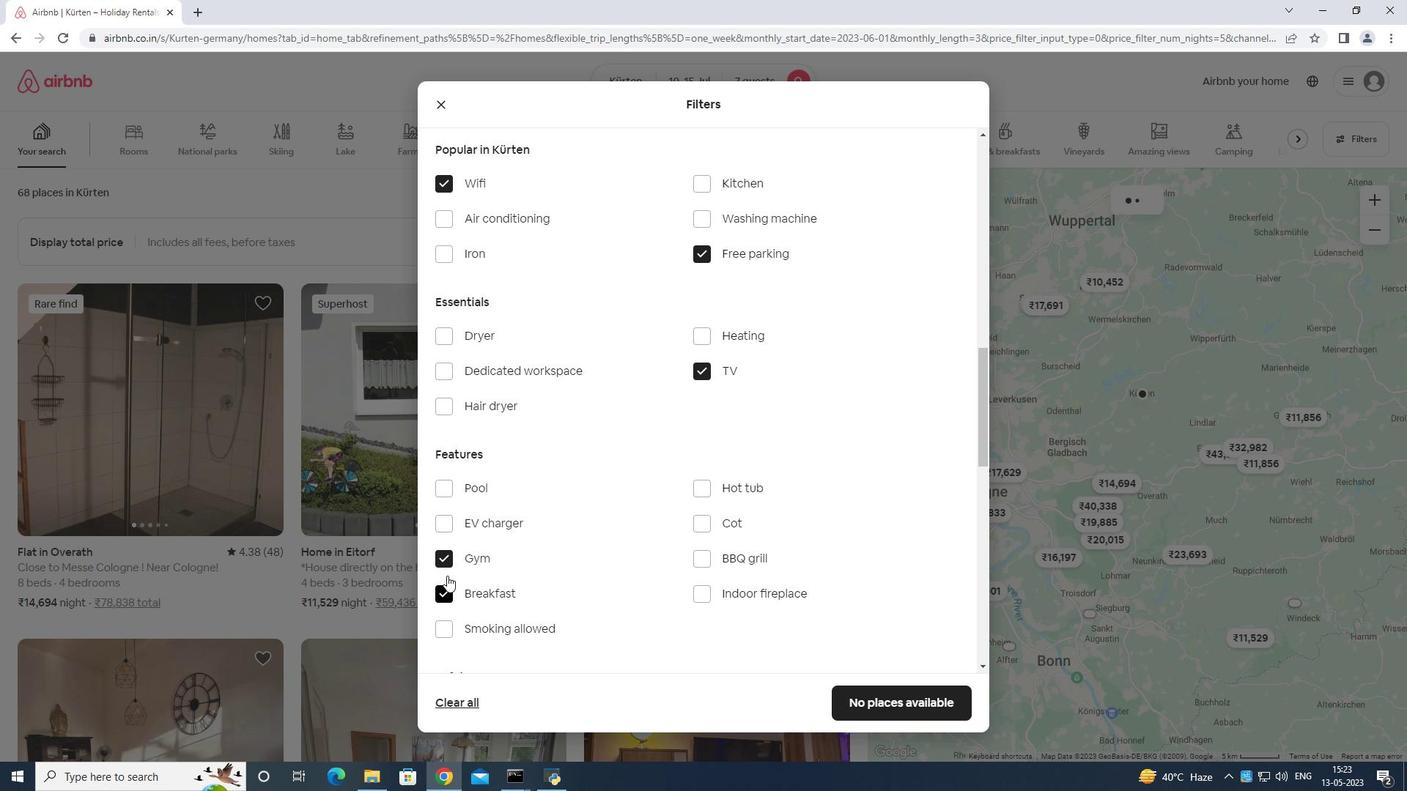 
Action: Mouse scrolled (479, 563) with delta (0, 0)
Screenshot: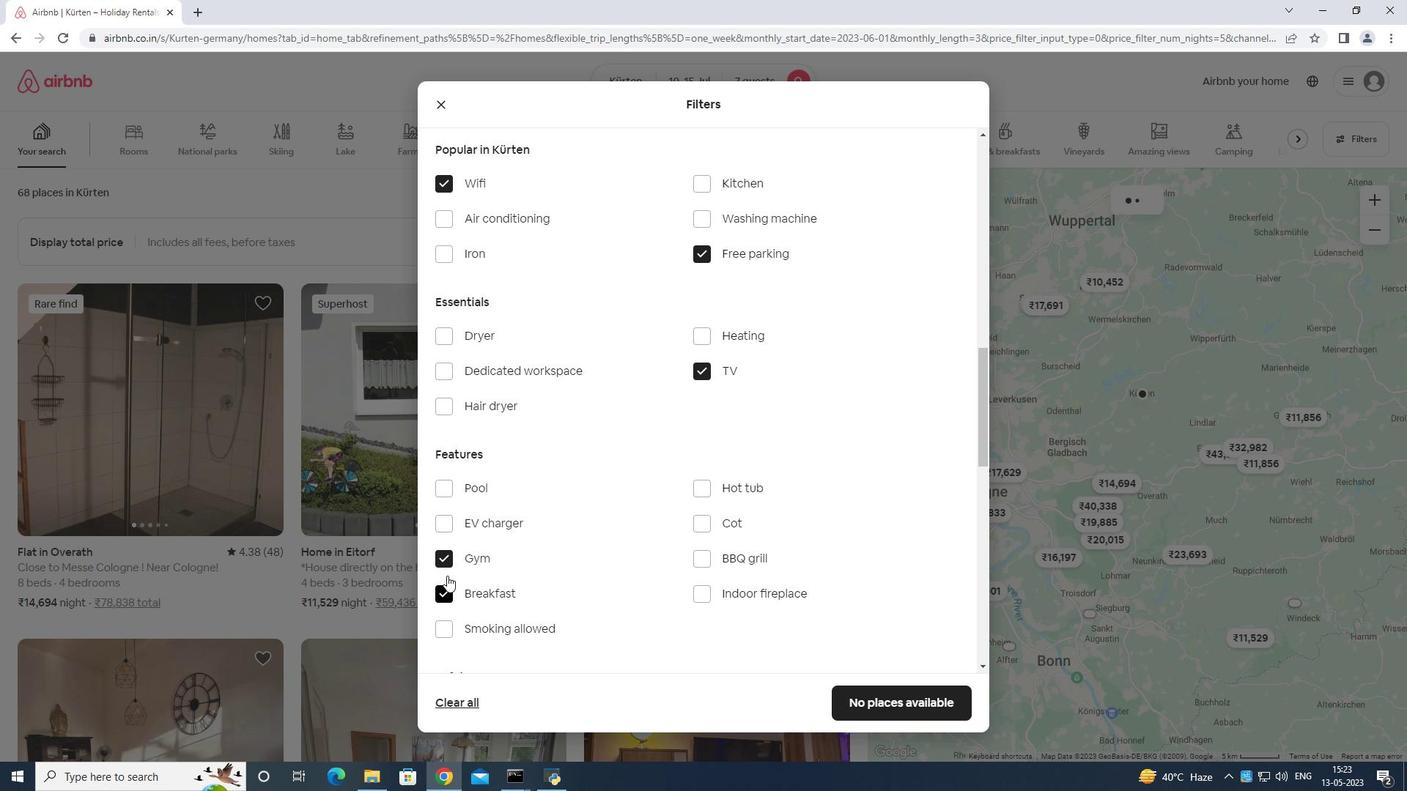 
Action: Mouse moved to (518, 564)
Screenshot: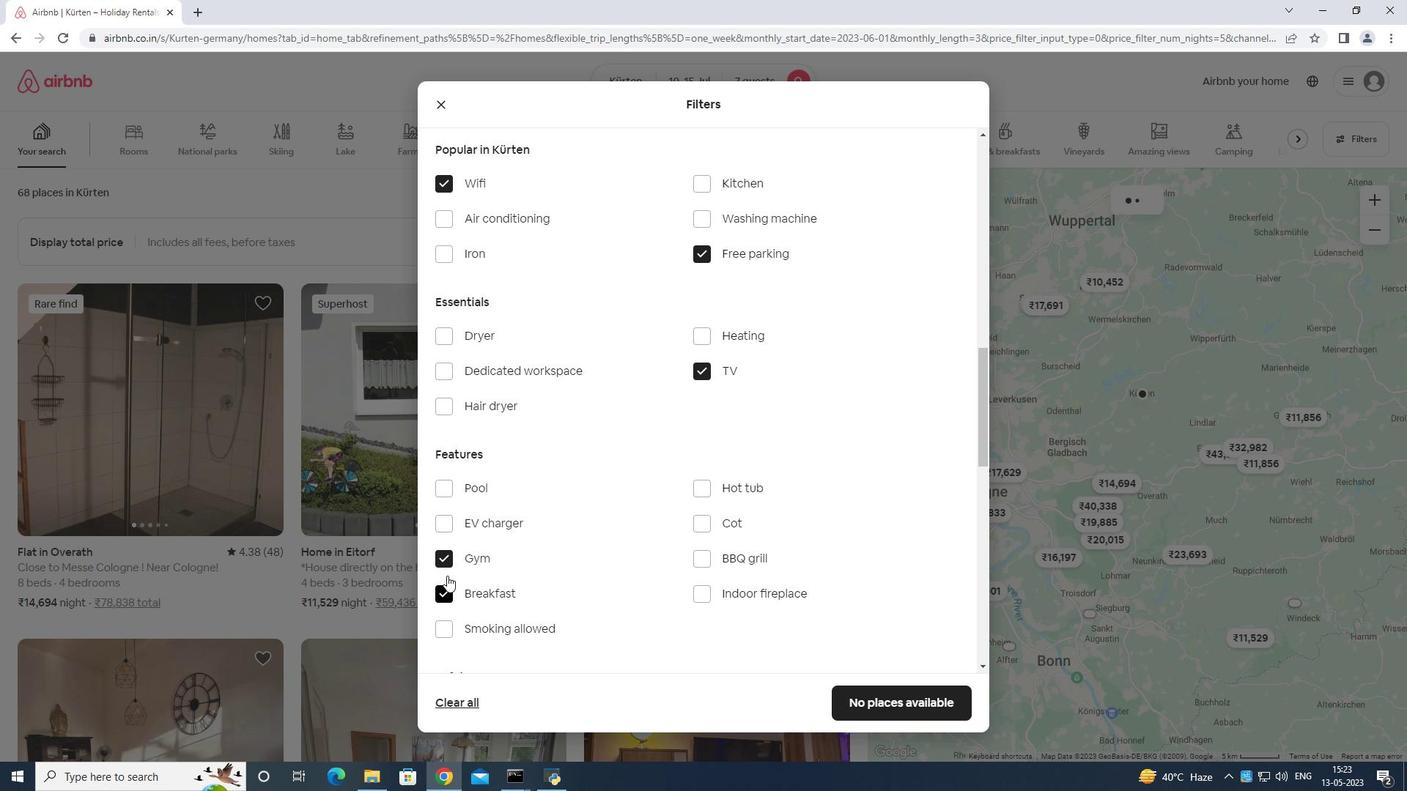 
Action: Mouse scrolled (518, 563) with delta (0, 0)
Screenshot: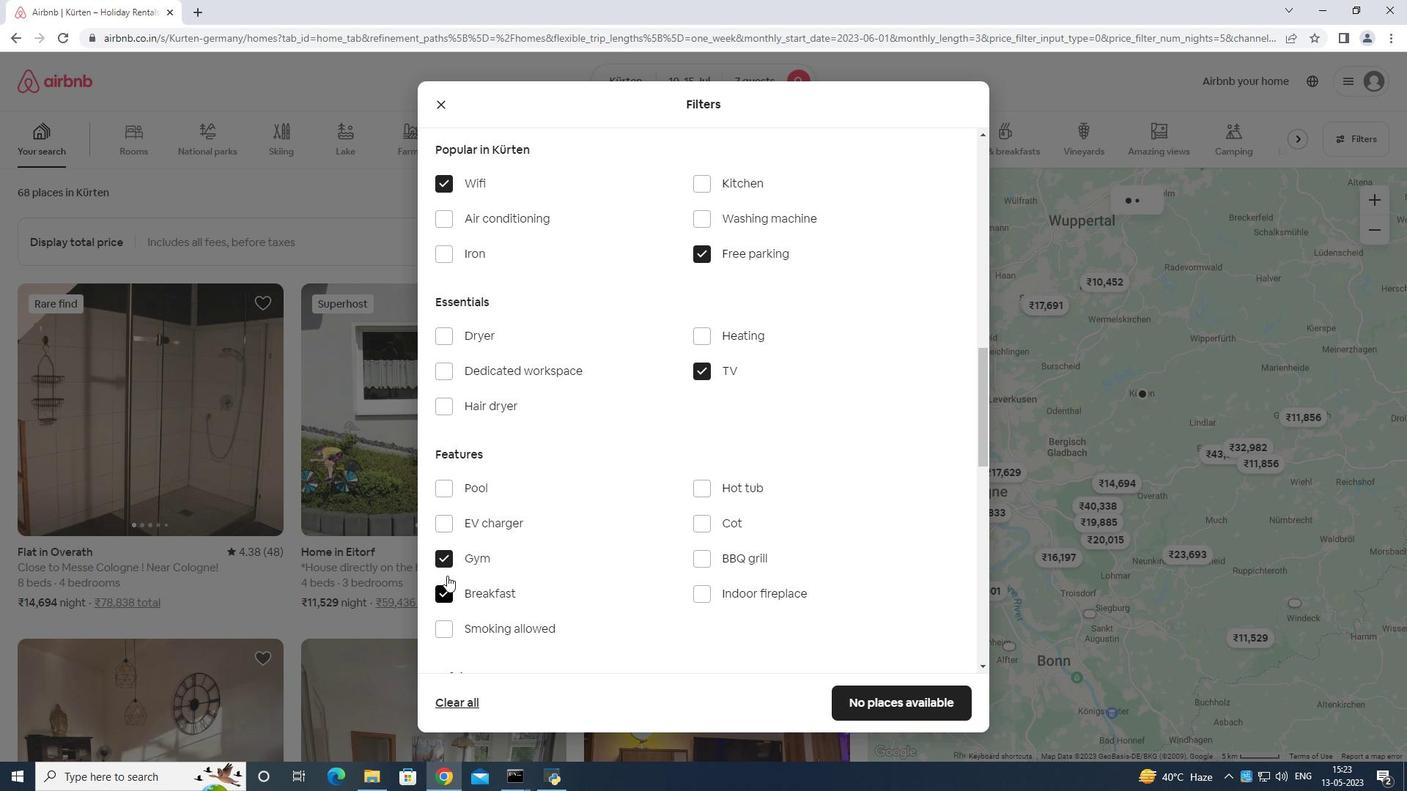 
Action: Mouse moved to (554, 563)
Screenshot: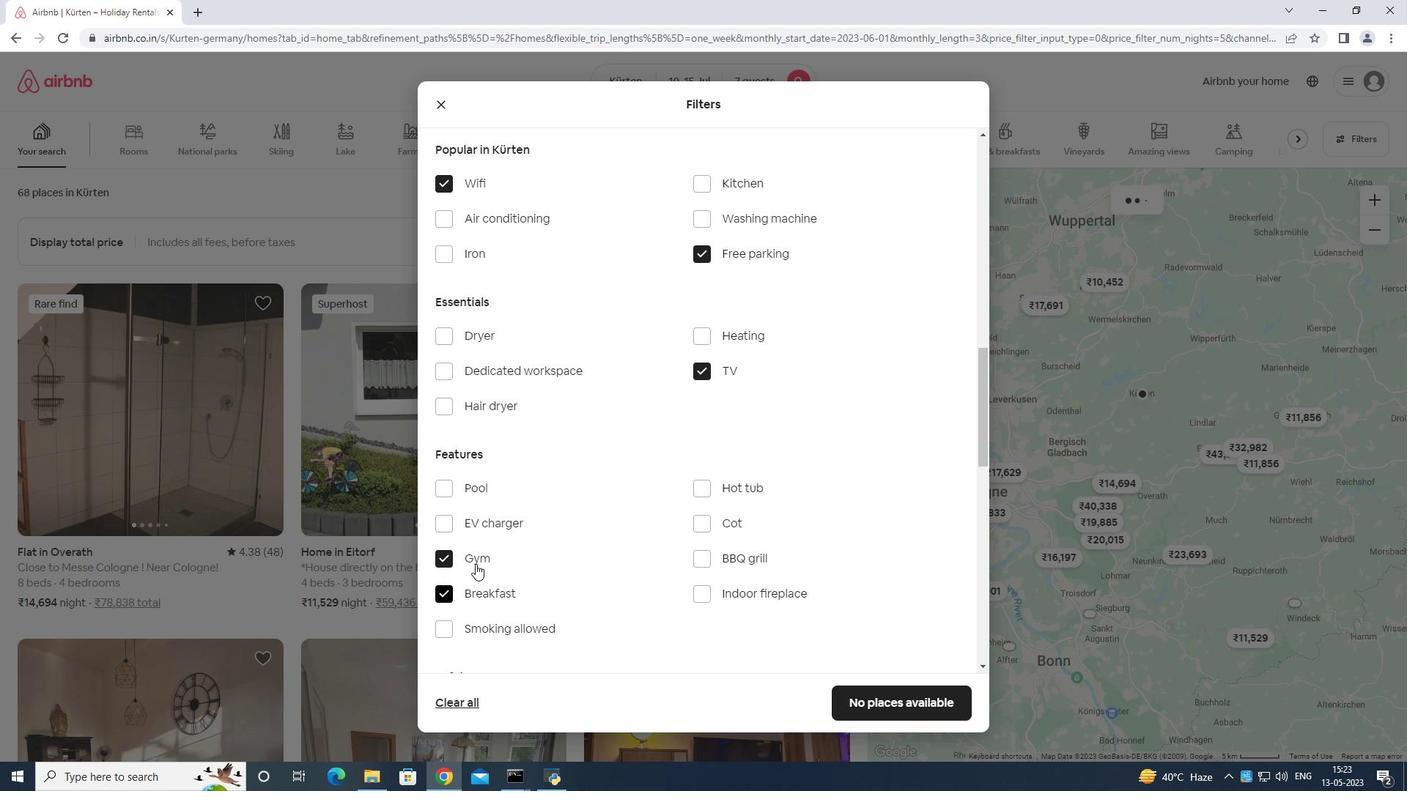 
Action: Mouse scrolled (554, 562) with delta (0, 0)
Screenshot: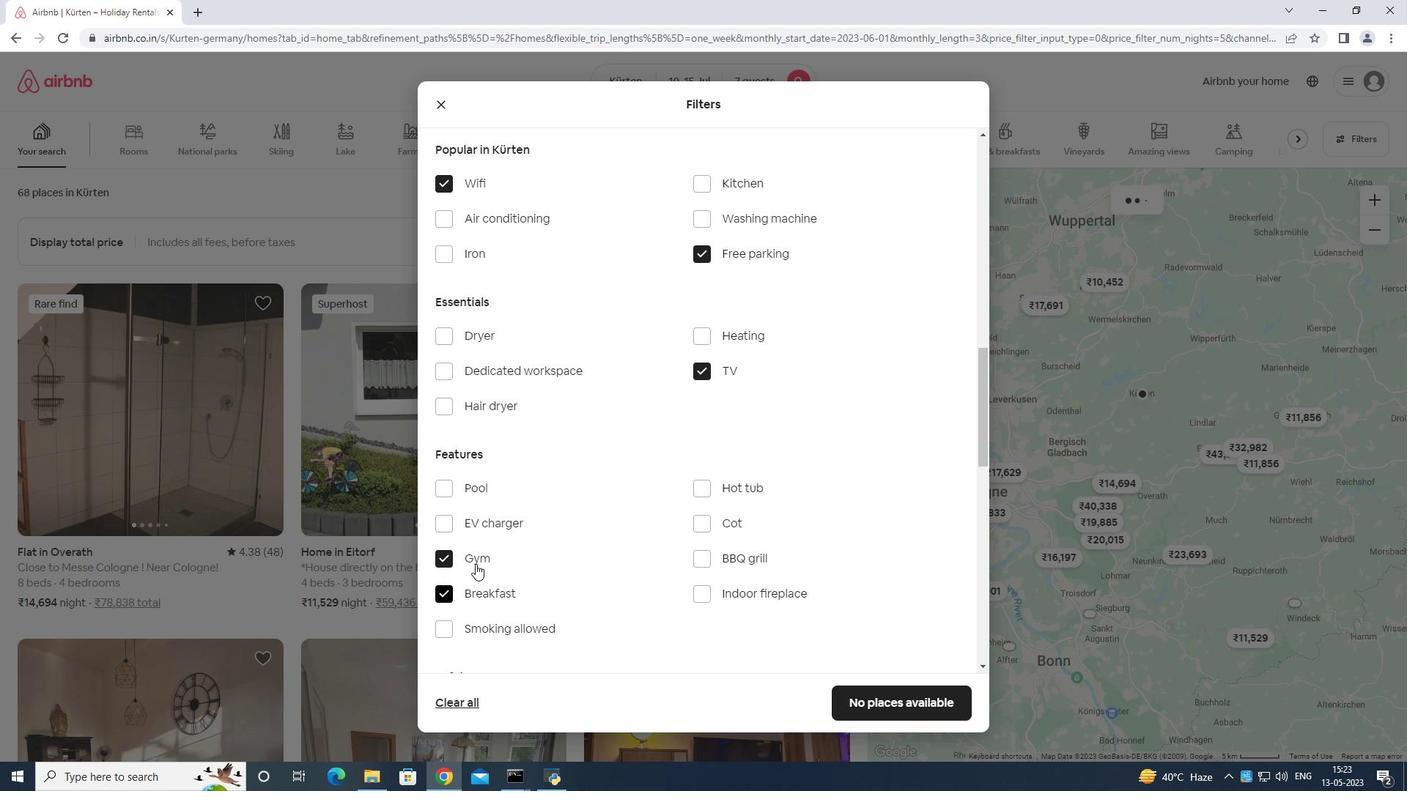 
Action: Mouse moved to (584, 560)
Screenshot: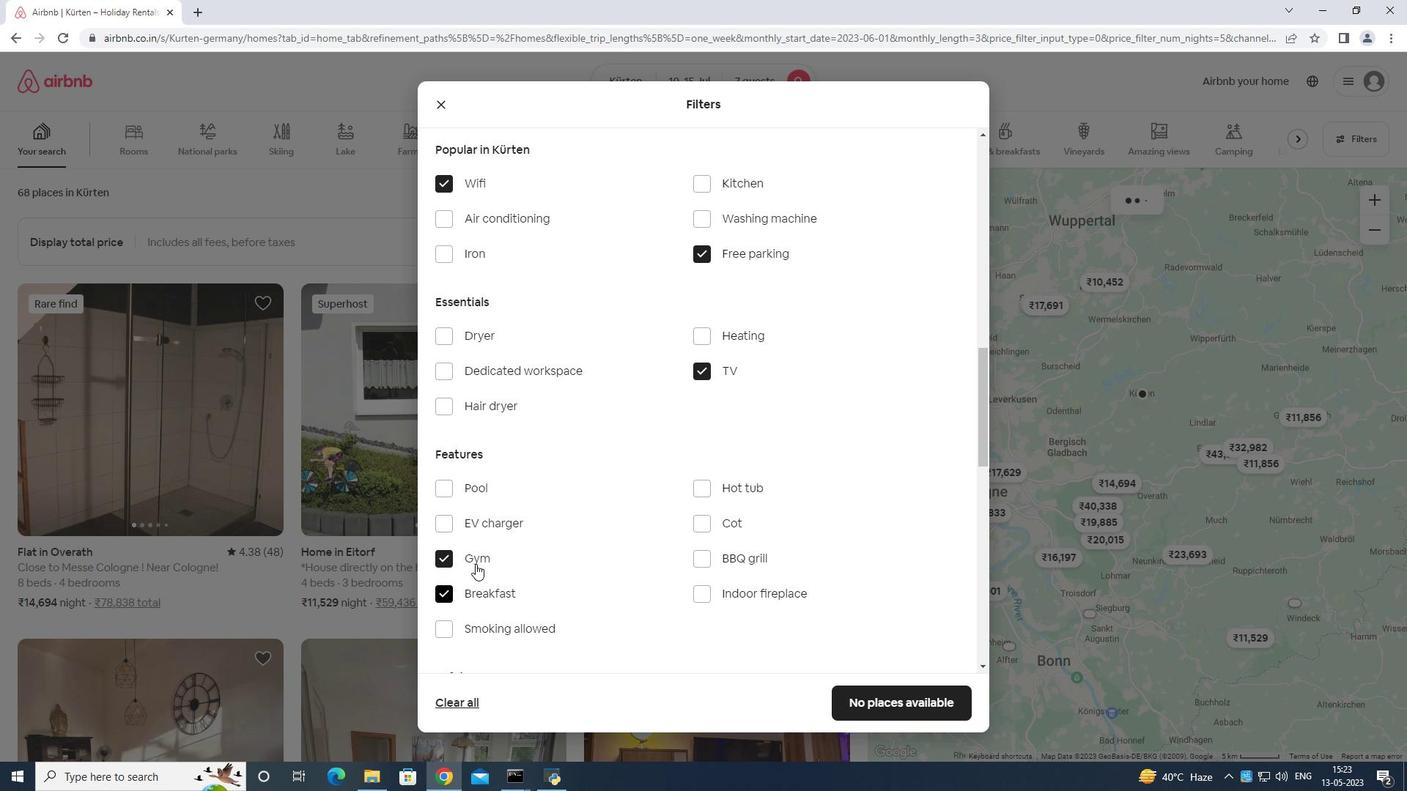 
Action: Mouse scrolled (584, 559) with delta (0, 0)
Screenshot: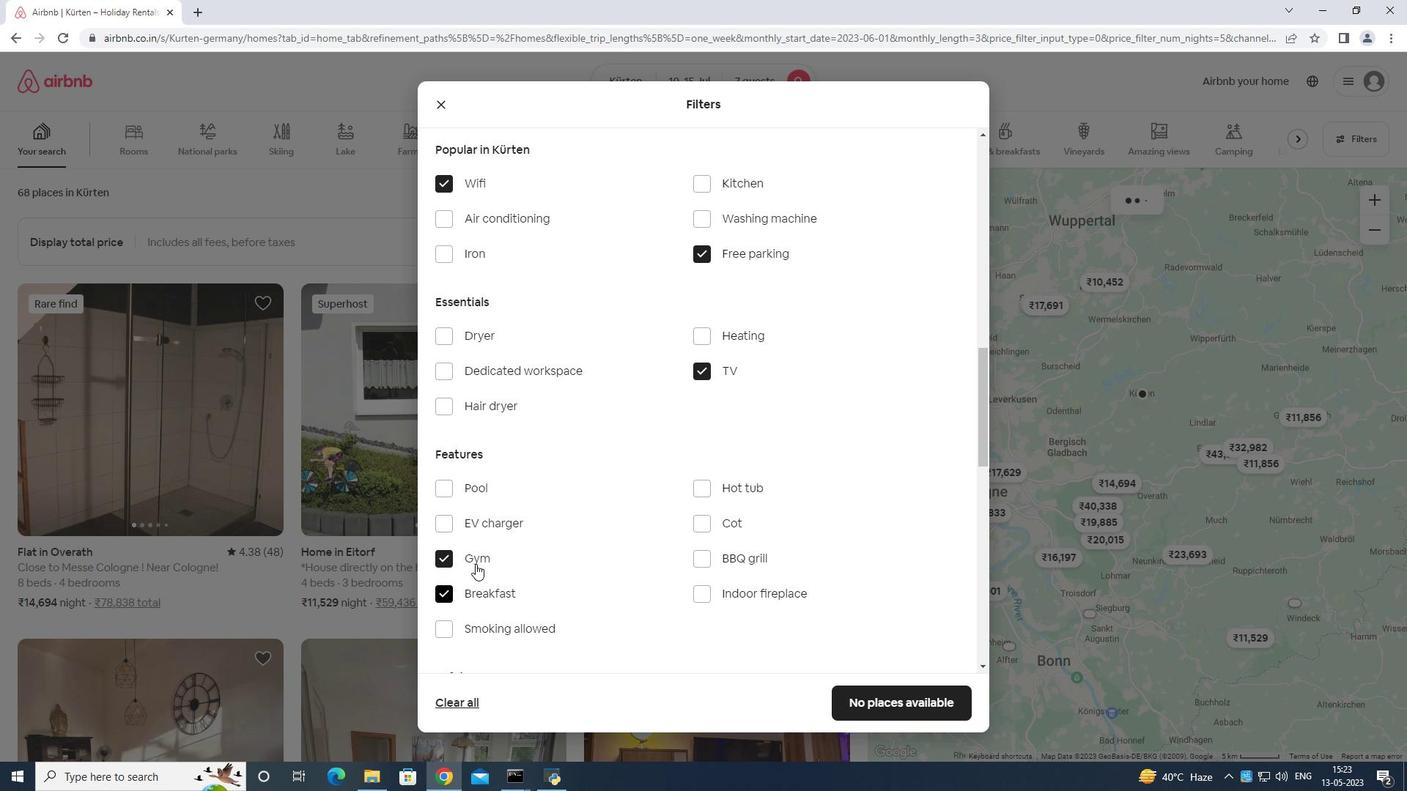 
Action: Mouse moved to (930, 610)
Screenshot: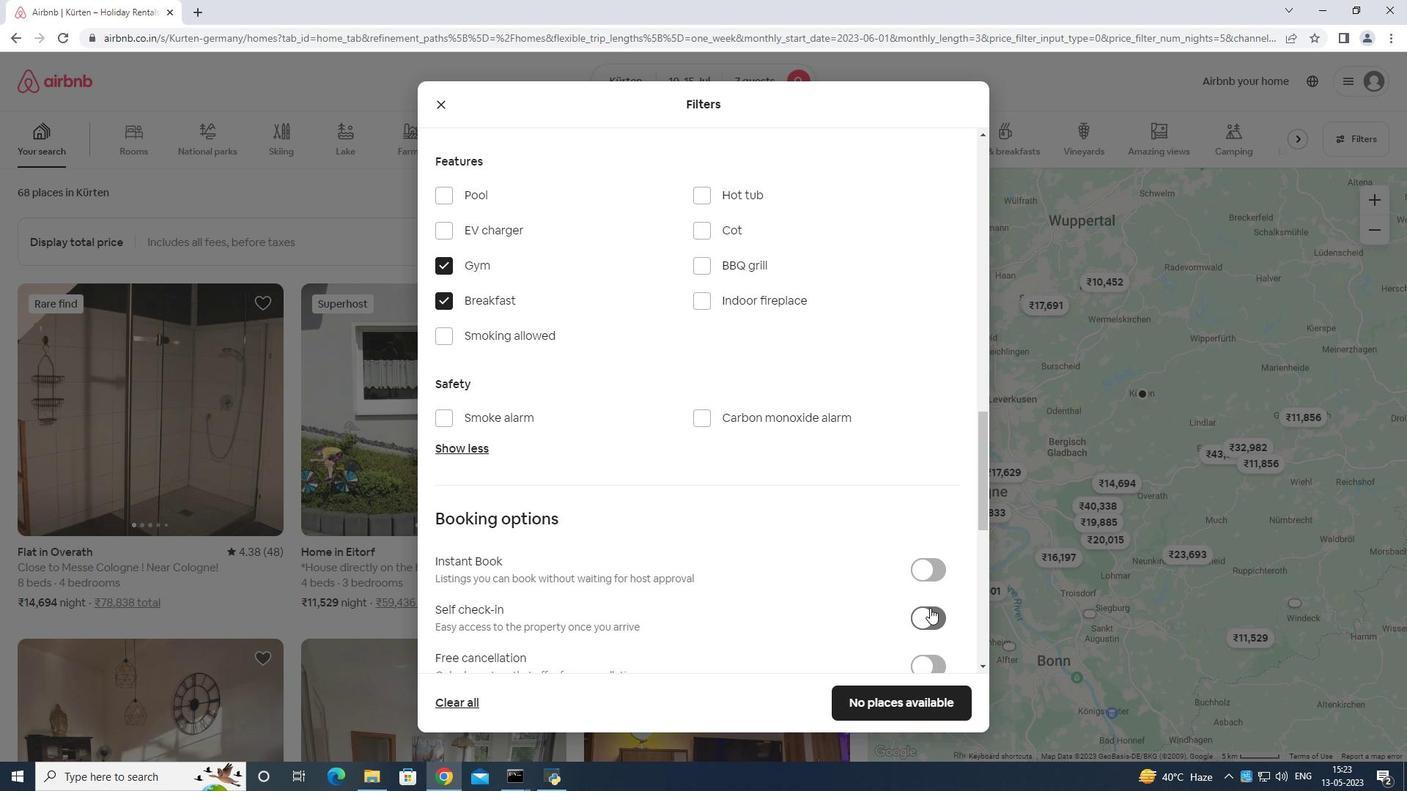 
Action: Mouse pressed left at (930, 610)
Screenshot: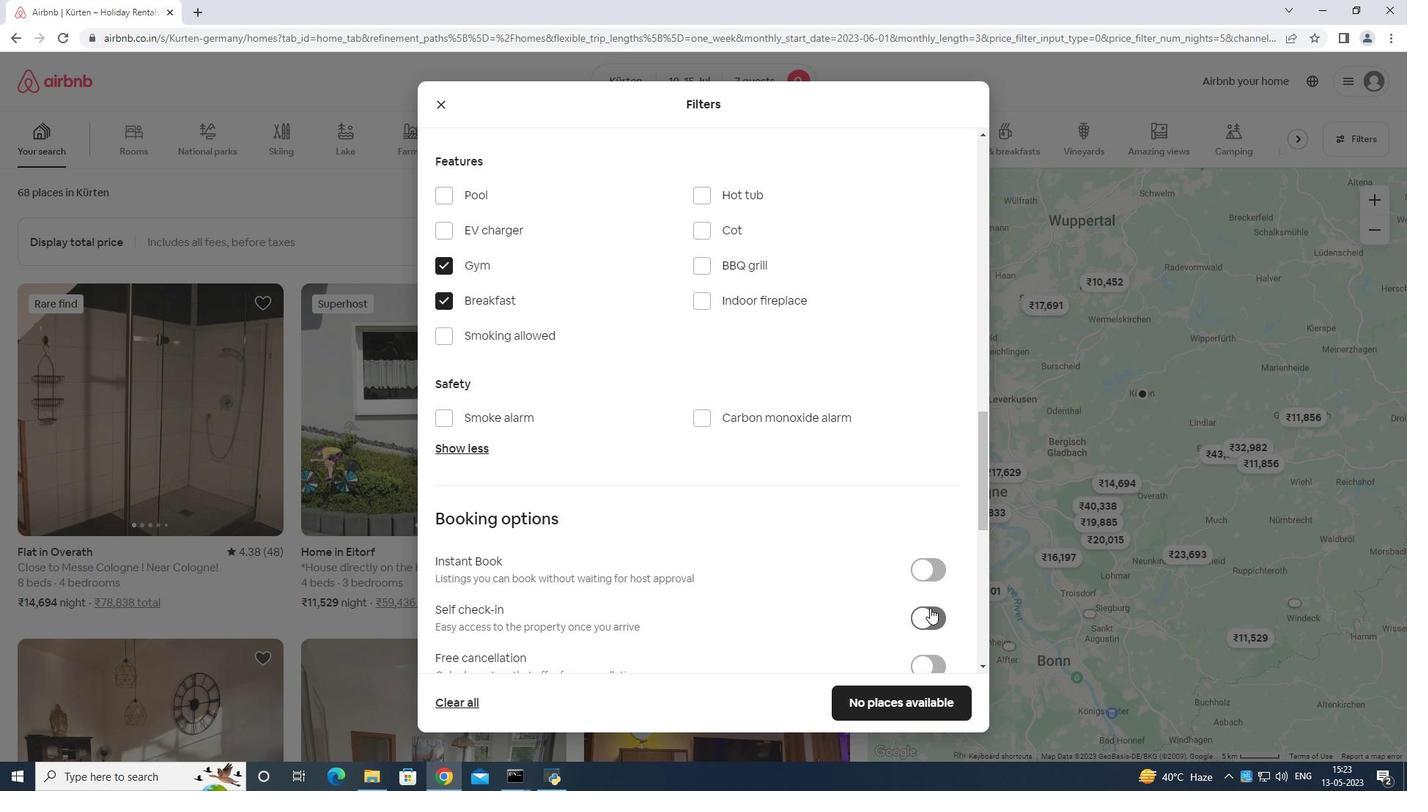 
Action: Mouse moved to (943, 601)
Screenshot: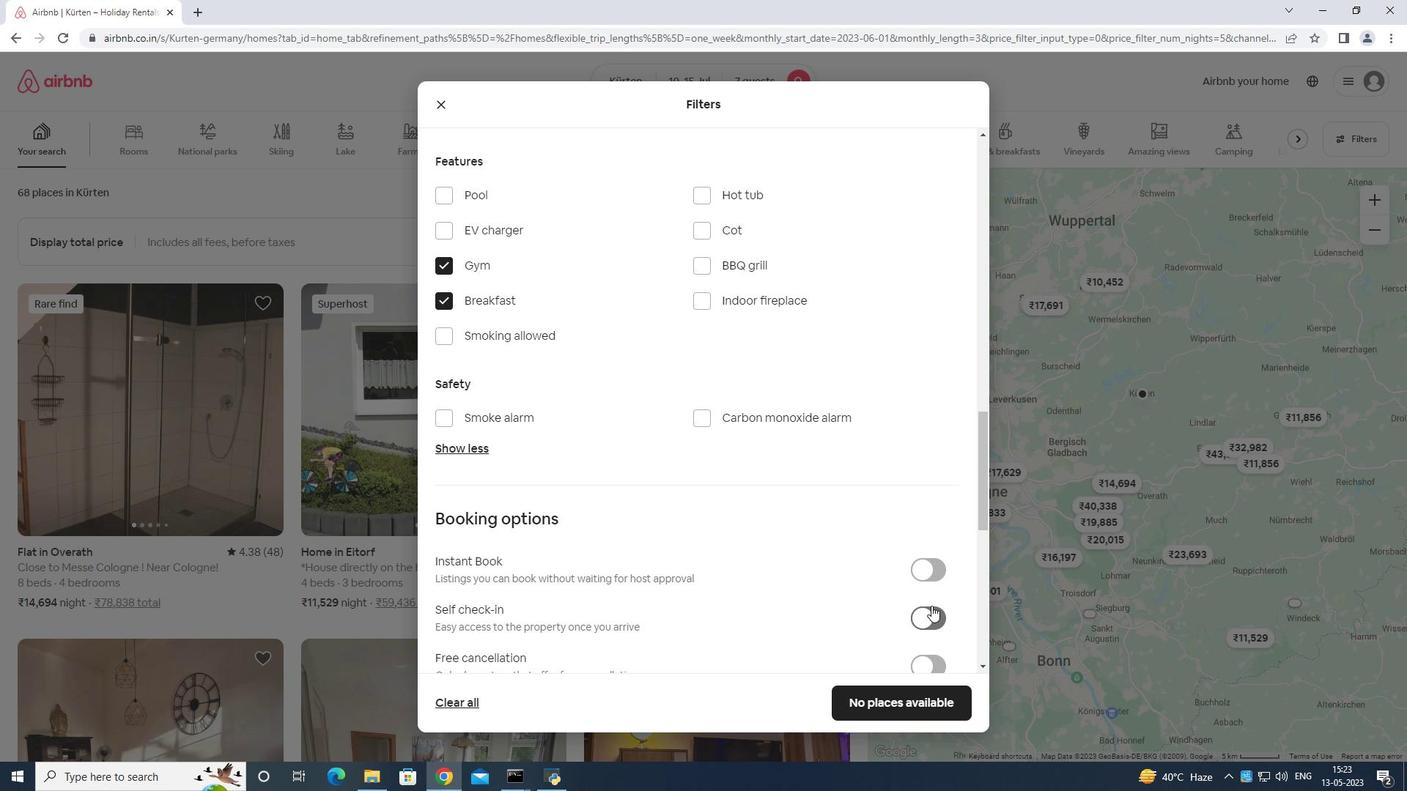 
Action: Mouse scrolled (943, 601) with delta (0, 0)
Screenshot: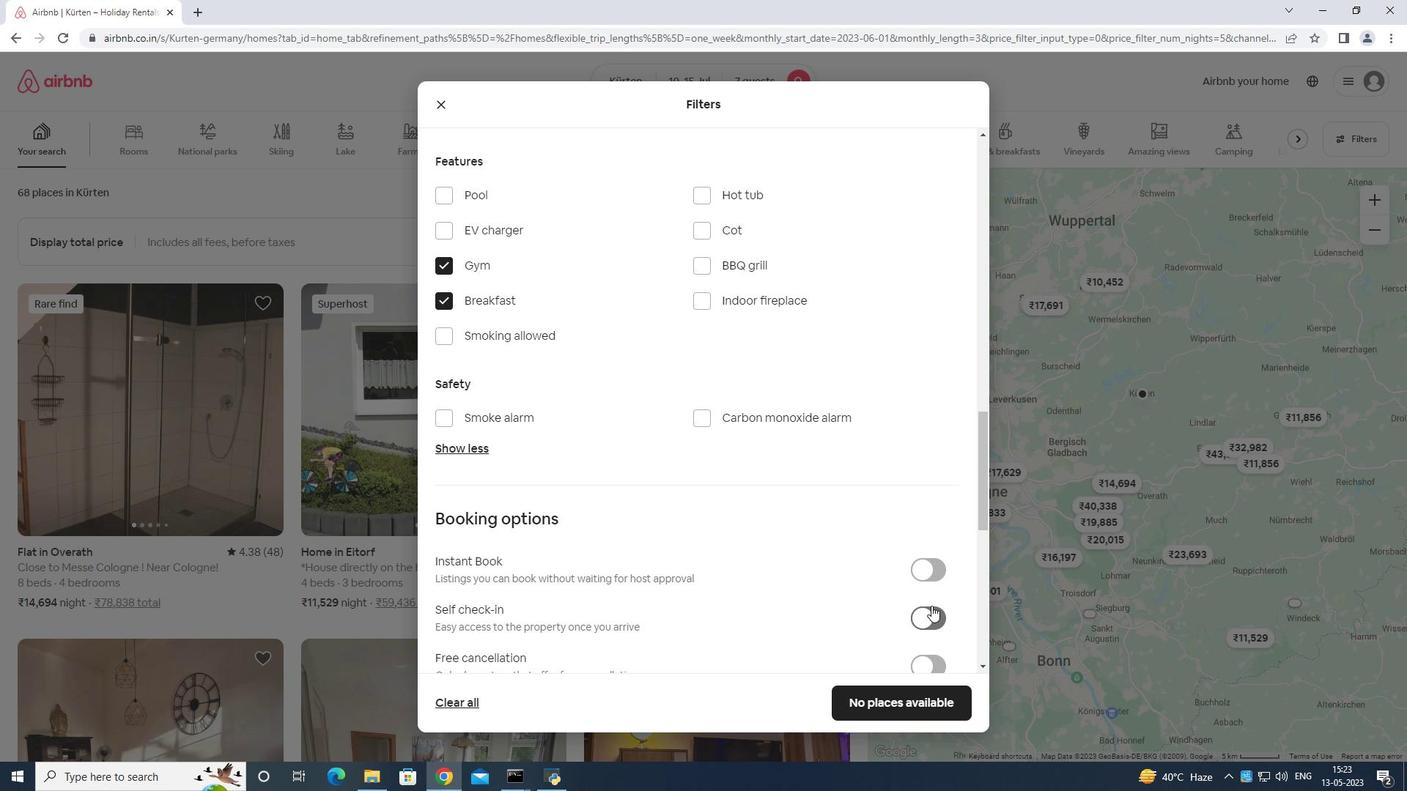 
Action: Mouse moved to (943, 605)
Screenshot: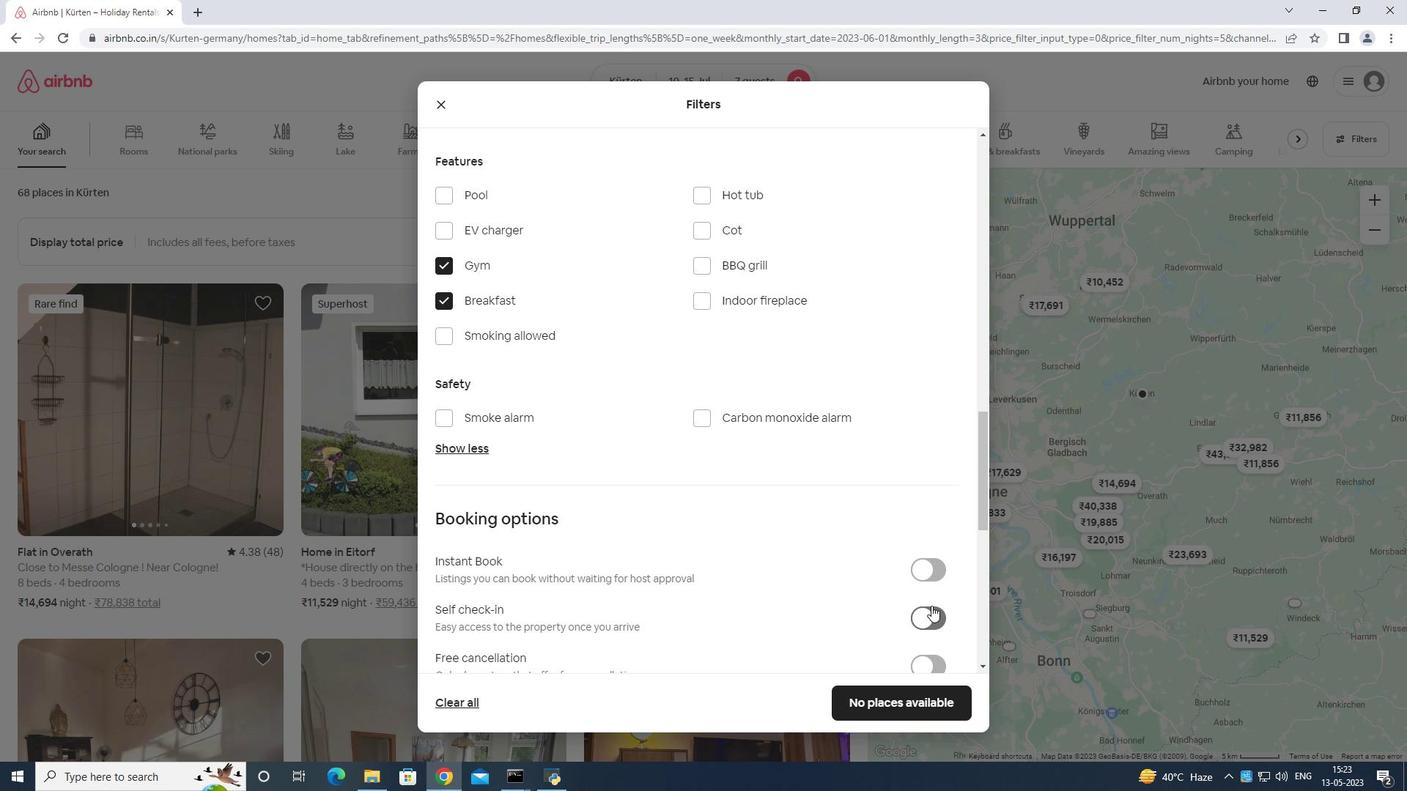 
Action: Mouse scrolled (943, 604) with delta (0, 0)
Screenshot: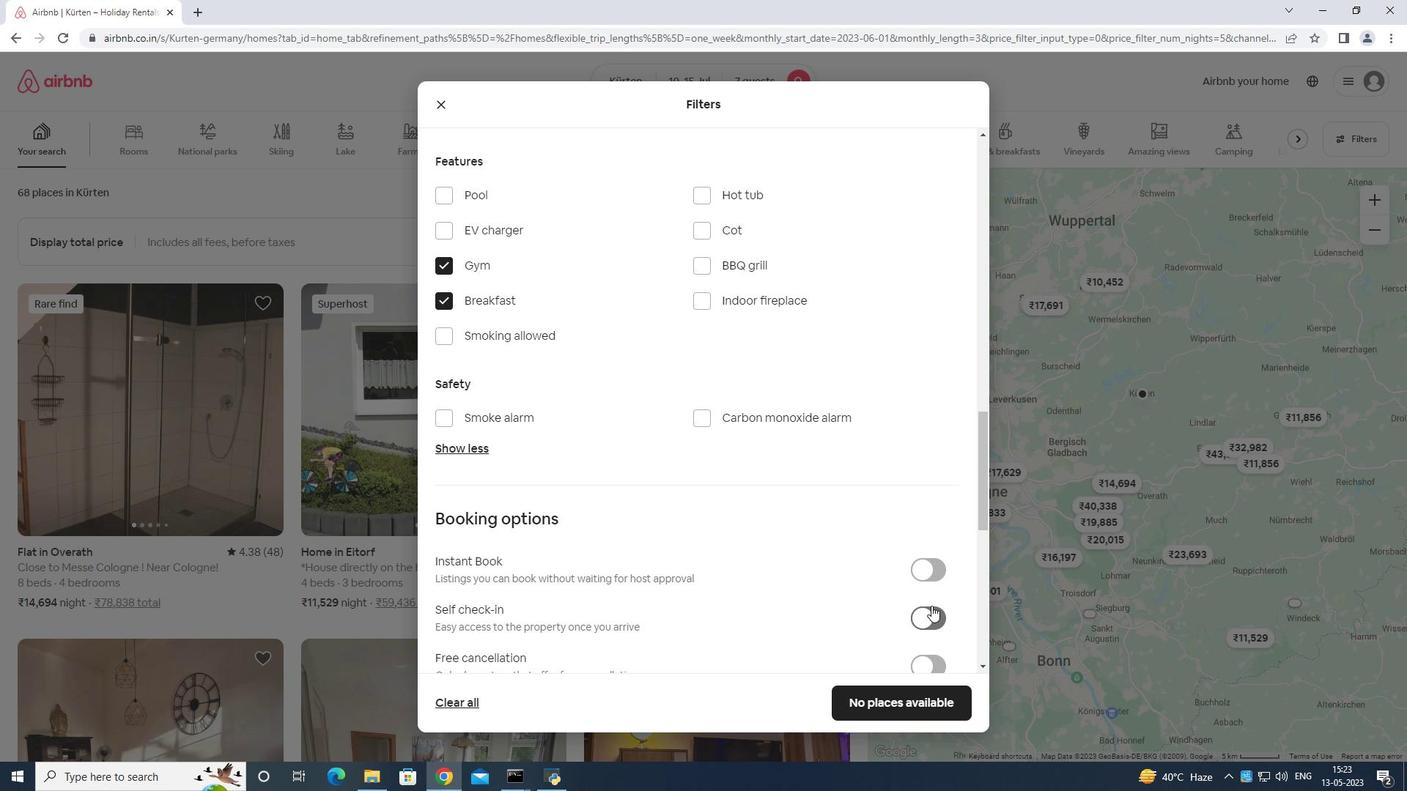 
Action: Mouse moved to (943, 606)
Screenshot: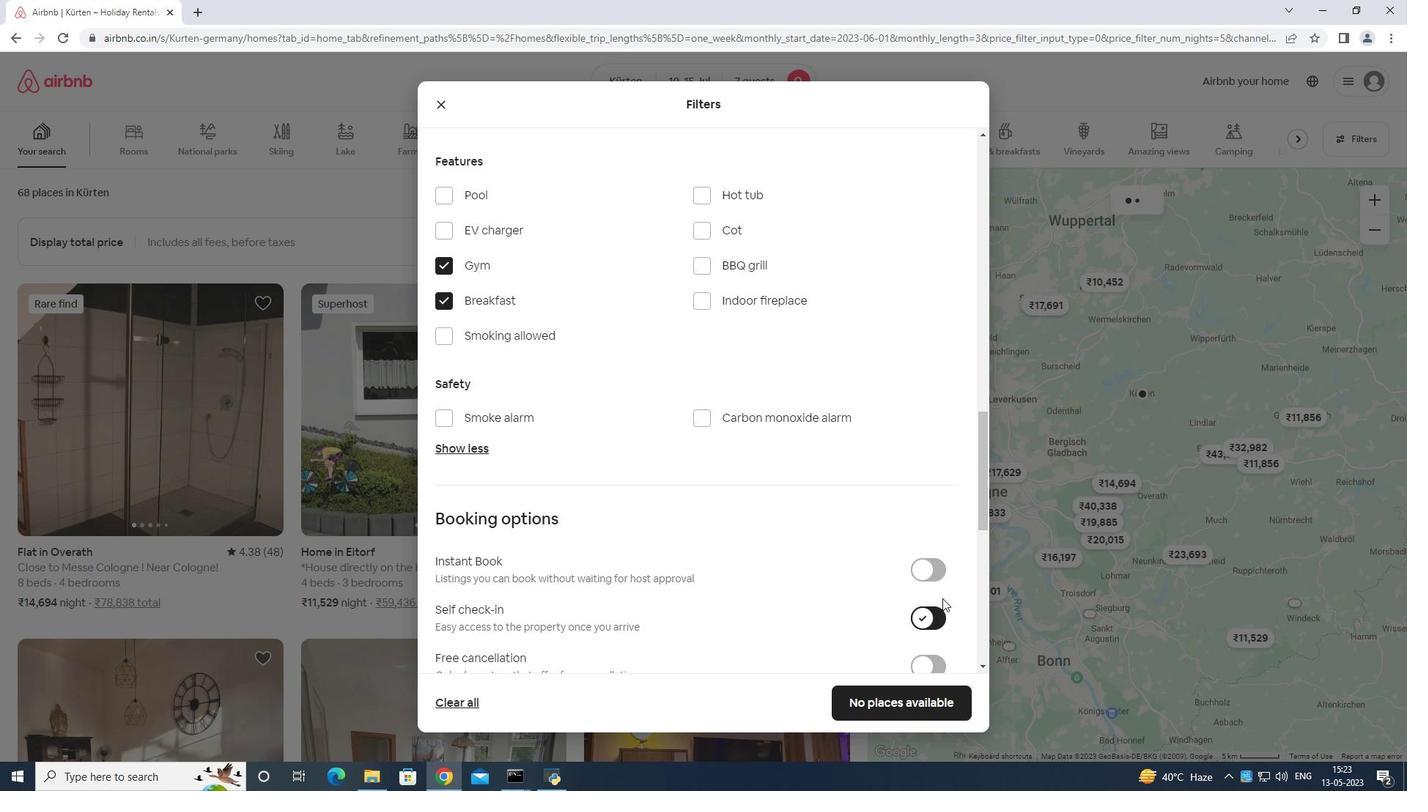 
Action: Mouse scrolled (943, 606) with delta (0, 0)
Screenshot: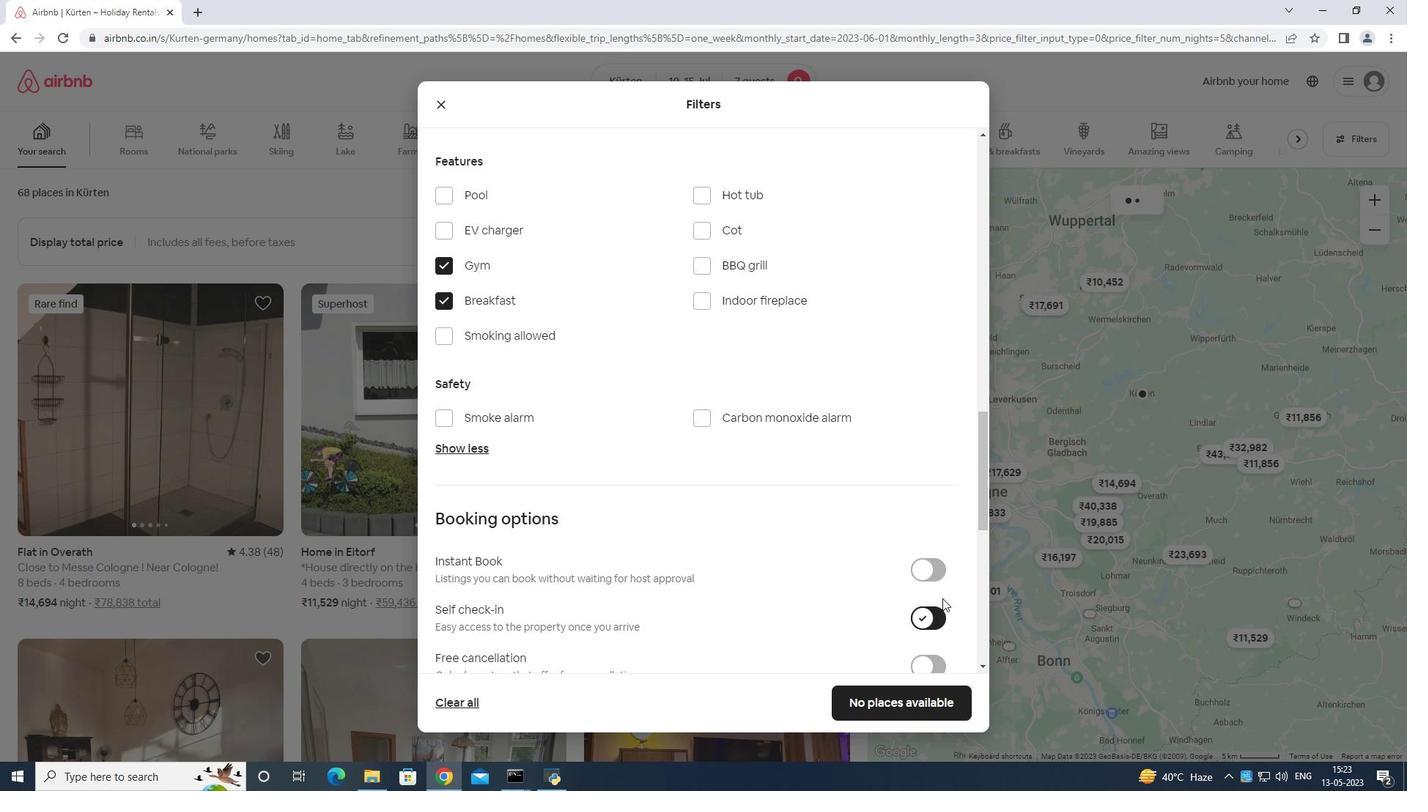
Action: Mouse moved to (943, 607)
Screenshot: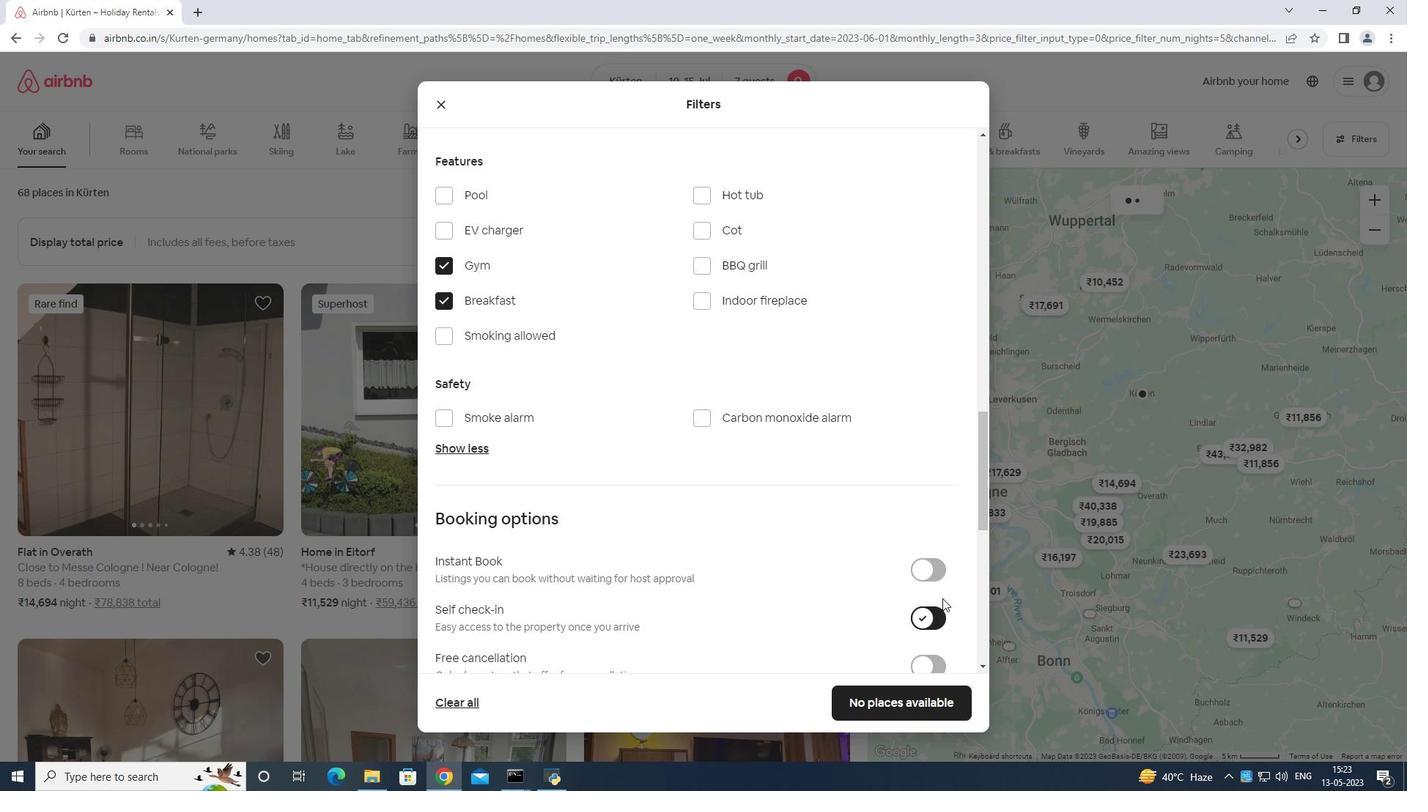 
Action: Mouse scrolled (943, 606) with delta (0, 0)
Screenshot: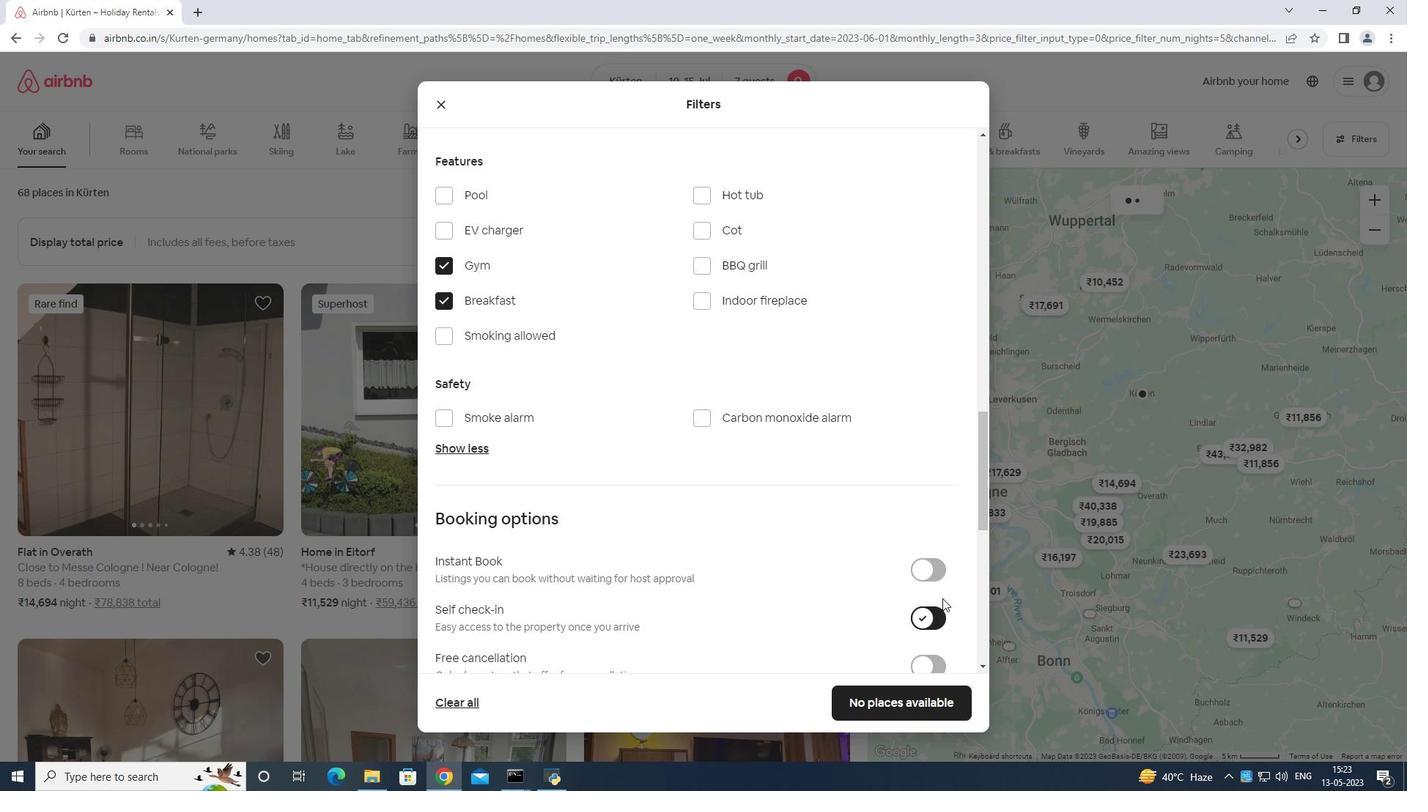
Action: Mouse moved to (943, 608)
Screenshot: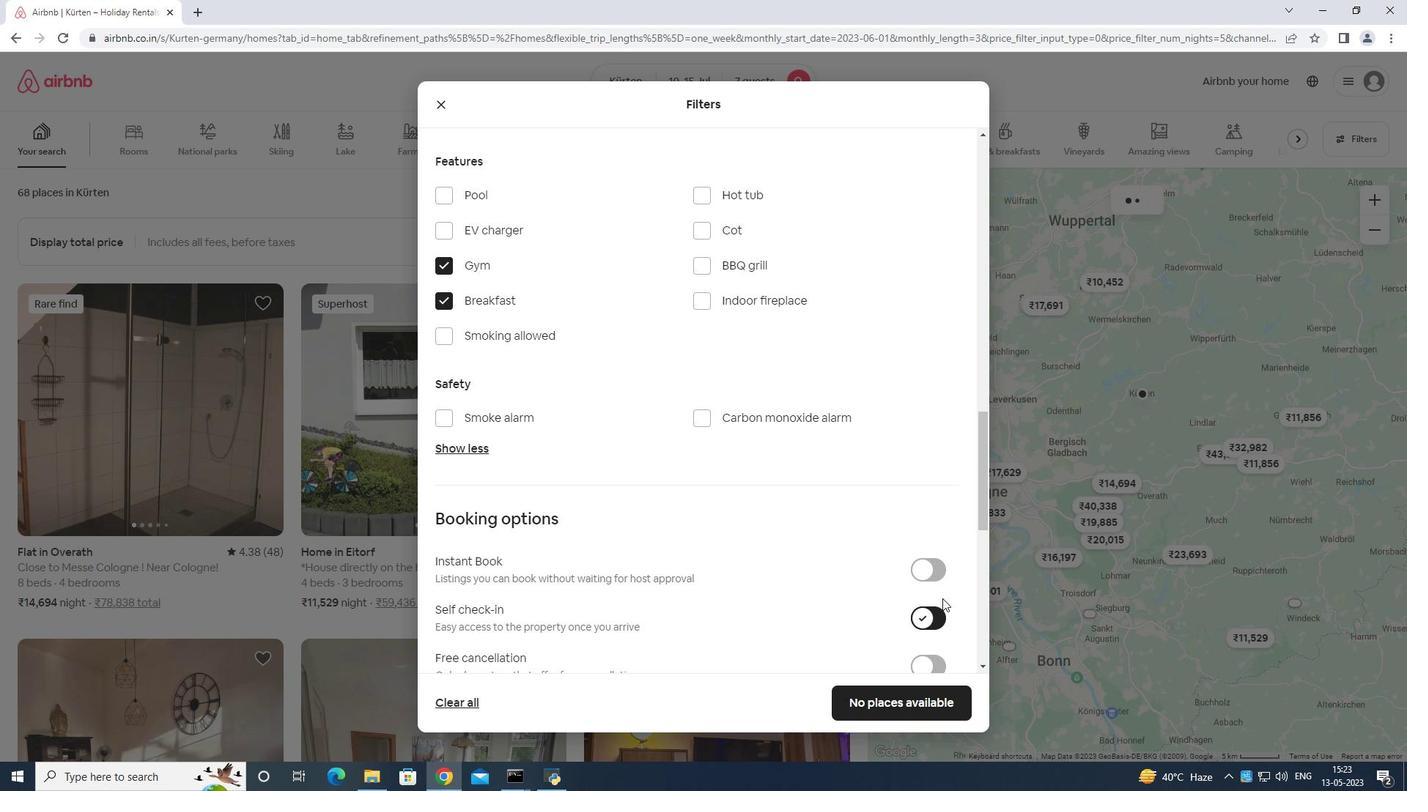 
Action: Mouse scrolled (943, 607) with delta (0, 0)
Screenshot: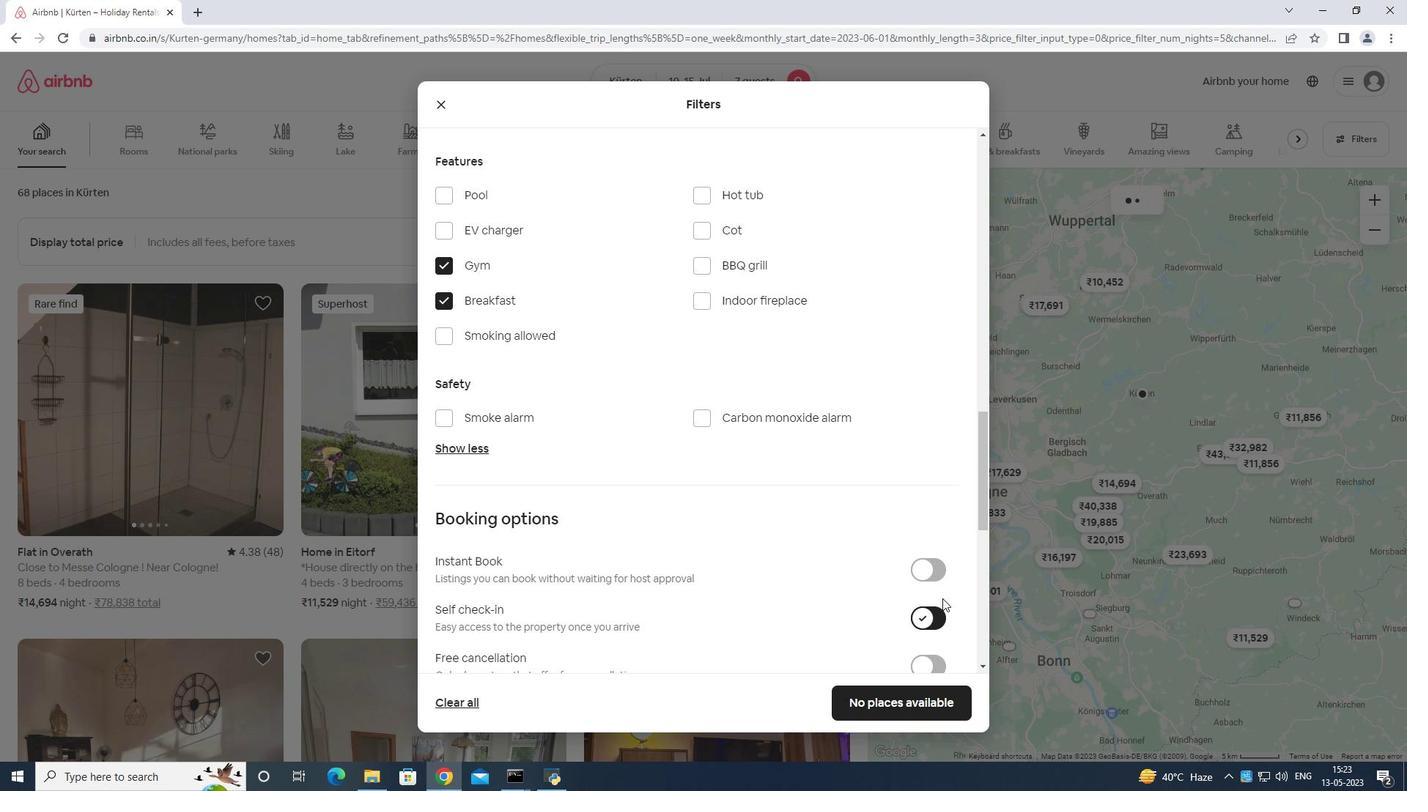
Action: Mouse moved to (941, 605)
Screenshot: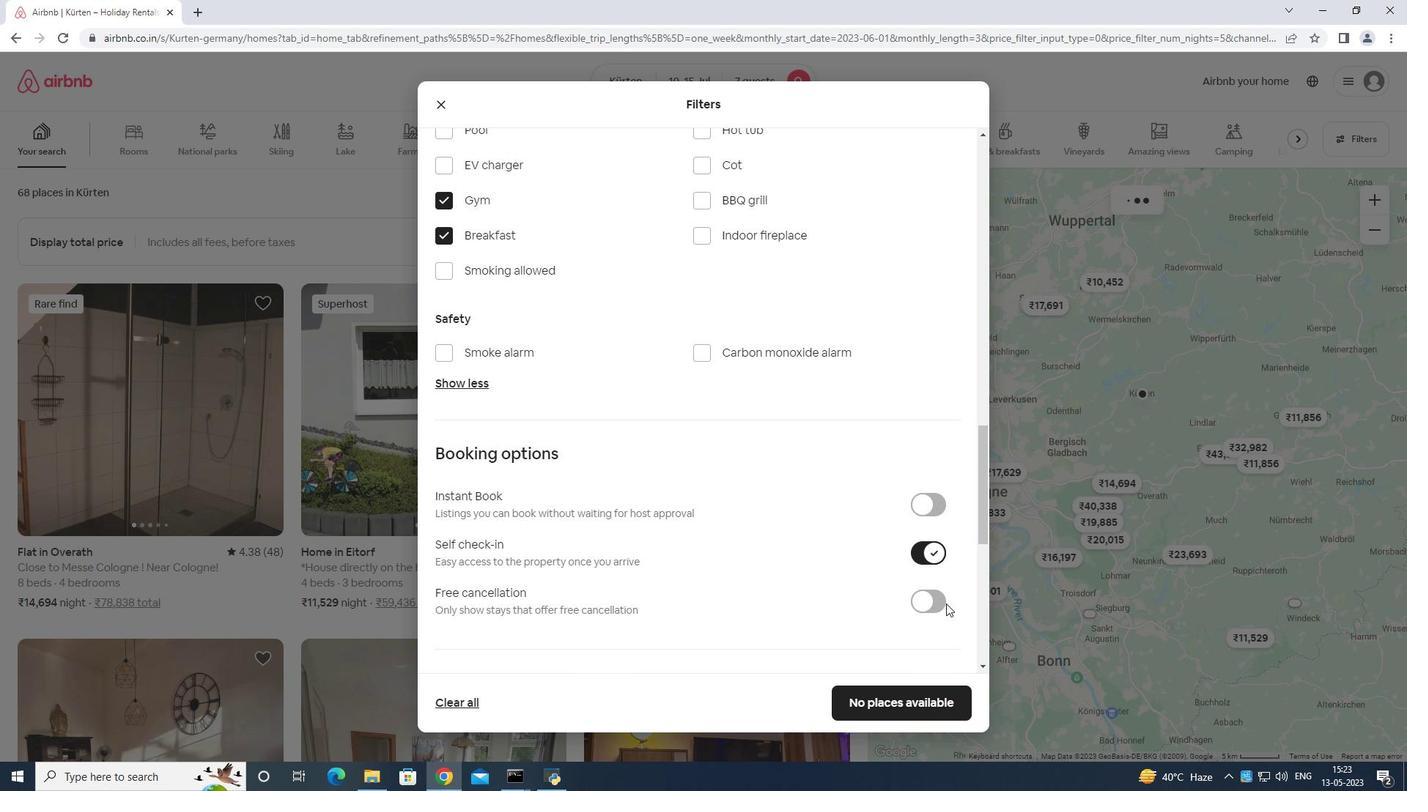 
Action: Mouse scrolled (941, 604) with delta (0, 0)
Screenshot: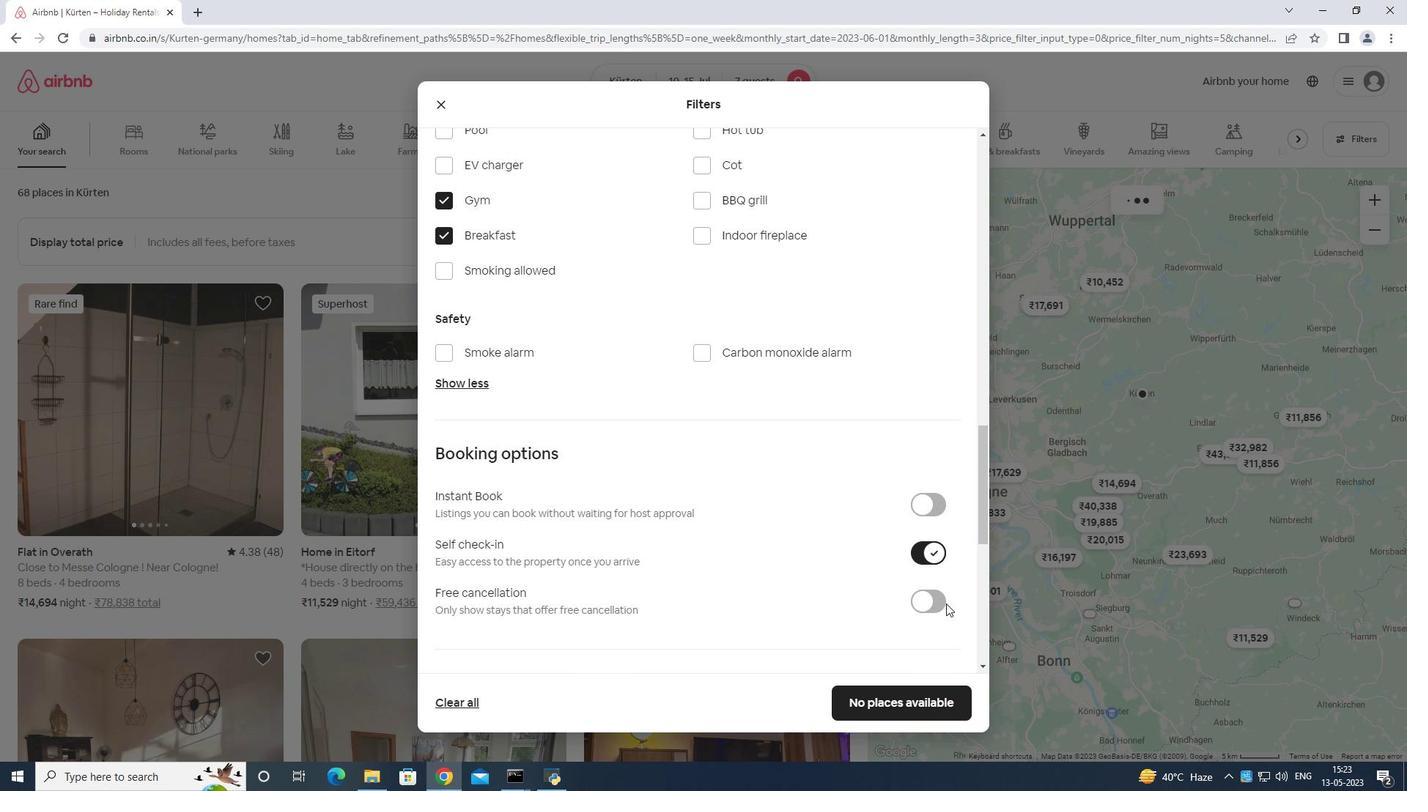 
Action: Mouse moved to (939, 608)
Screenshot: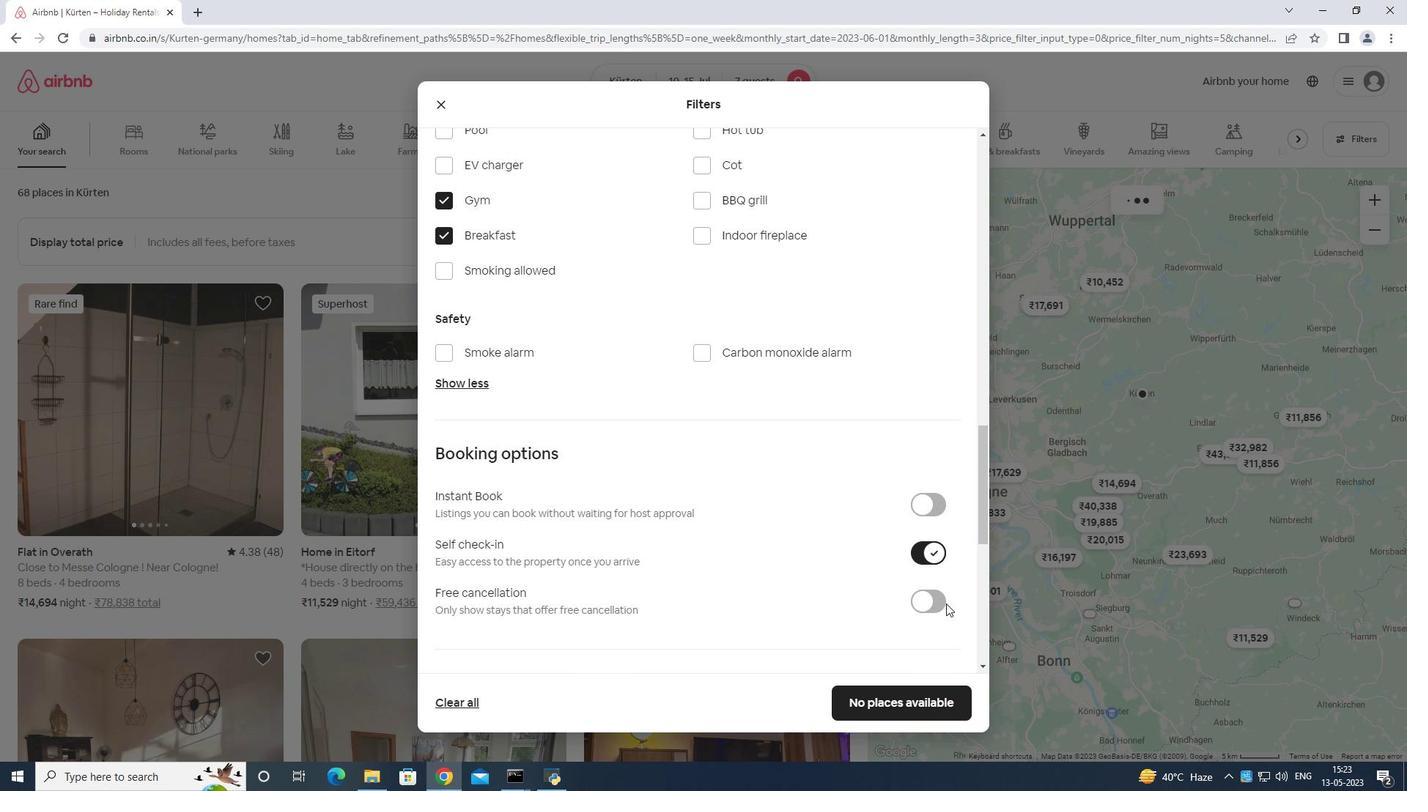 
Action: Mouse scrolled (939, 607) with delta (0, 0)
Screenshot: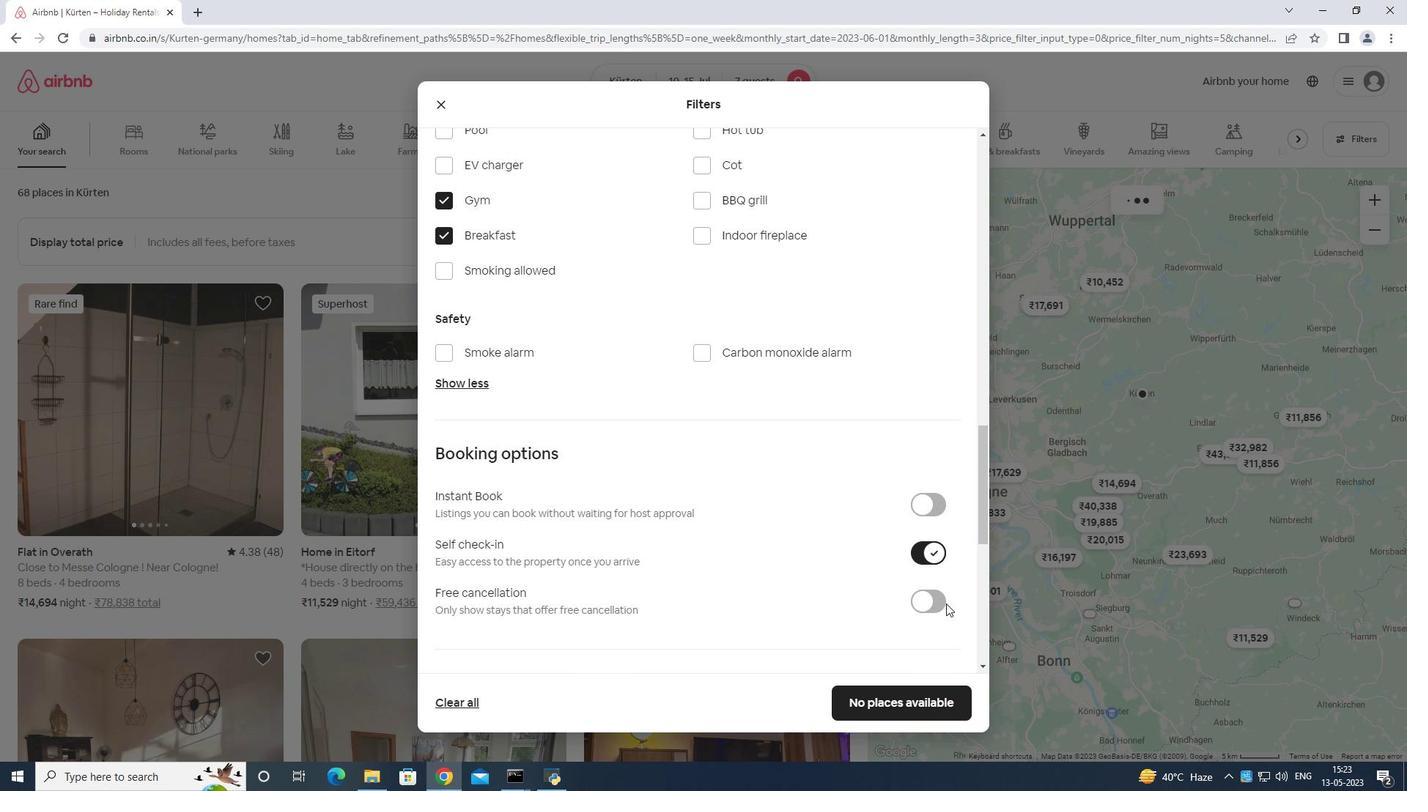 
Action: Mouse scrolled (939, 607) with delta (0, 0)
Screenshot: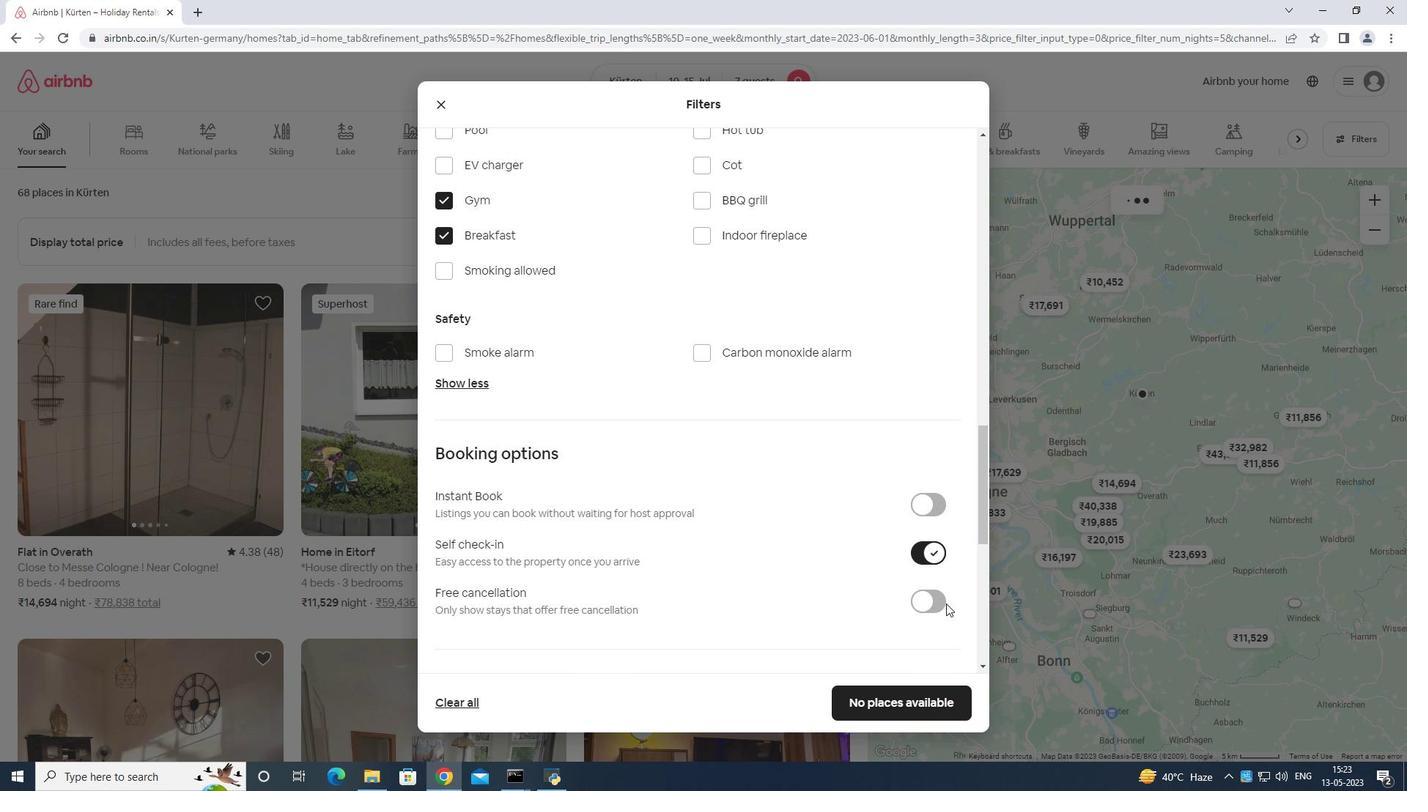 
Action: Mouse moved to (939, 608)
Screenshot: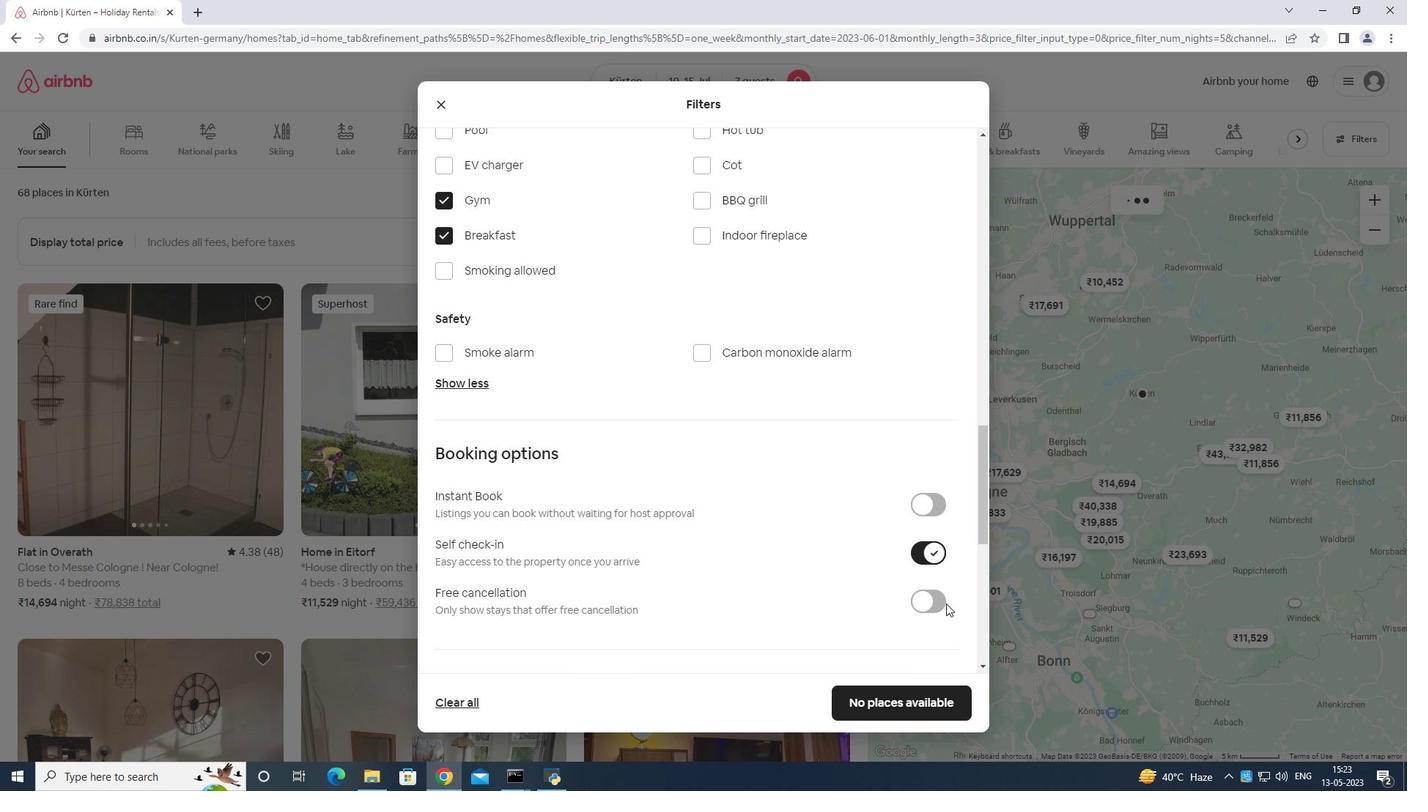 
Action: Mouse scrolled (939, 607) with delta (0, 0)
Screenshot: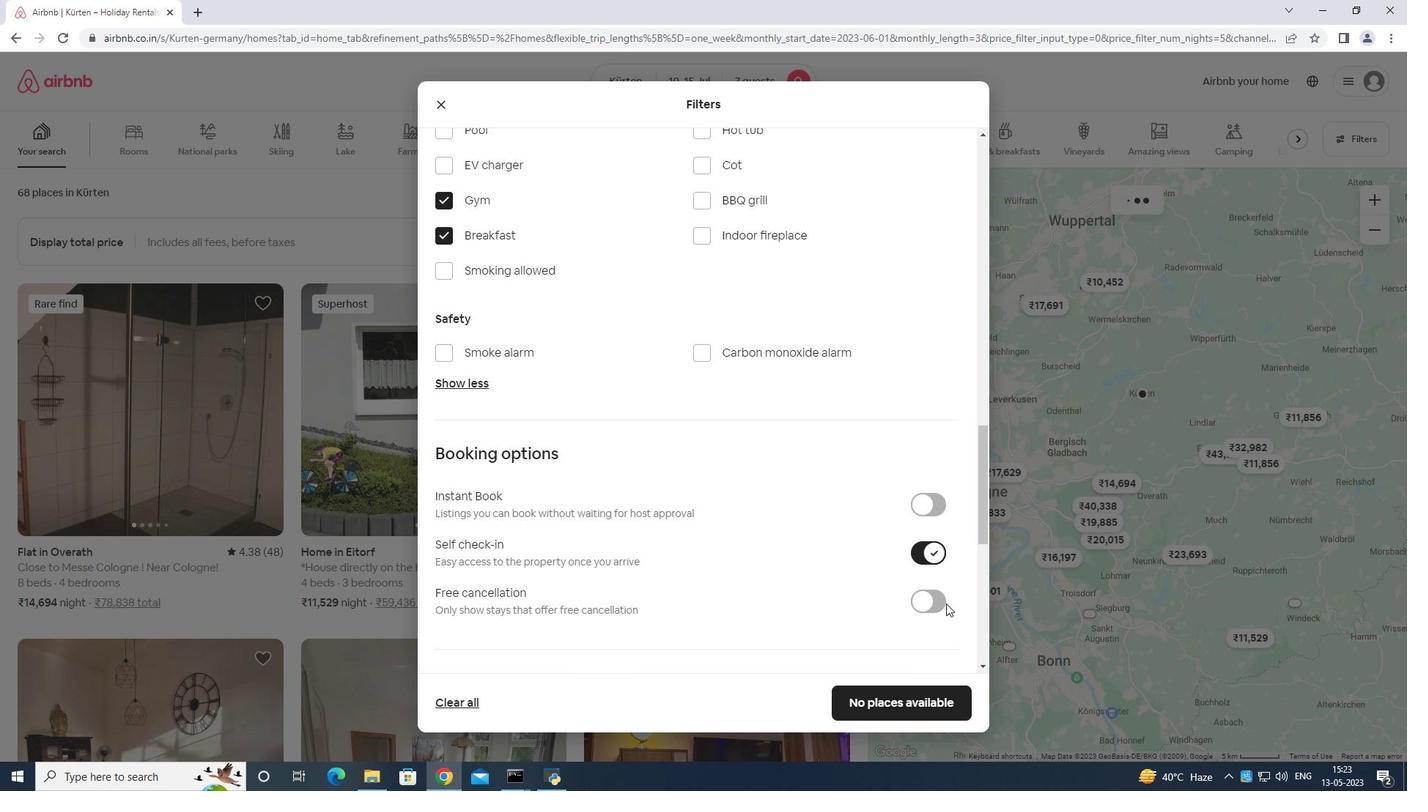 
Action: Mouse moved to (928, 610)
Screenshot: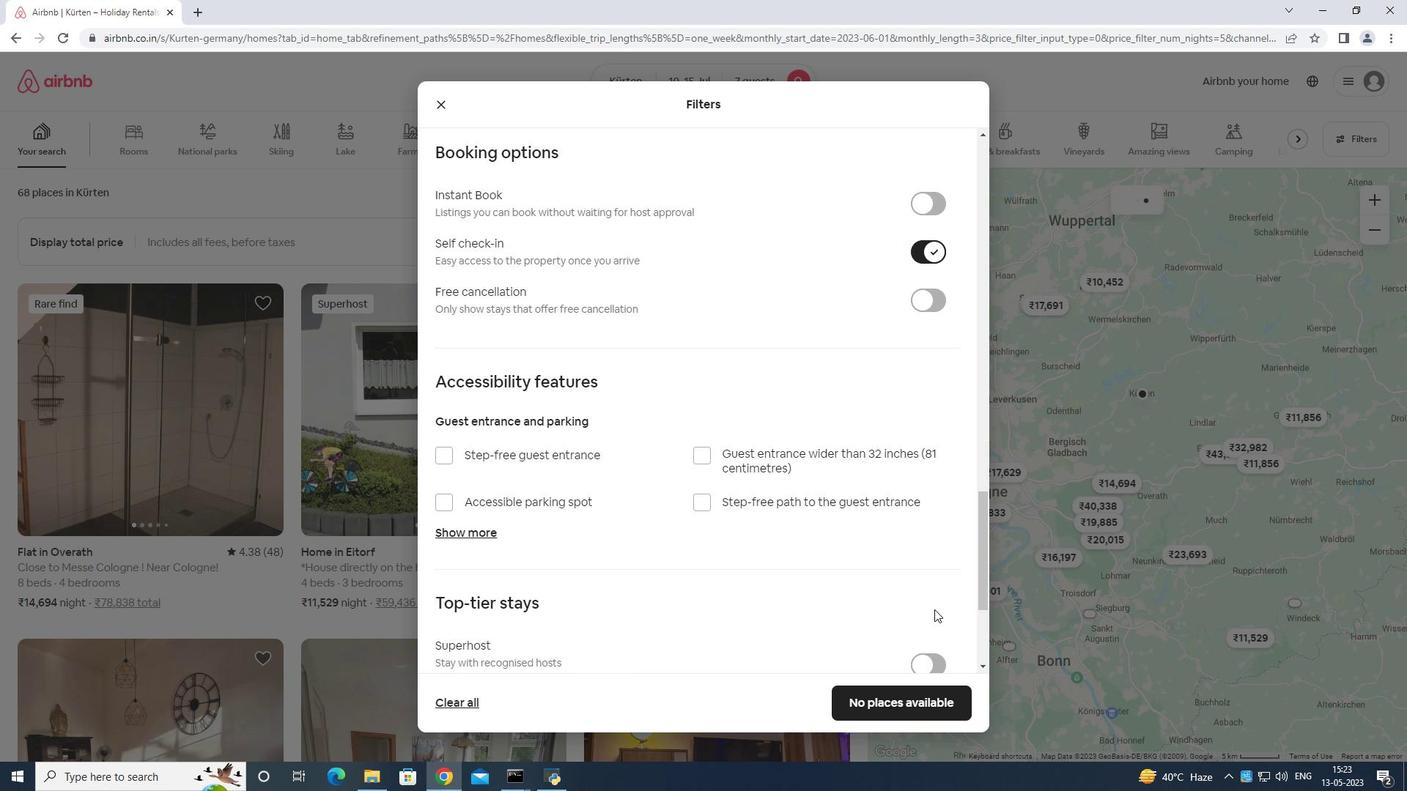 
Action: Mouse scrolled (928, 609) with delta (0, 0)
Screenshot: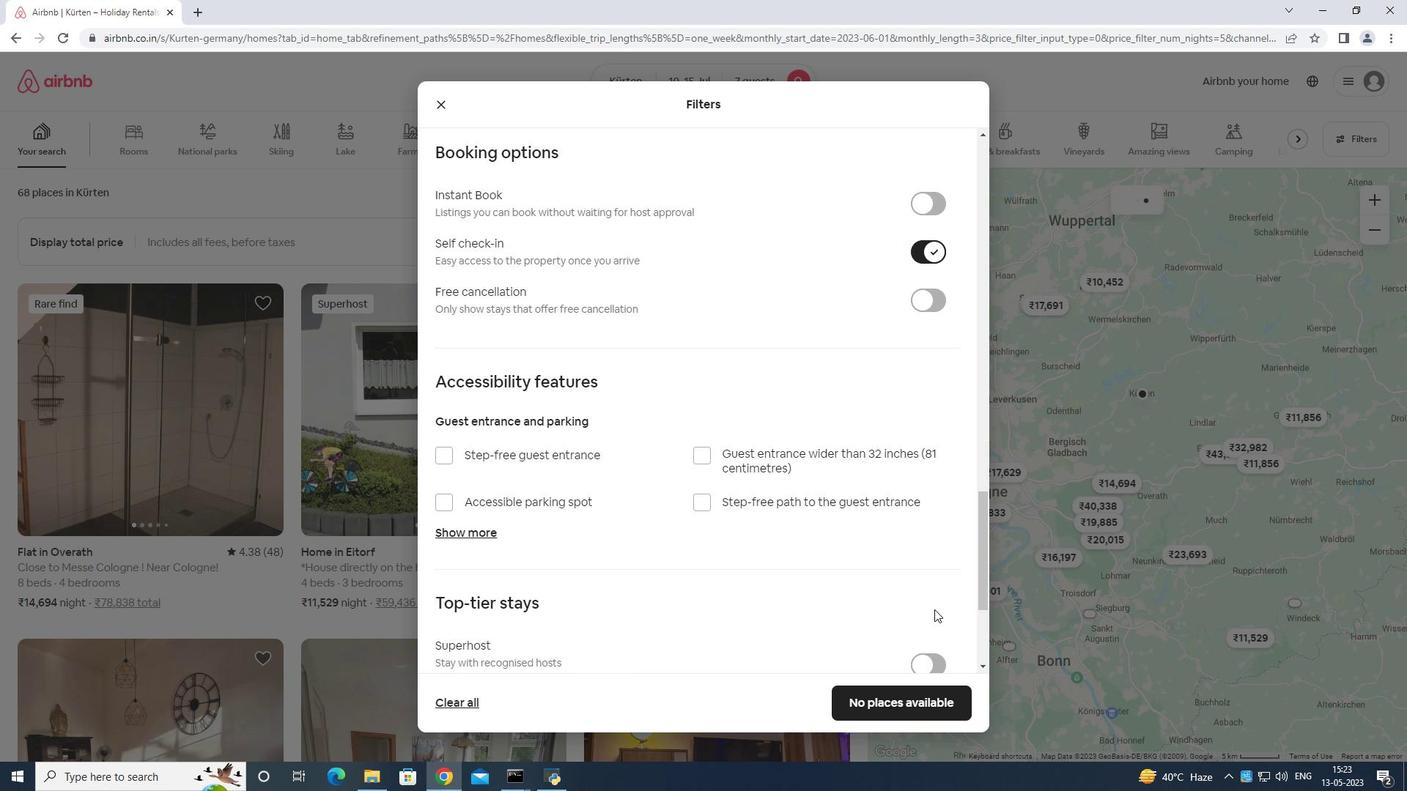 
Action: Mouse moved to (925, 612)
Screenshot: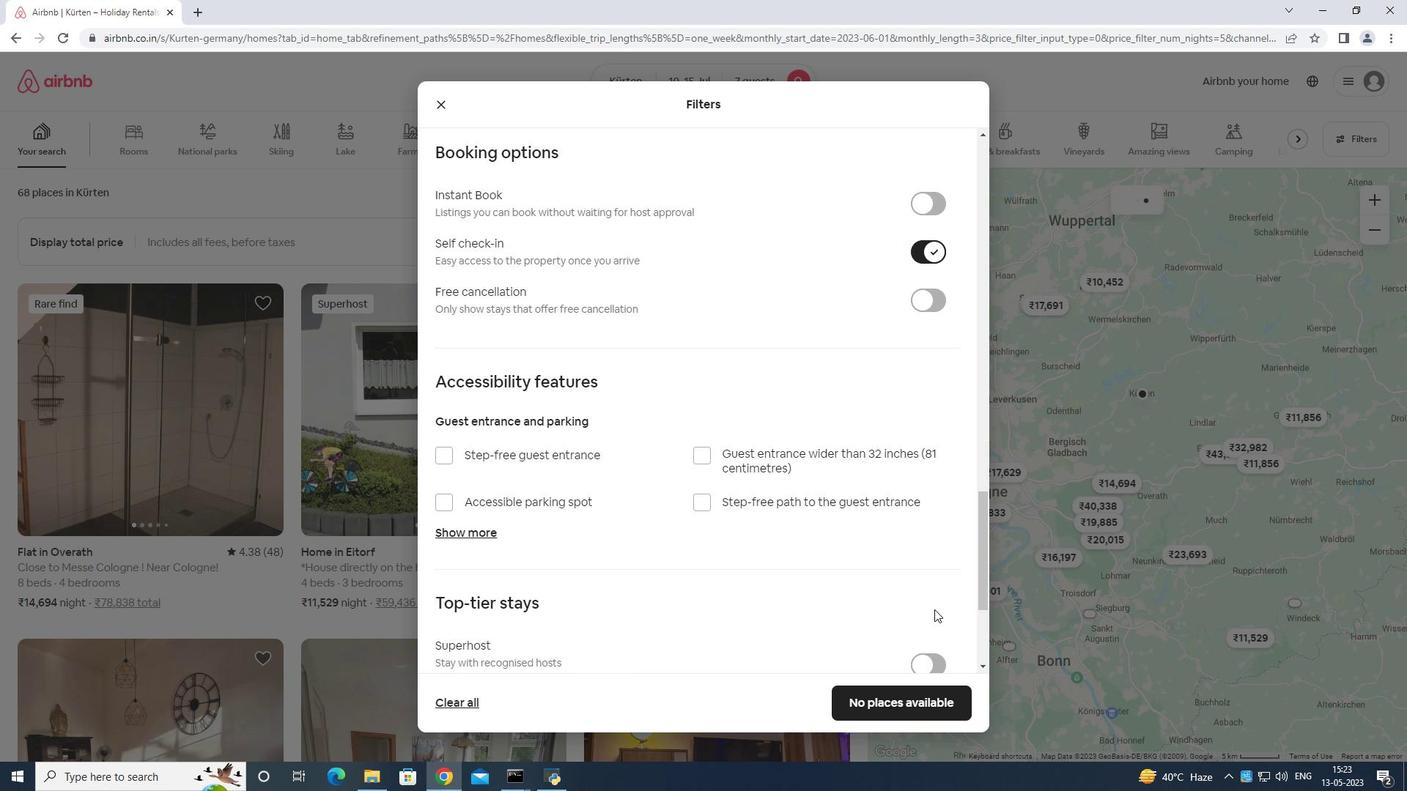 
Action: Mouse scrolled (925, 611) with delta (0, 0)
Screenshot: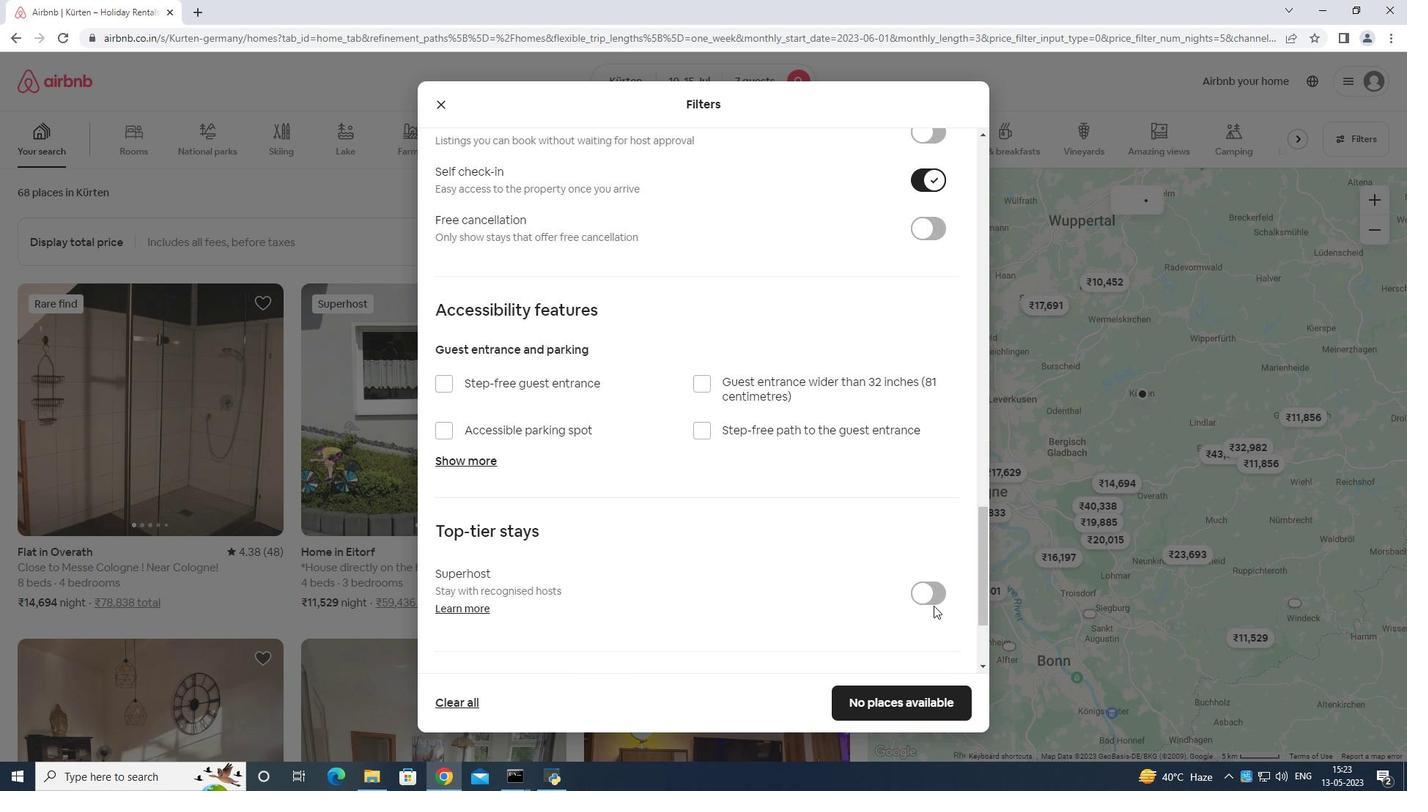 
Action: Mouse moved to (920, 615)
Screenshot: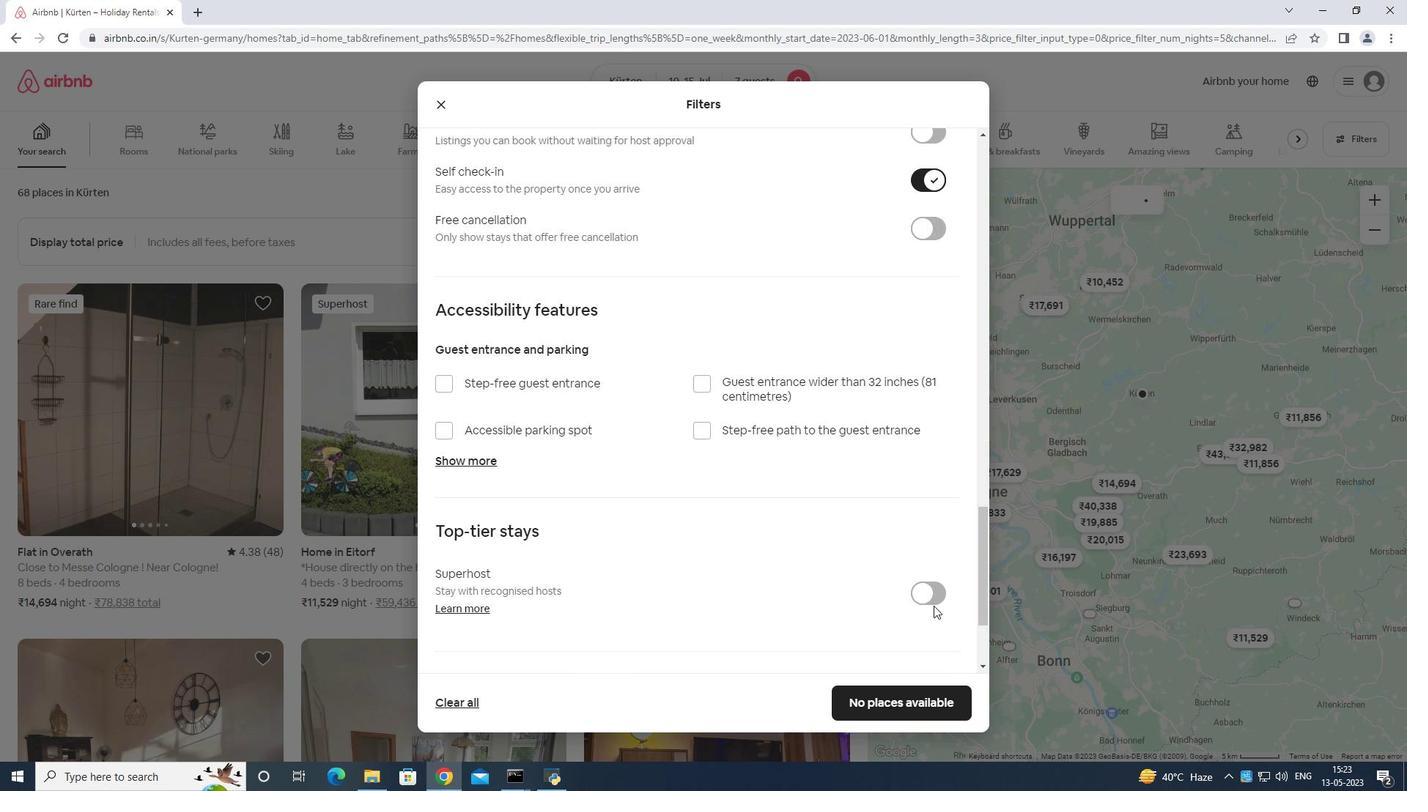 
Action: Mouse scrolled (920, 615) with delta (0, 0)
Screenshot: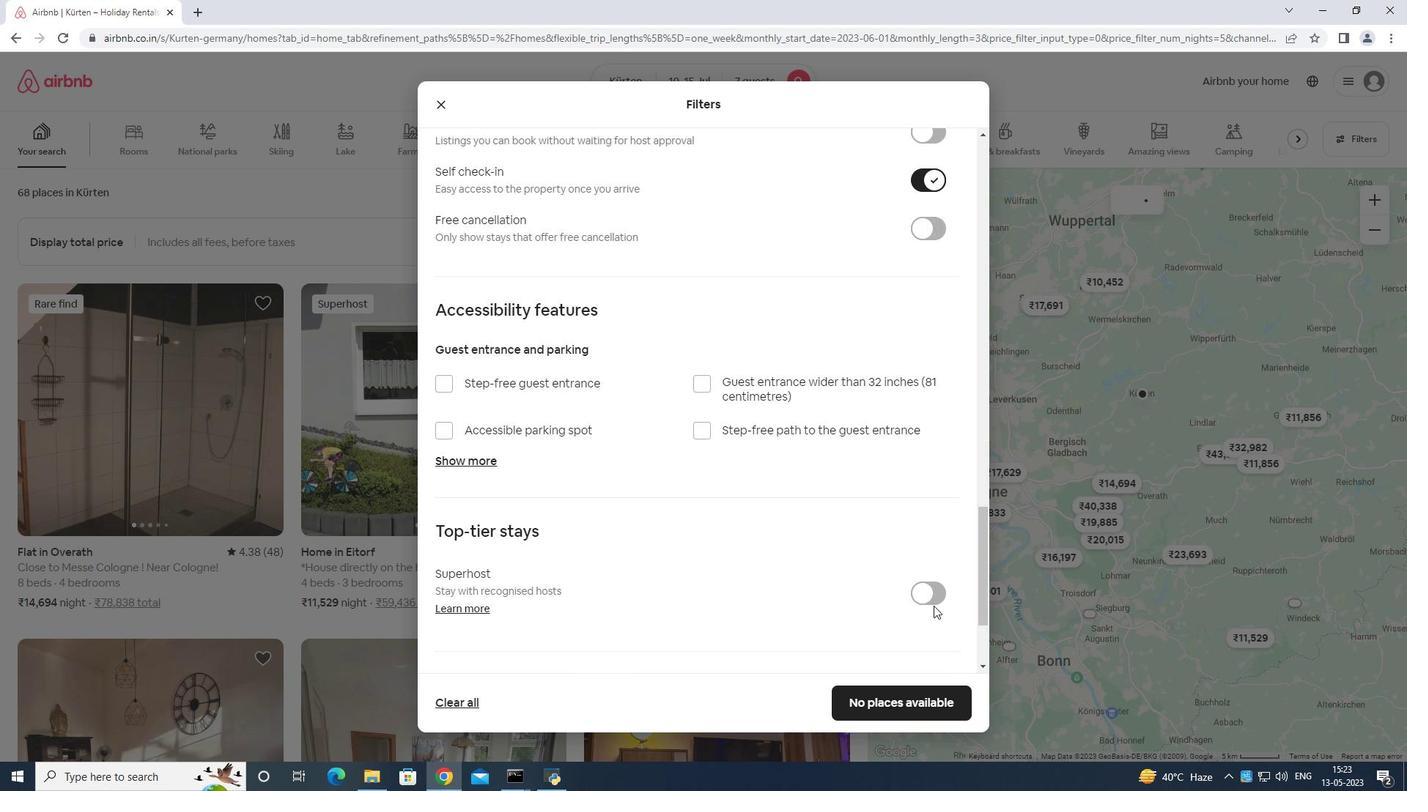 
Action: Mouse moved to (876, 617)
Screenshot: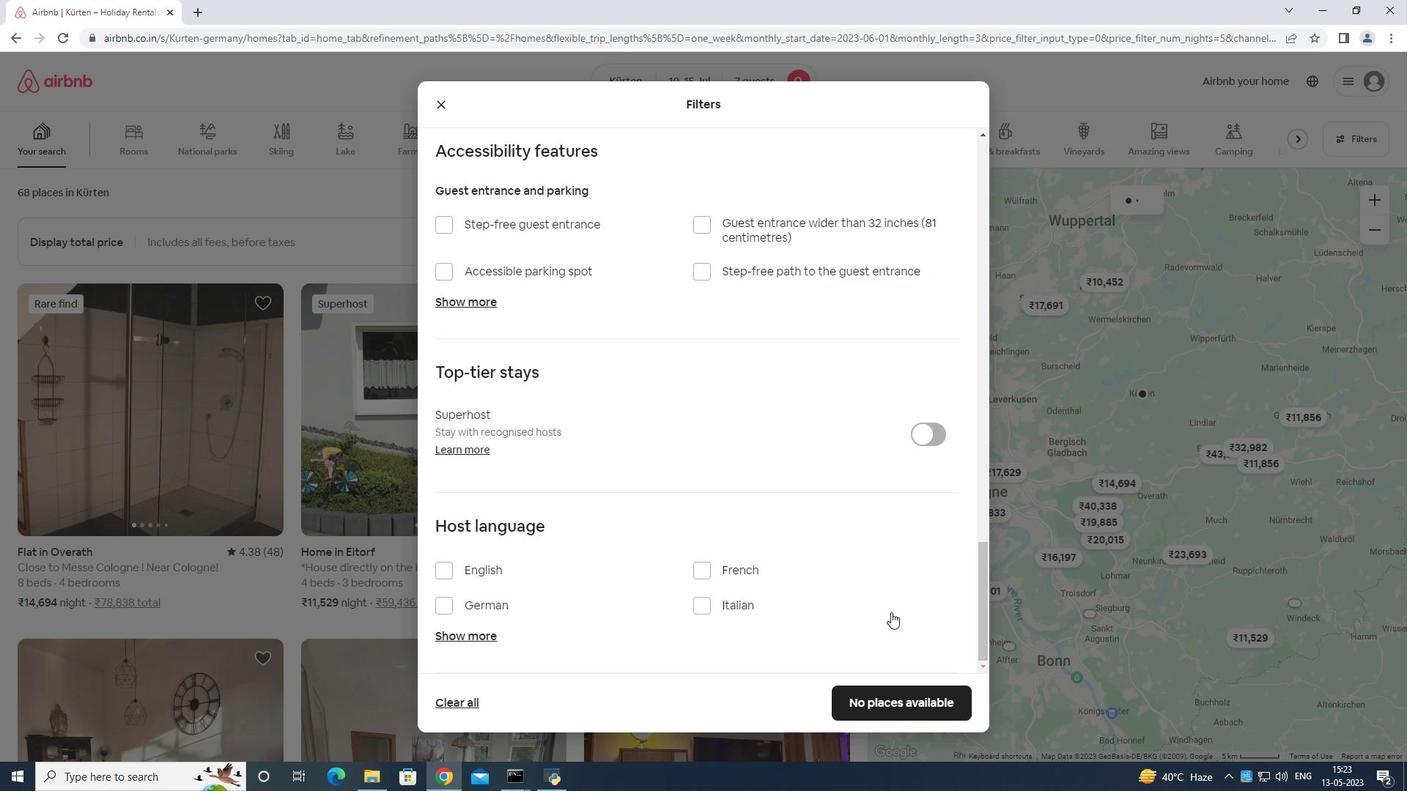 
Action: Mouse scrolled (876, 617) with delta (0, 0)
Screenshot: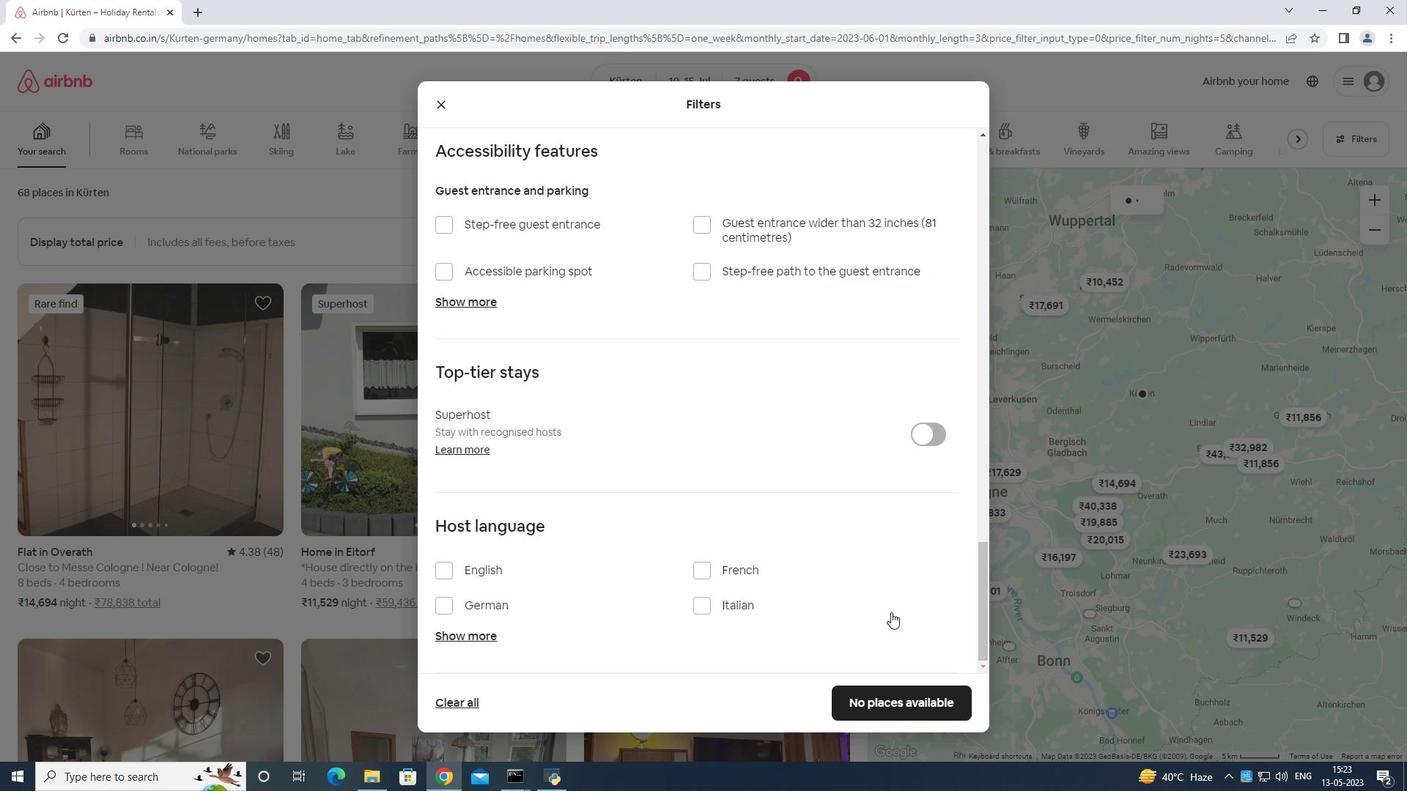 
Action: Mouse moved to (864, 620)
Screenshot: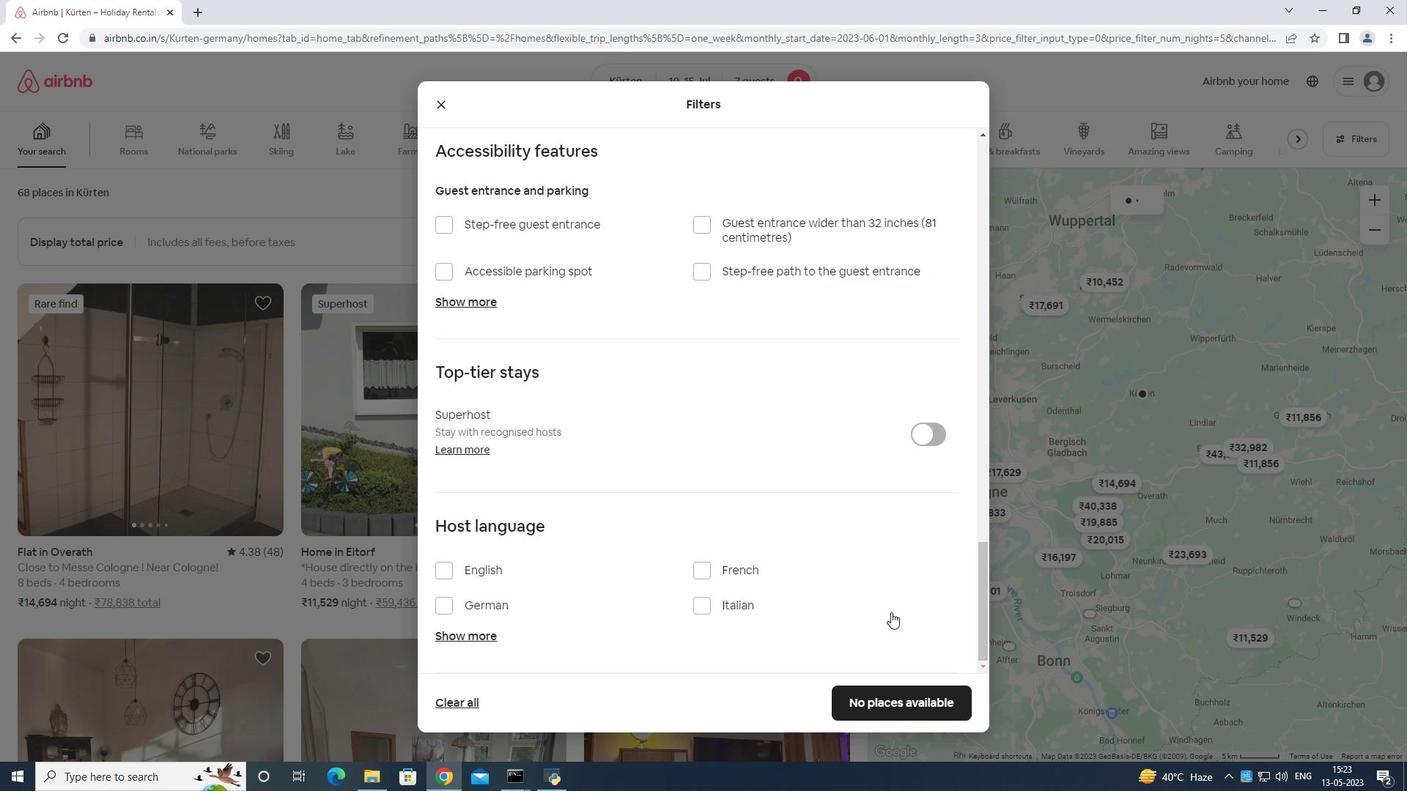 
Action: Mouse scrolled (864, 620) with delta (0, 0)
Screenshot: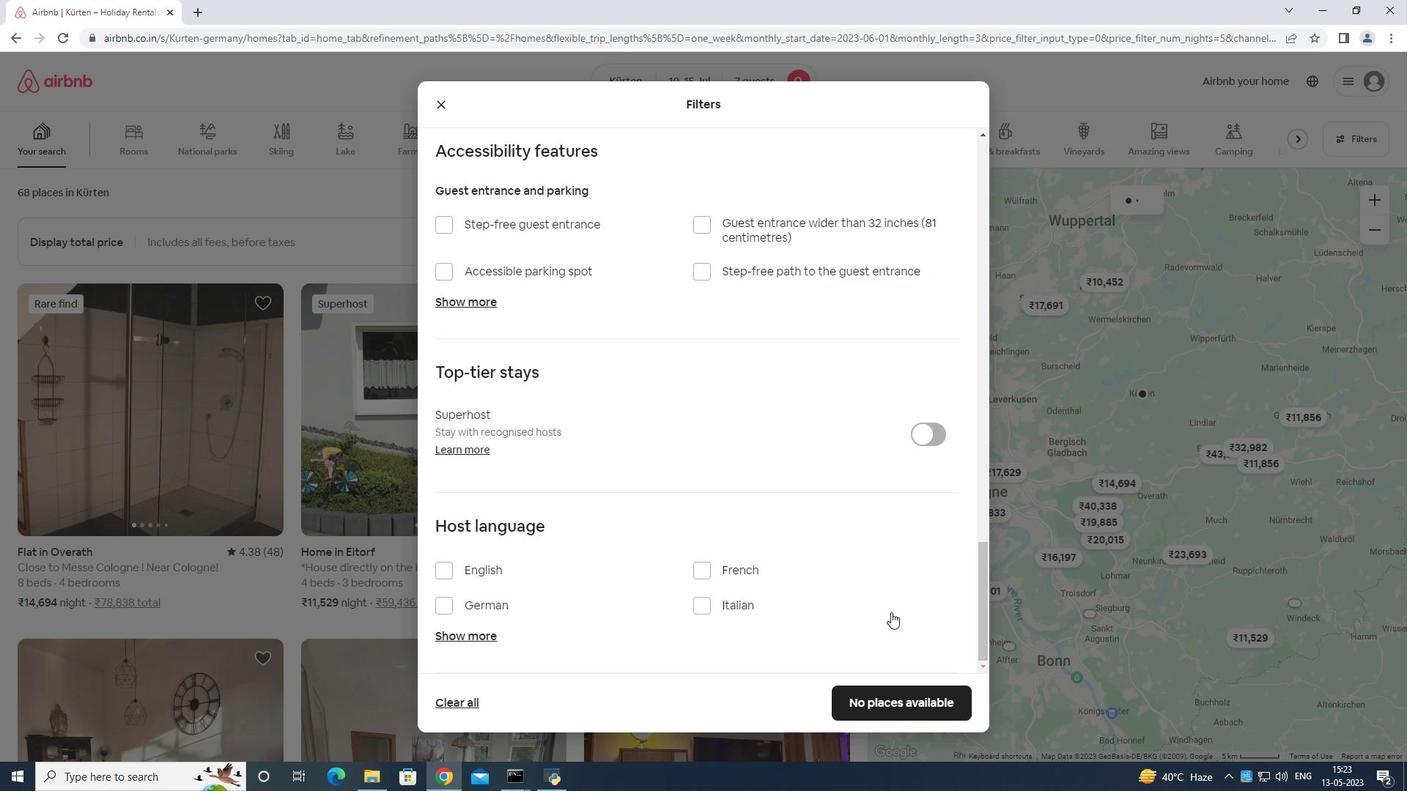 
Action: Mouse moved to (447, 566)
Screenshot: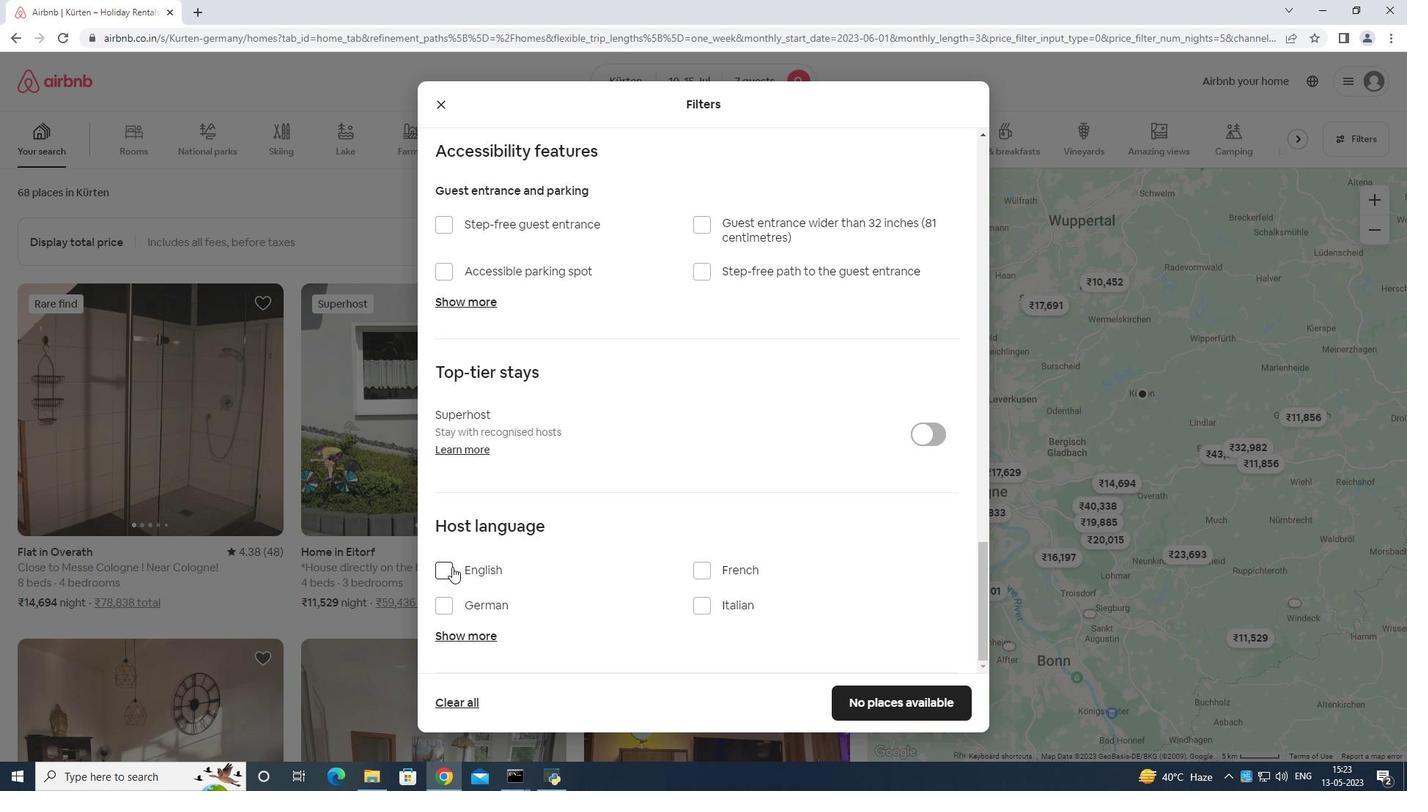 
Action: Mouse pressed left at (447, 566)
Screenshot: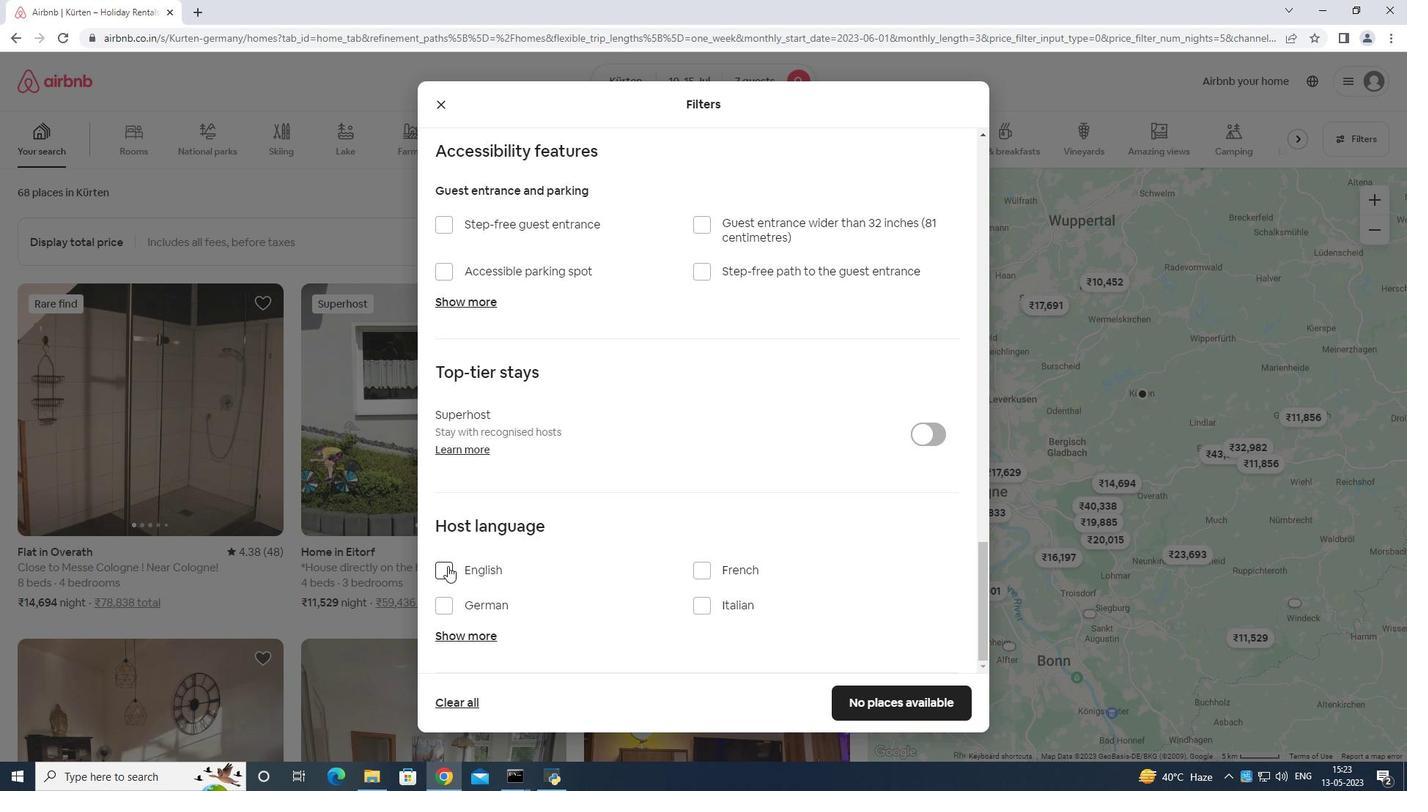 
Action: Mouse moved to (884, 702)
Screenshot: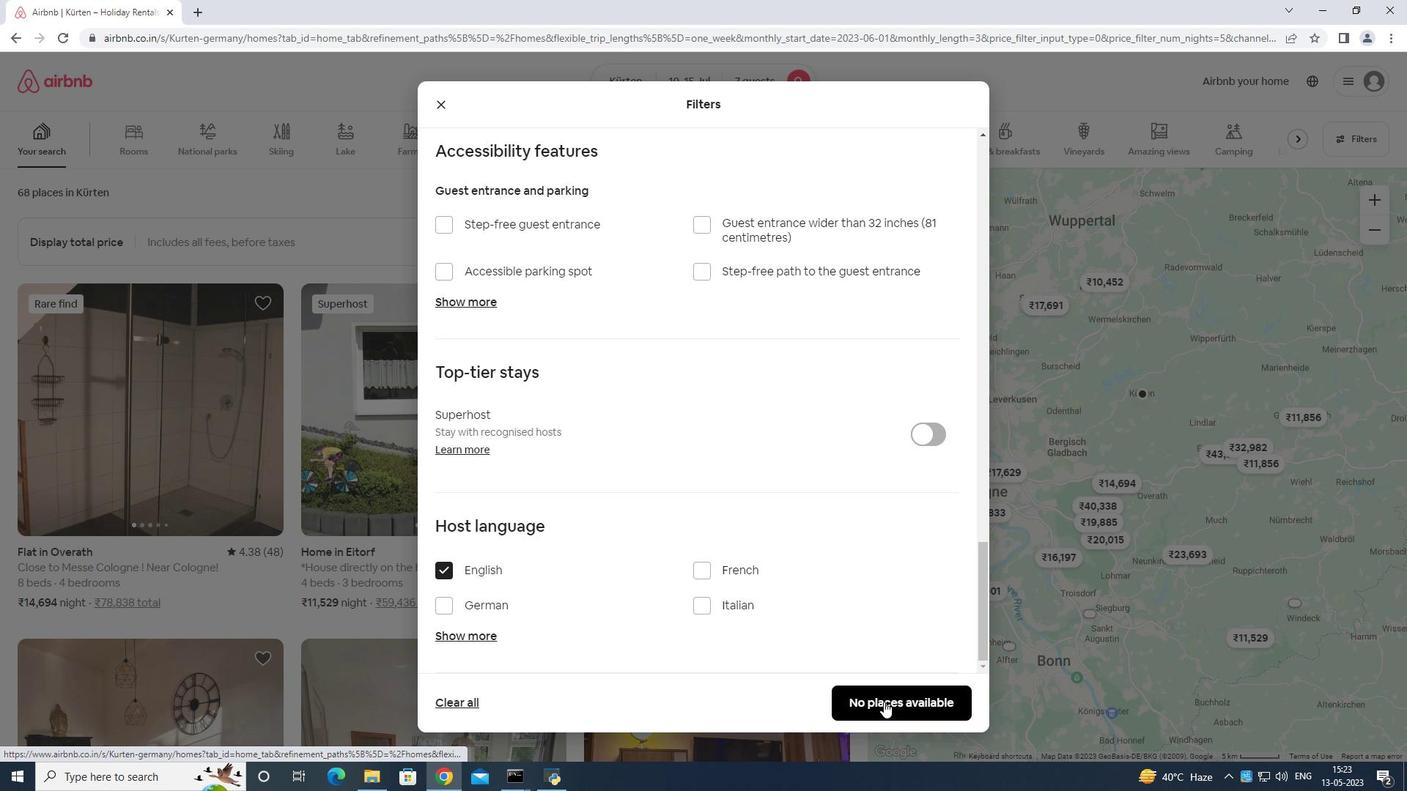 
Action: Mouse pressed left at (884, 702)
Screenshot: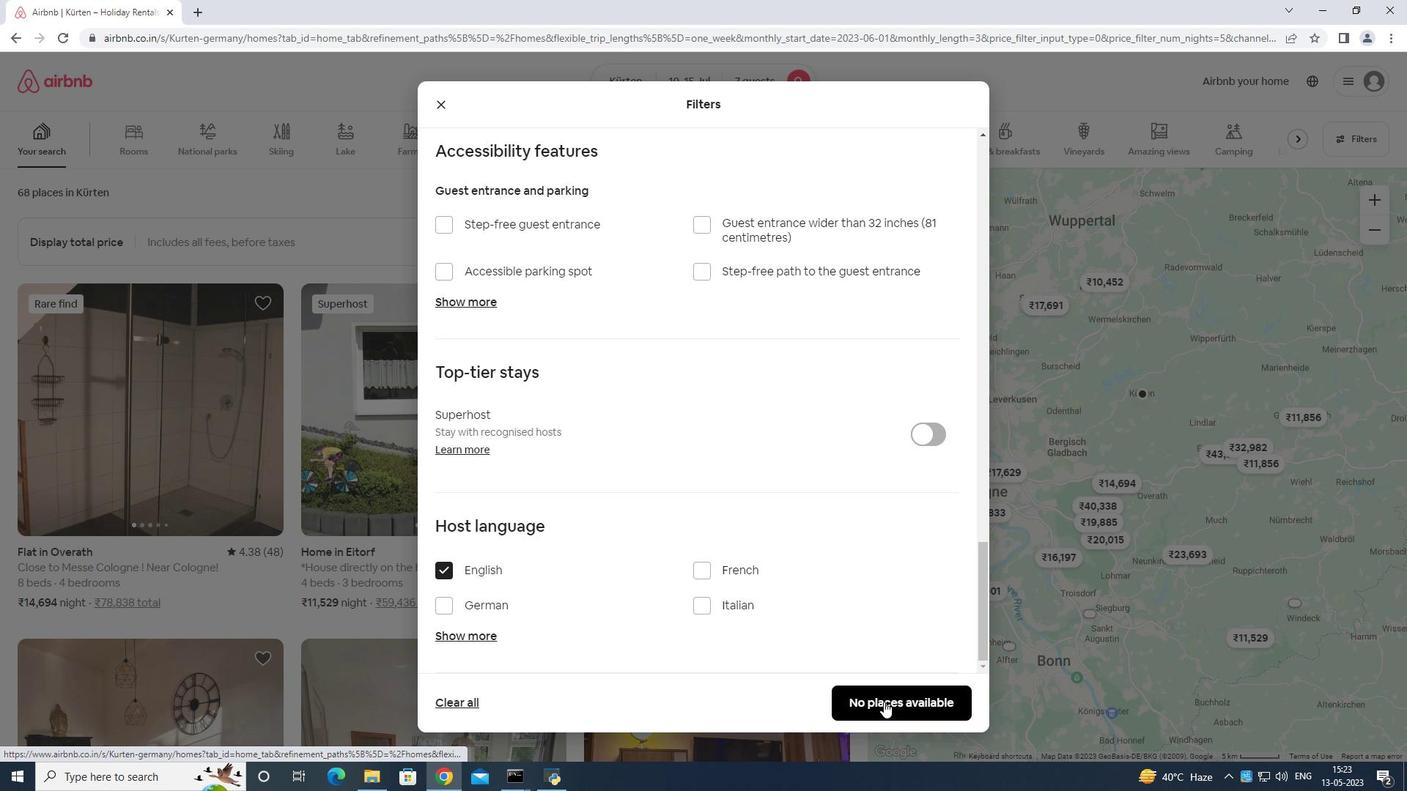 
Action: Mouse moved to (886, 702)
Screenshot: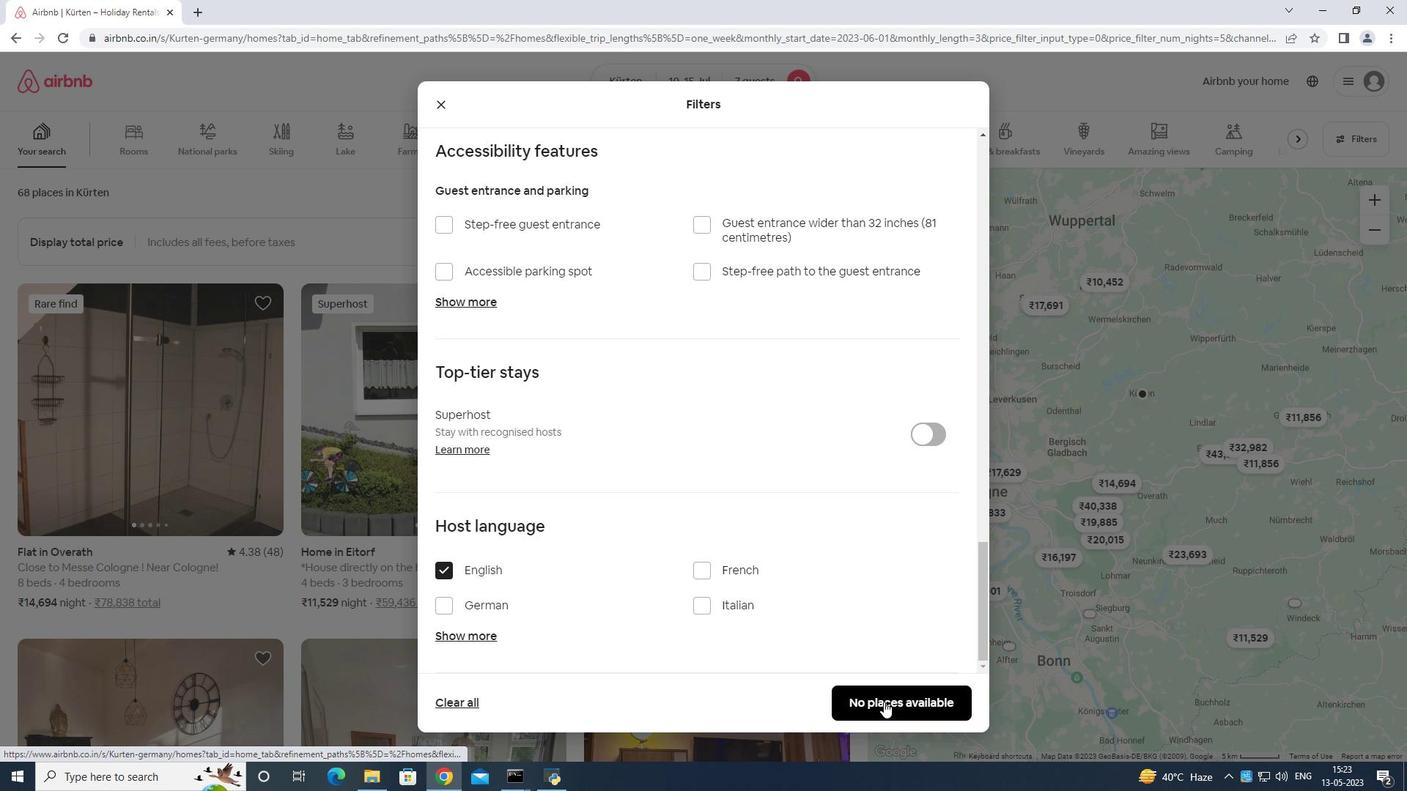 
